 Task: Reply to email with the signature Dale Allen with the subject Service upgrade from softage.1@softage.net with the message Could you provide me with a status report on the project as of today? with CC to softage.3@softage.net with an attached document Policy_manual.docx
Action: Mouse moved to (588, 745)
Screenshot: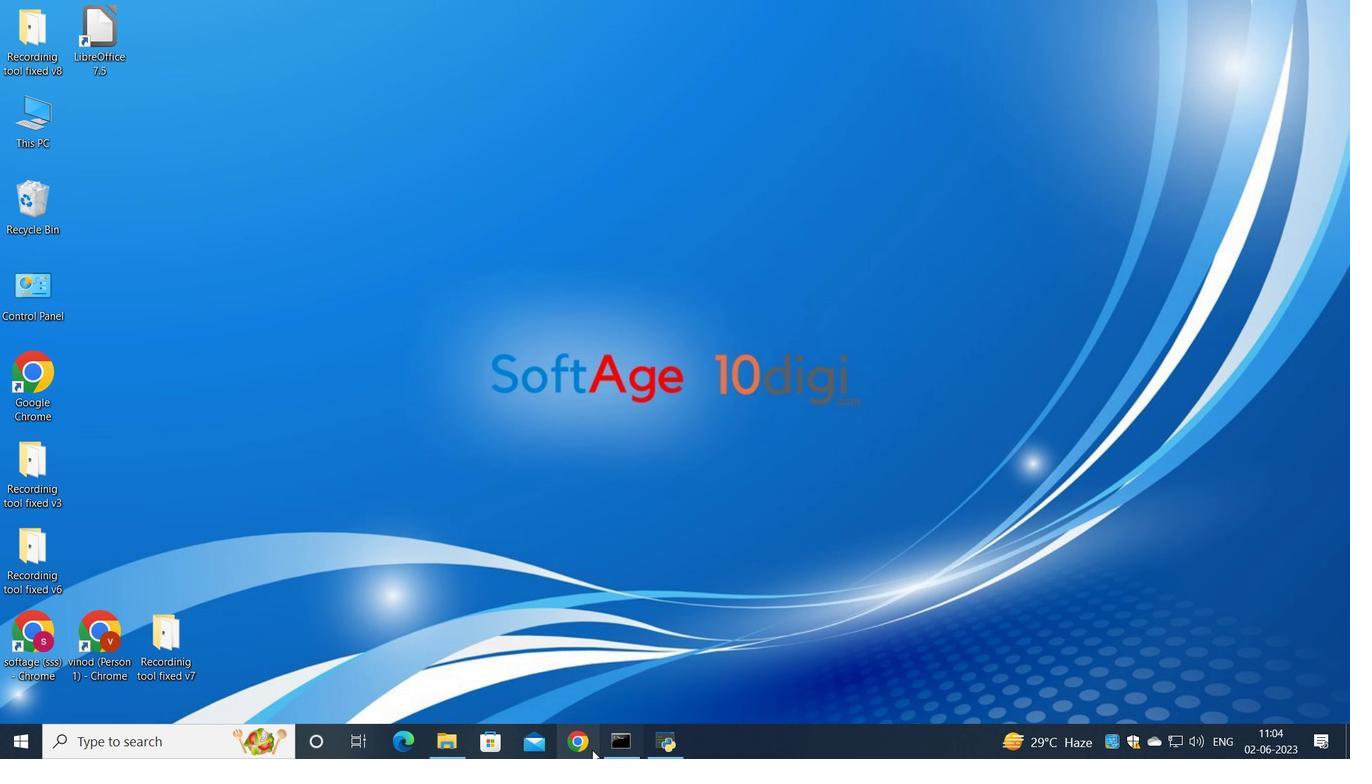 
Action: Mouse pressed left at (588, 745)
Screenshot: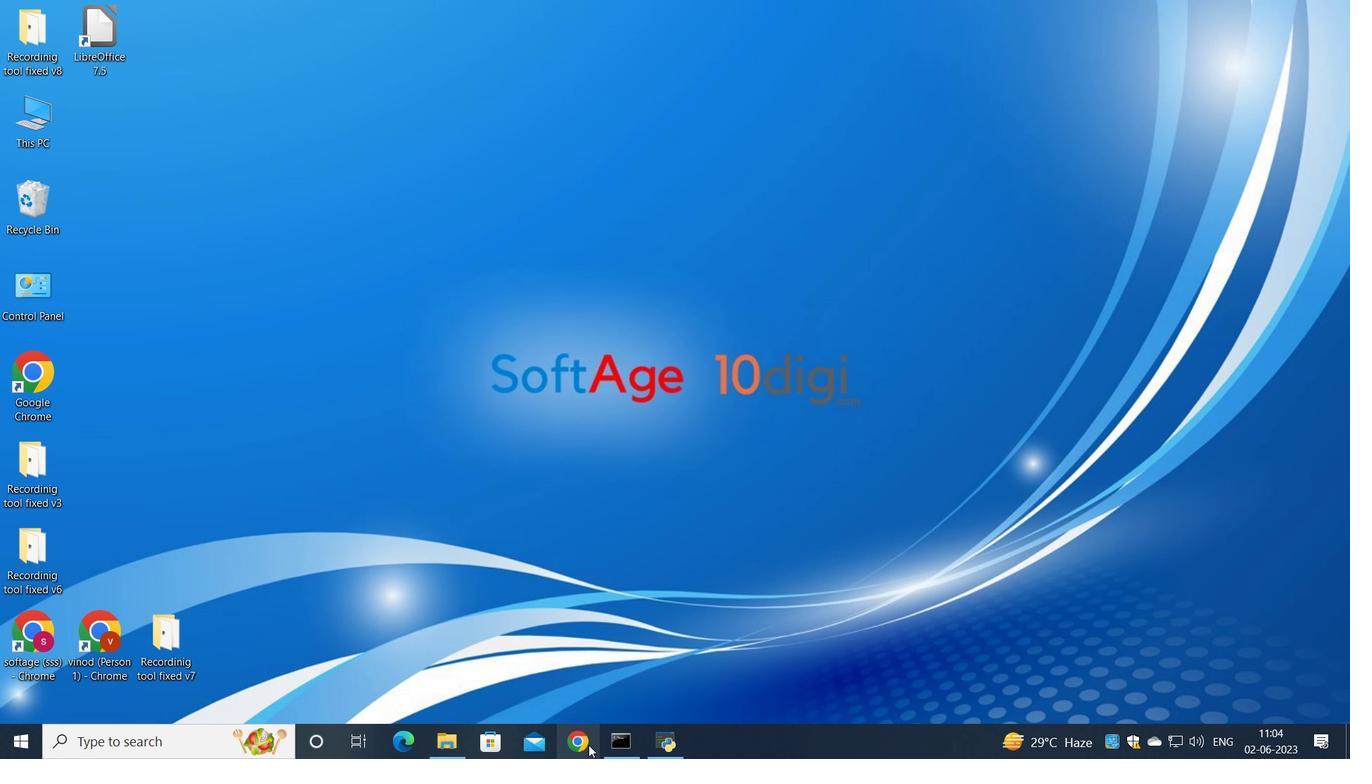 
Action: Mouse moved to (596, 474)
Screenshot: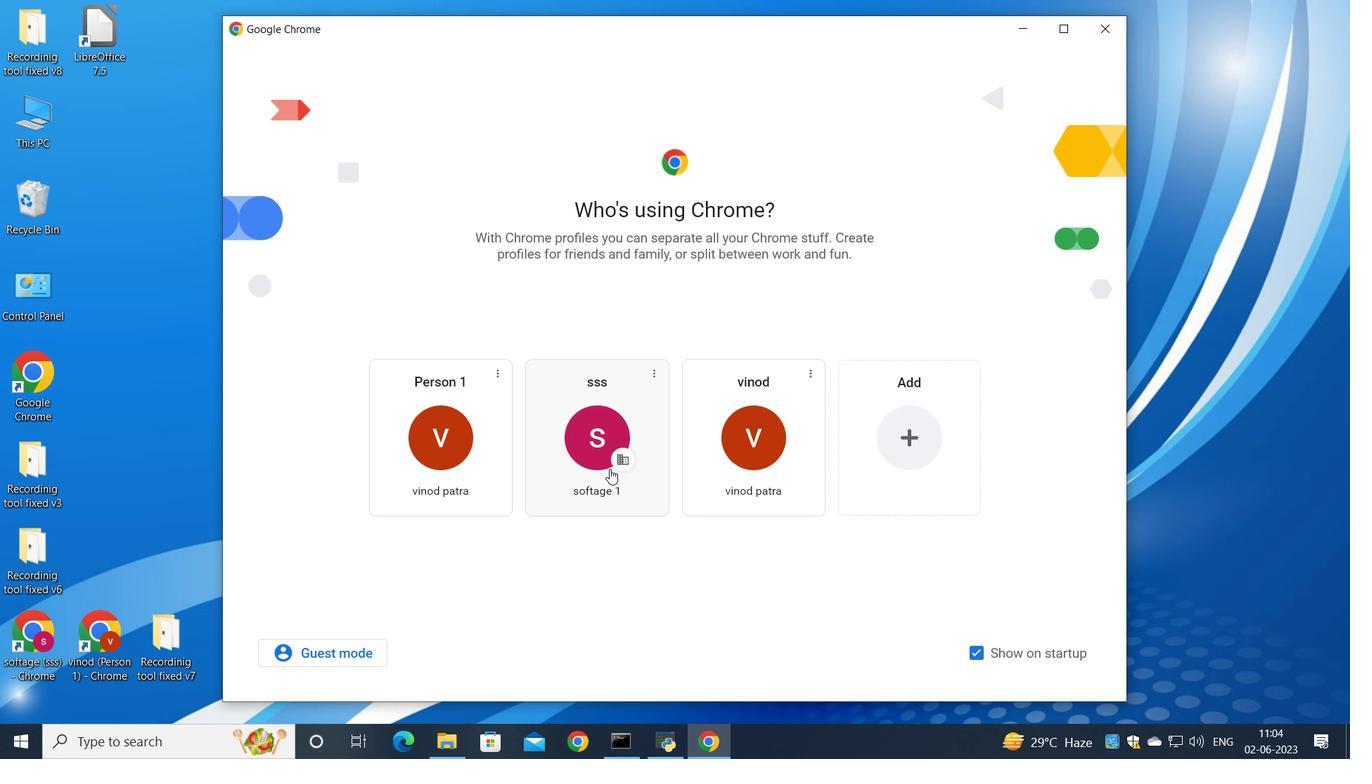 
Action: Mouse pressed left at (596, 474)
Screenshot: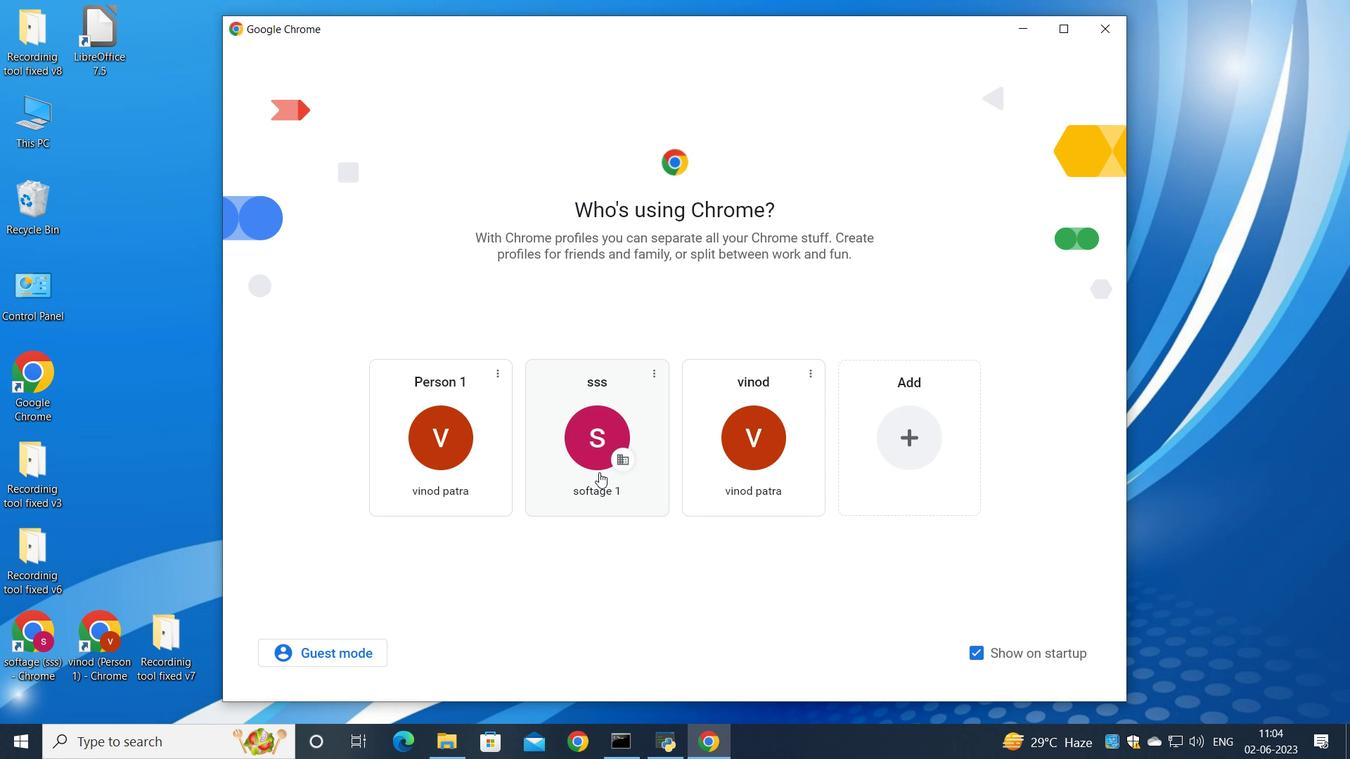 
Action: Mouse moved to (1175, 120)
Screenshot: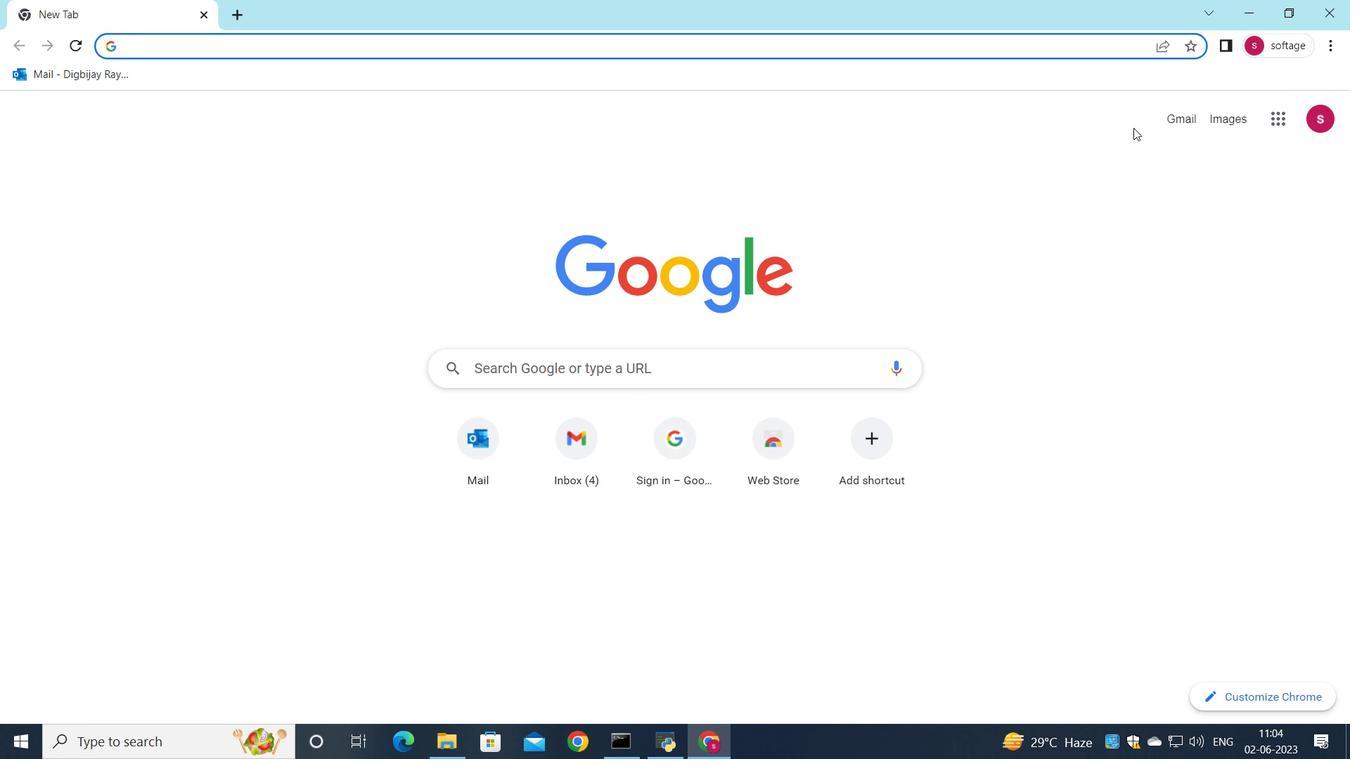 
Action: Mouse pressed left at (1175, 120)
Screenshot: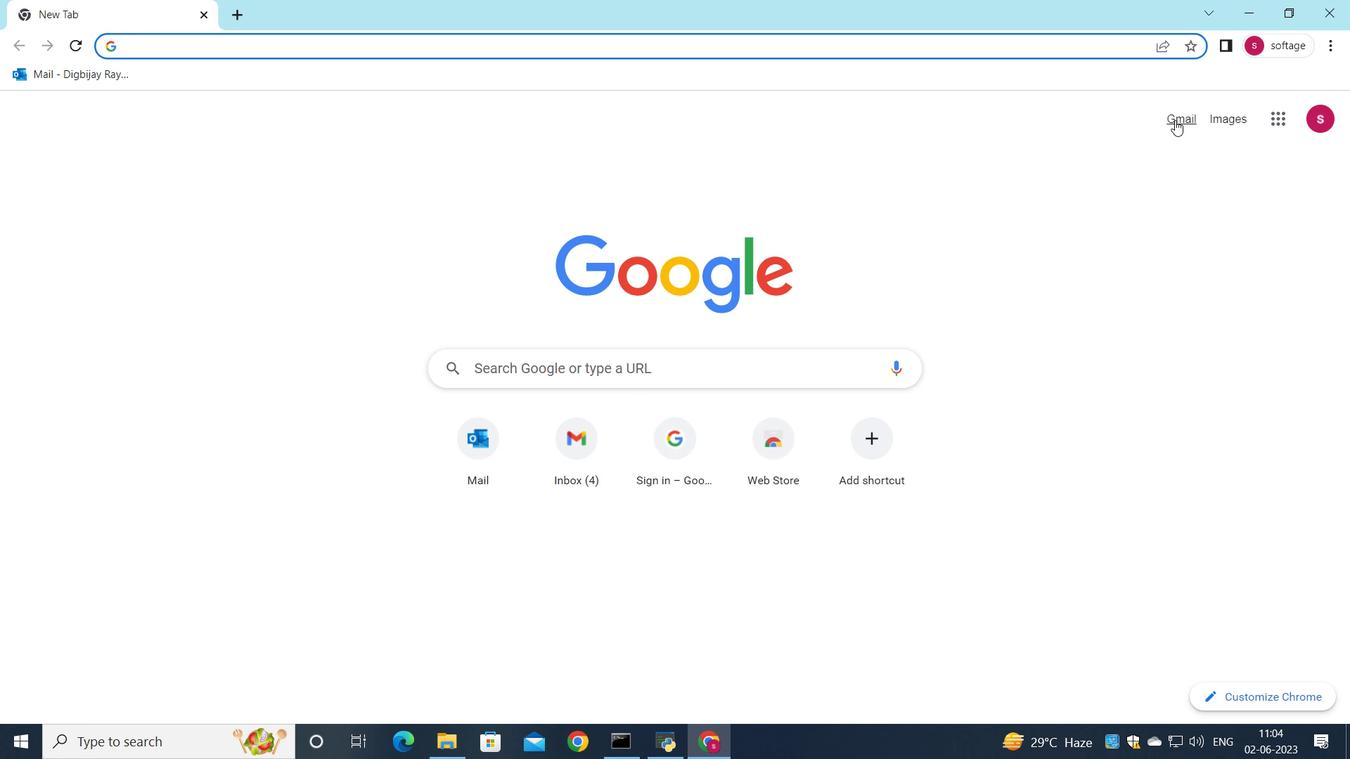 
Action: Mouse moved to (1155, 124)
Screenshot: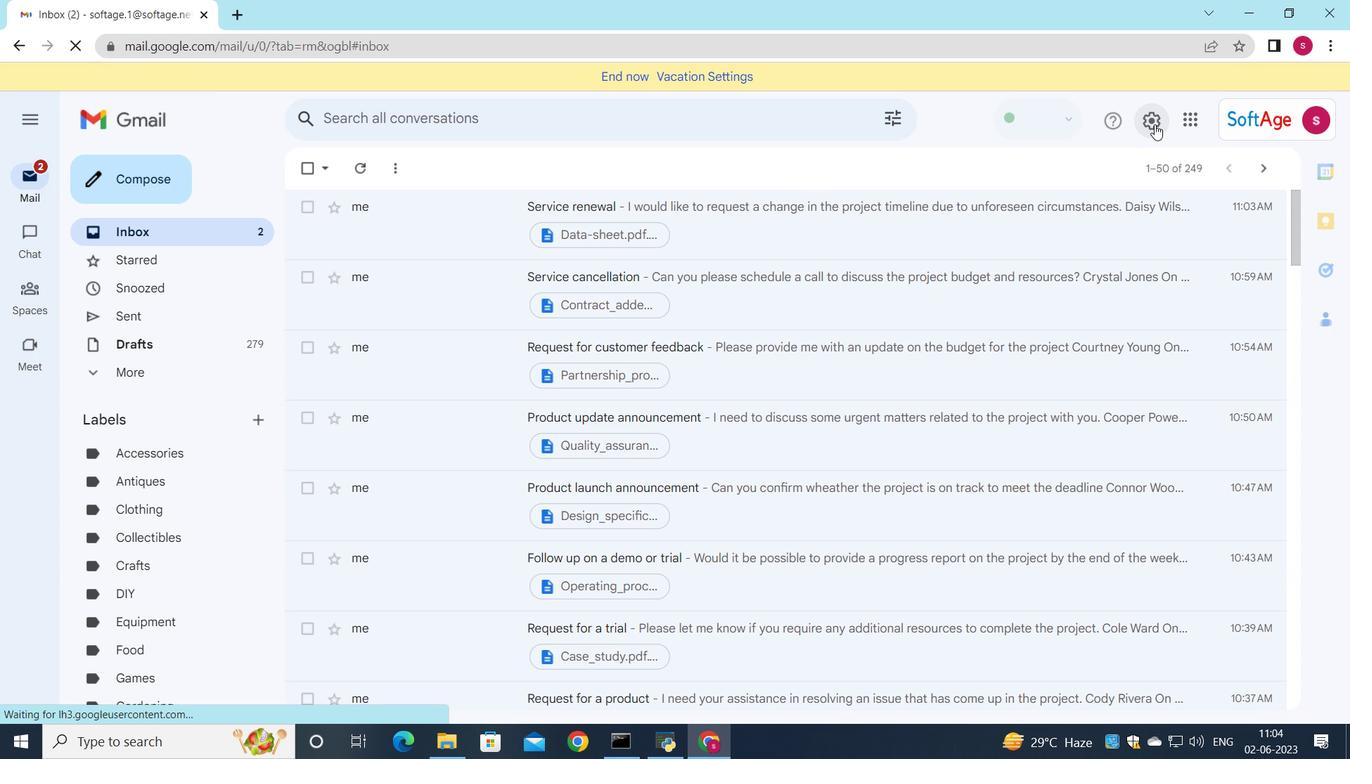 
Action: Mouse pressed left at (1155, 124)
Screenshot: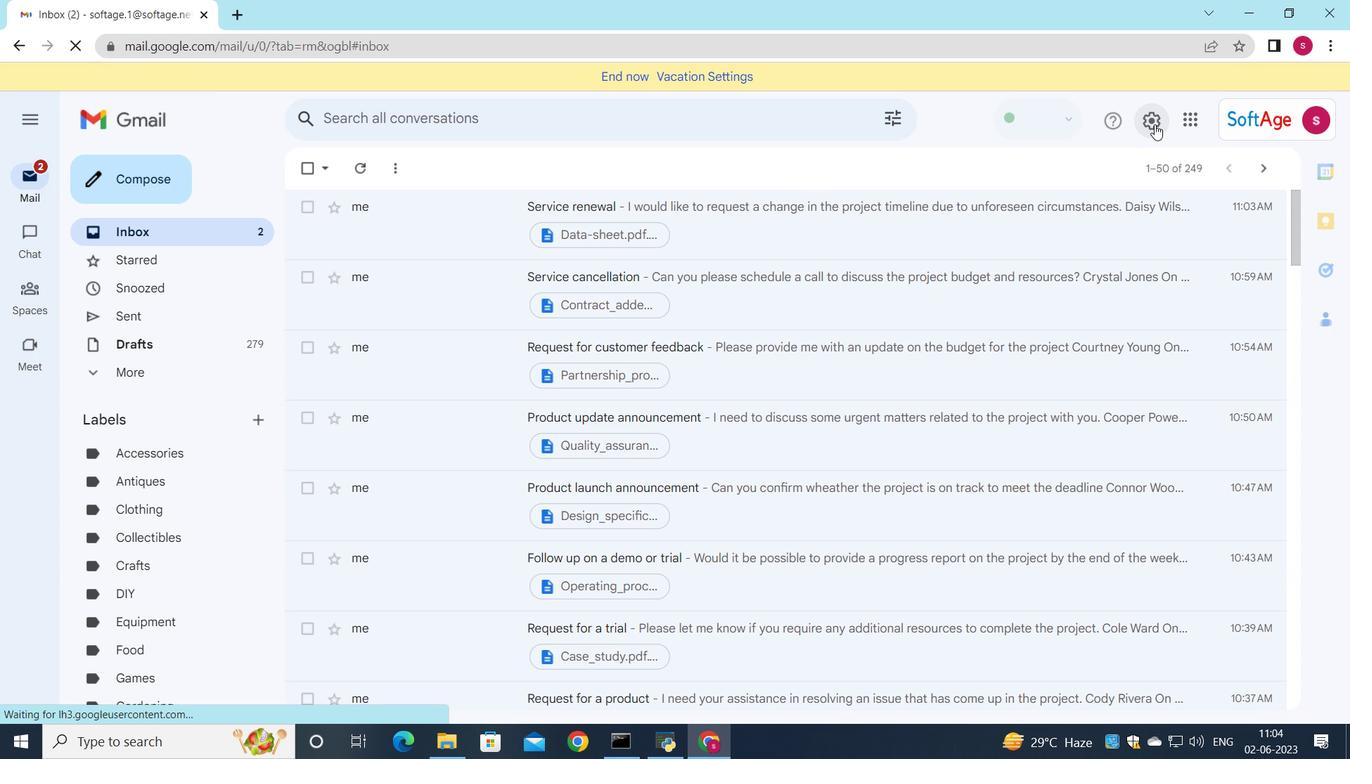
Action: Mouse moved to (1166, 199)
Screenshot: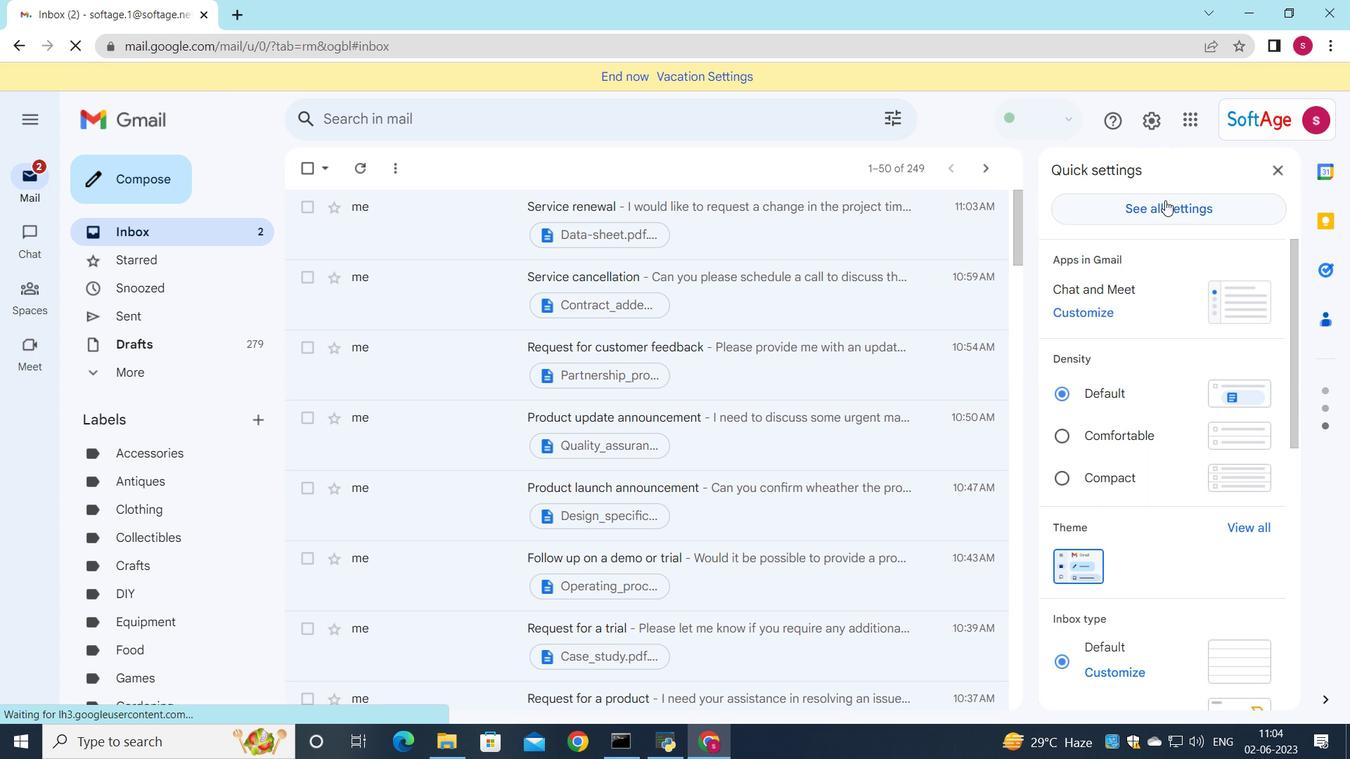 
Action: Mouse pressed left at (1166, 199)
Screenshot: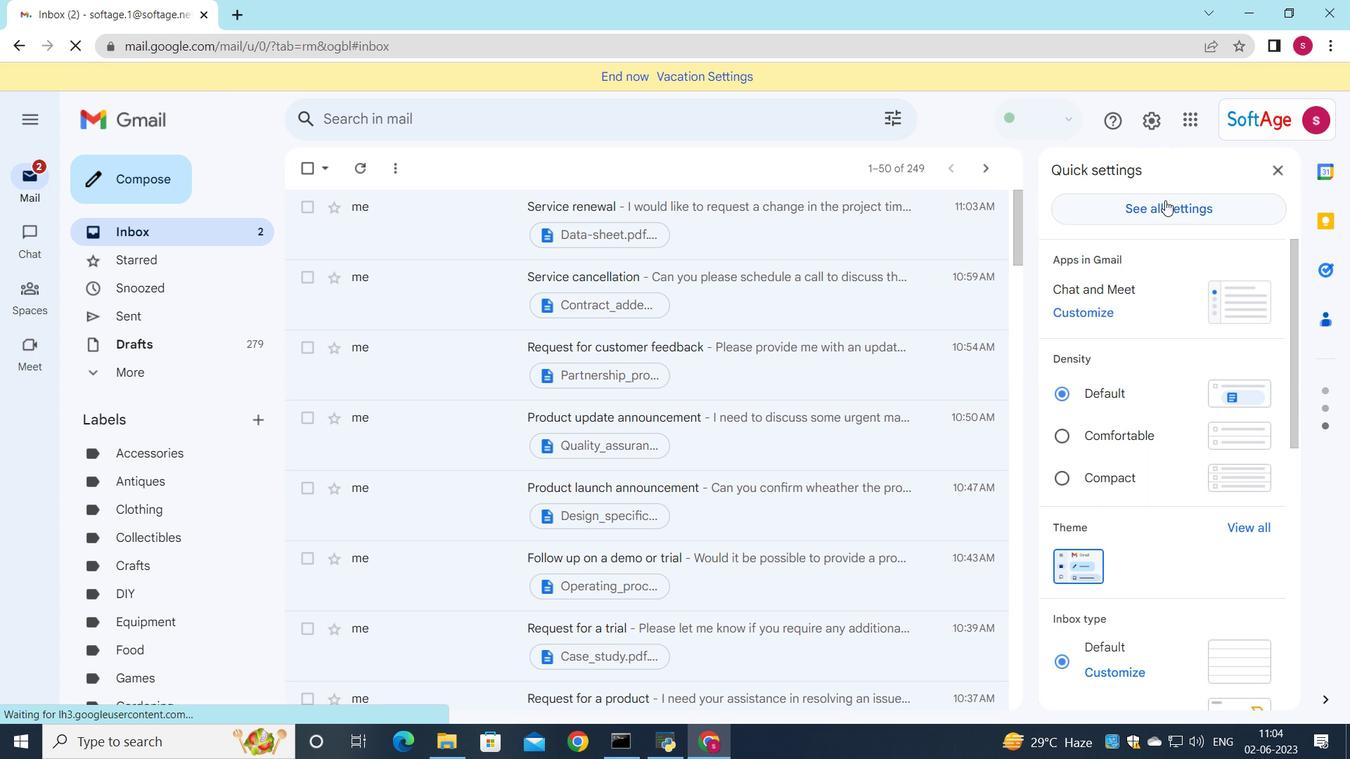 
Action: Mouse moved to (821, 324)
Screenshot: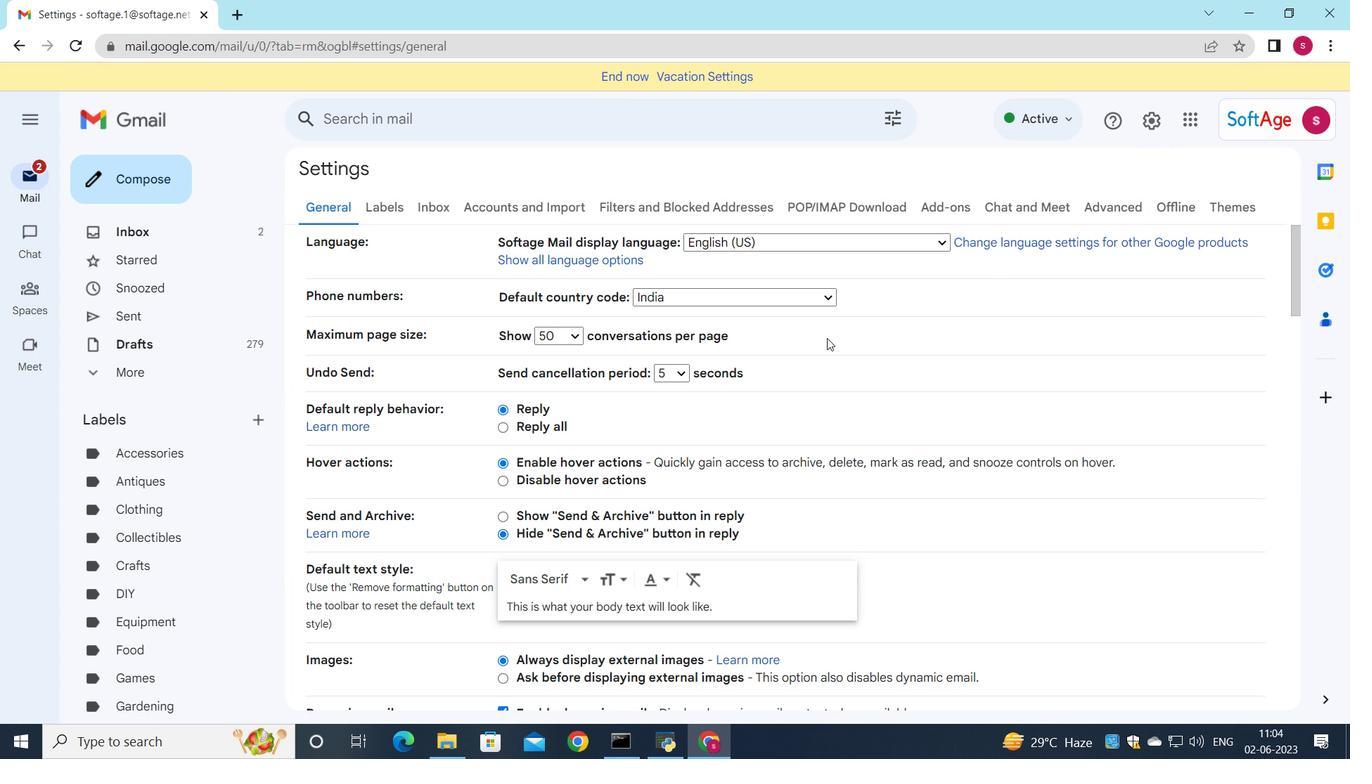 
Action: Mouse scrolled (821, 324) with delta (0, 0)
Screenshot: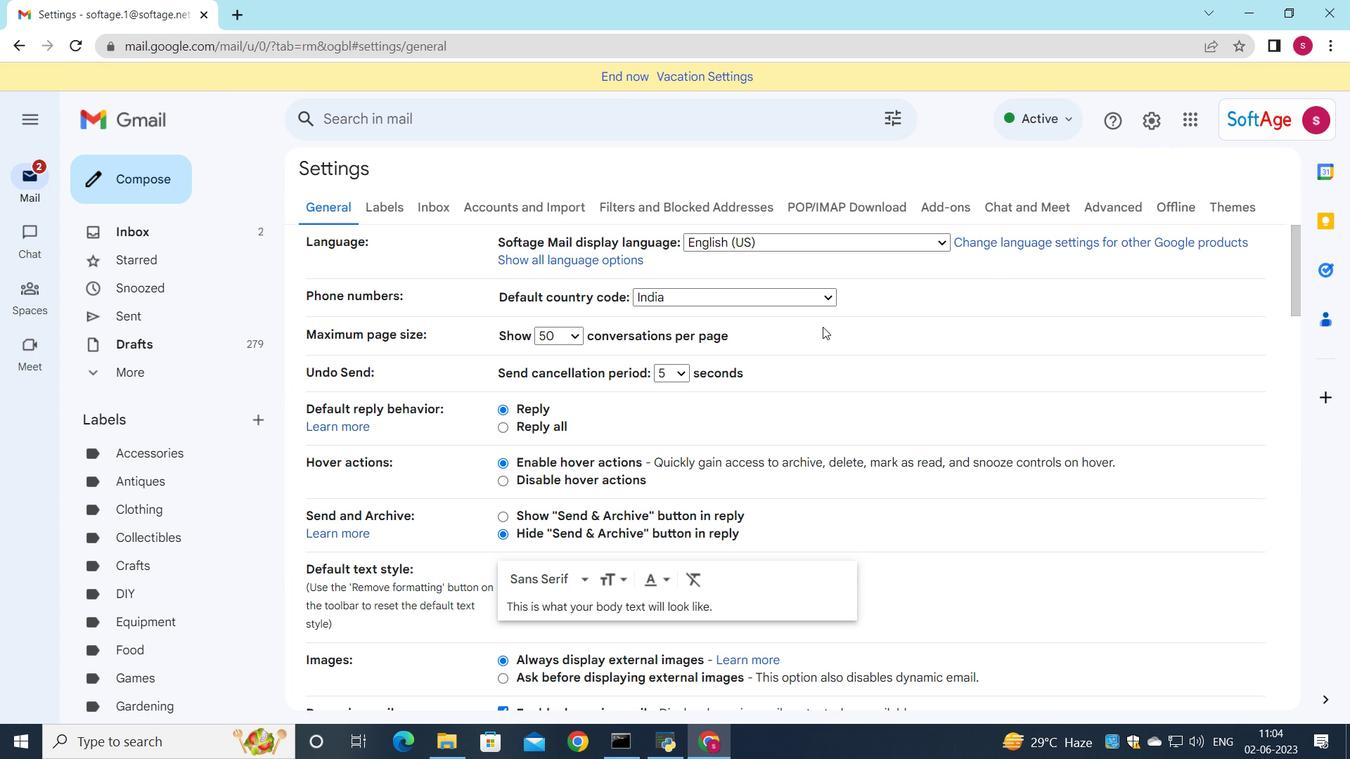 
Action: Mouse scrolled (821, 324) with delta (0, 0)
Screenshot: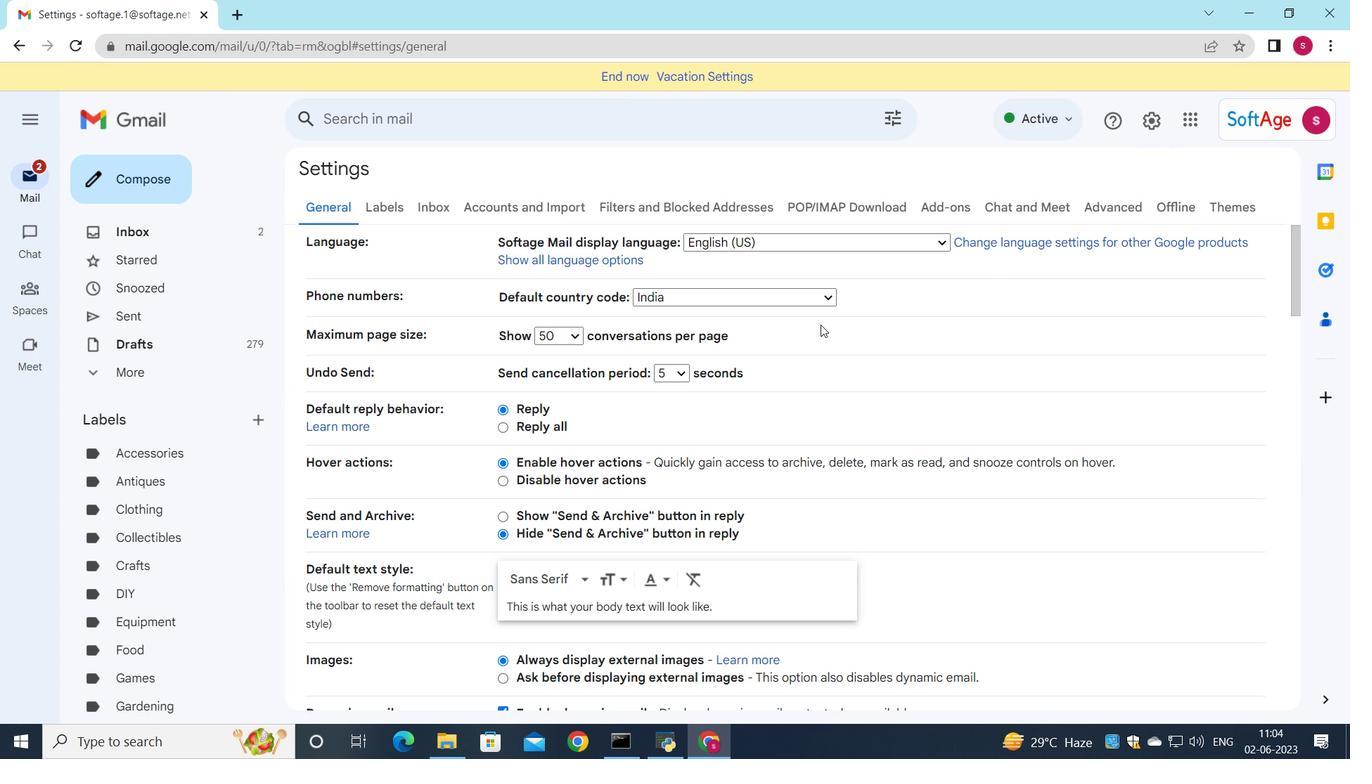 
Action: Mouse moved to (821, 328)
Screenshot: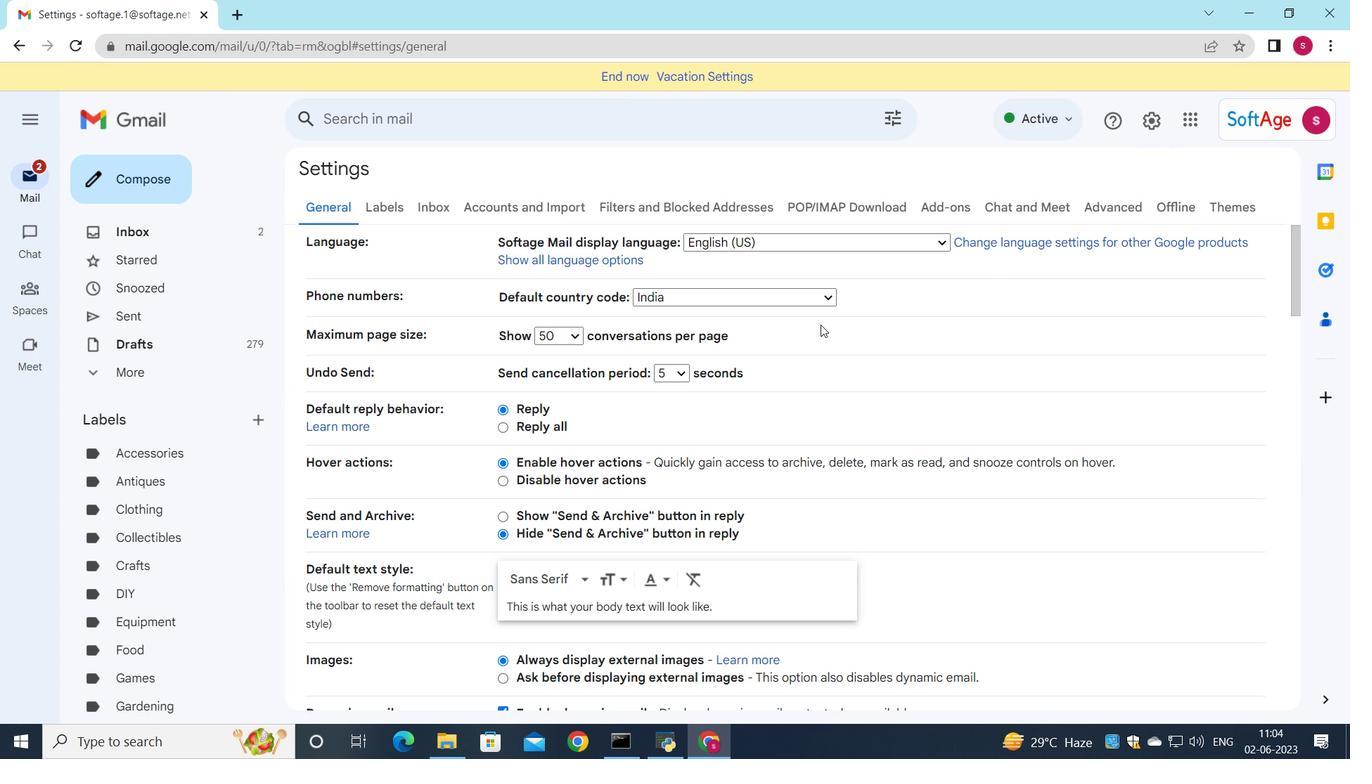 
Action: Mouse scrolled (821, 327) with delta (0, 0)
Screenshot: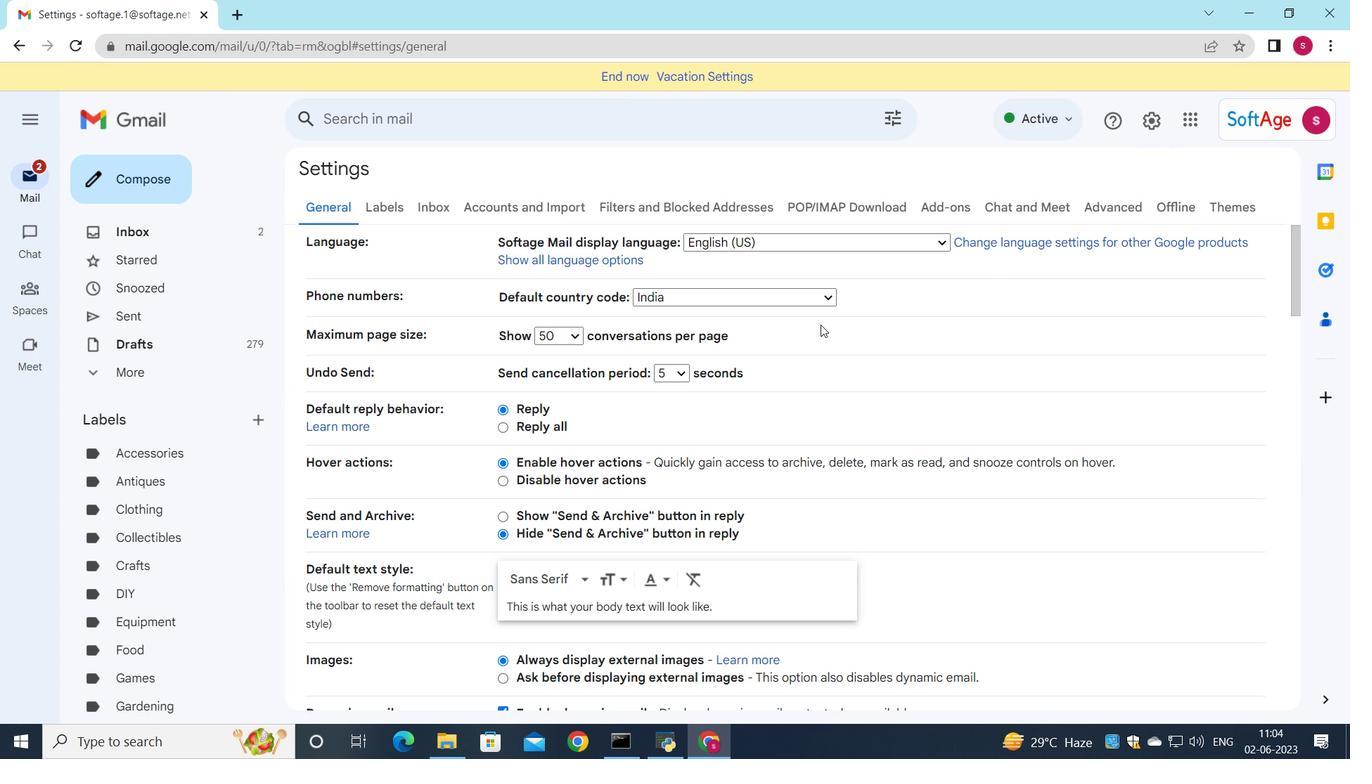 
Action: Mouse moved to (819, 333)
Screenshot: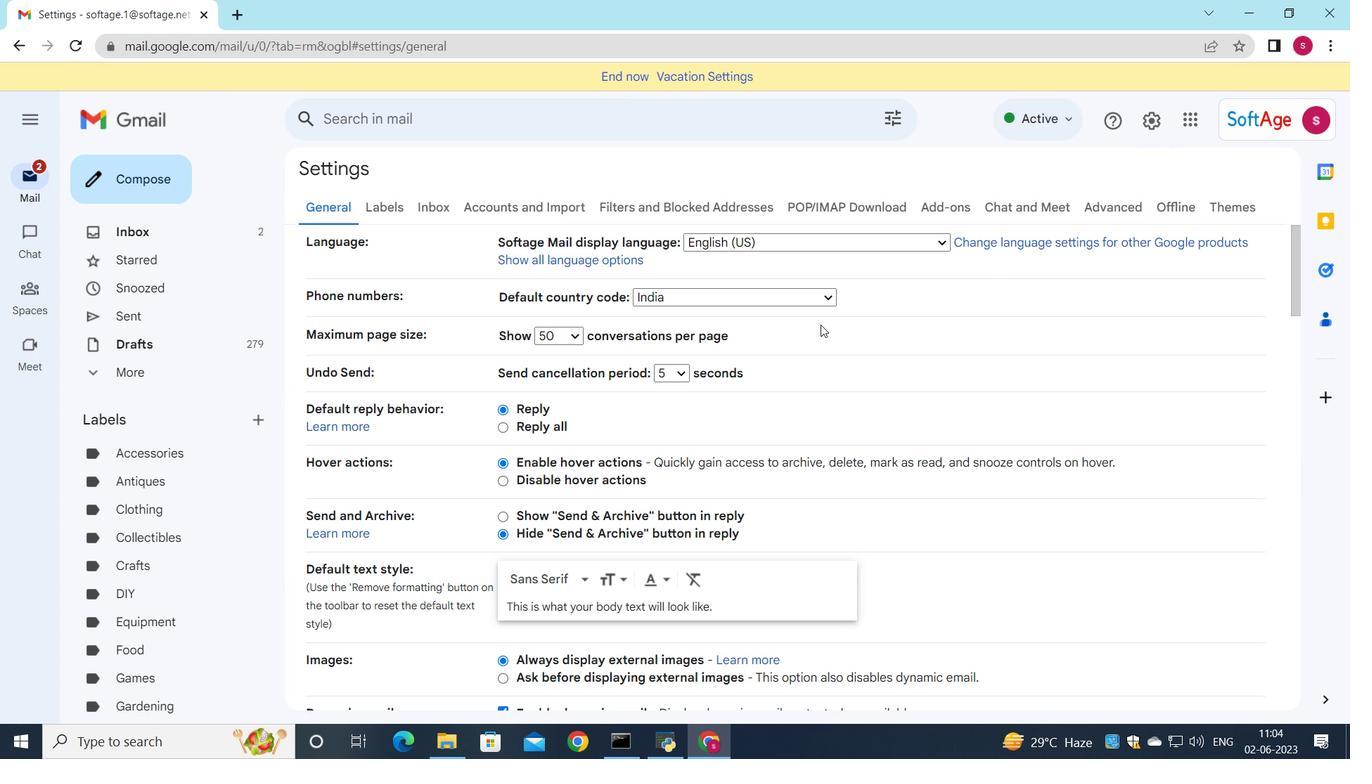
Action: Mouse scrolled (819, 332) with delta (0, 0)
Screenshot: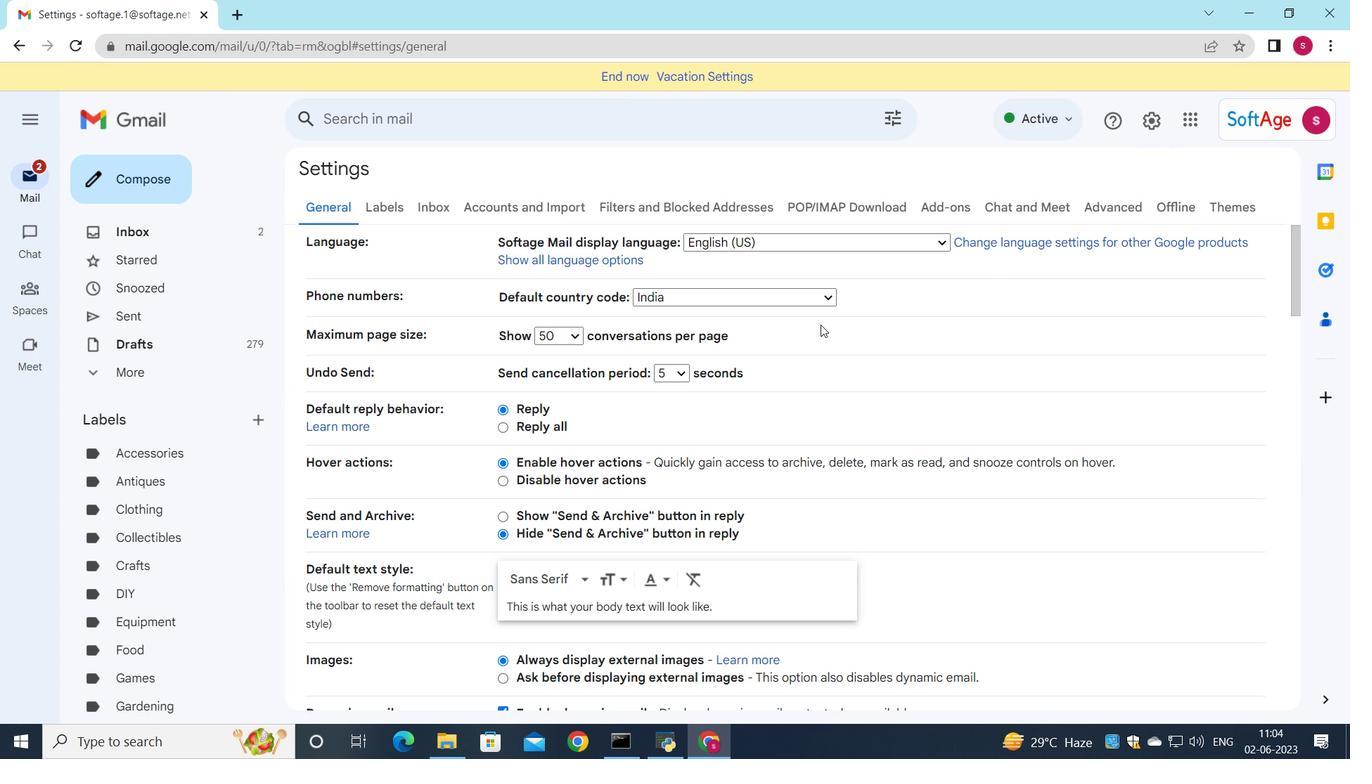 
Action: Mouse moved to (815, 329)
Screenshot: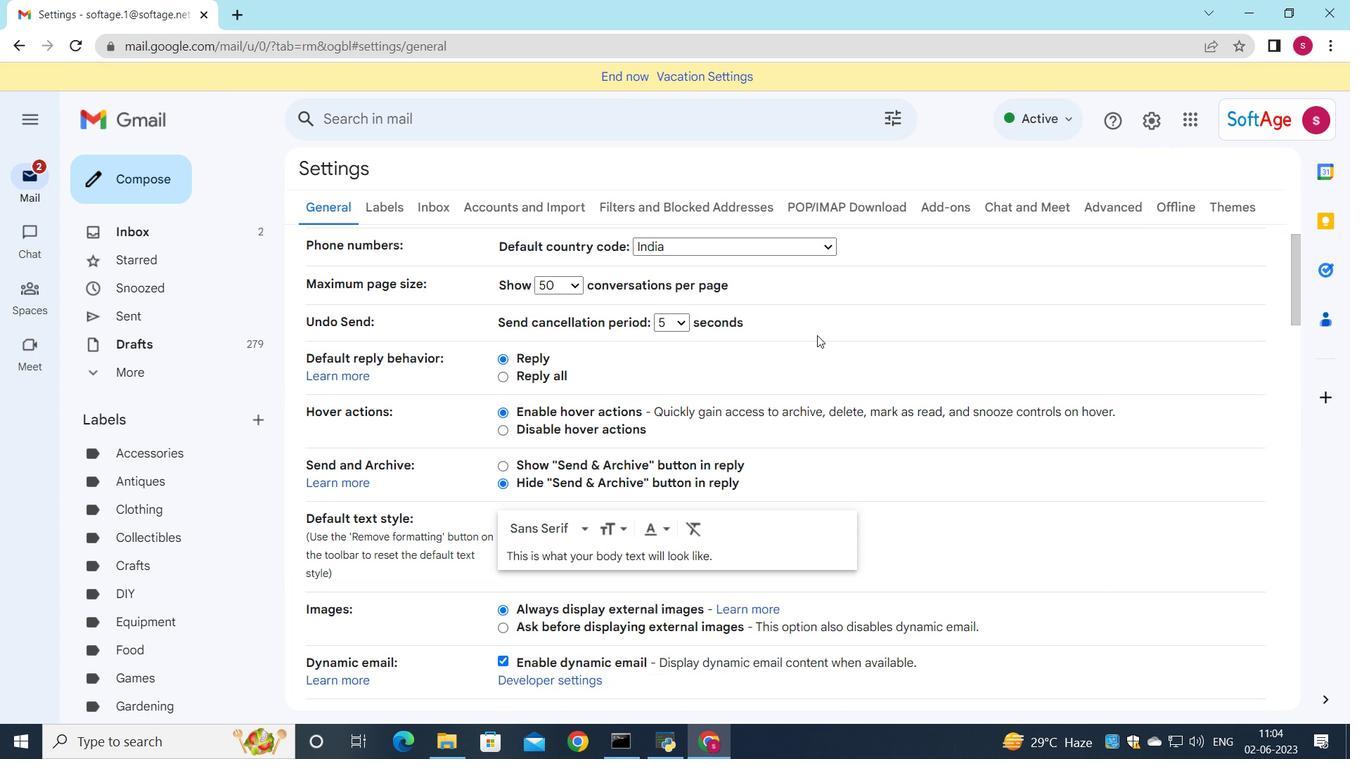 
Action: Mouse scrolled (815, 329) with delta (0, 0)
Screenshot: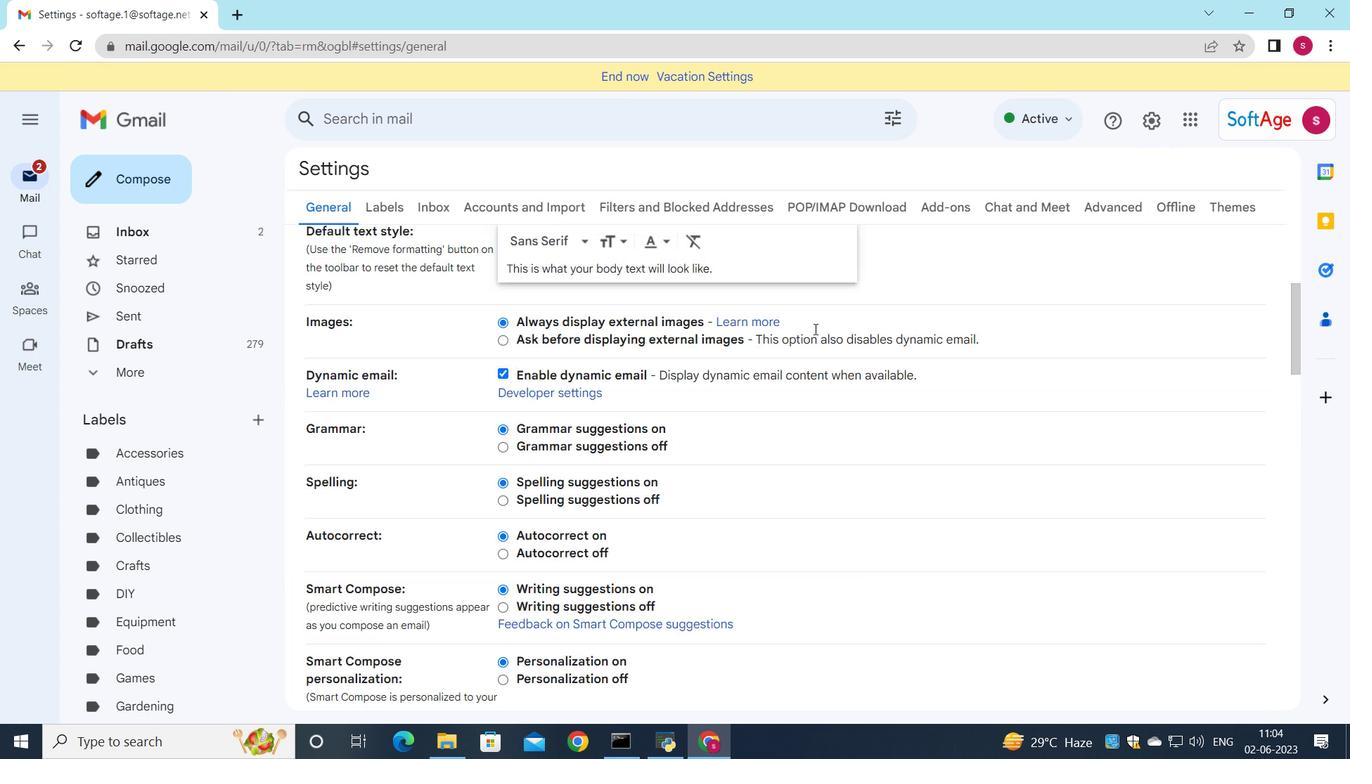 
Action: Mouse moved to (814, 330)
Screenshot: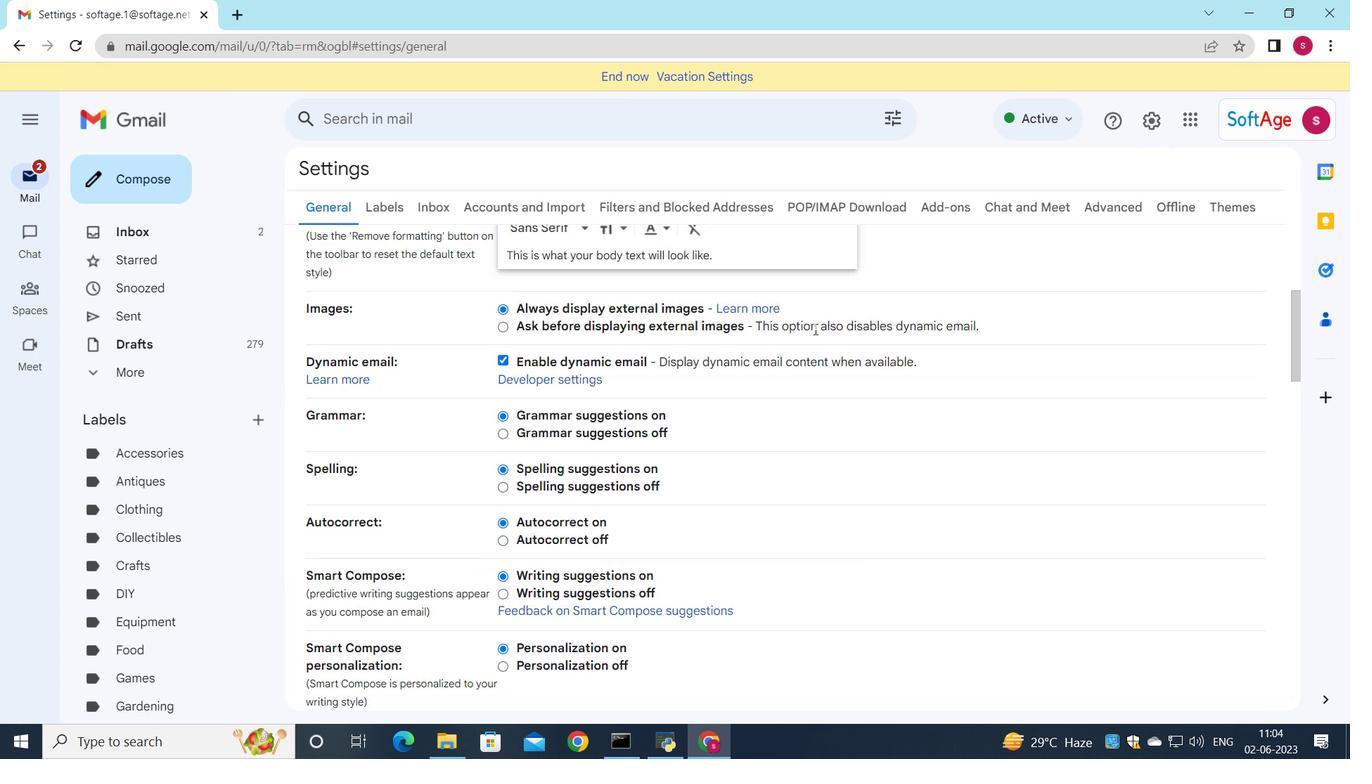 
Action: Mouse scrolled (815, 329) with delta (0, 0)
Screenshot: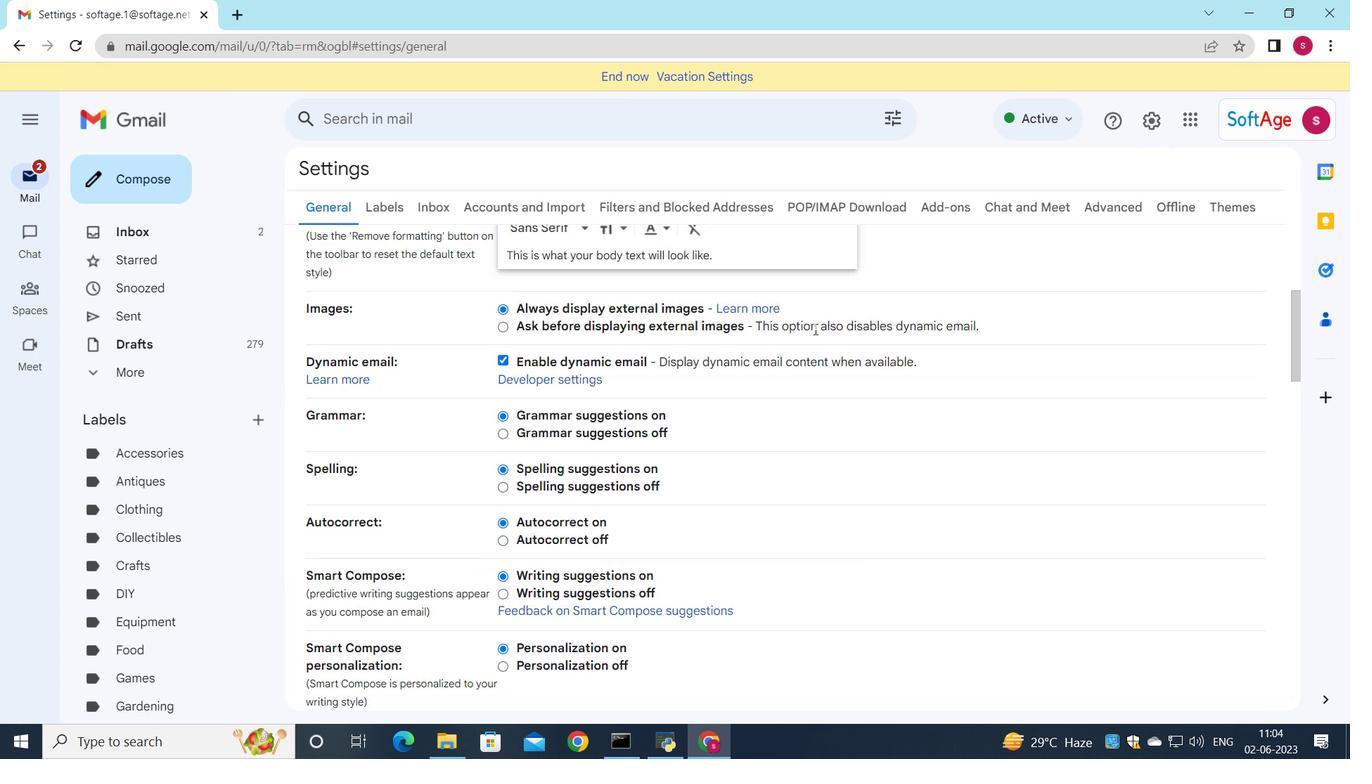
Action: Mouse moved to (814, 331)
Screenshot: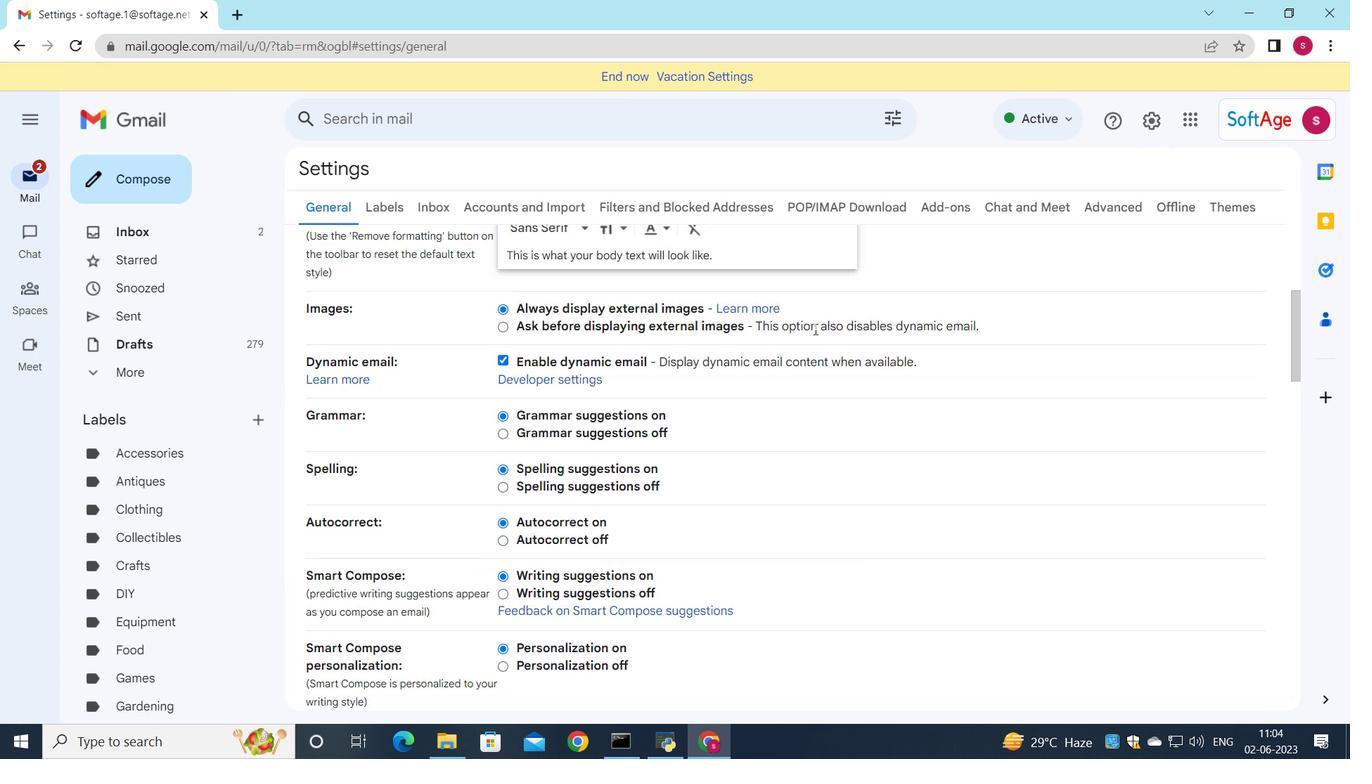
Action: Mouse scrolled (814, 329) with delta (0, 0)
Screenshot: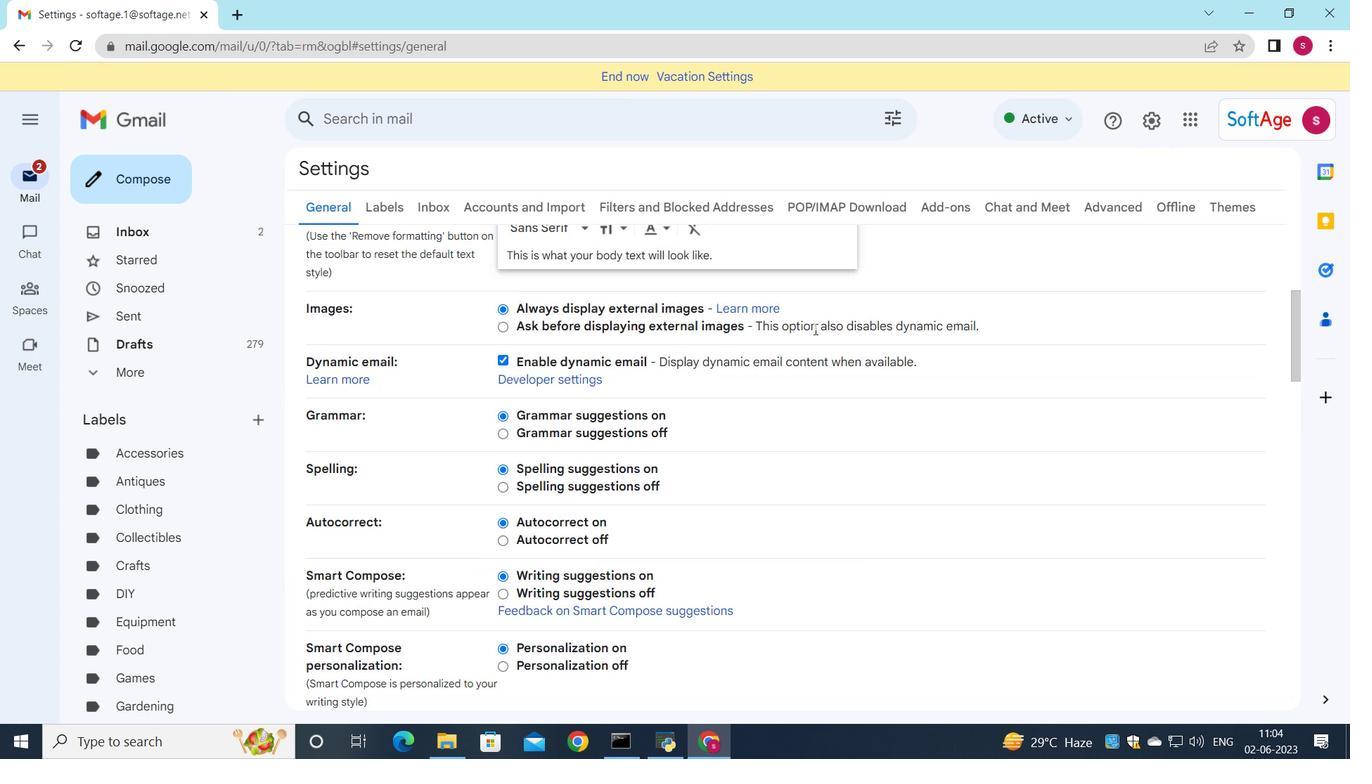 
Action: Mouse moved to (809, 334)
Screenshot: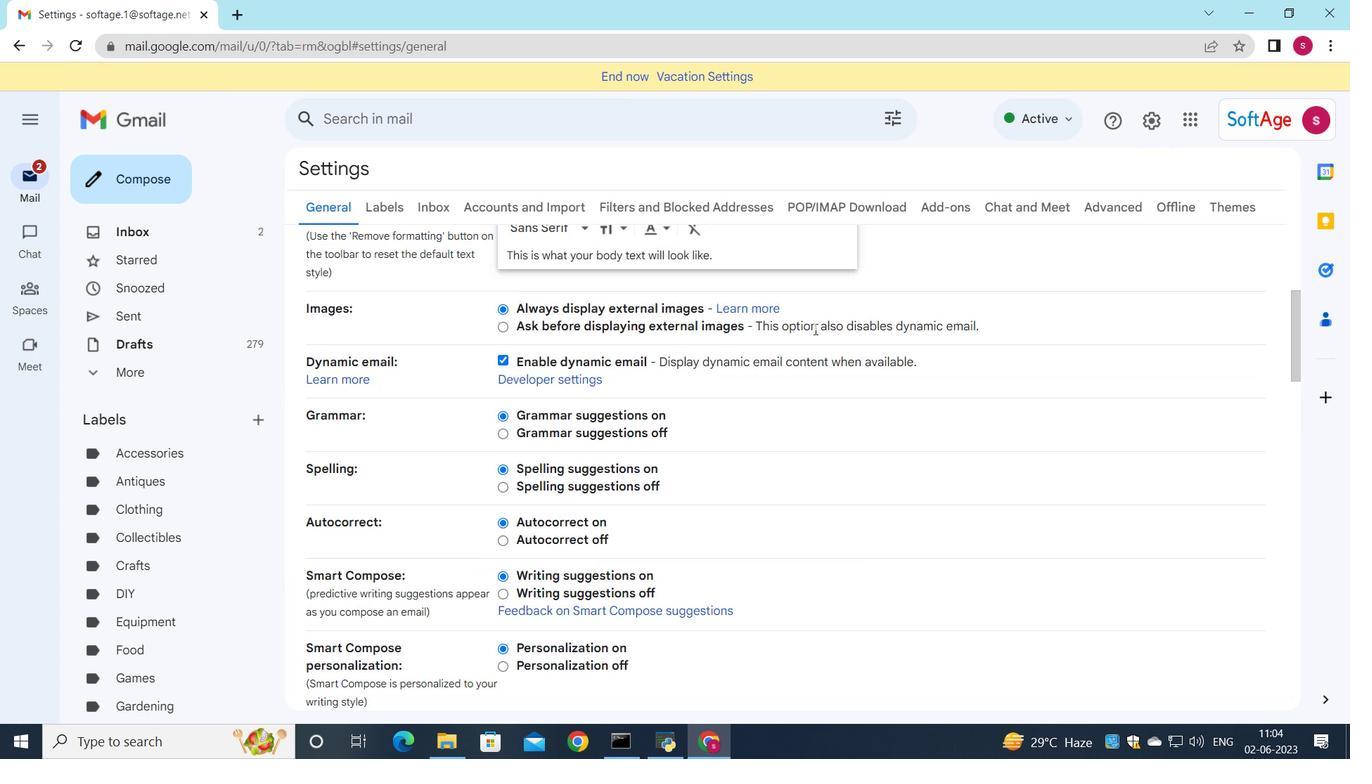
Action: Mouse scrolled (814, 330) with delta (0, 0)
Screenshot: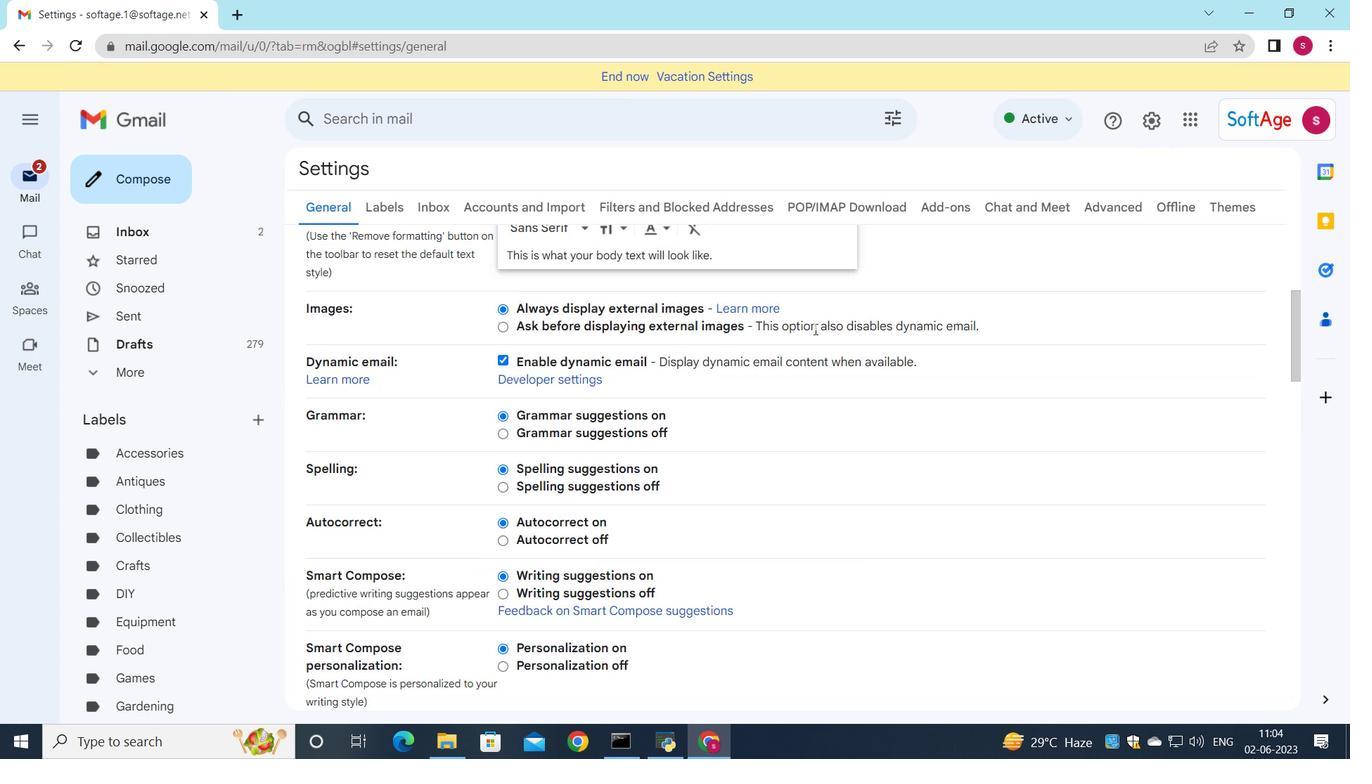 
Action: Mouse moved to (792, 343)
Screenshot: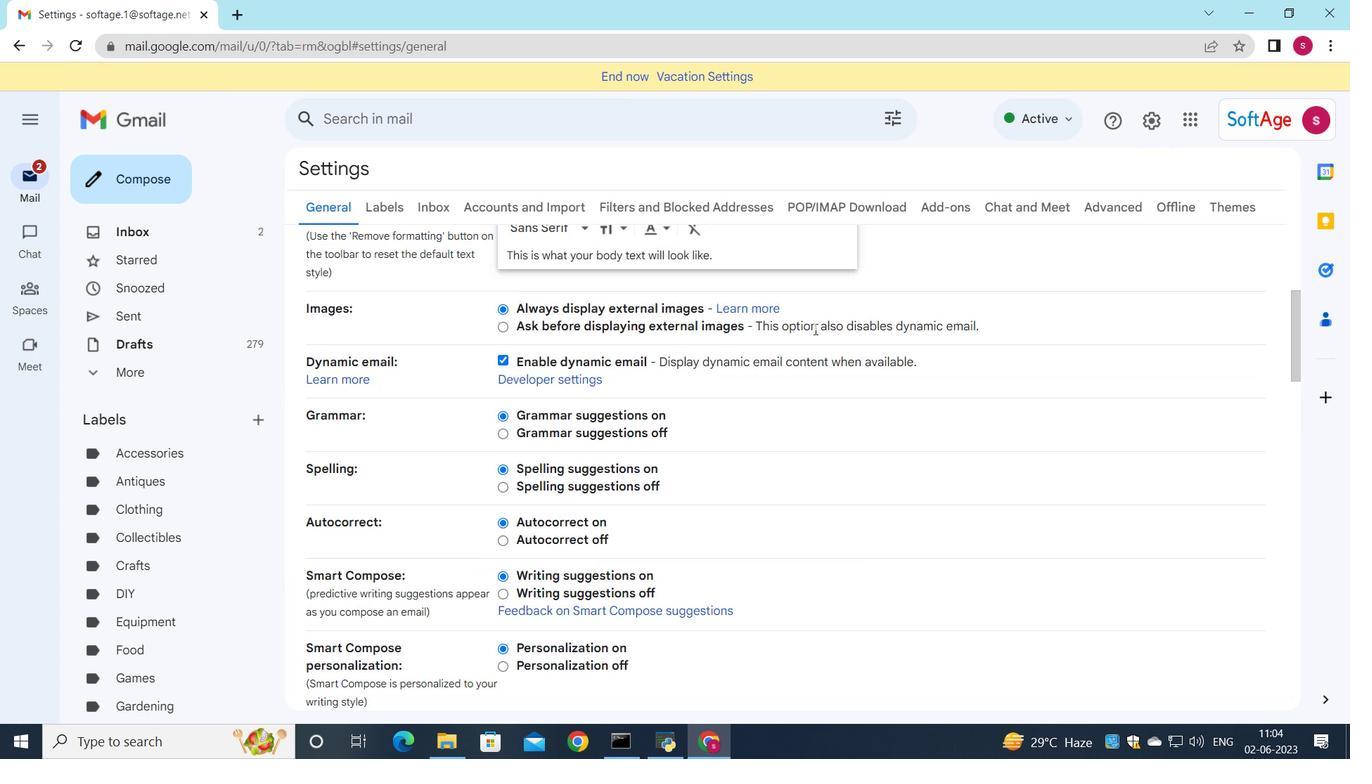 
Action: Mouse scrolled (806, 334) with delta (0, 0)
Screenshot: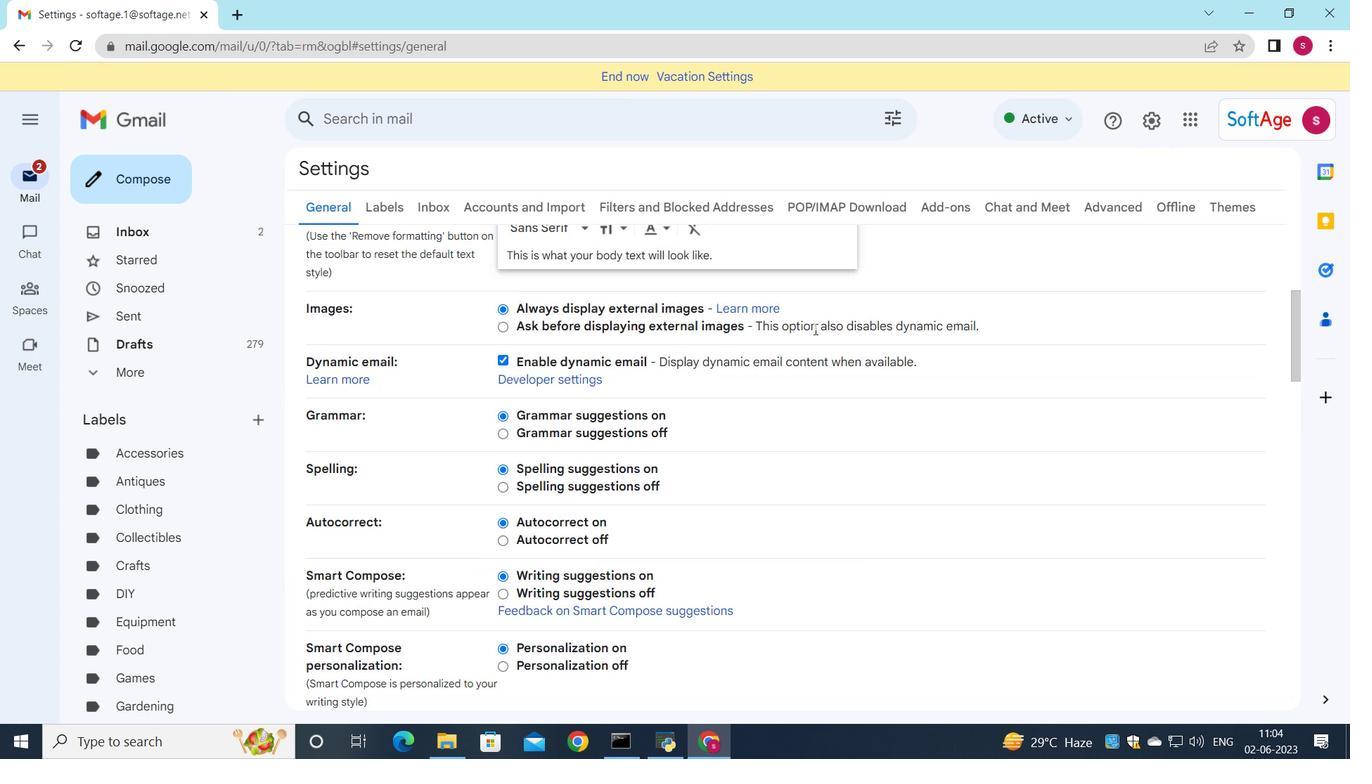 
Action: Mouse moved to (749, 317)
Screenshot: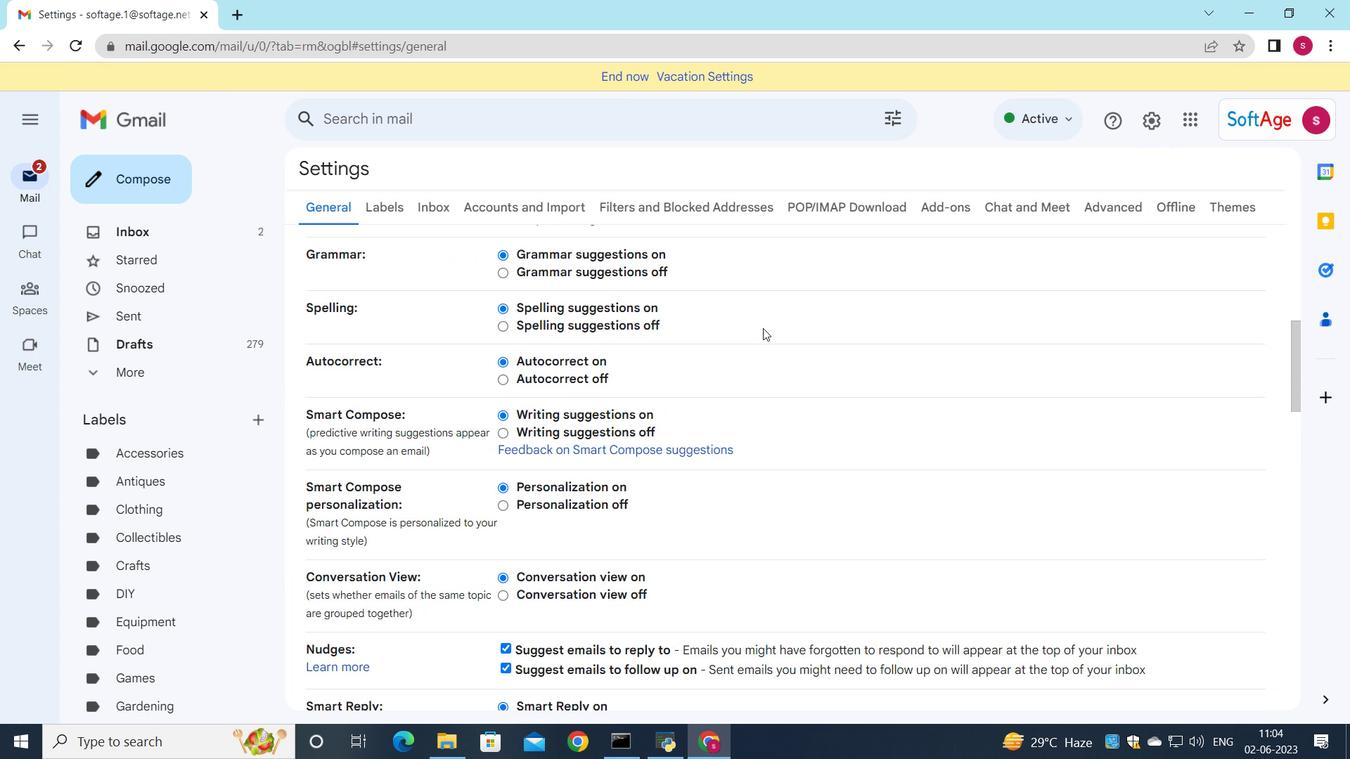 
Action: Mouse scrolled (749, 316) with delta (0, 0)
Screenshot: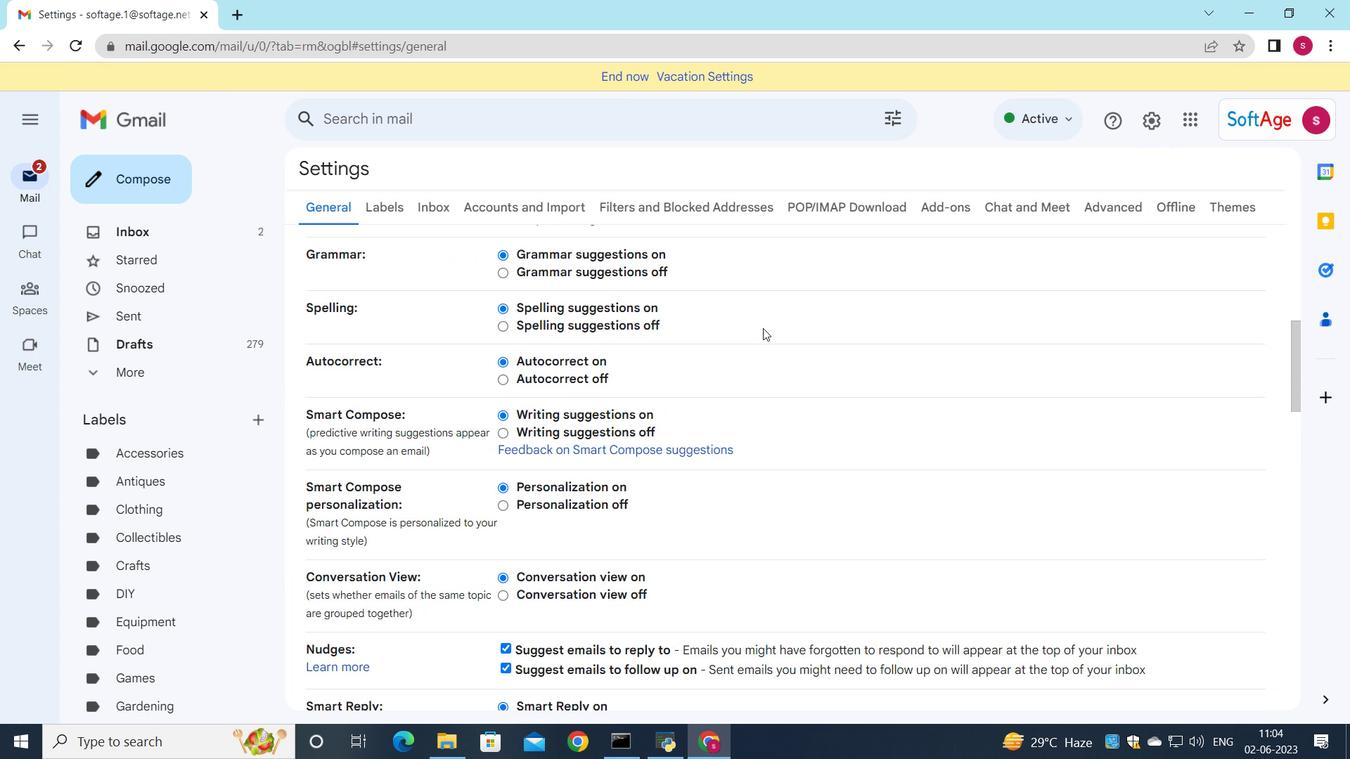 
Action: Mouse moved to (739, 320)
Screenshot: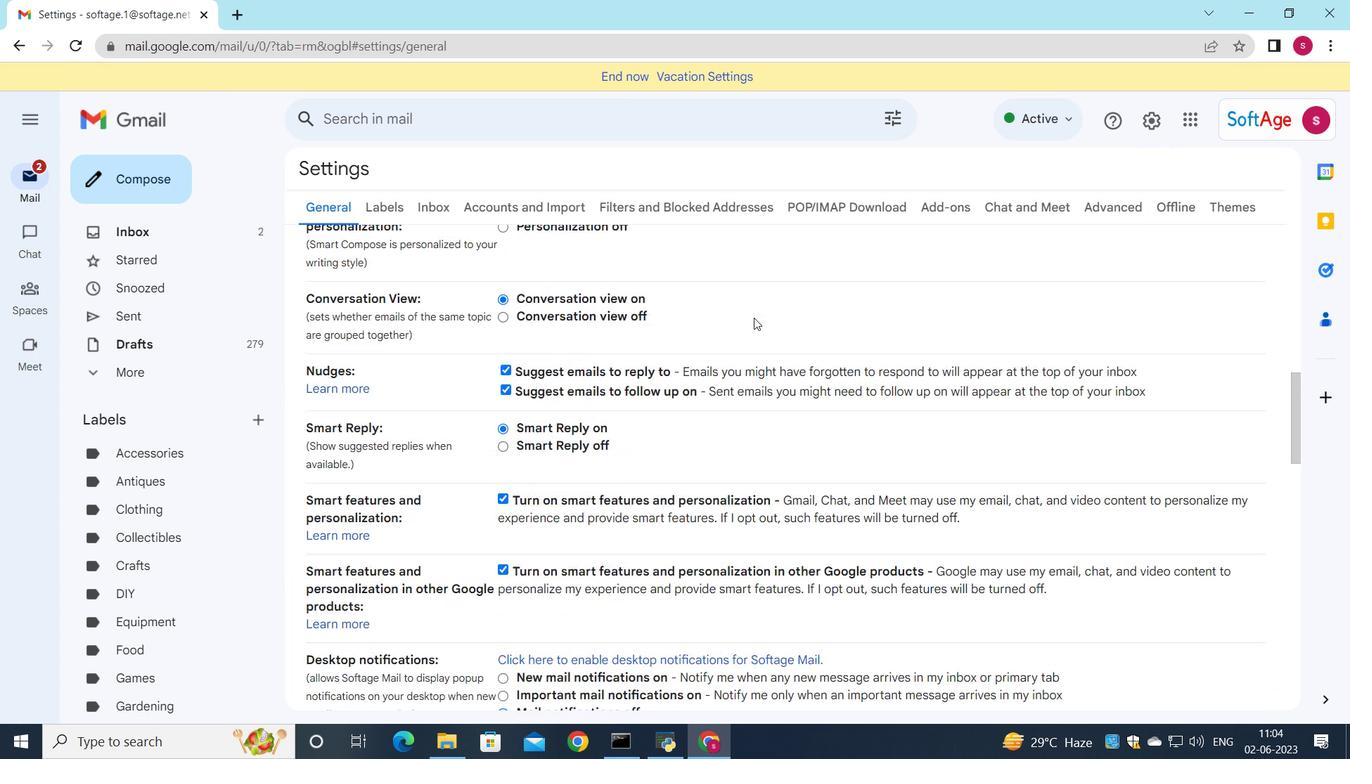 
Action: Mouse scrolled (739, 319) with delta (0, 0)
Screenshot: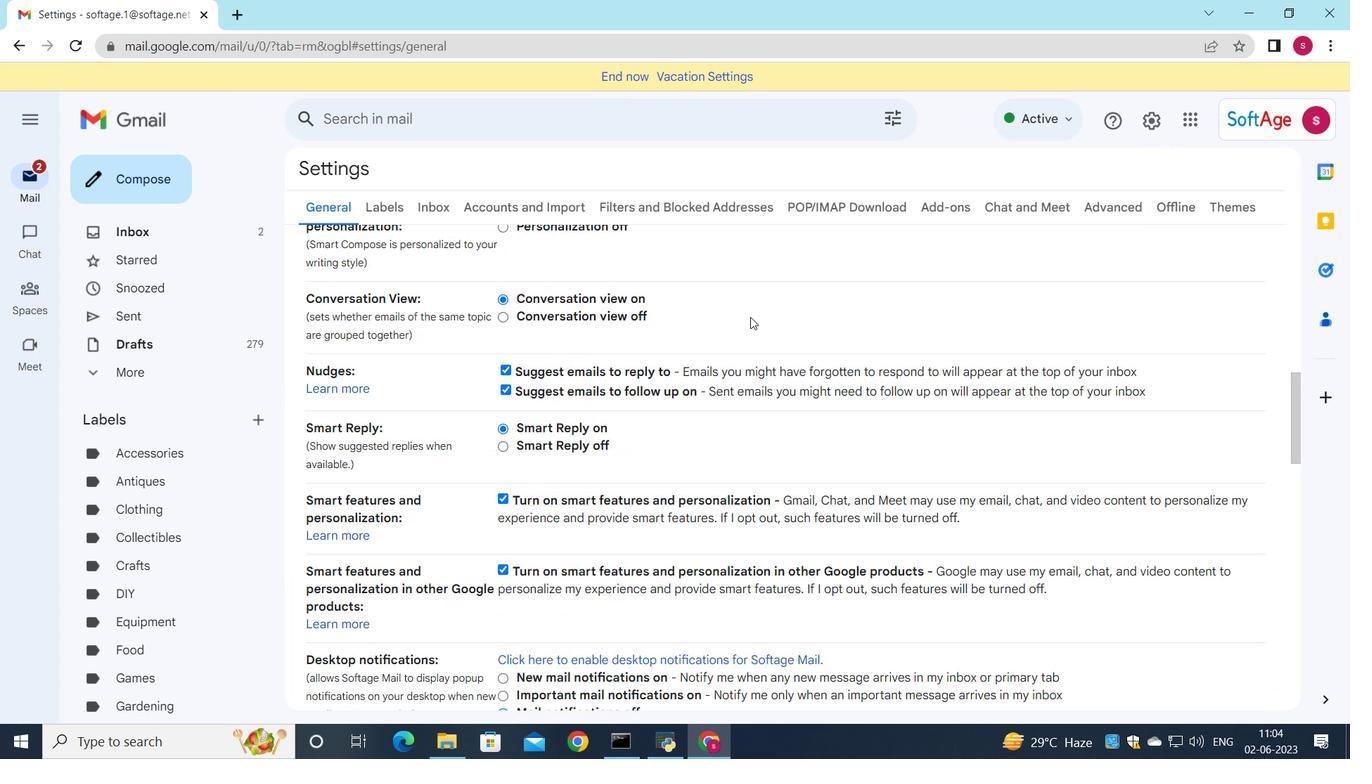 
Action: Mouse moved to (727, 324)
Screenshot: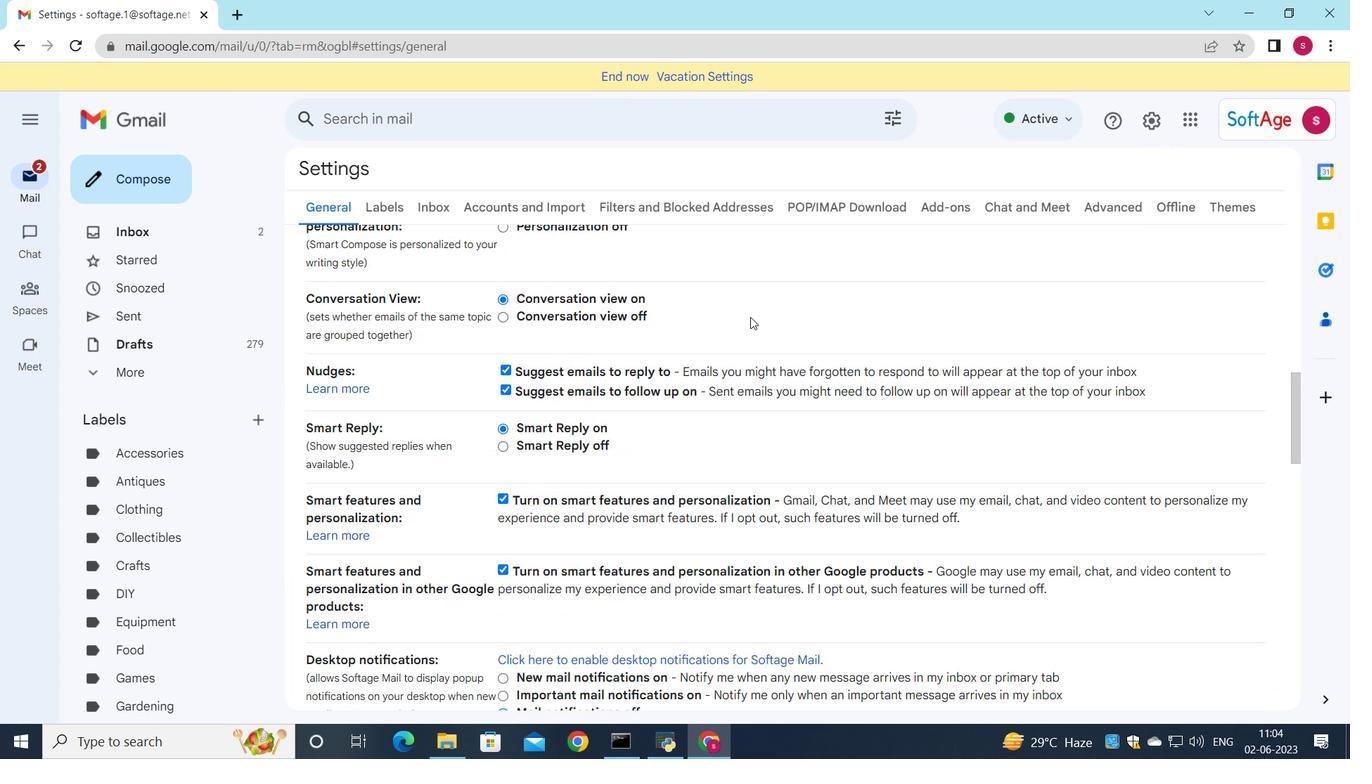 
Action: Mouse scrolled (727, 324) with delta (0, 0)
Screenshot: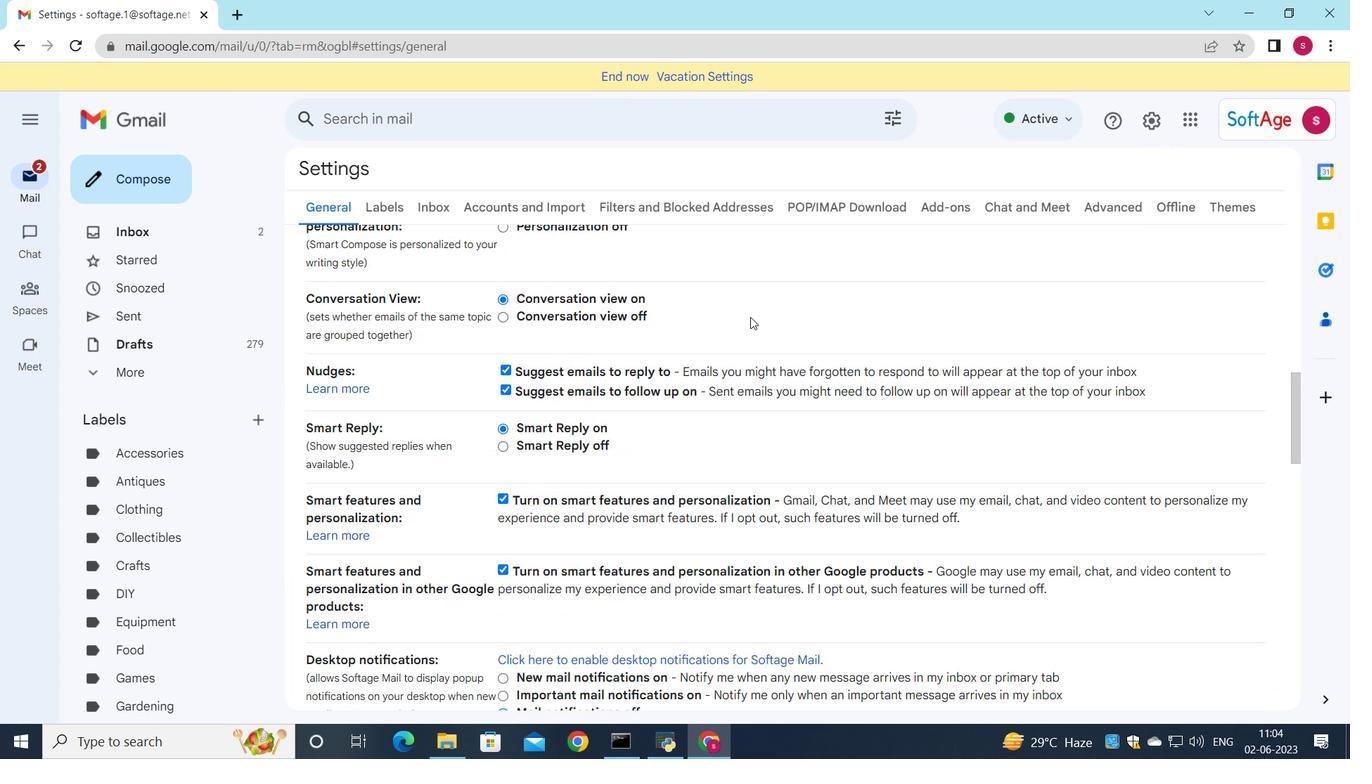 
Action: Mouse moved to (662, 358)
Screenshot: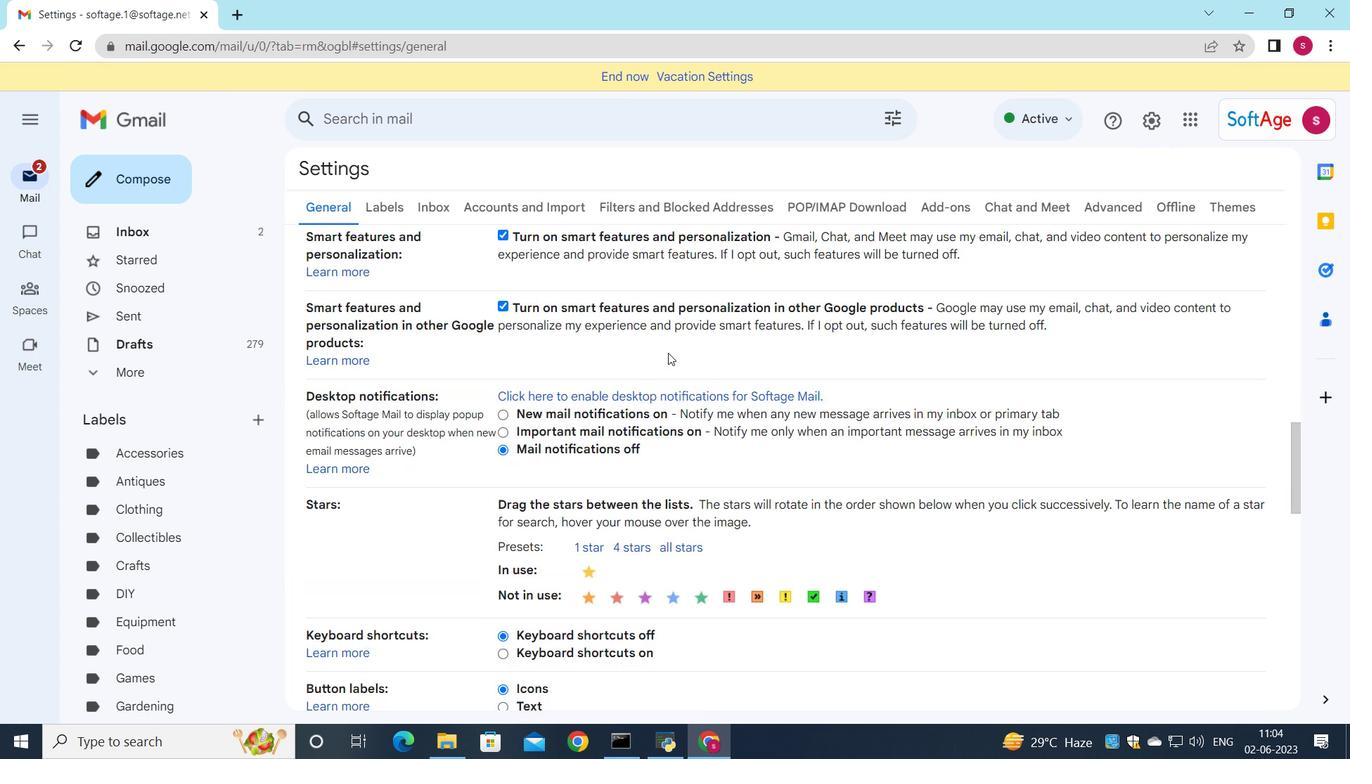 
Action: Mouse scrolled (662, 357) with delta (0, 0)
Screenshot: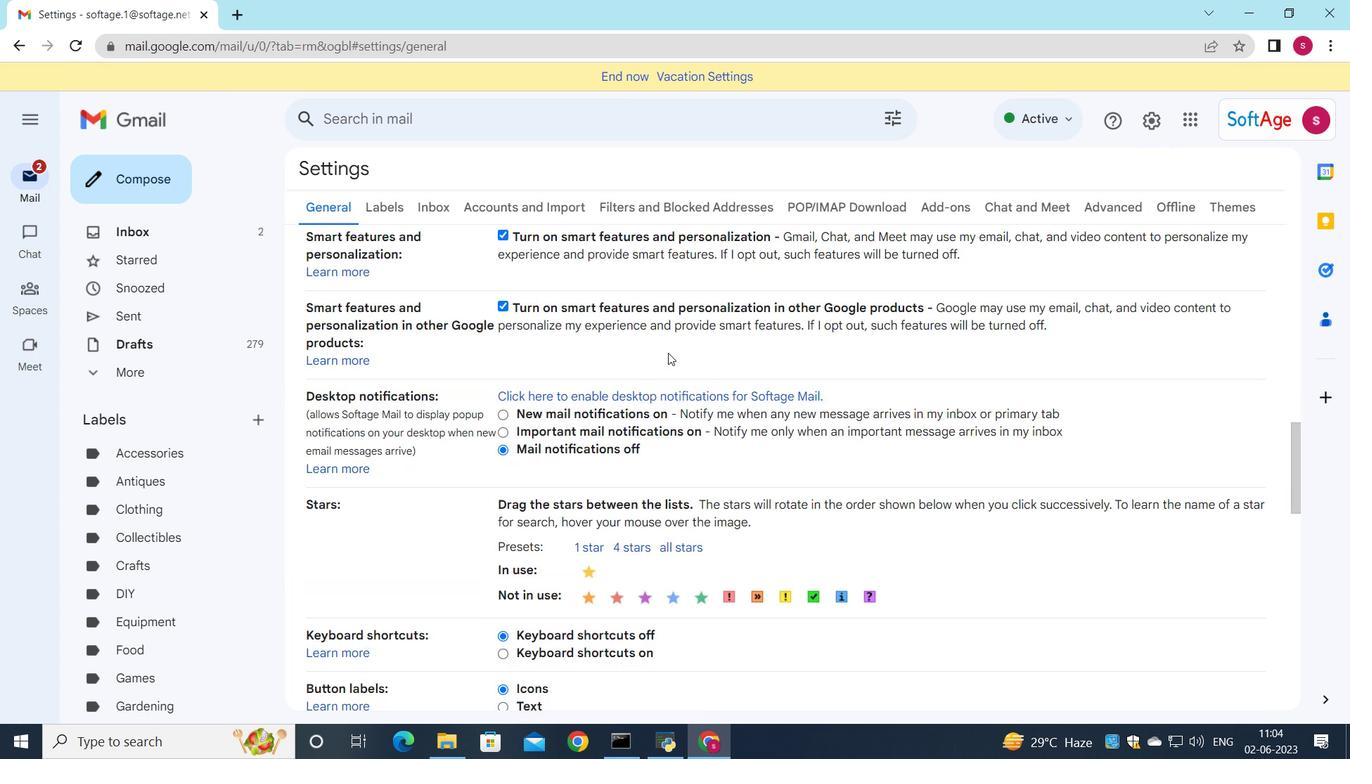 
Action: Mouse moved to (660, 363)
Screenshot: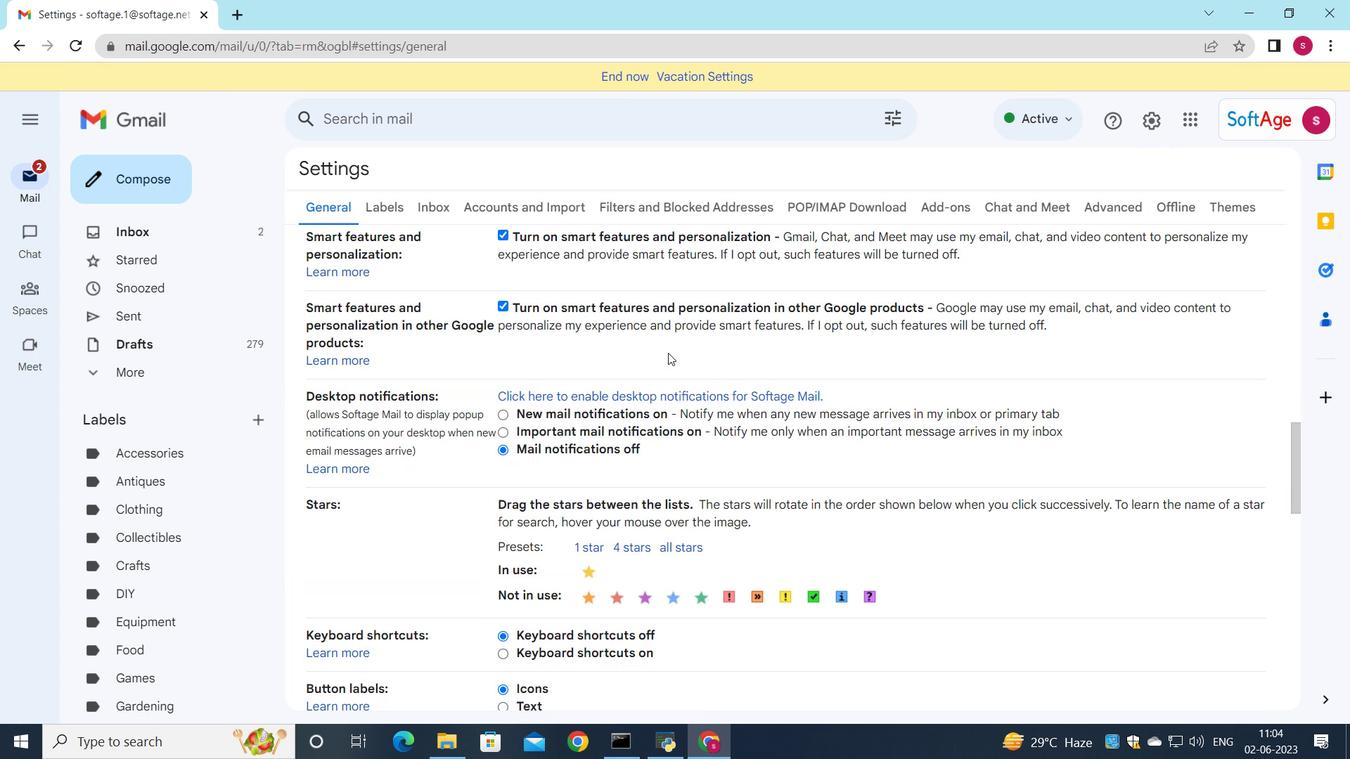 
Action: Mouse scrolled (660, 362) with delta (0, 0)
Screenshot: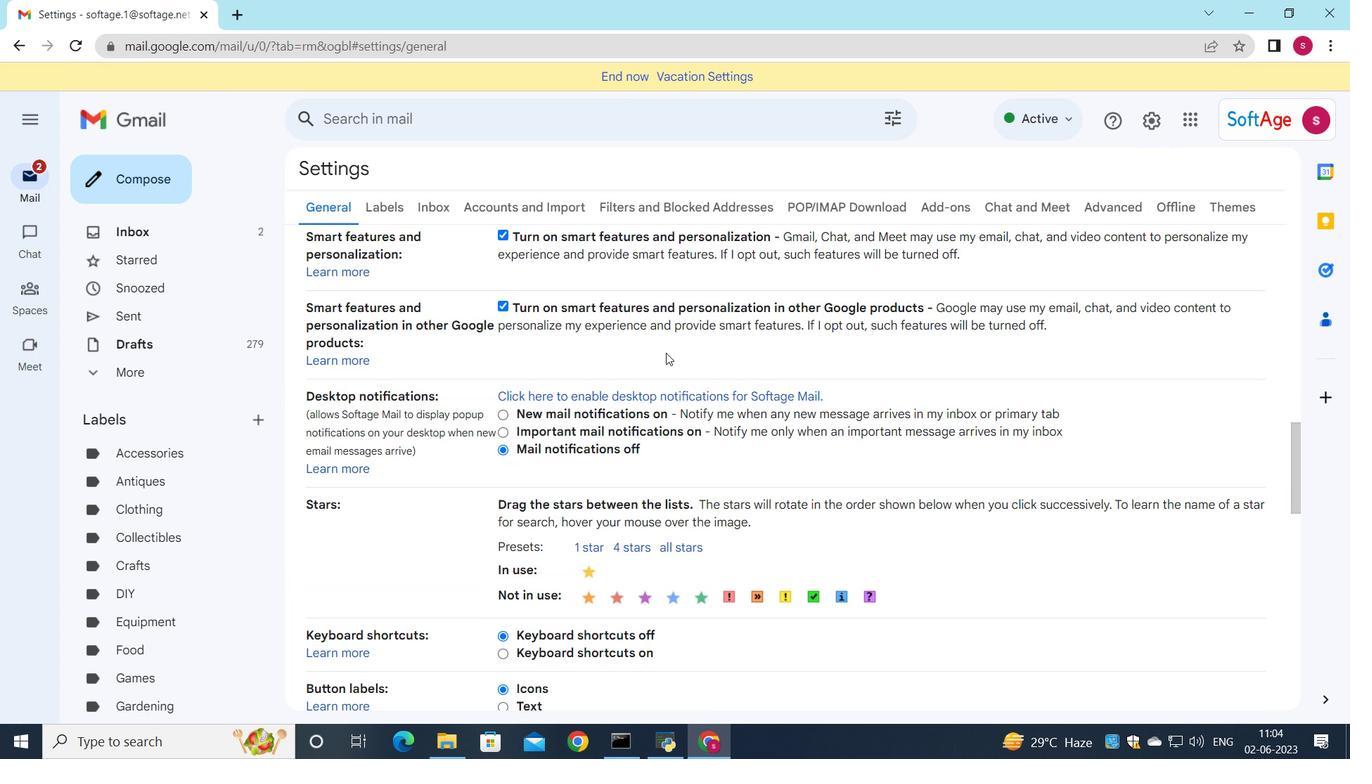 
Action: Mouse moved to (660, 365)
Screenshot: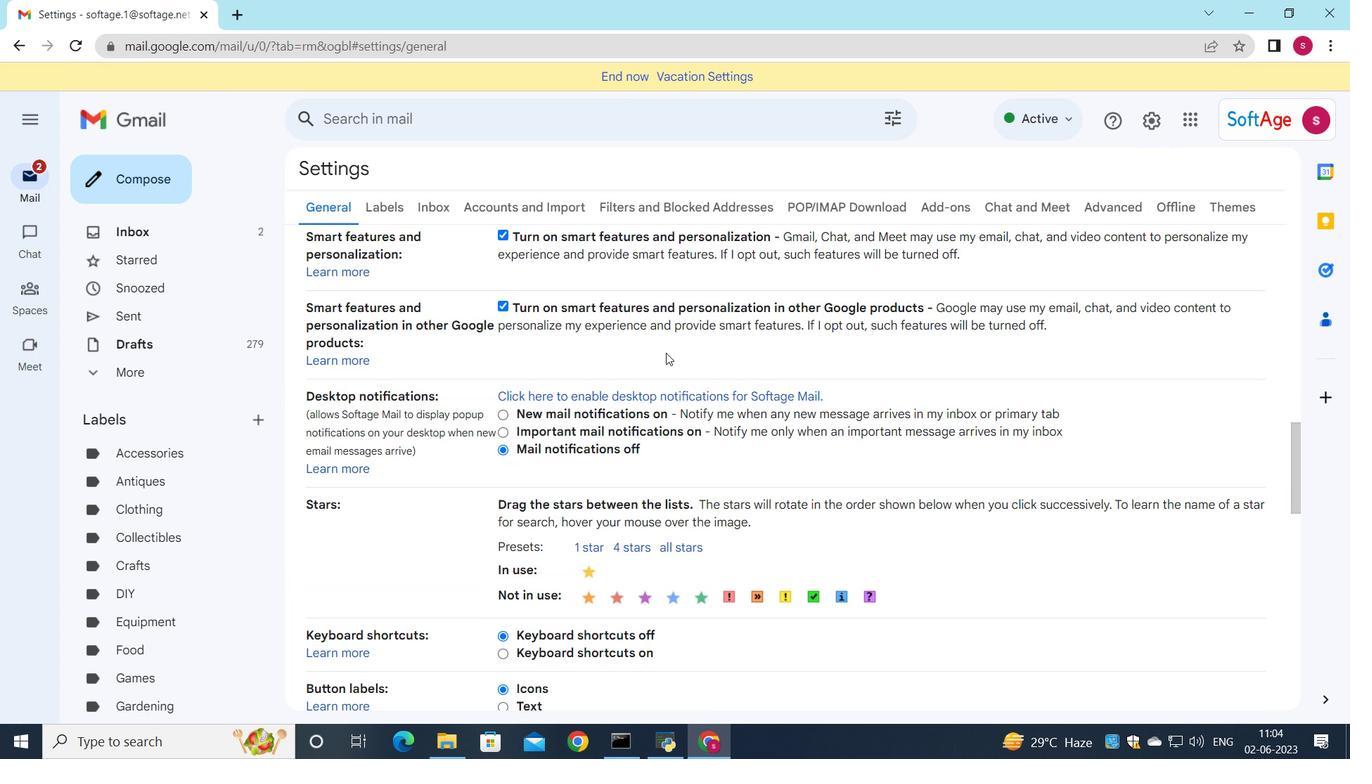 
Action: Mouse scrolled (660, 365) with delta (0, 0)
Screenshot: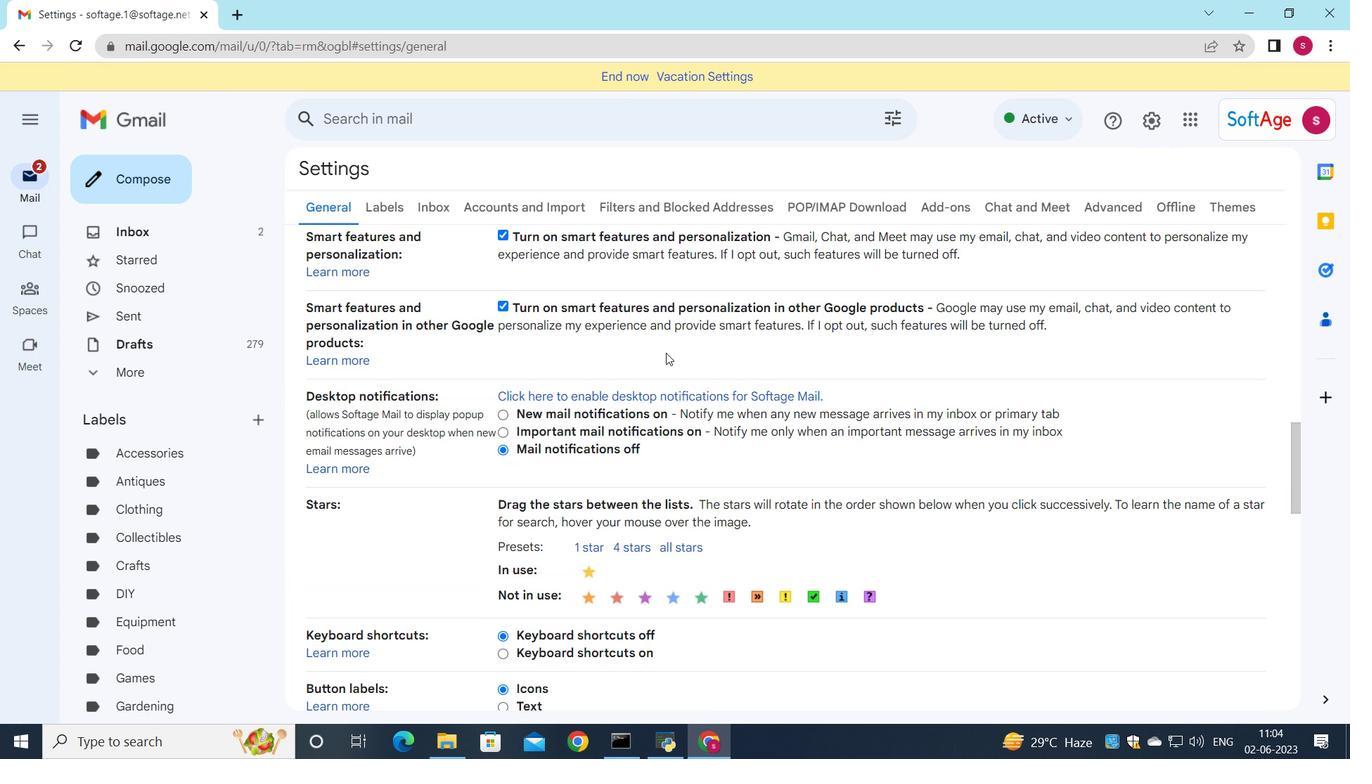 
Action: Mouse moved to (660, 368)
Screenshot: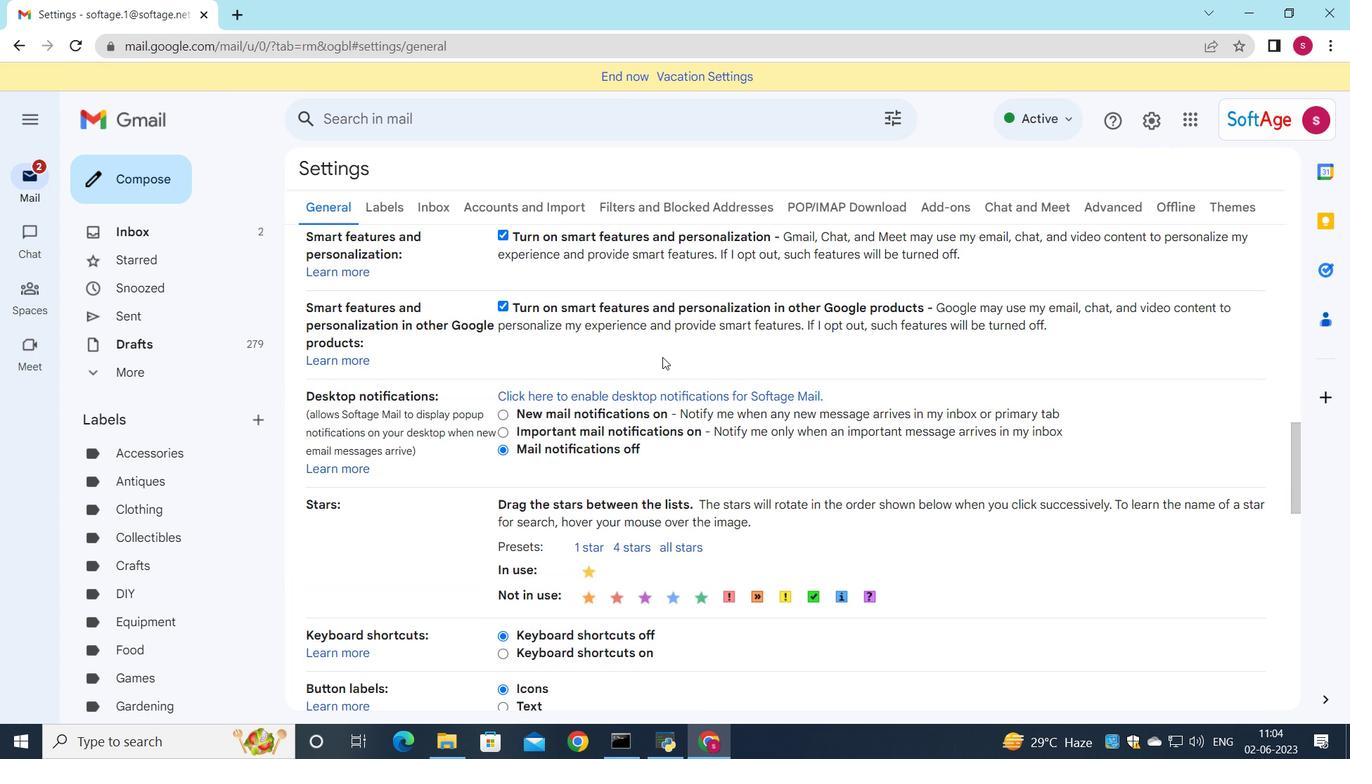 
Action: Mouse scrolled (660, 367) with delta (0, 0)
Screenshot: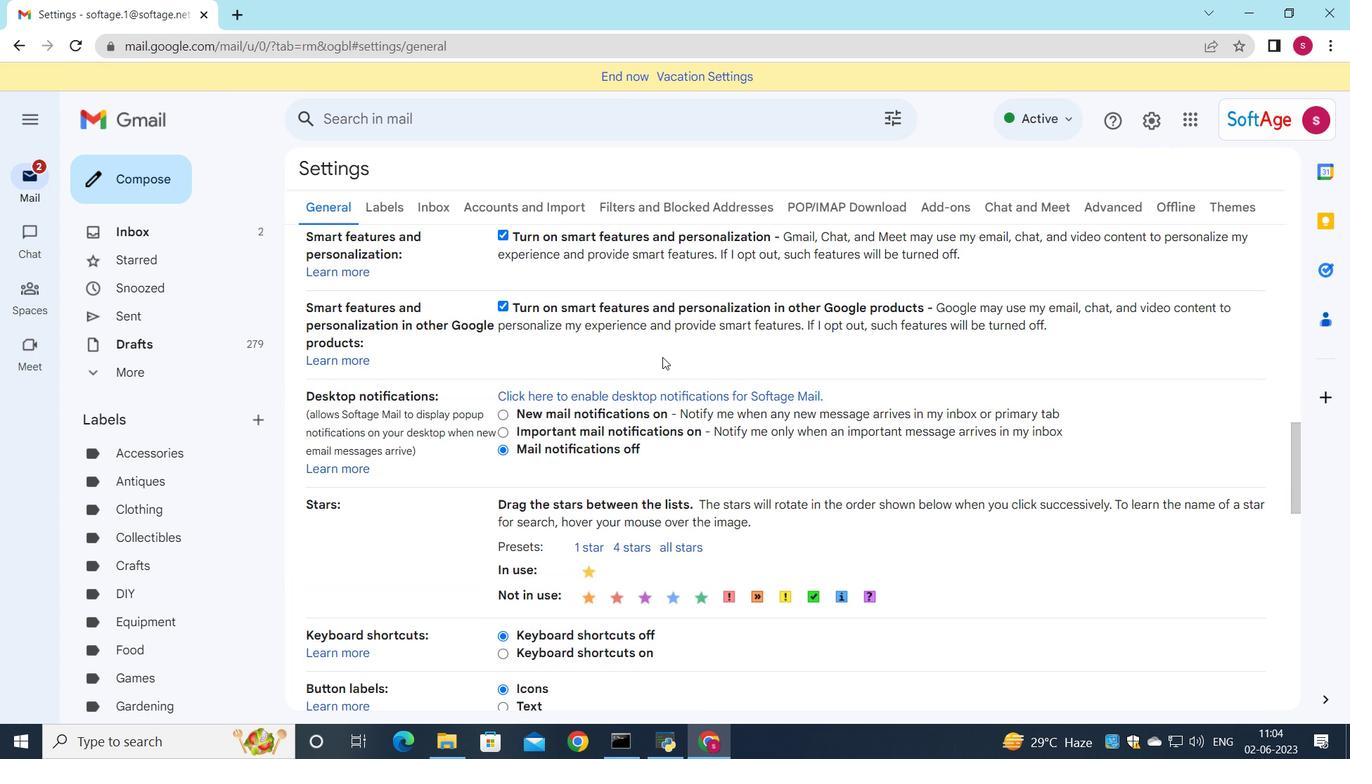 
Action: Mouse moved to (659, 372)
Screenshot: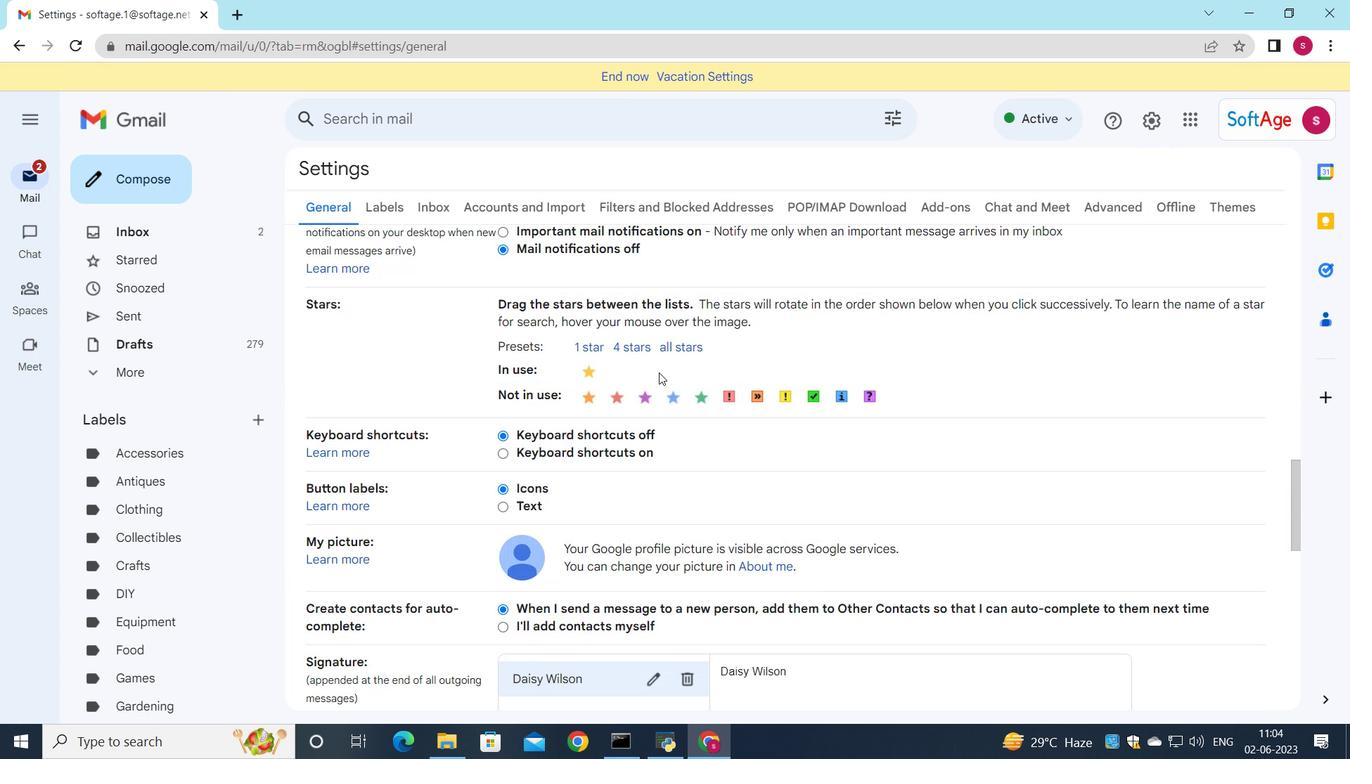 
Action: Mouse scrolled (659, 372) with delta (0, 0)
Screenshot: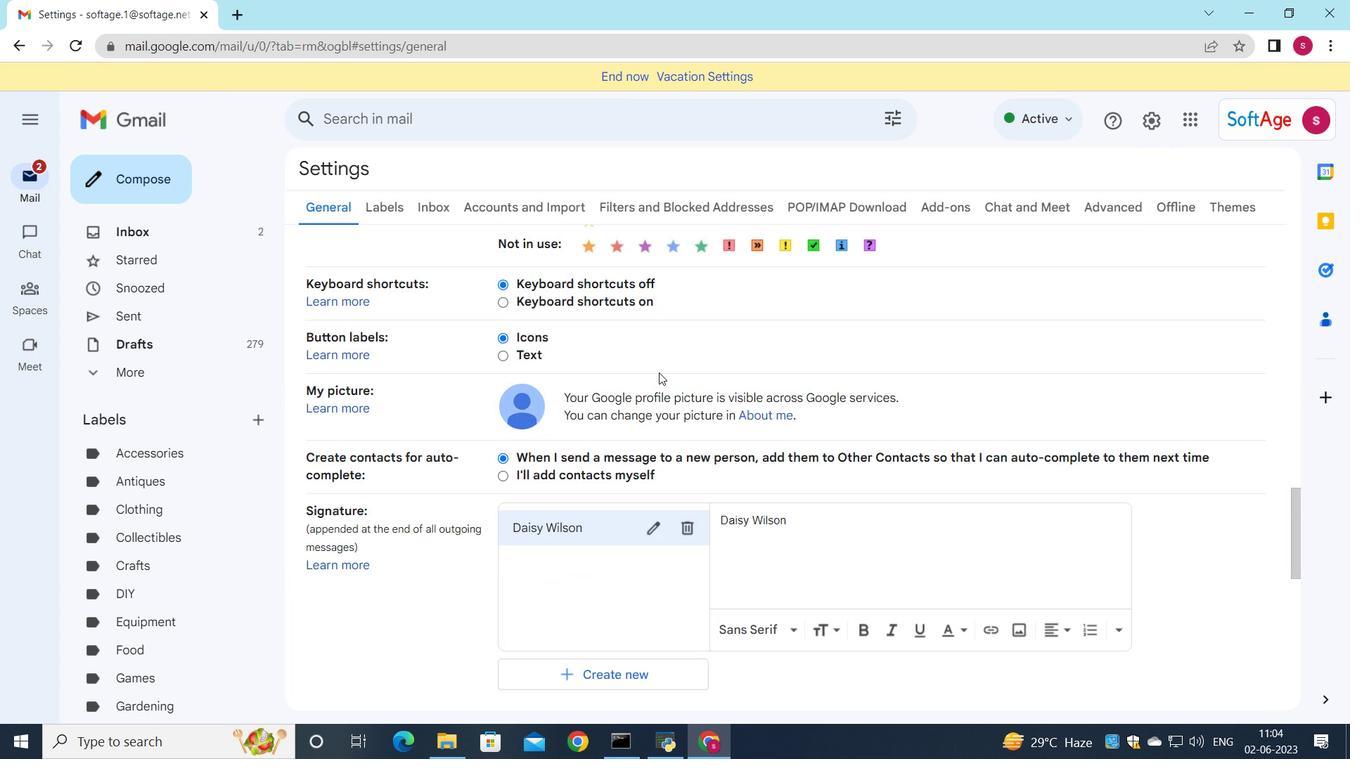 
Action: Mouse scrolled (659, 372) with delta (0, 0)
Screenshot: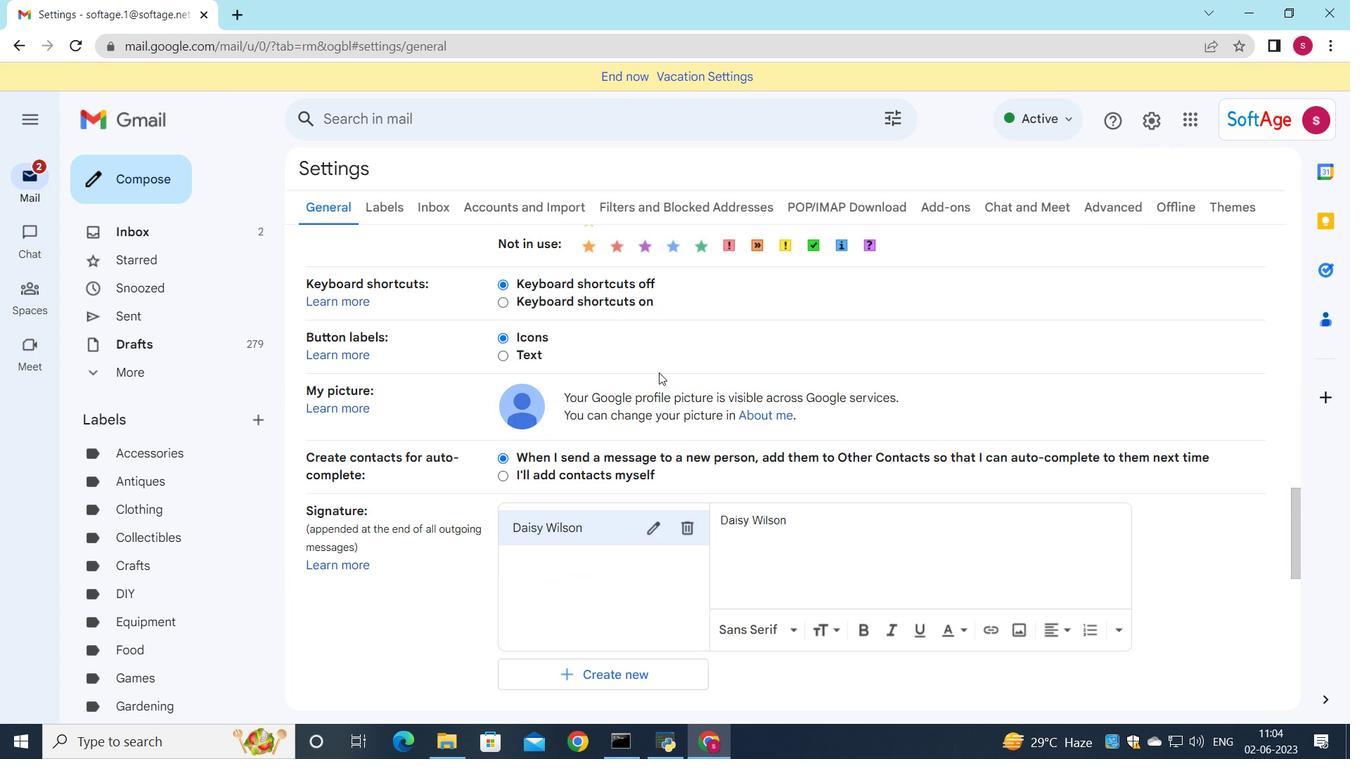 
Action: Mouse scrolled (659, 372) with delta (0, 0)
Screenshot: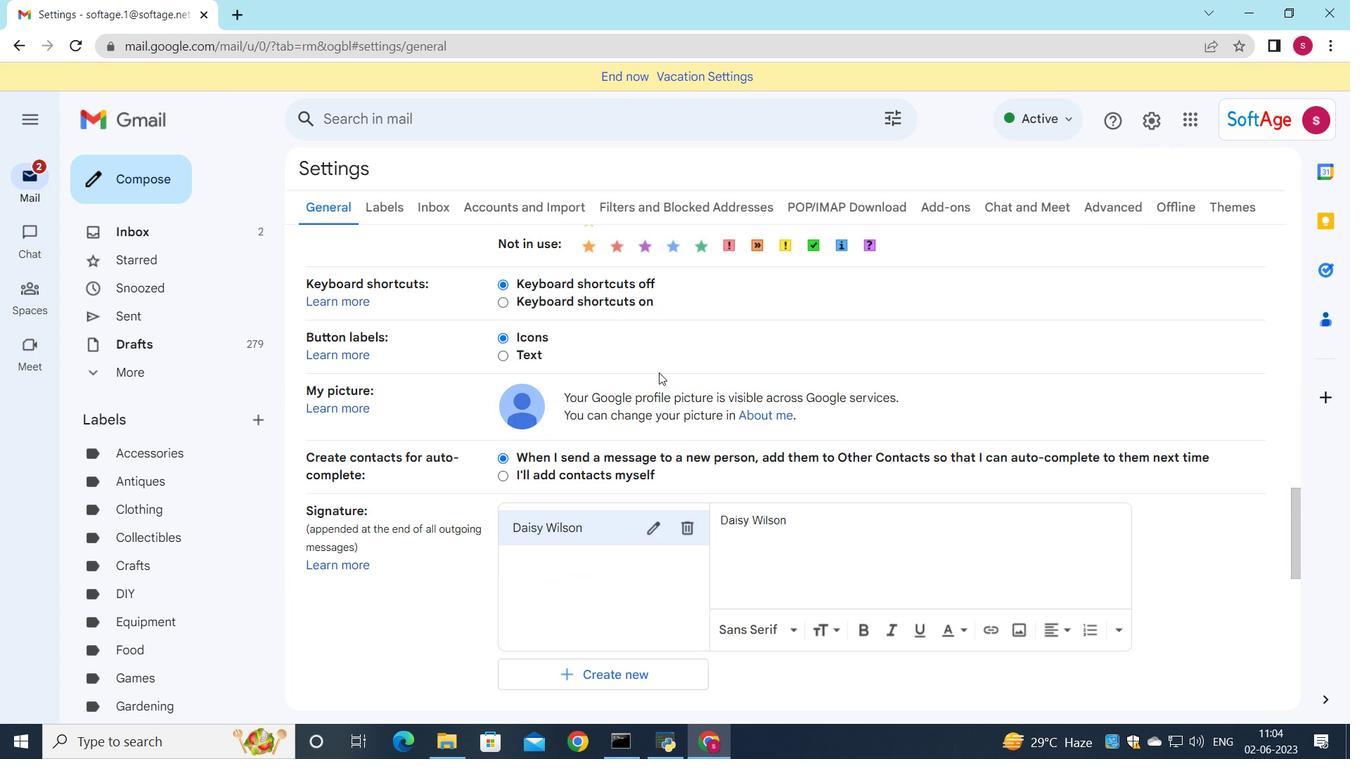 
Action: Mouse moved to (680, 274)
Screenshot: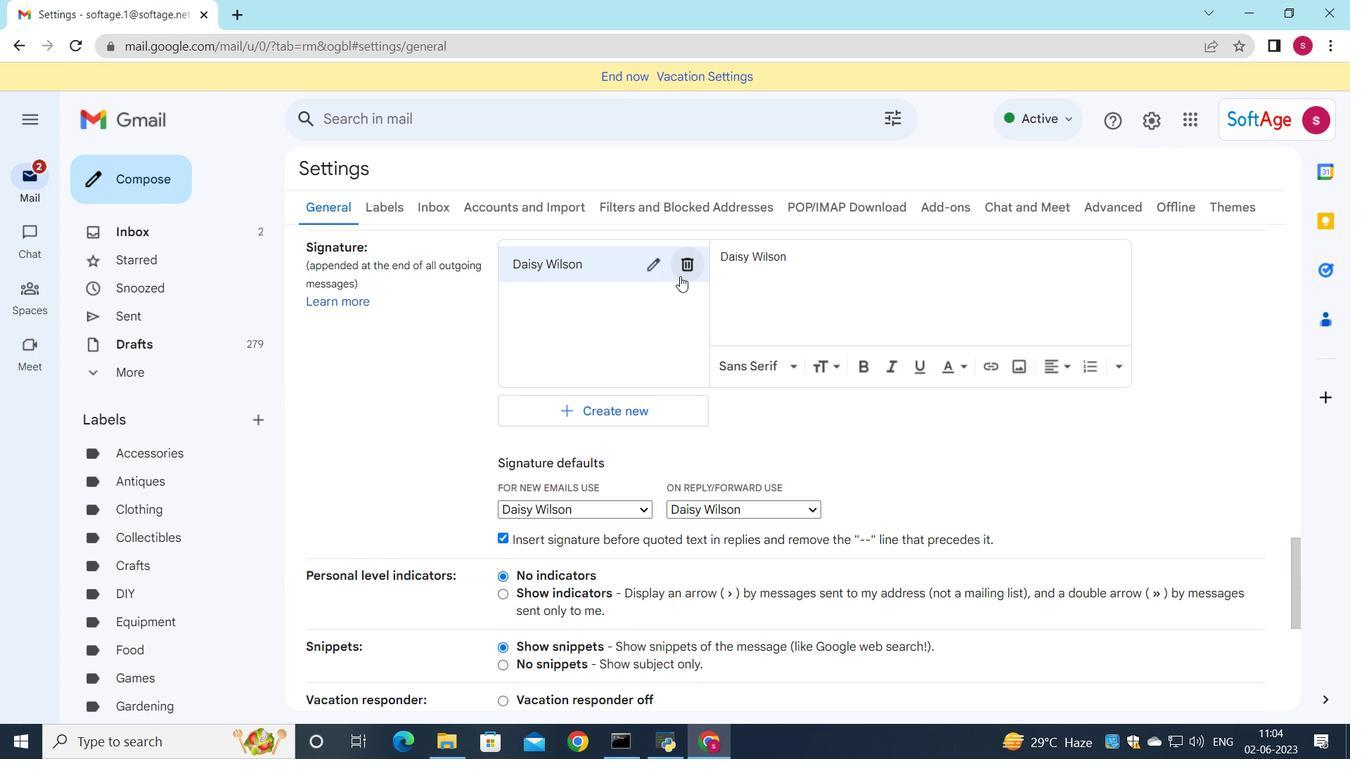 
Action: Mouse pressed left at (680, 274)
Screenshot: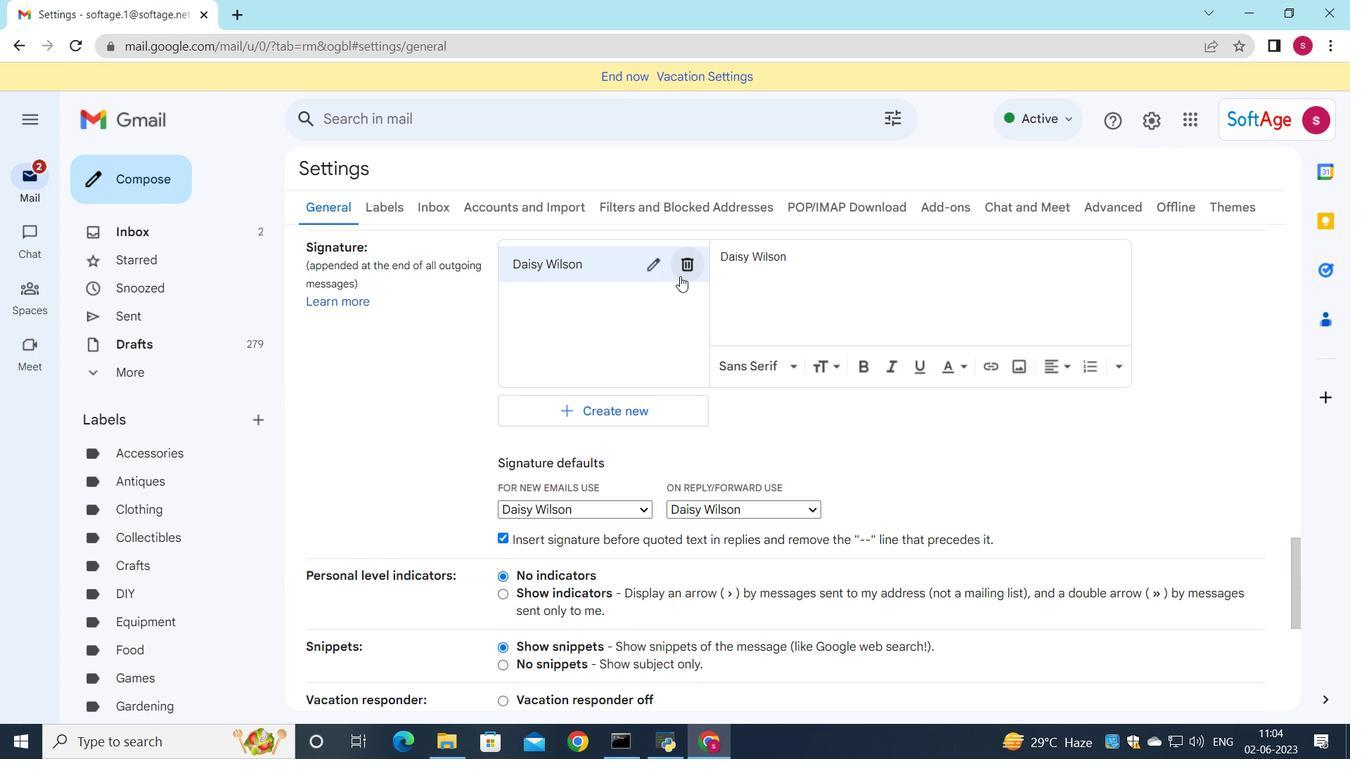 
Action: Mouse moved to (807, 428)
Screenshot: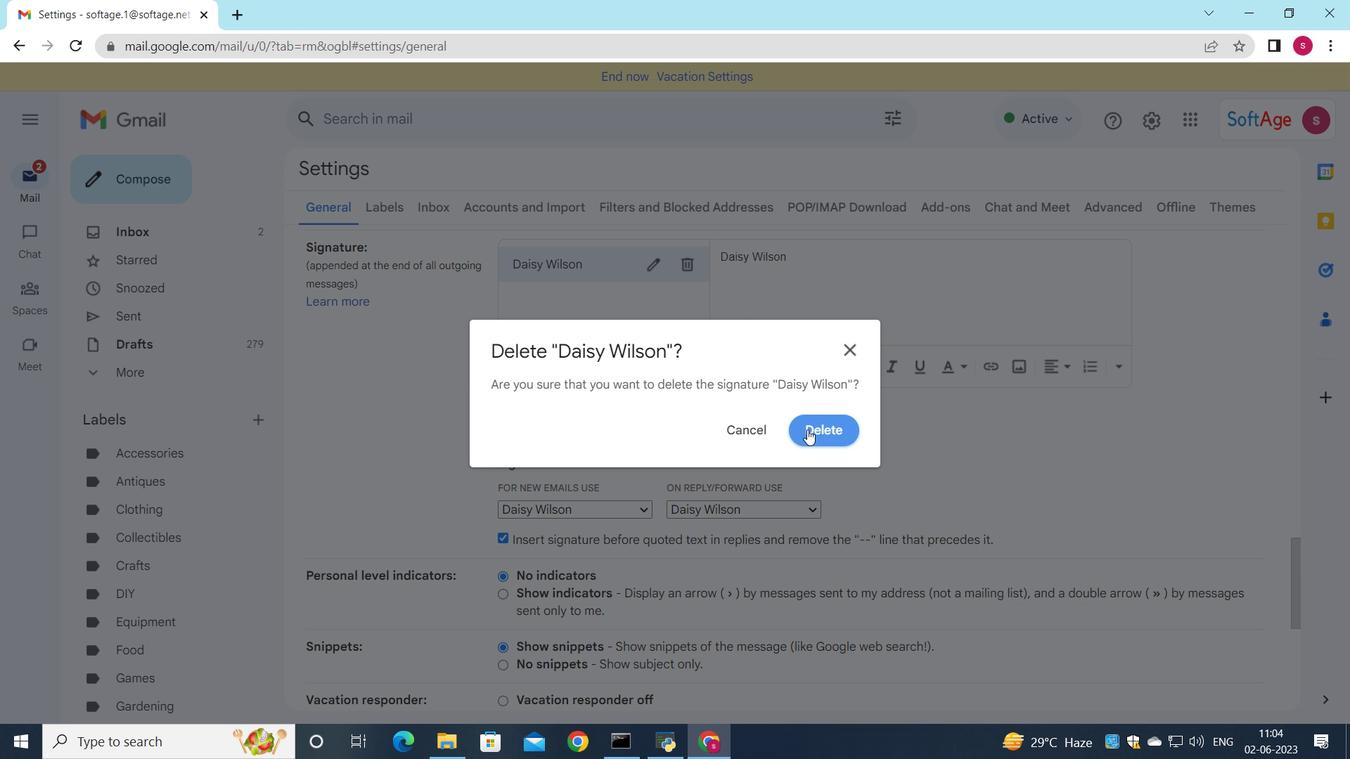 
Action: Mouse pressed left at (807, 428)
Screenshot: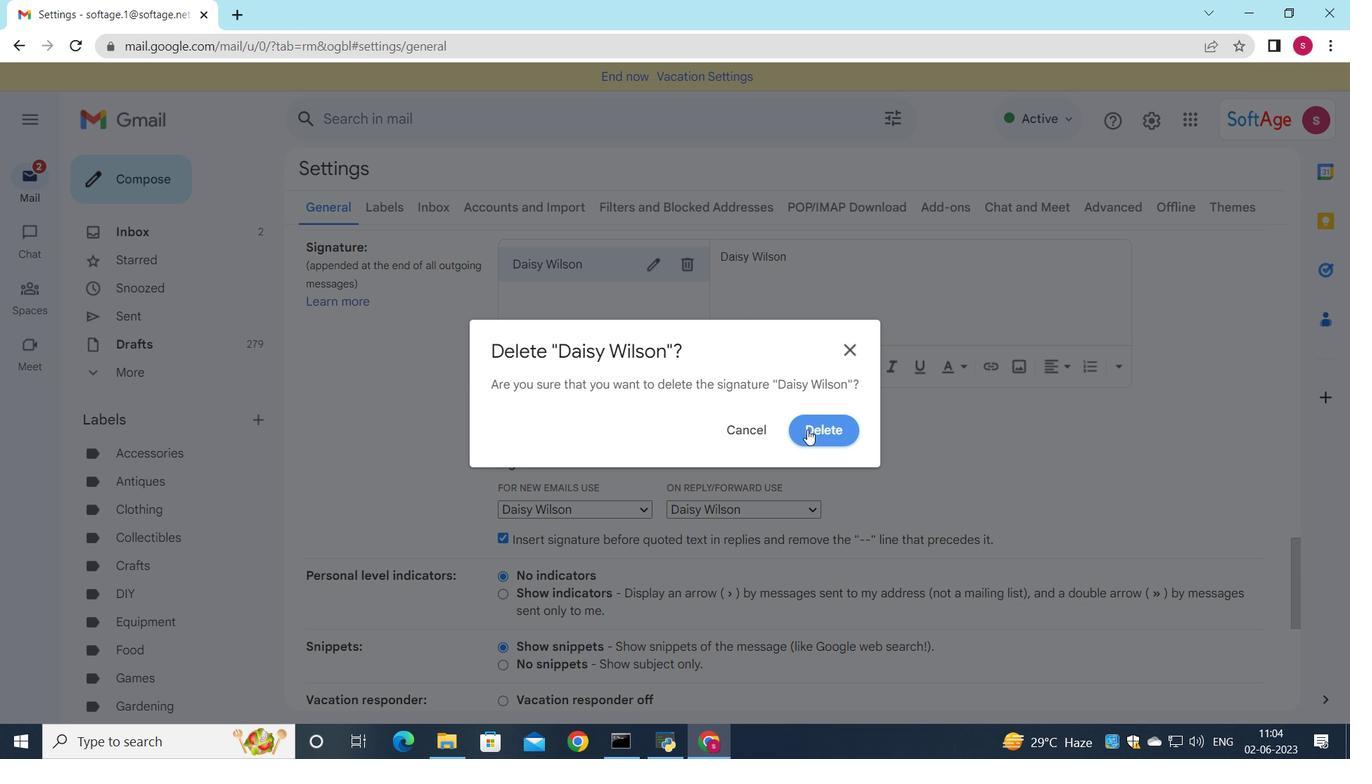 
Action: Mouse moved to (580, 285)
Screenshot: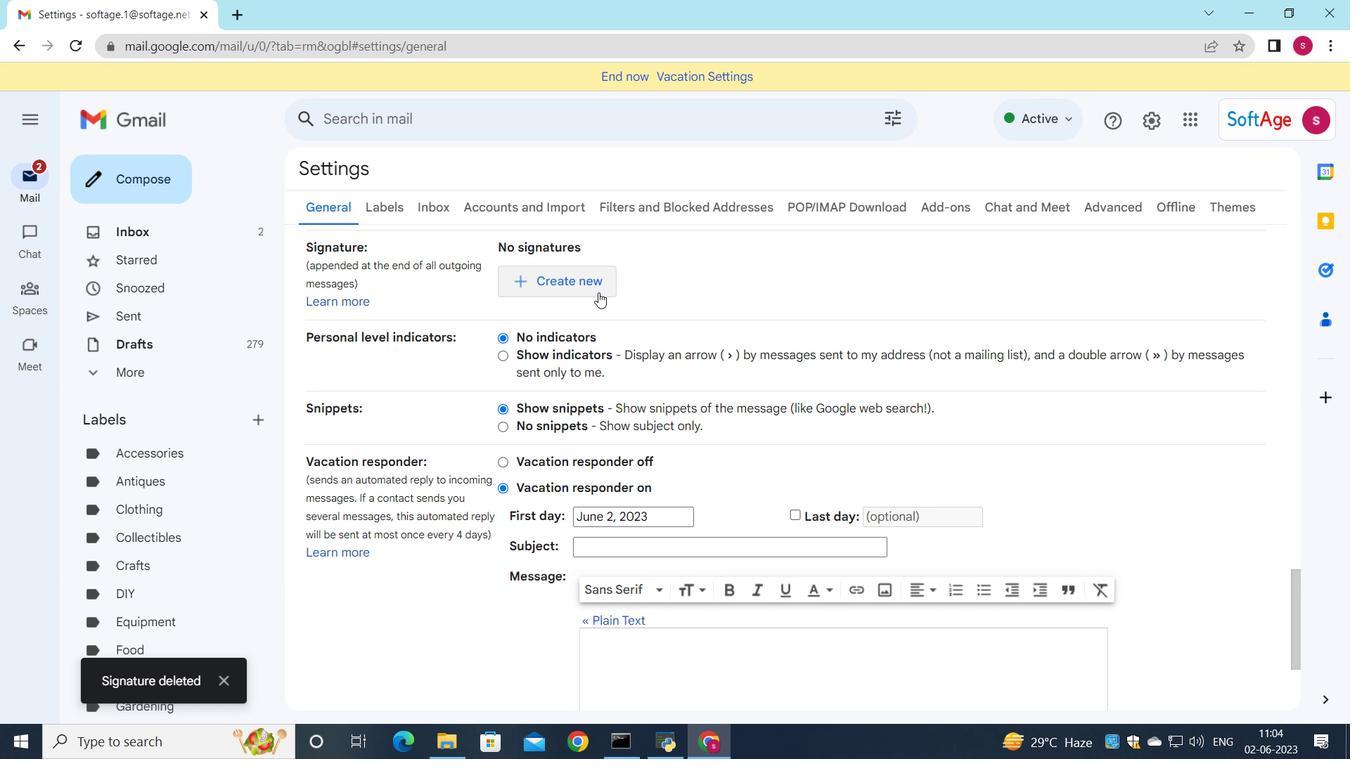 
Action: Mouse pressed left at (580, 285)
Screenshot: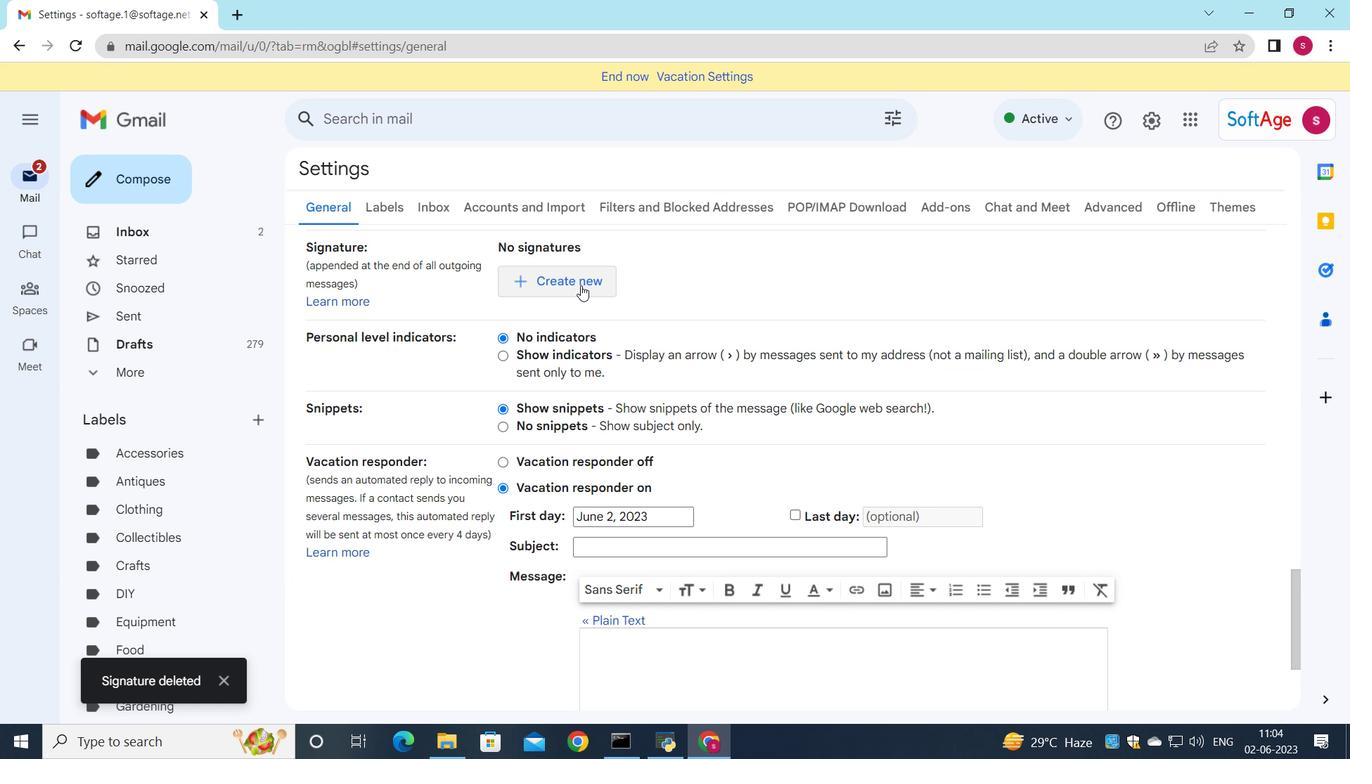 
Action: Mouse moved to (777, 272)
Screenshot: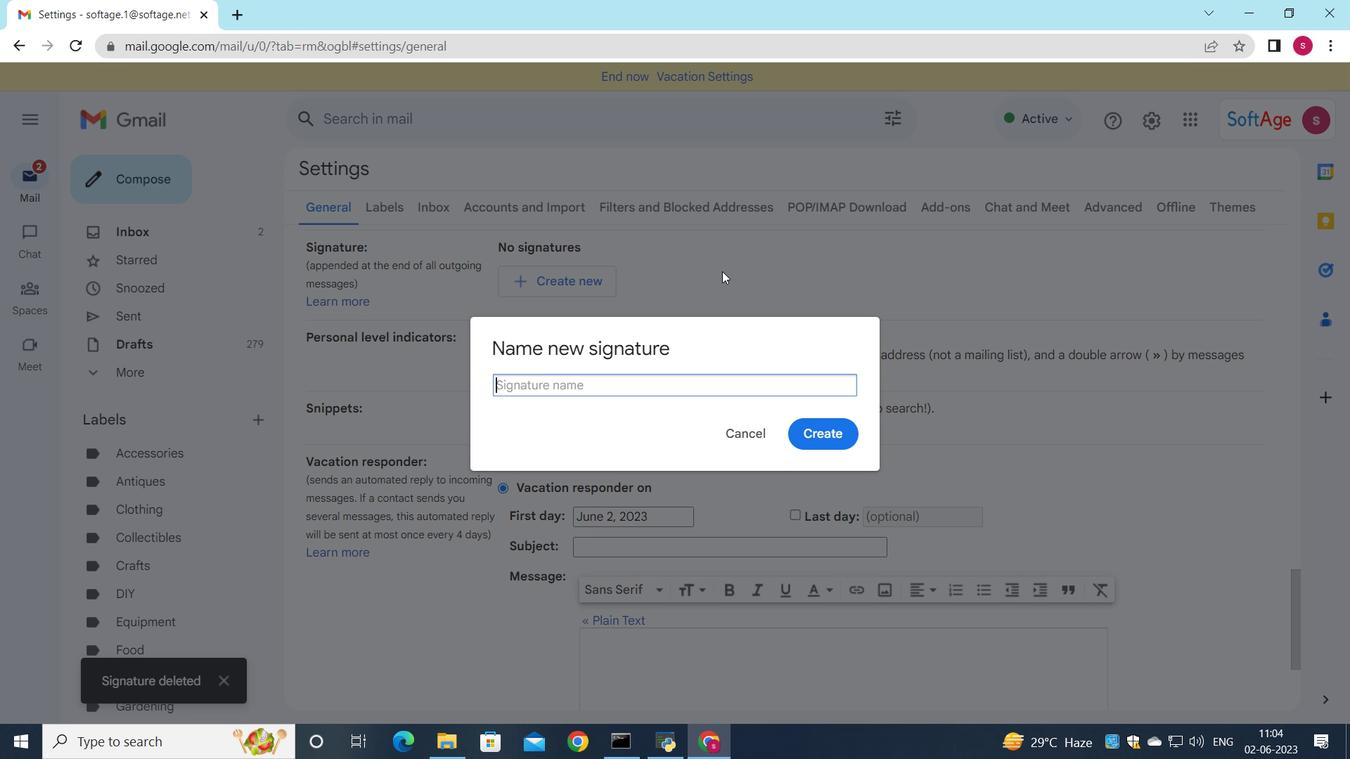 
Action: Key pressed <Key.shift>dale<Key.space><Key.shift>Allen
Screenshot: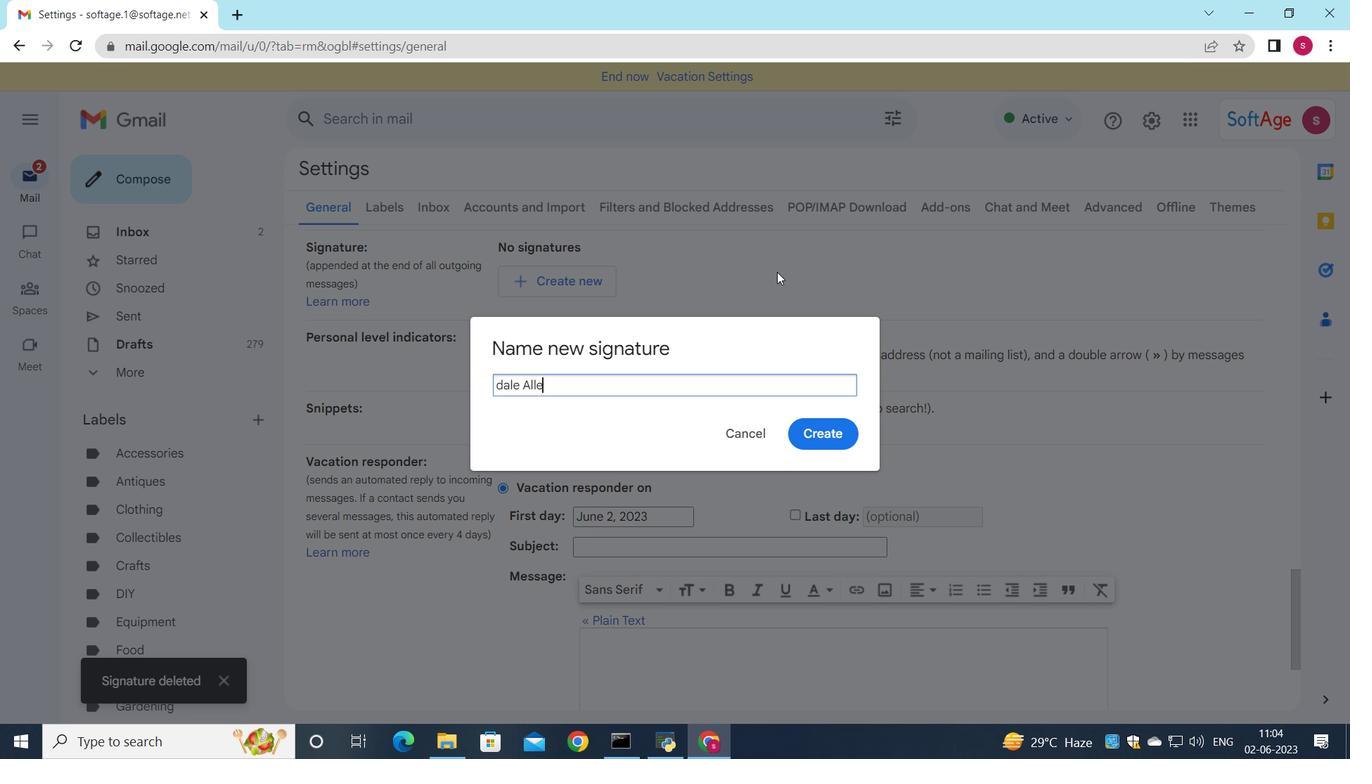 
Action: Mouse moved to (502, 388)
Screenshot: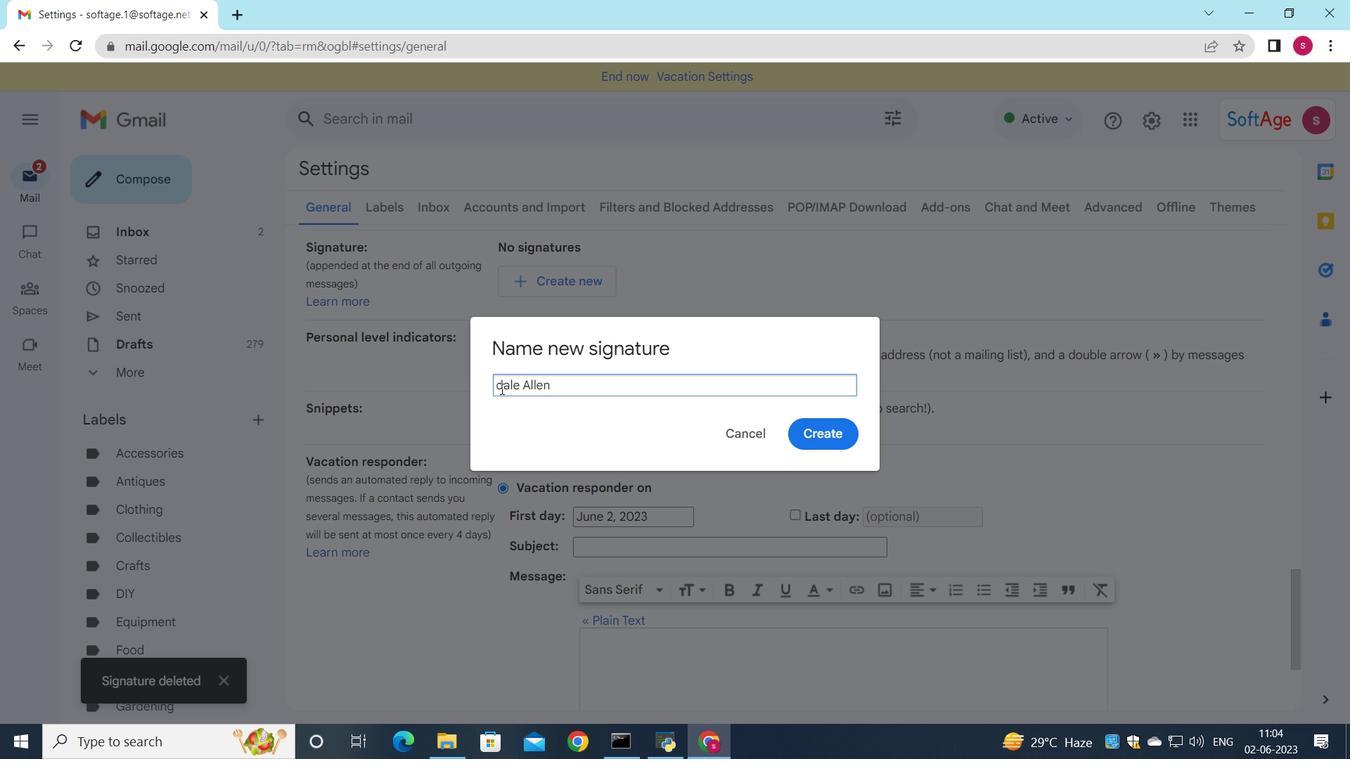 
Action: Mouse pressed left at (502, 388)
Screenshot: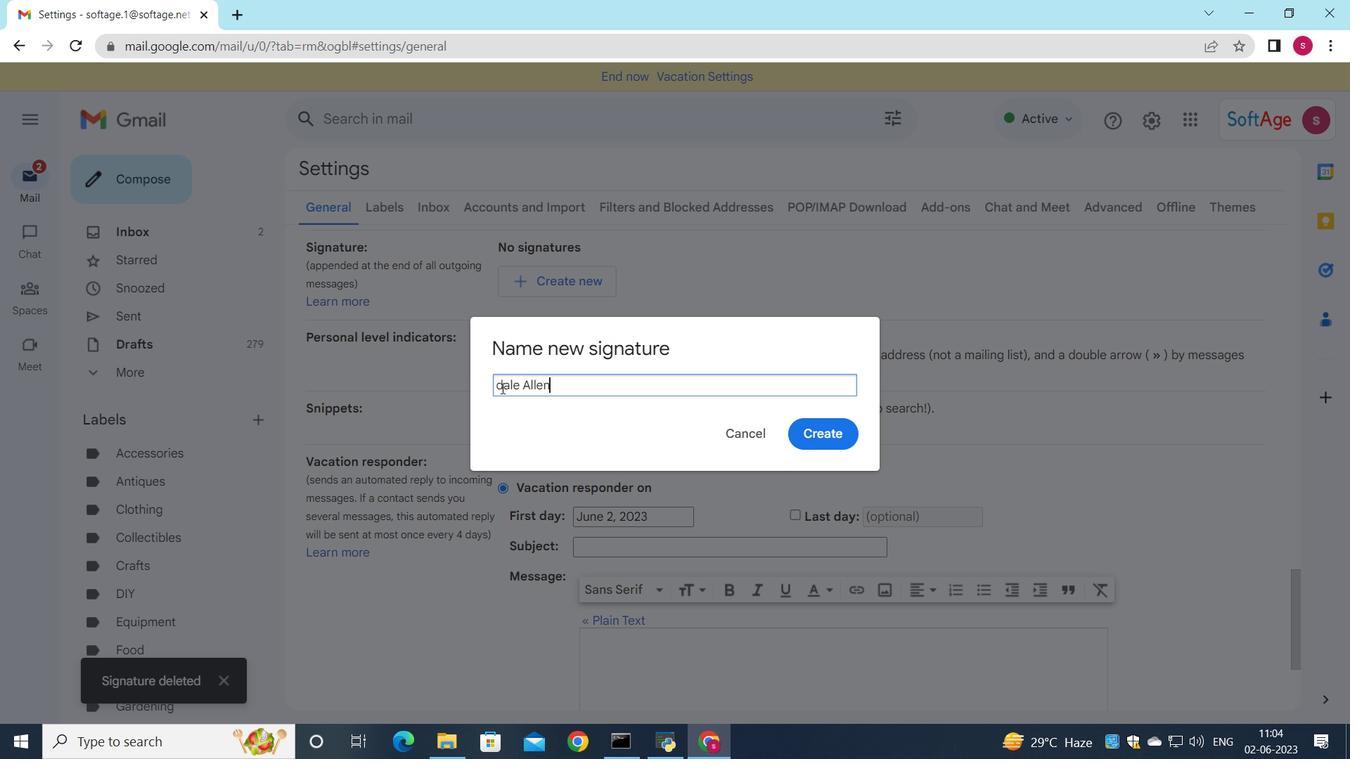 
Action: Key pressed <Key.backspace><Key.shift>D
Screenshot: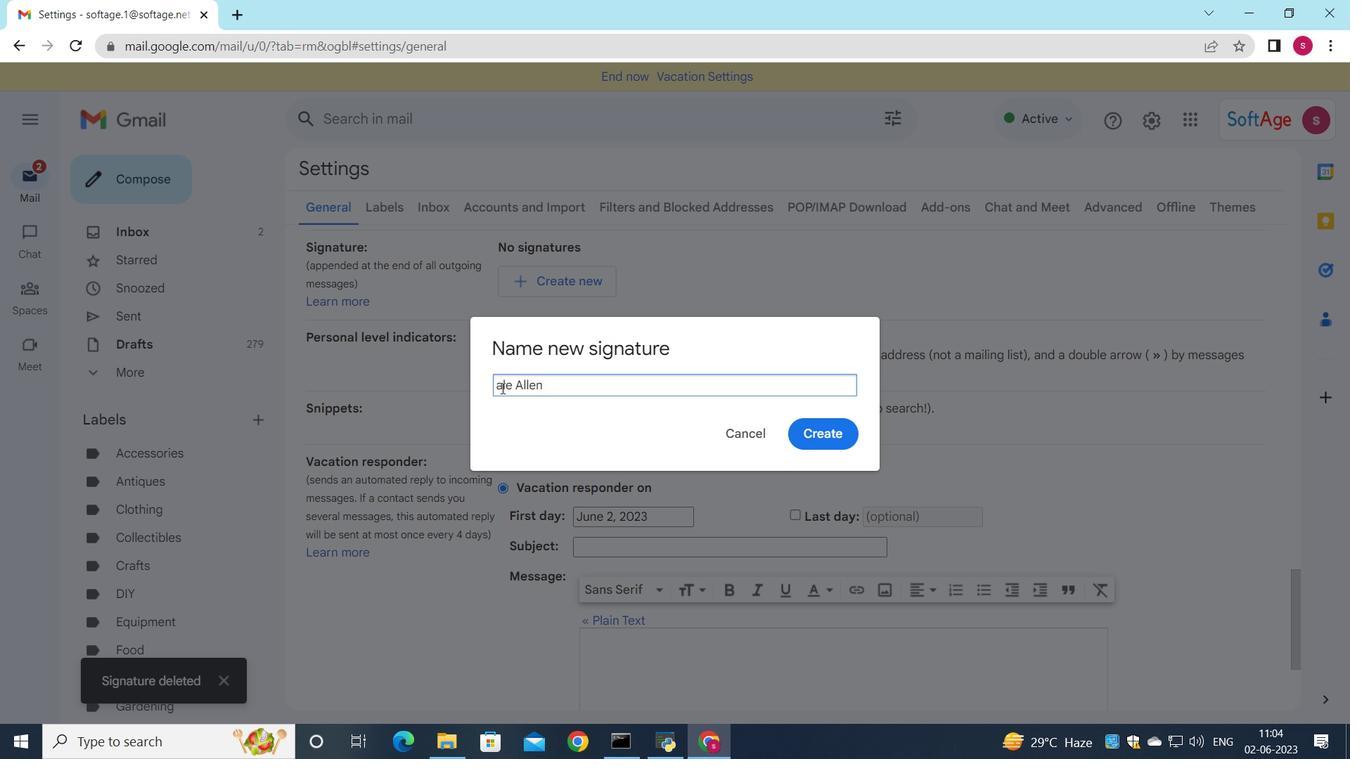 
Action: Mouse moved to (516, 391)
Screenshot: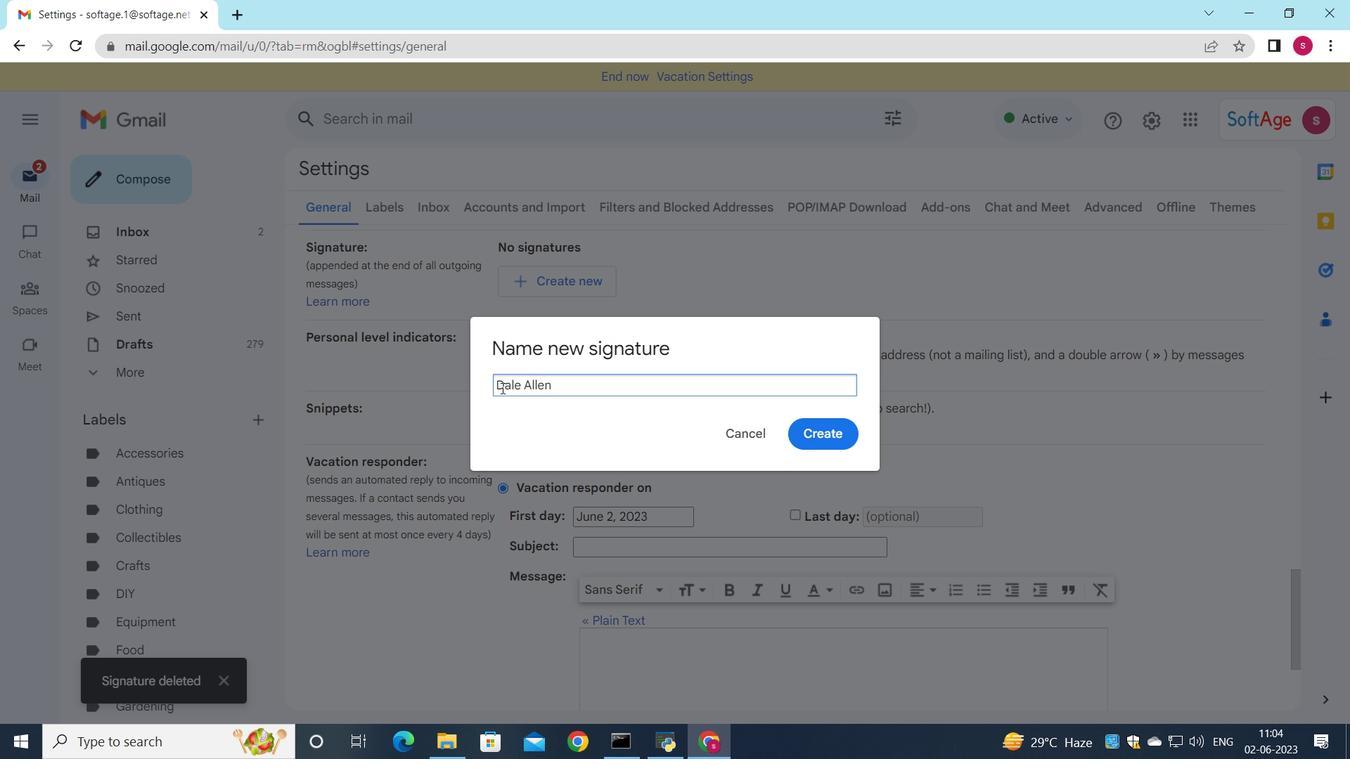 
Action: Mouse scrolled (515, 391) with delta (0, 0)
Screenshot: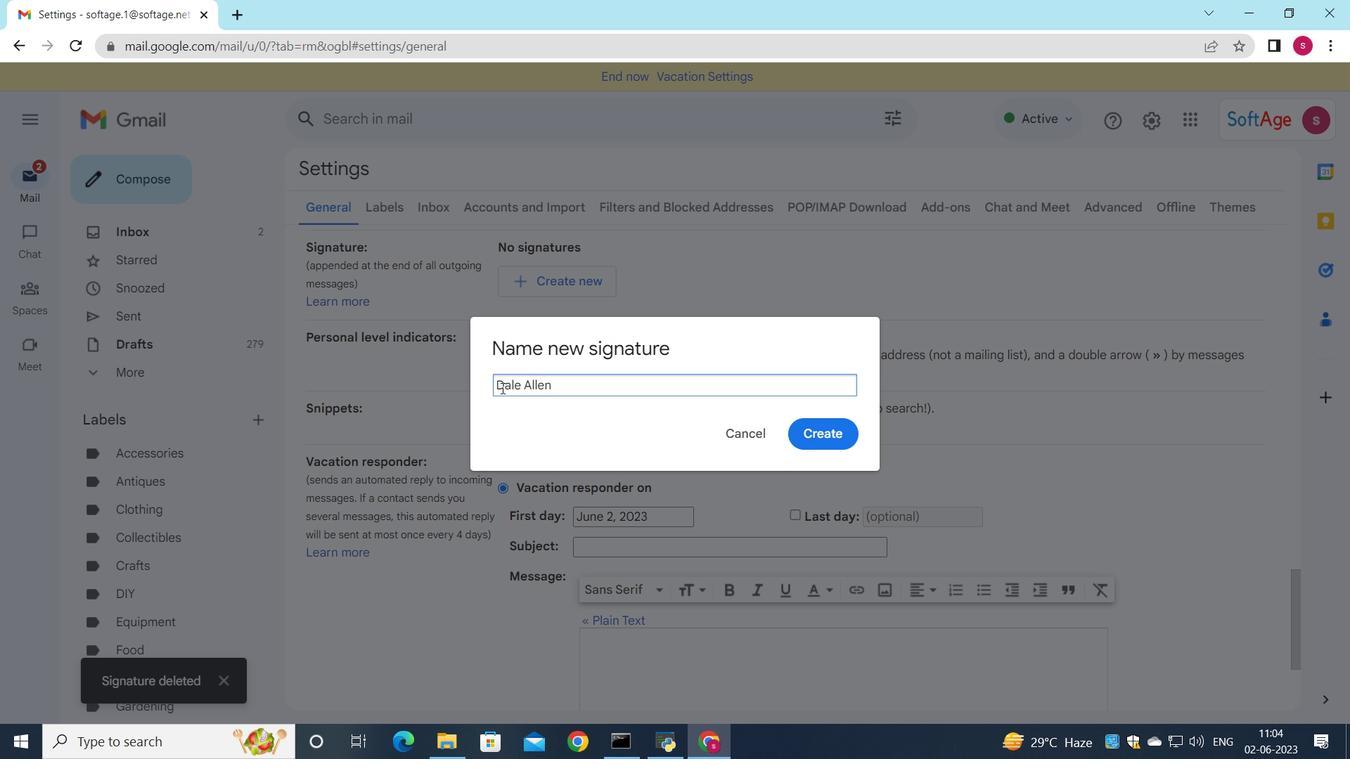 
Action: Mouse moved to (829, 434)
Screenshot: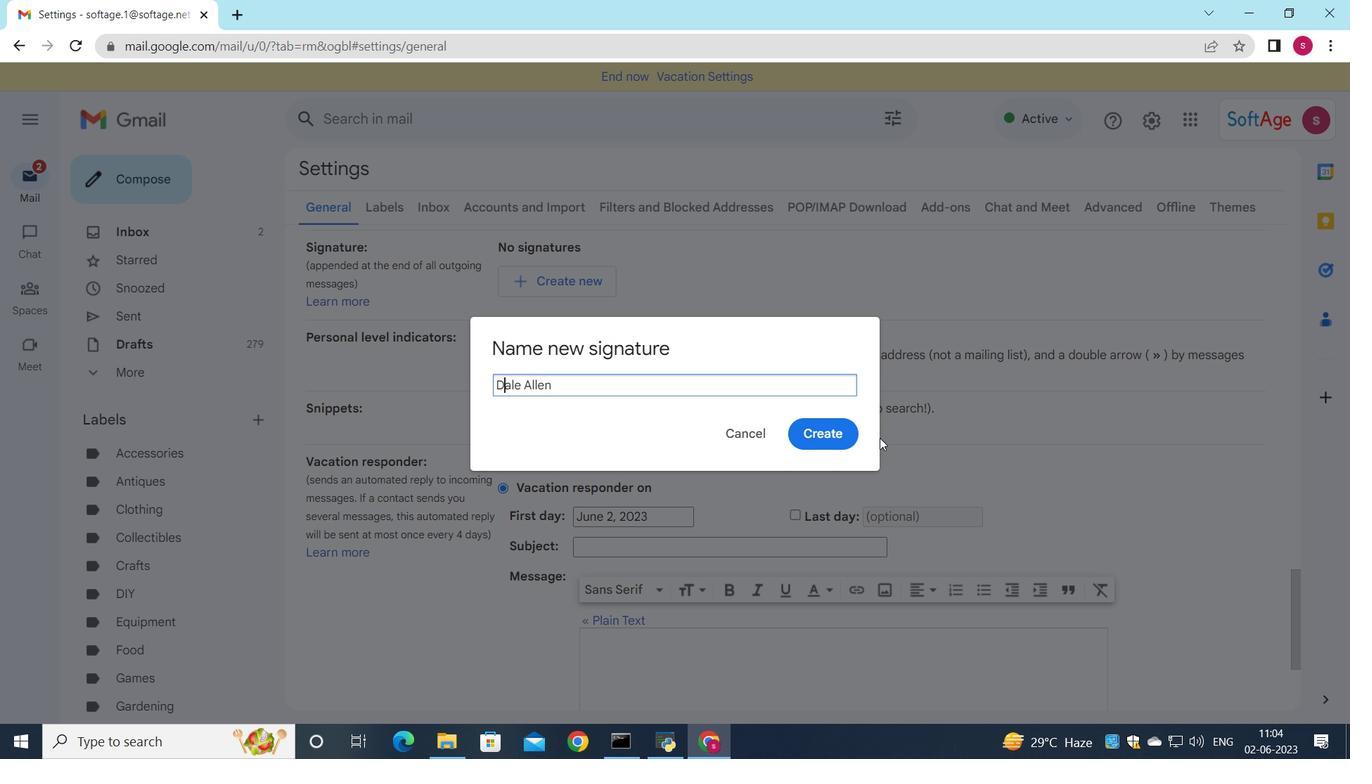 
Action: Mouse pressed left at (829, 434)
Screenshot: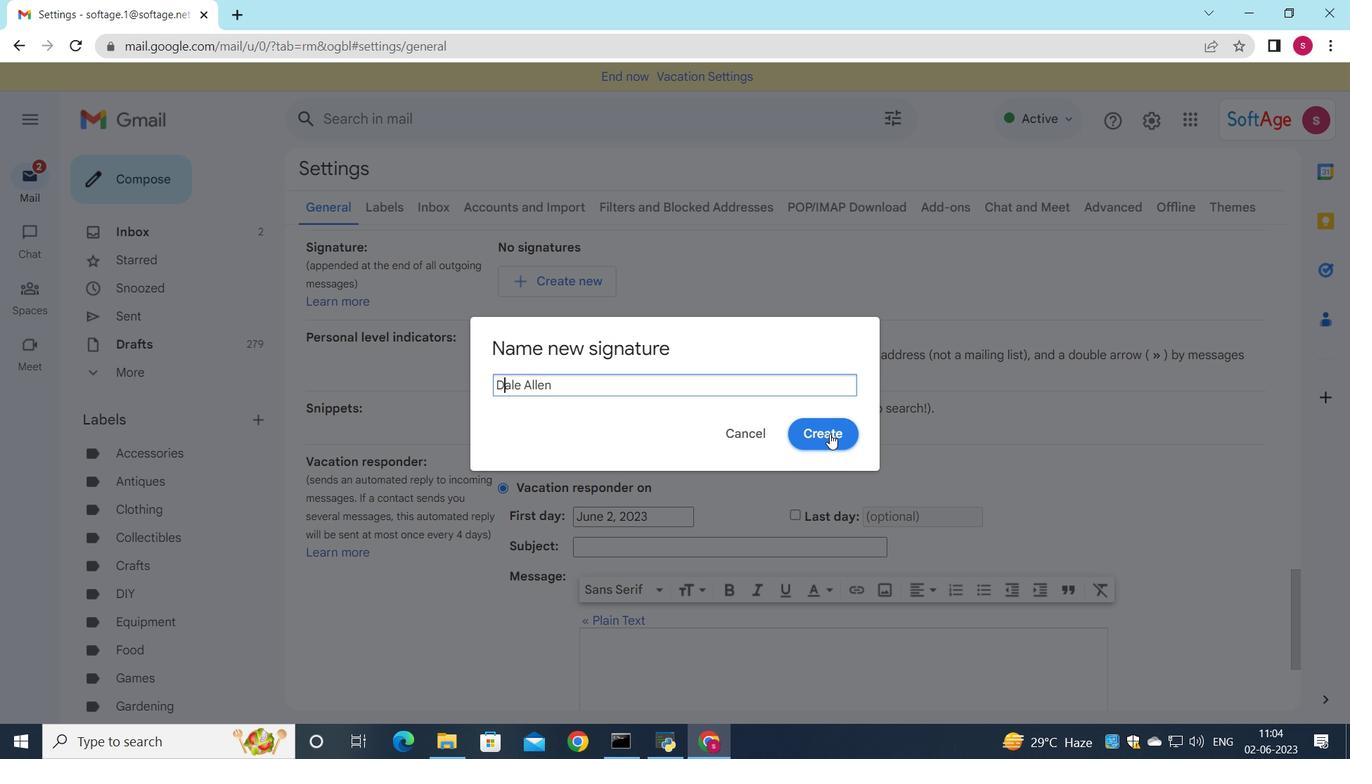 
Action: Mouse moved to (868, 301)
Screenshot: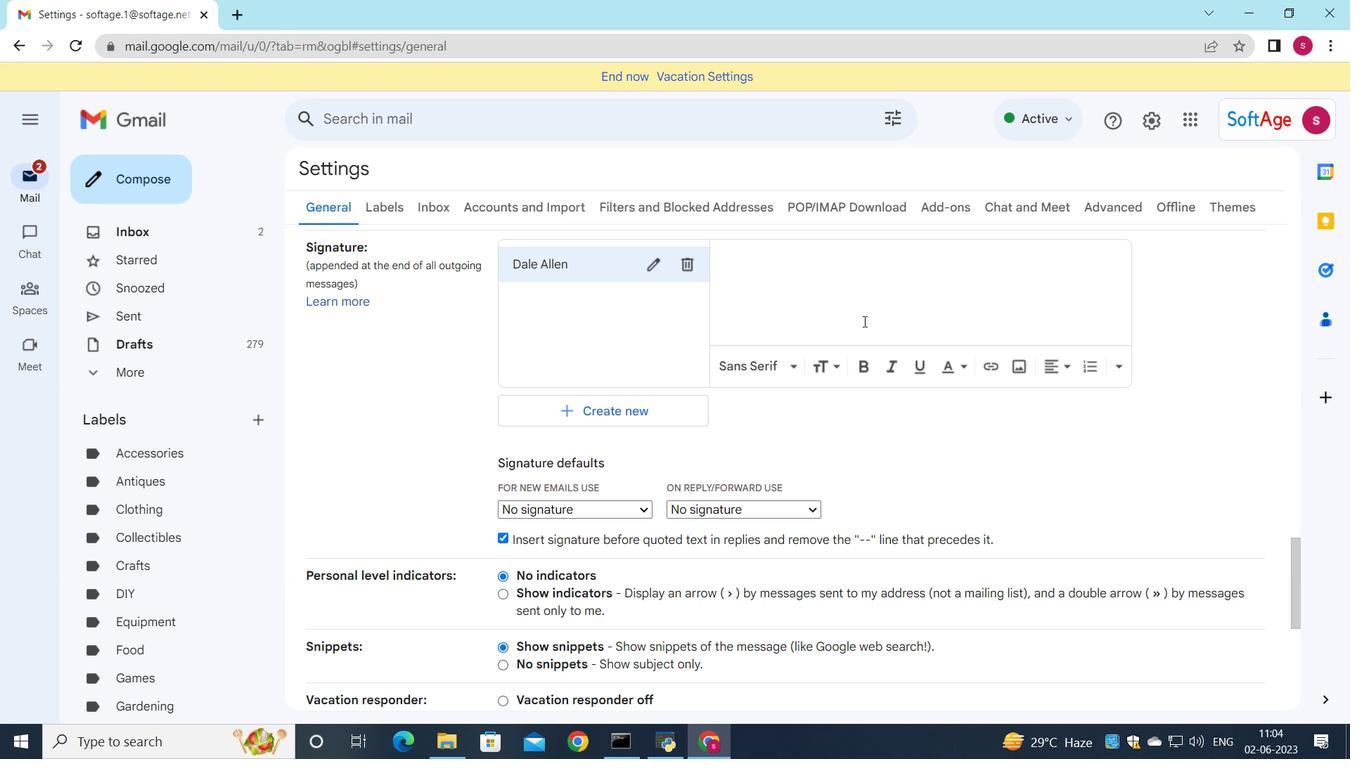 
Action: Mouse pressed left at (868, 301)
Screenshot: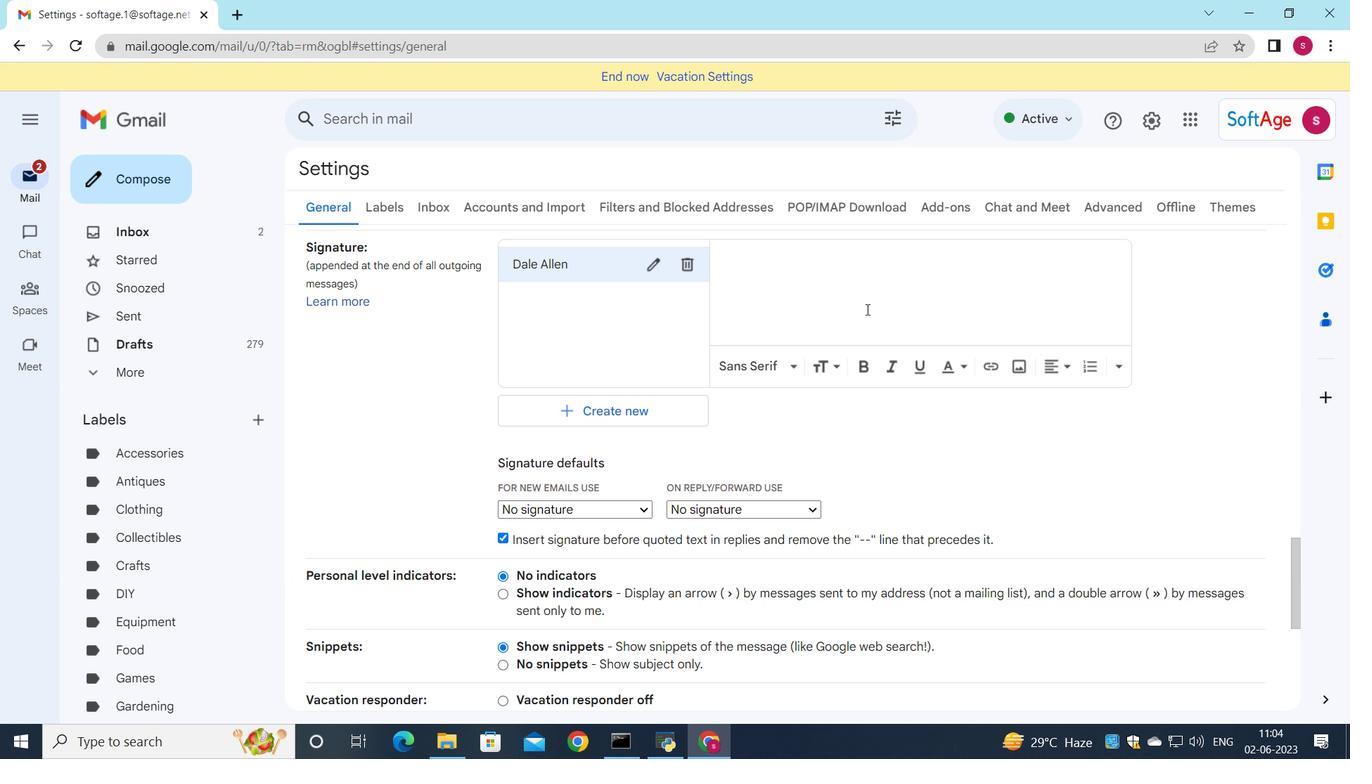 
Action: Key pressed <Key.shift>Dale<Key.space><Key.shift>Allen
Screenshot: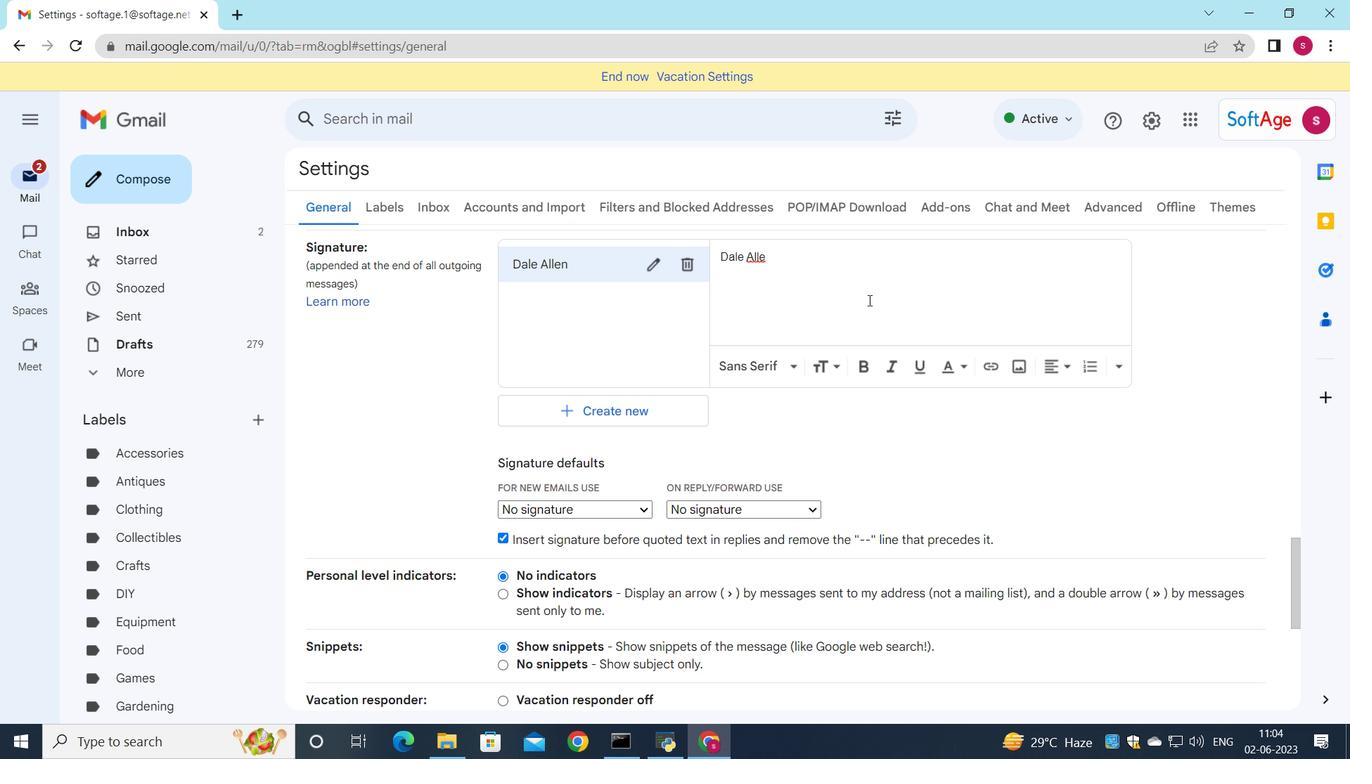 
Action: Mouse moved to (635, 507)
Screenshot: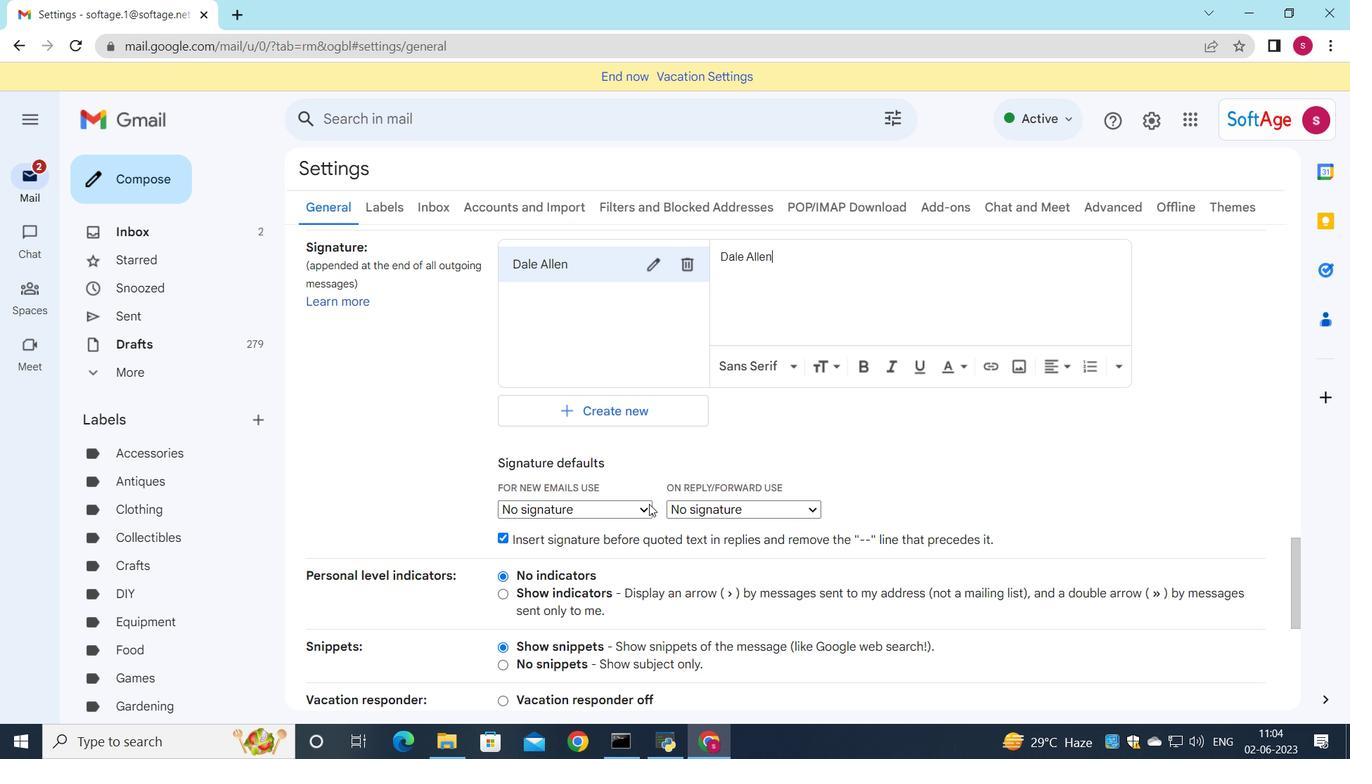 
Action: Mouse pressed left at (635, 507)
Screenshot: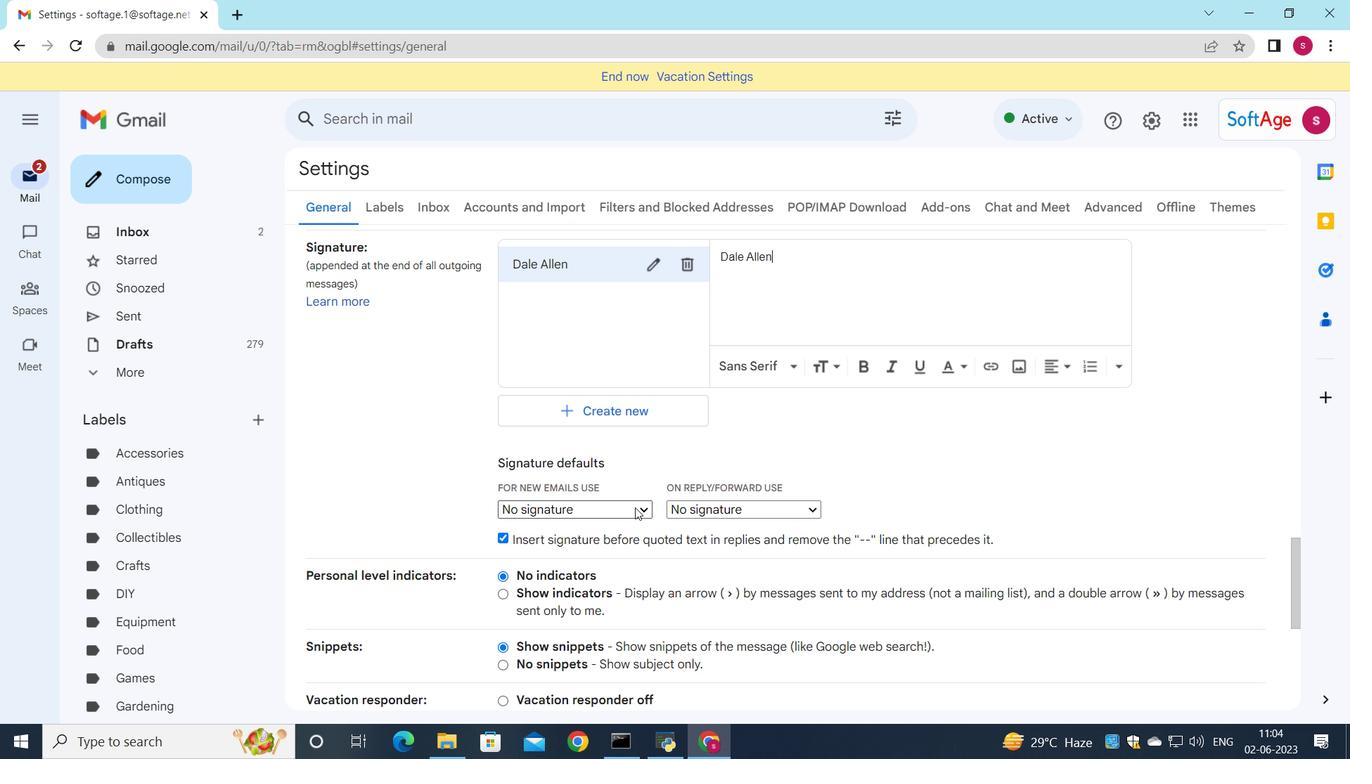 
Action: Mouse moved to (592, 538)
Screenshot: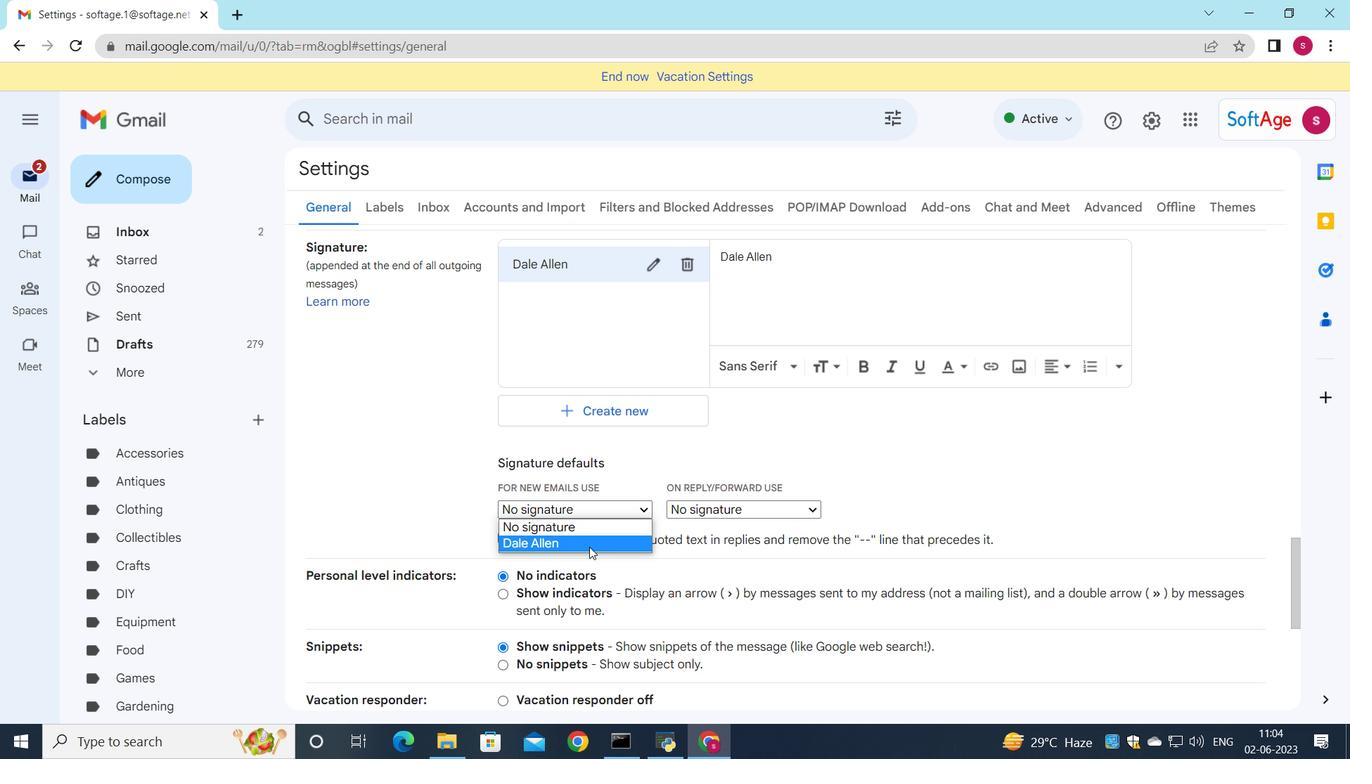 
Action: Mouse pressed left at (592, 538)
Screenshot: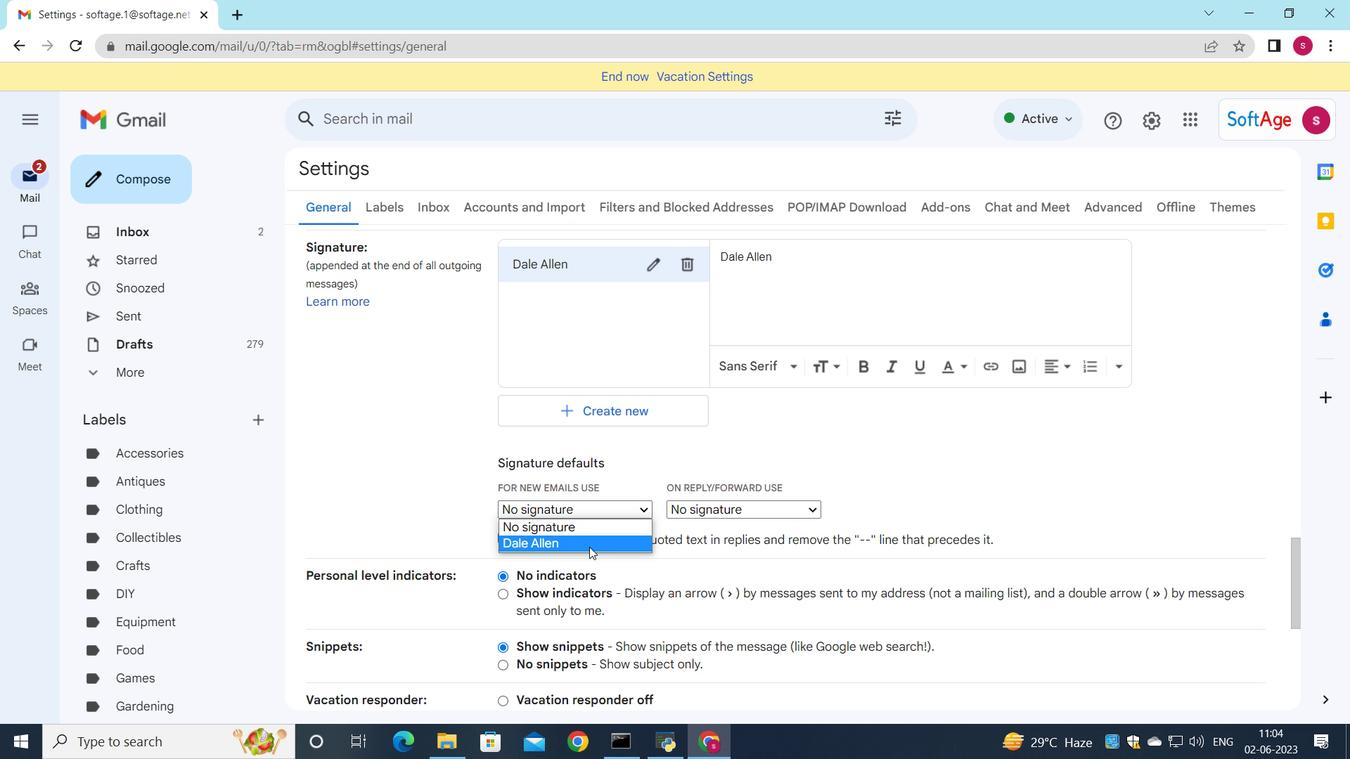 
Action: Mouse moved to (719, 495)
Screenshot: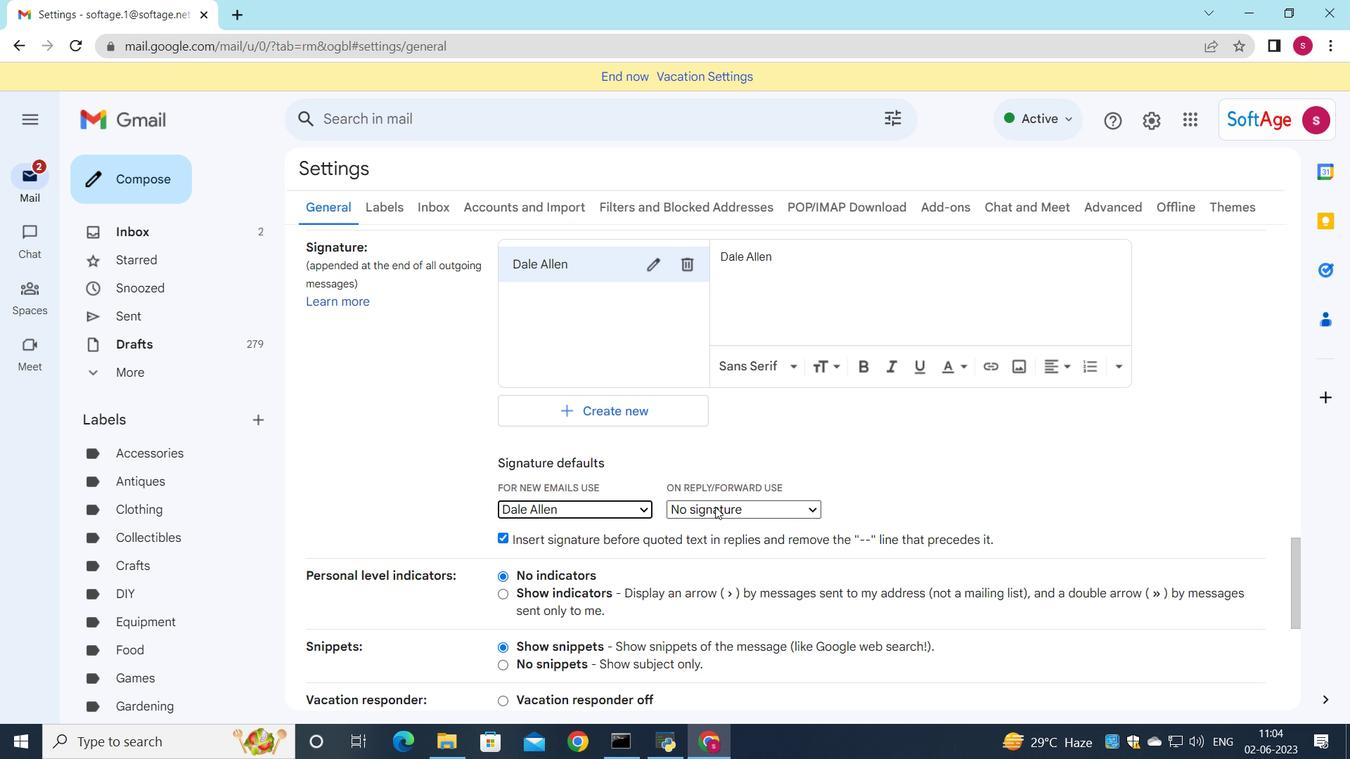 
Action: Mouse pressed left at (719, 495)
Screenshot: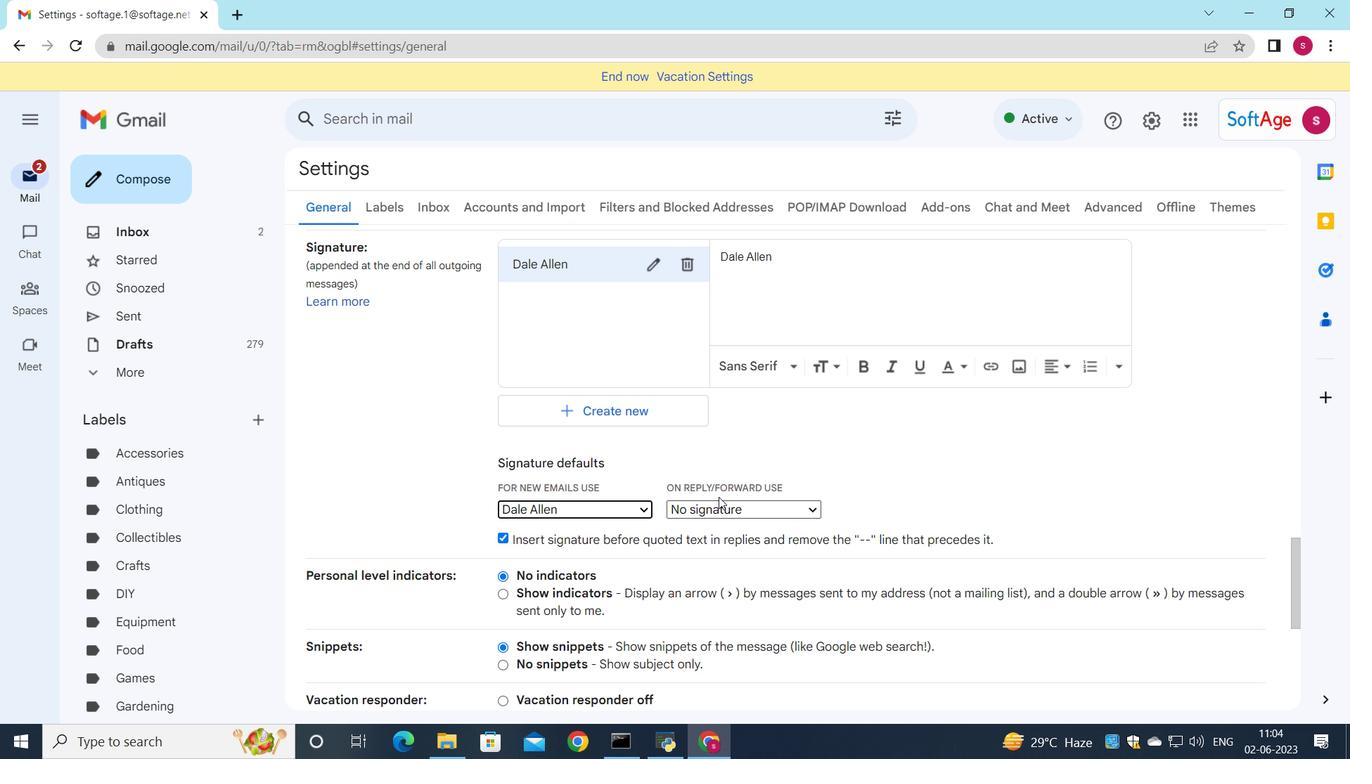 
Action: Mouse moved to (720, 506)
Screenshot: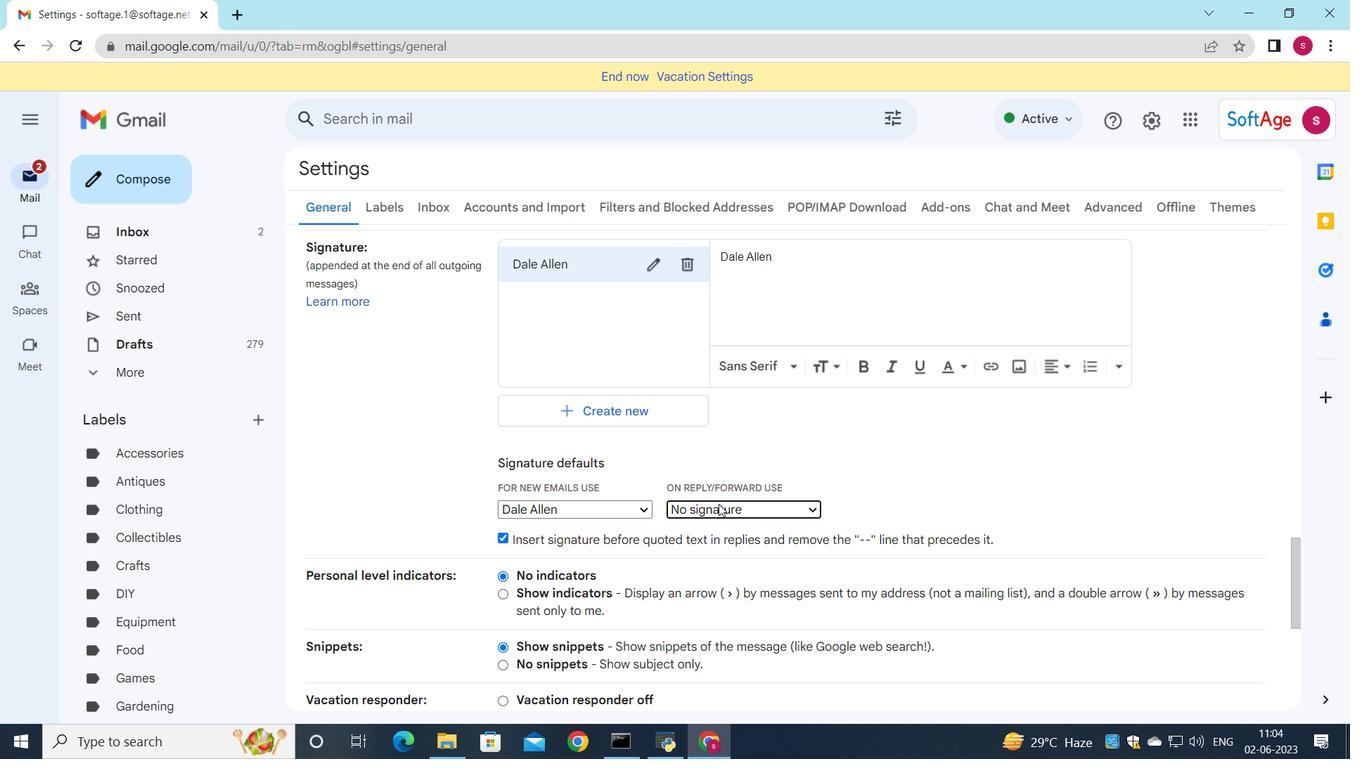 
Action: Mouse pressed left at (720, 506)
Screenshot: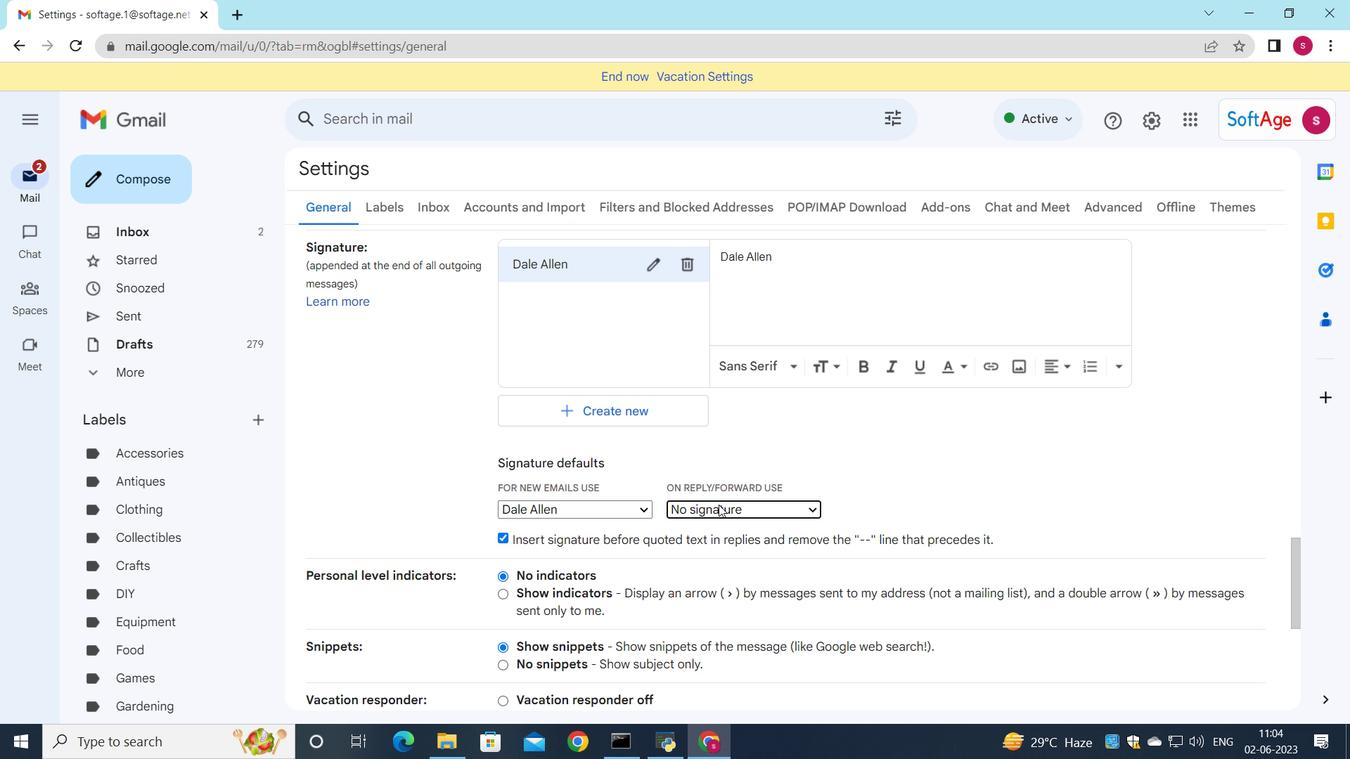 
Action: Mouse moved to (725, 535)
Screenshot: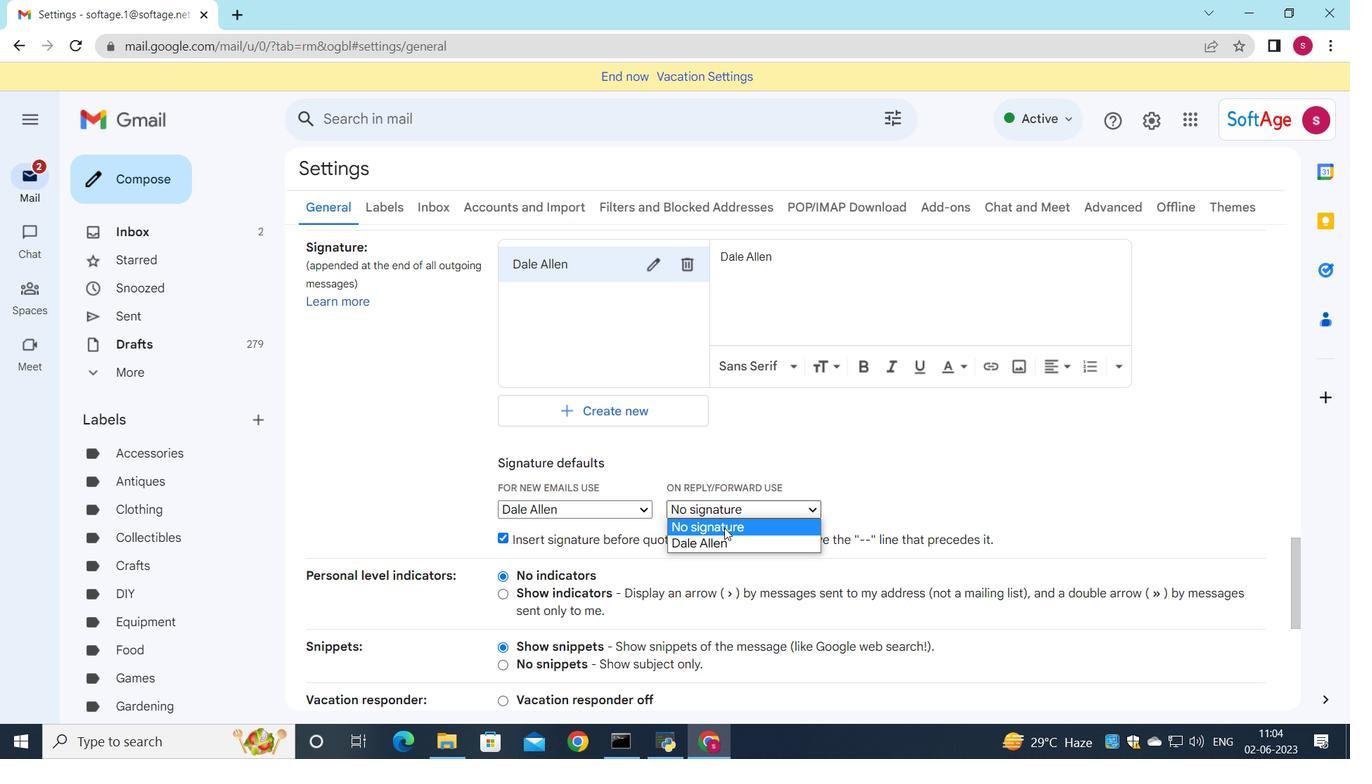 
Action: Mouse pressed left at (725, 535)
Screenshot: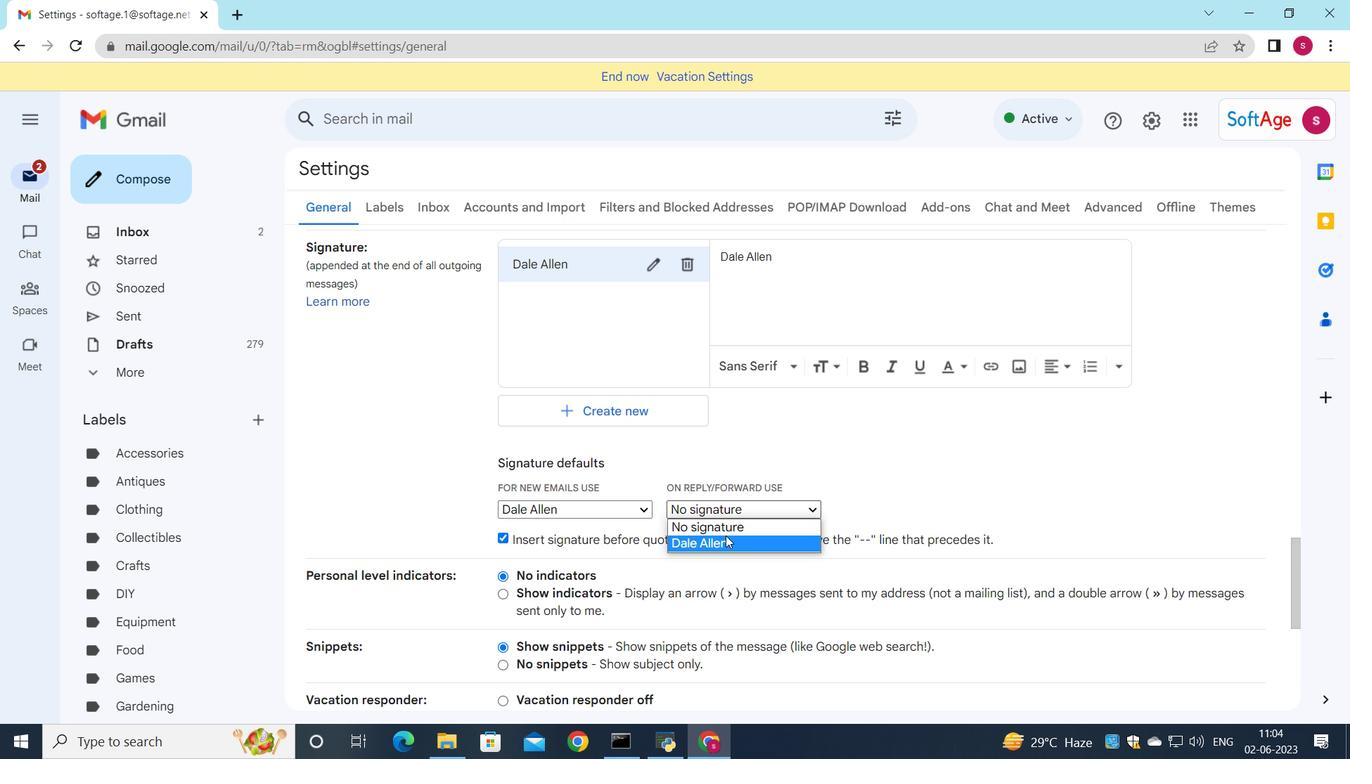 
Action: Mouse moved to (753, 459)
Screenshot: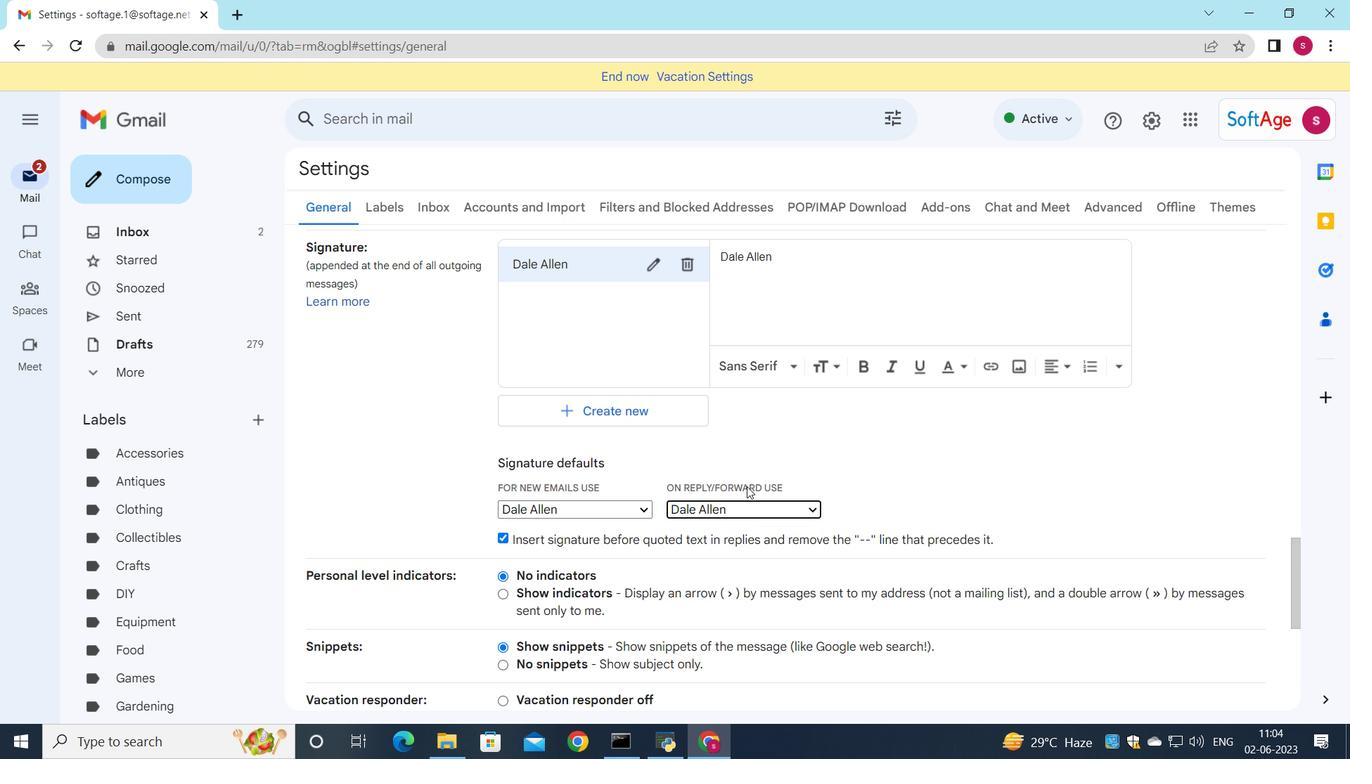 
Action: Mouse scrolled (753, 458) with delta (0, 0)
Screenshot: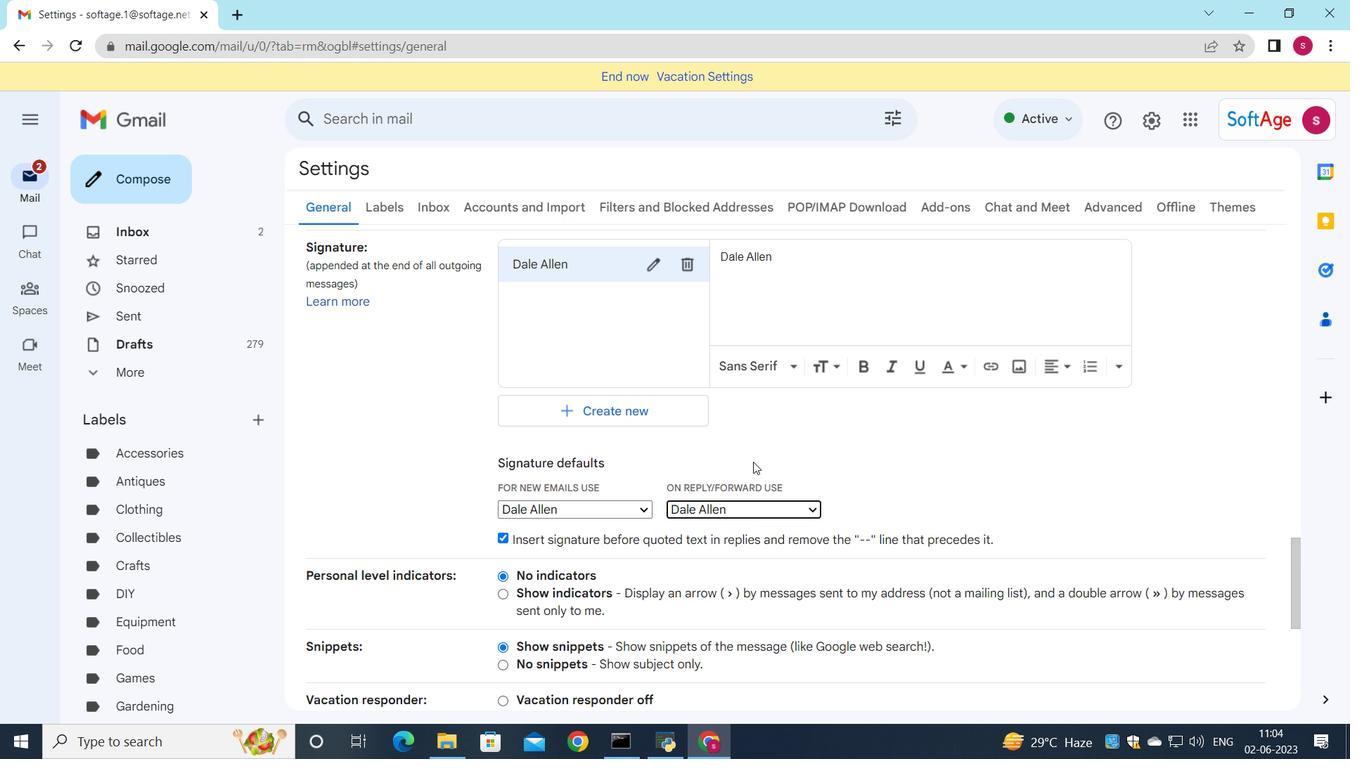 
Action: Mouse scrolled (753, 458) with delta (0, 0)
Screenshot: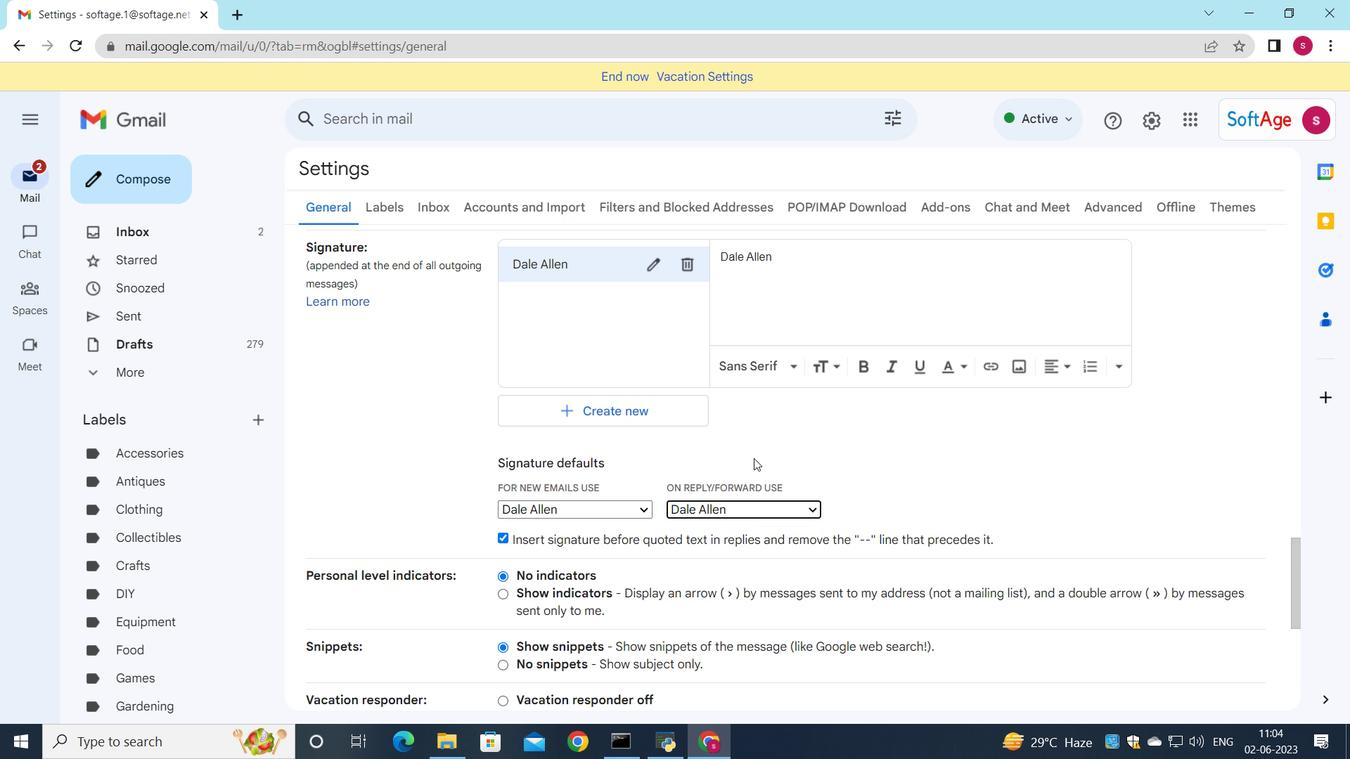 
Action: Mouse scrolled (753, 458) with delta (0, 0)
Screenshot: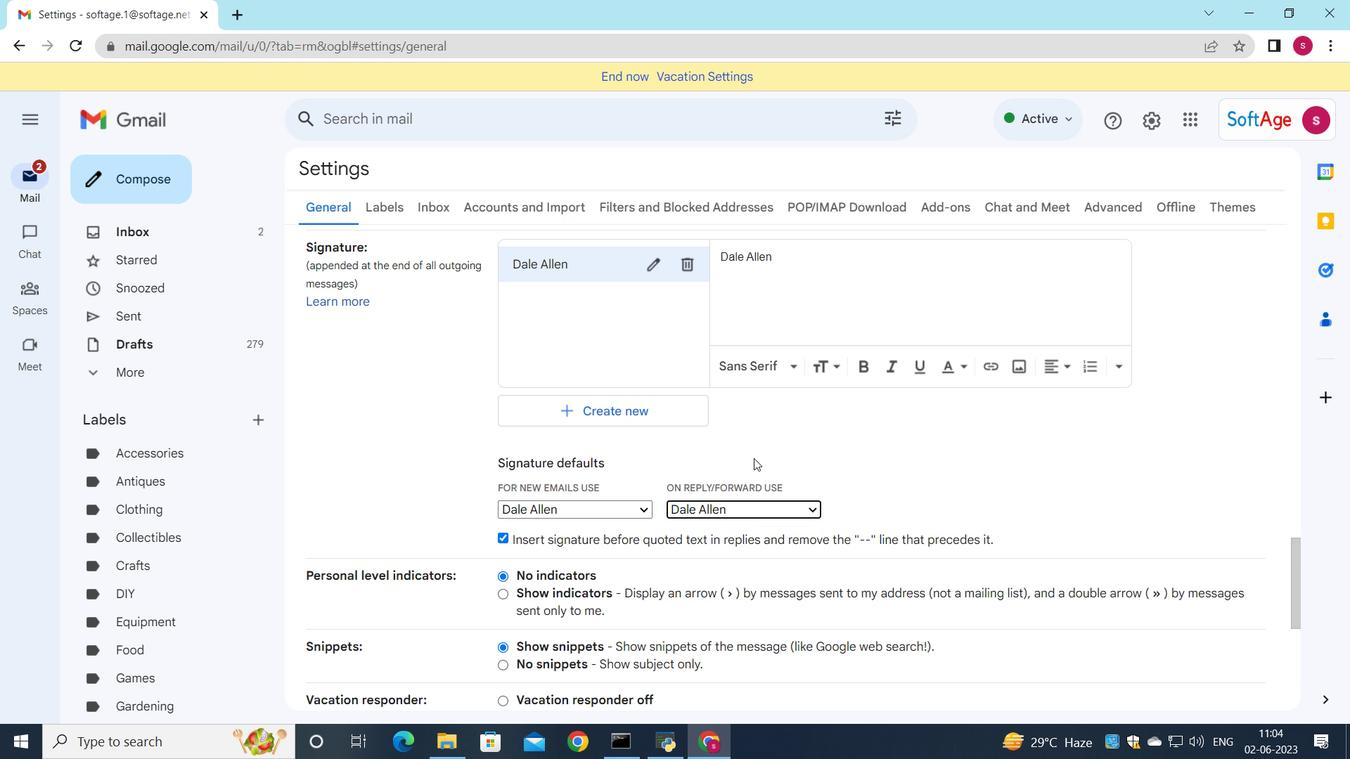 
Action: Mouse scrolled (753, 458) with delta (0, 0)
Screenshot: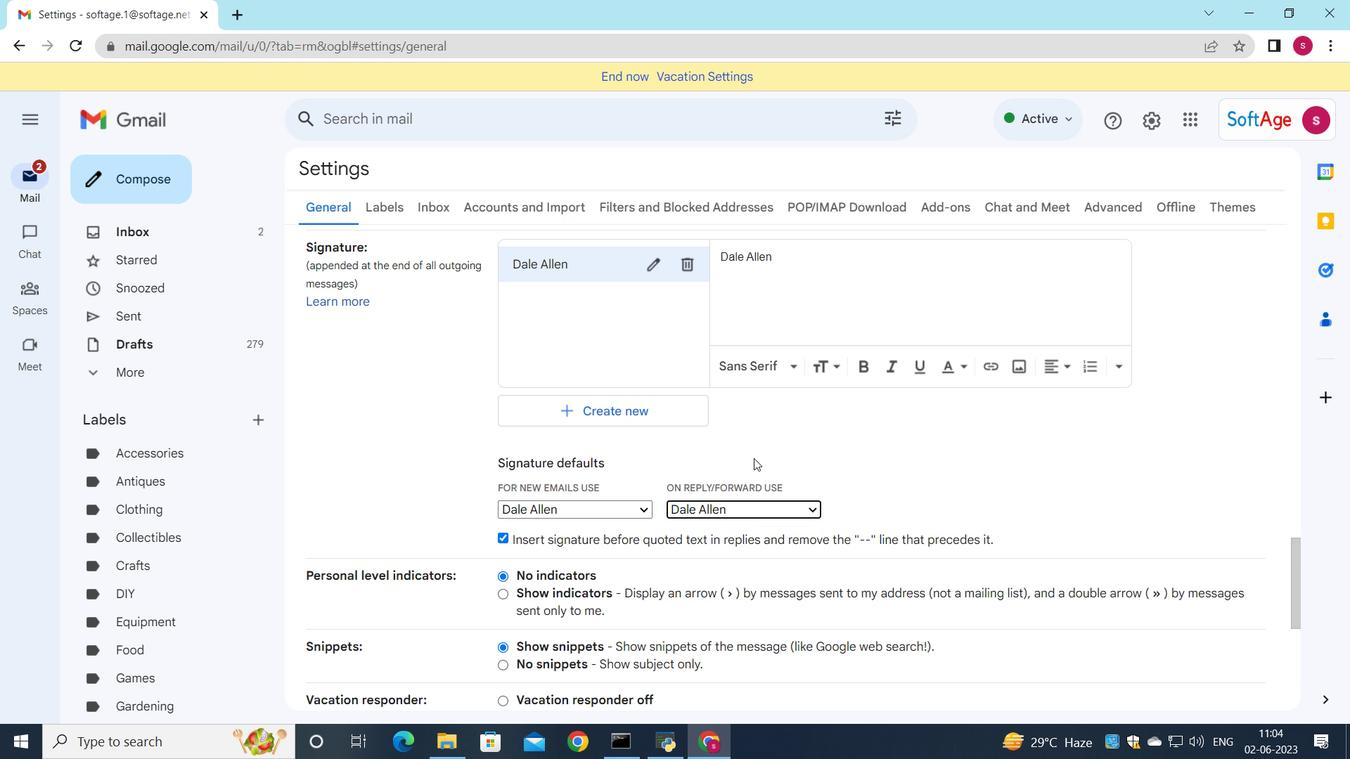 
Action: Mouse moved to (754, 478)
Screenshot: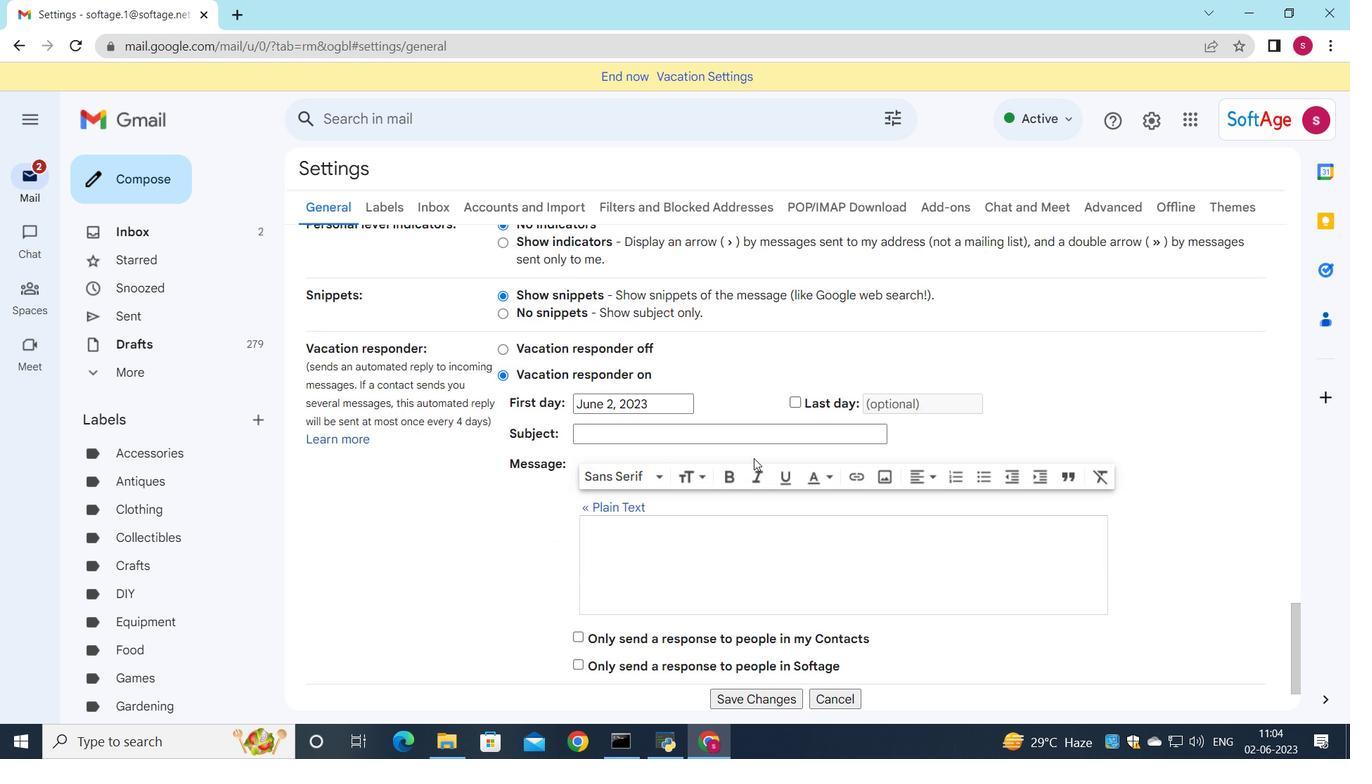 
Action: Mouse scrolled (754, 478) with delta (0, 0)
Screenshot: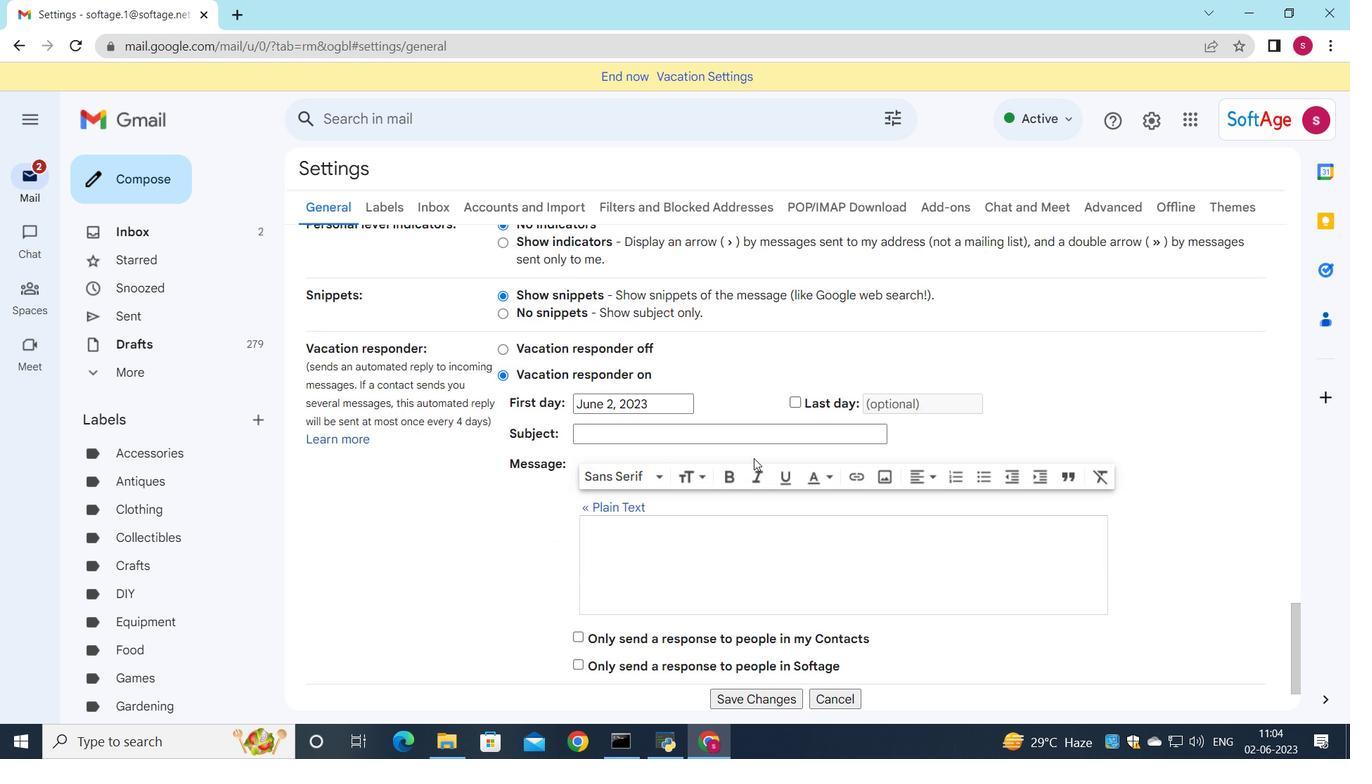 
Action: Mouse moved to (763, 486)
Screenshot: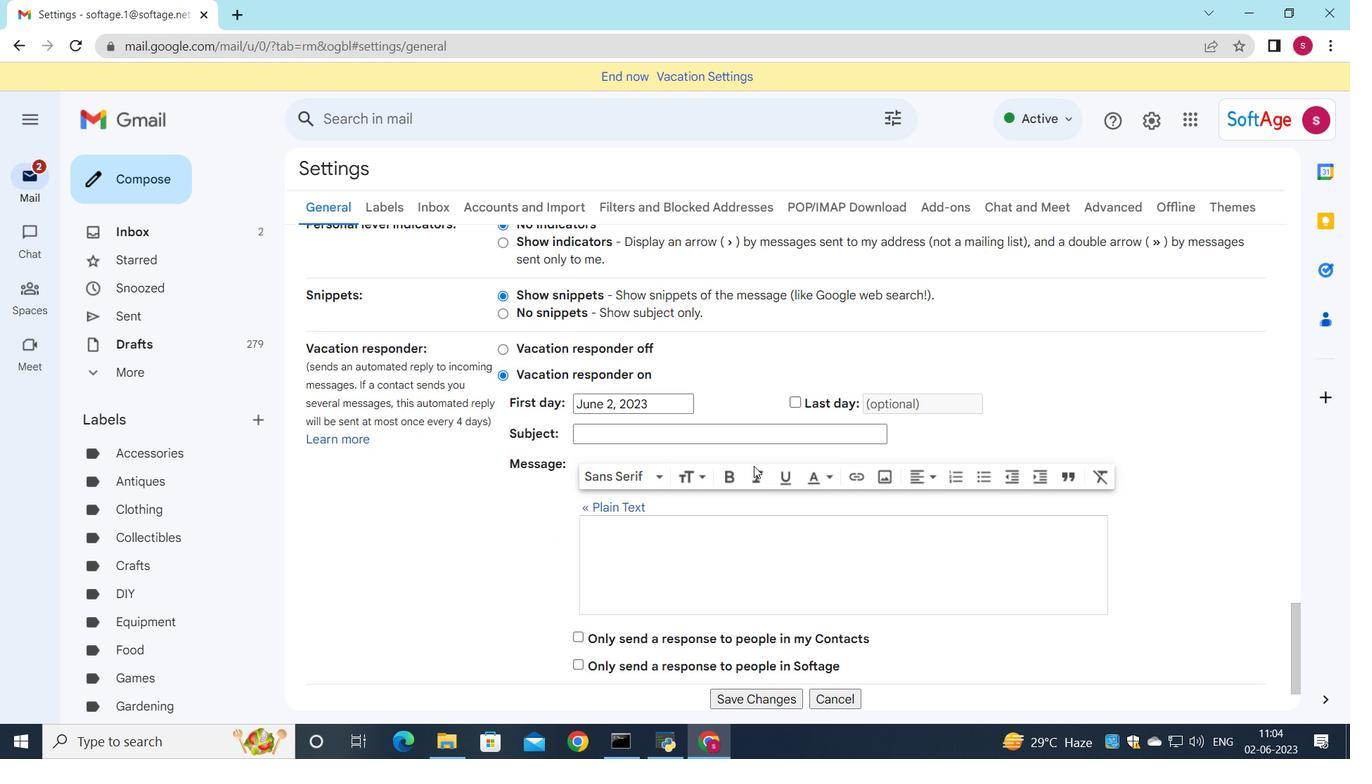 
Action: Mouse scrolled (763, 485) with delta (0, 0)
Screenshot: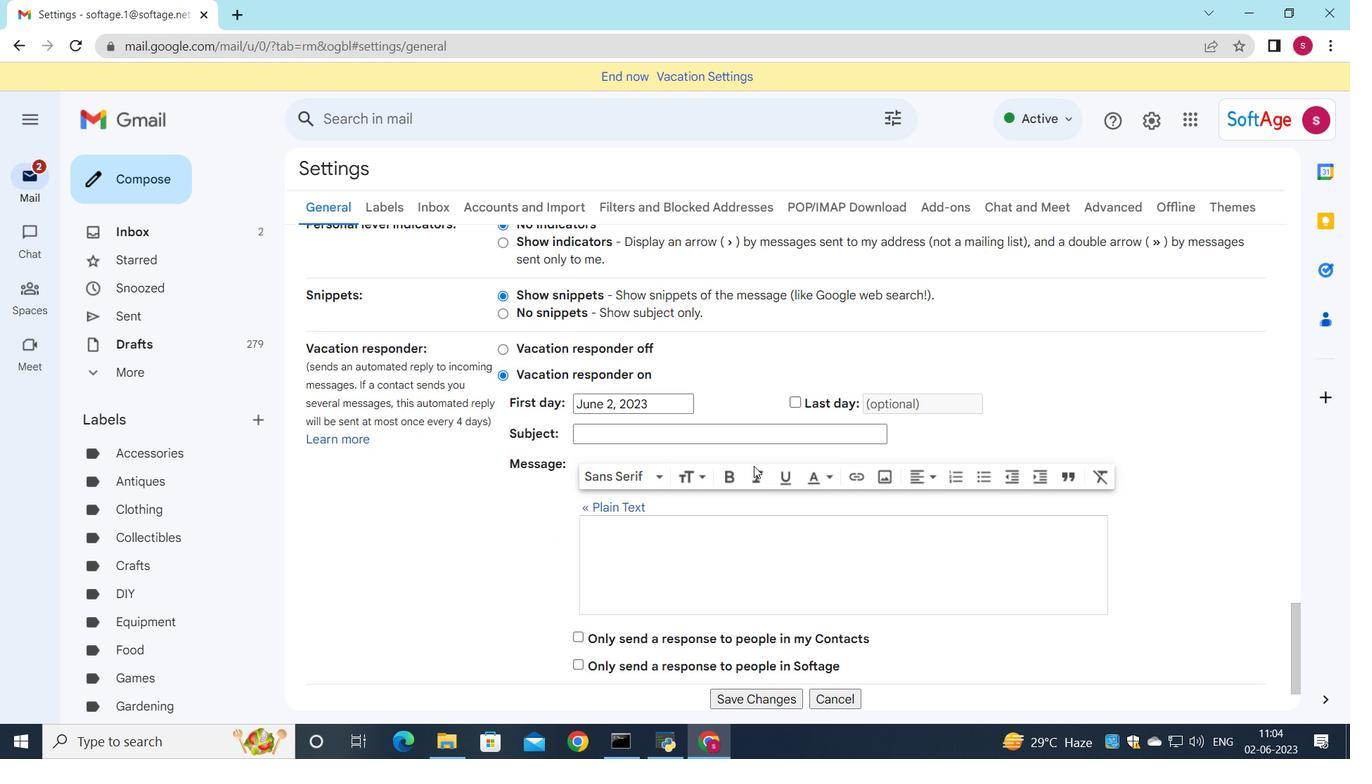 
Action: Mouse moved to (765, 493)
Screenshot: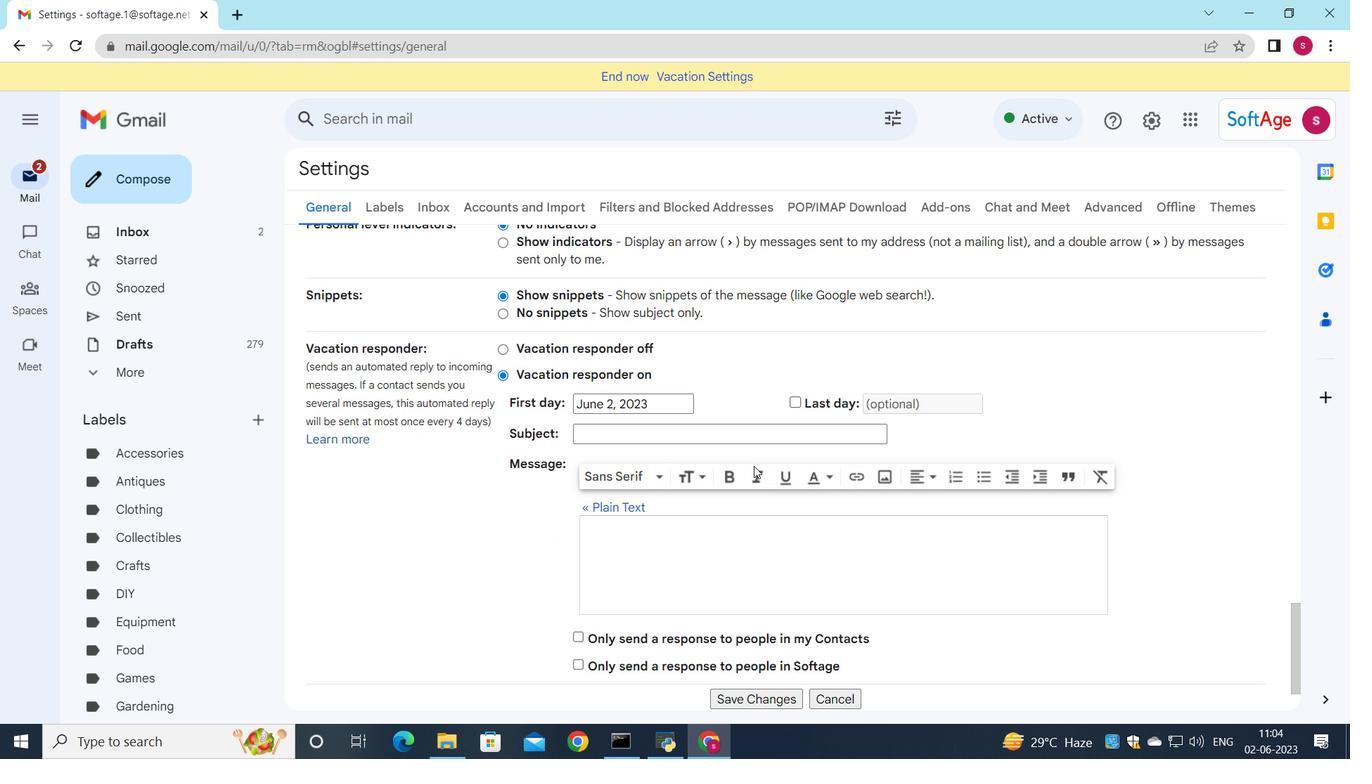 
Action: Mouse scrolled (765, 493) with delta (0, 0)
Screenshot: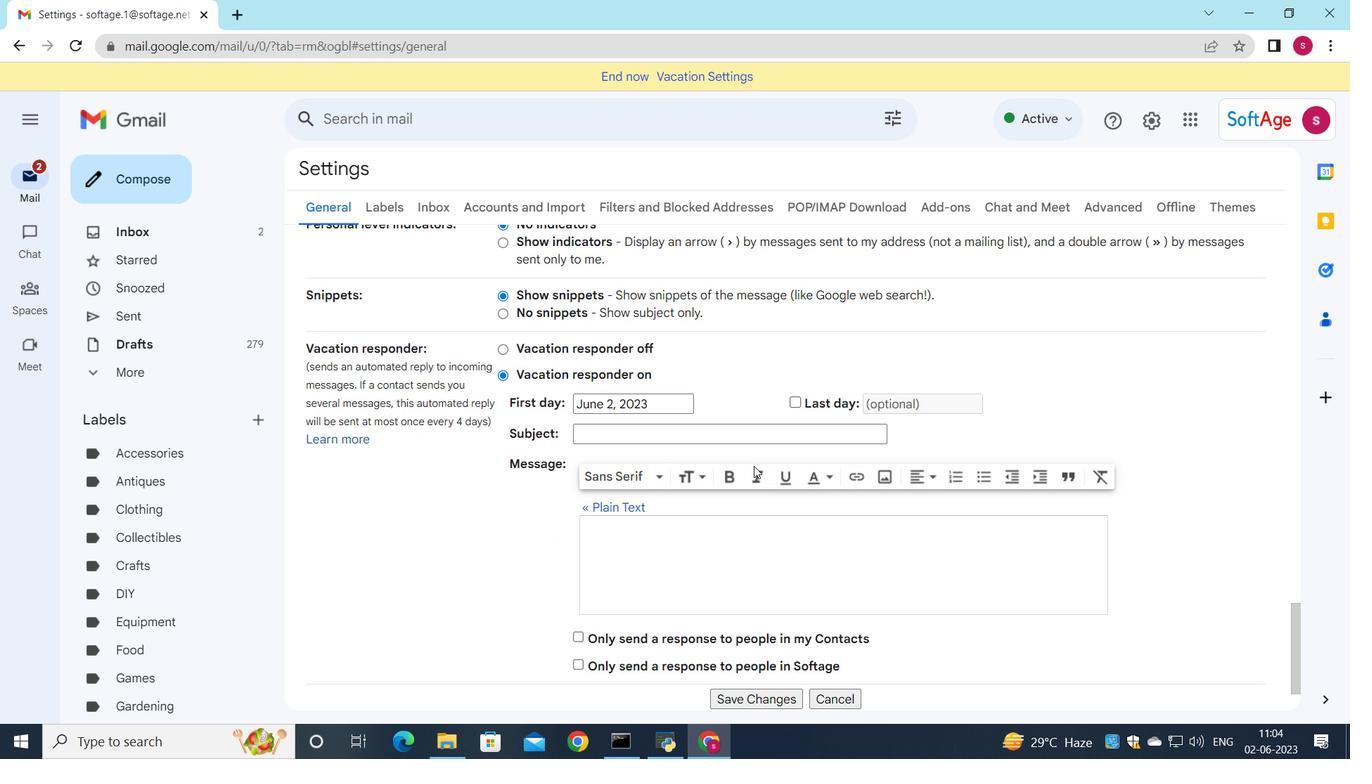 
Action: Mouse moved to (765, 512)
Screenshot: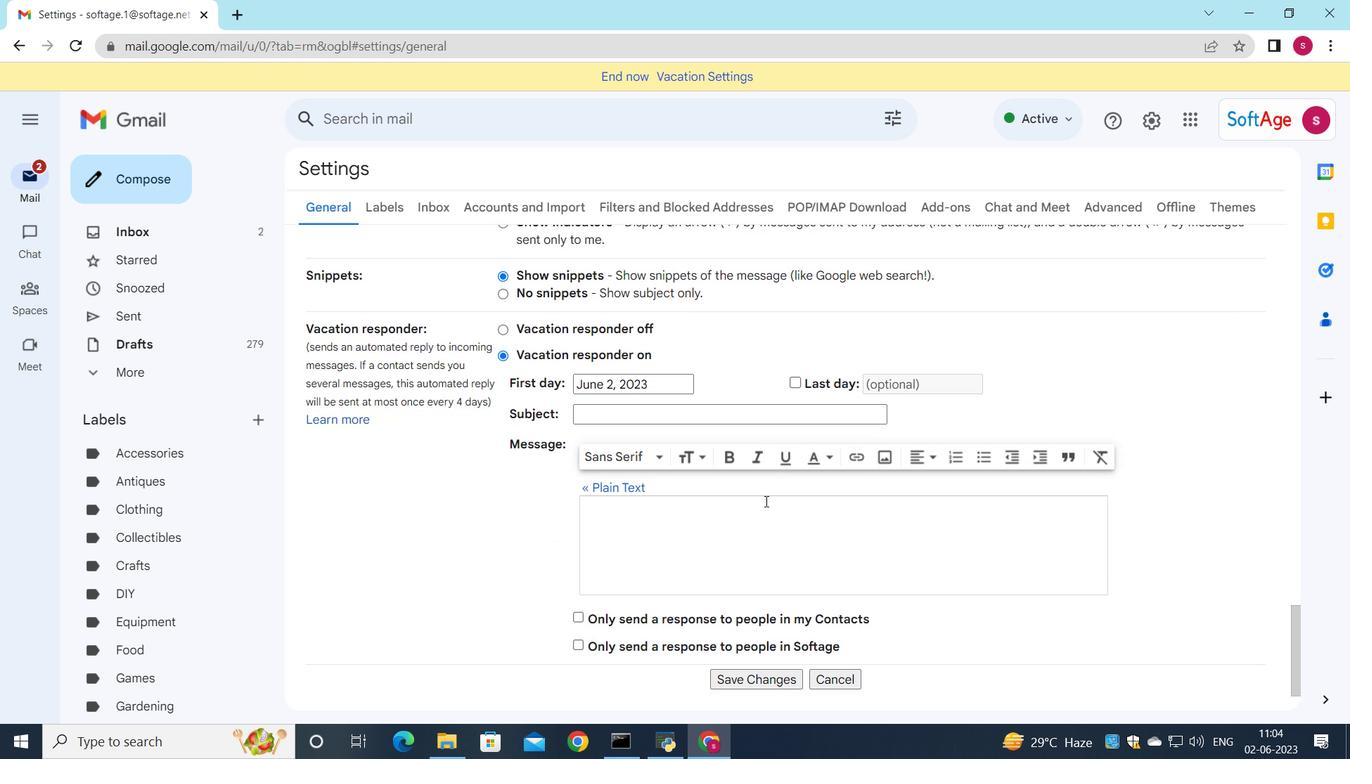 
Action: Mouse scrolled (765, 511) with delta (0, 0)
Screenshot: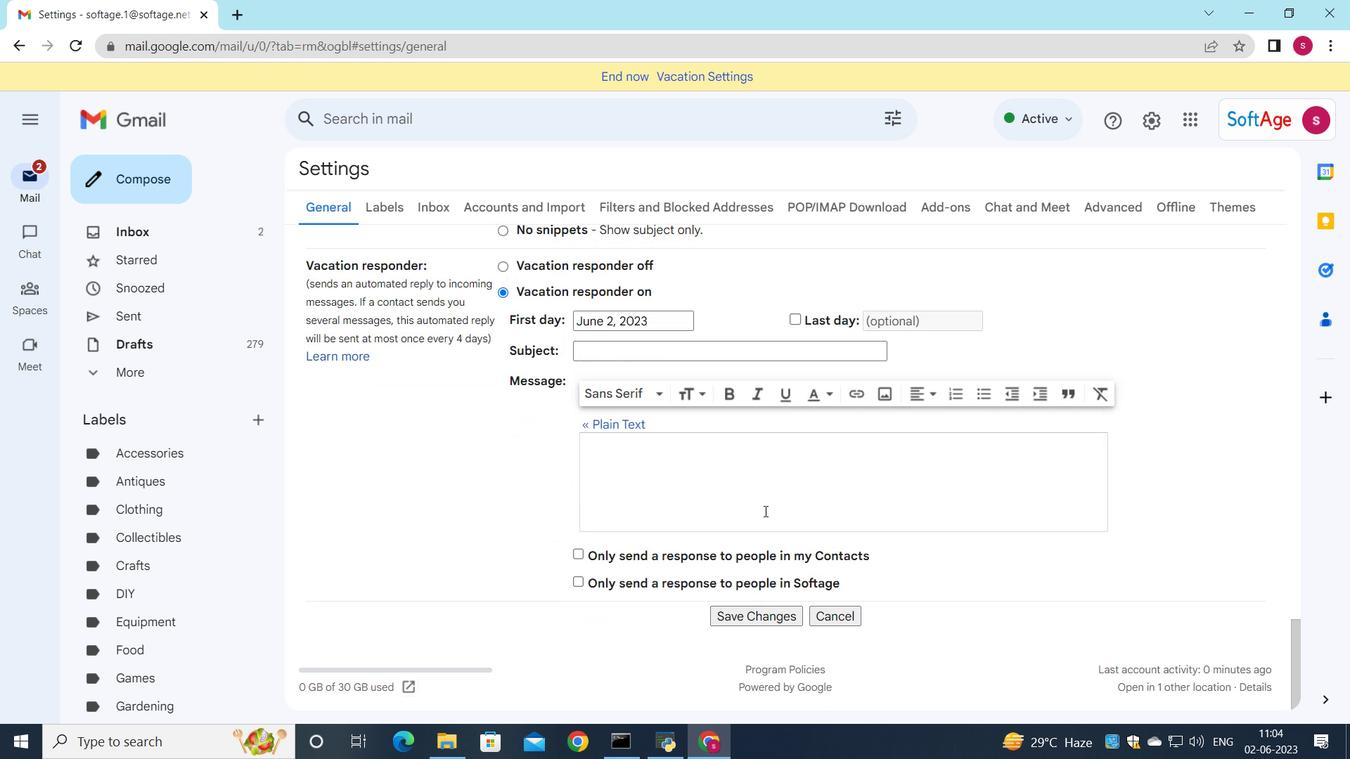
Action: Mouse scrolled (765, 511) with delta (0, 0)
Screenshot: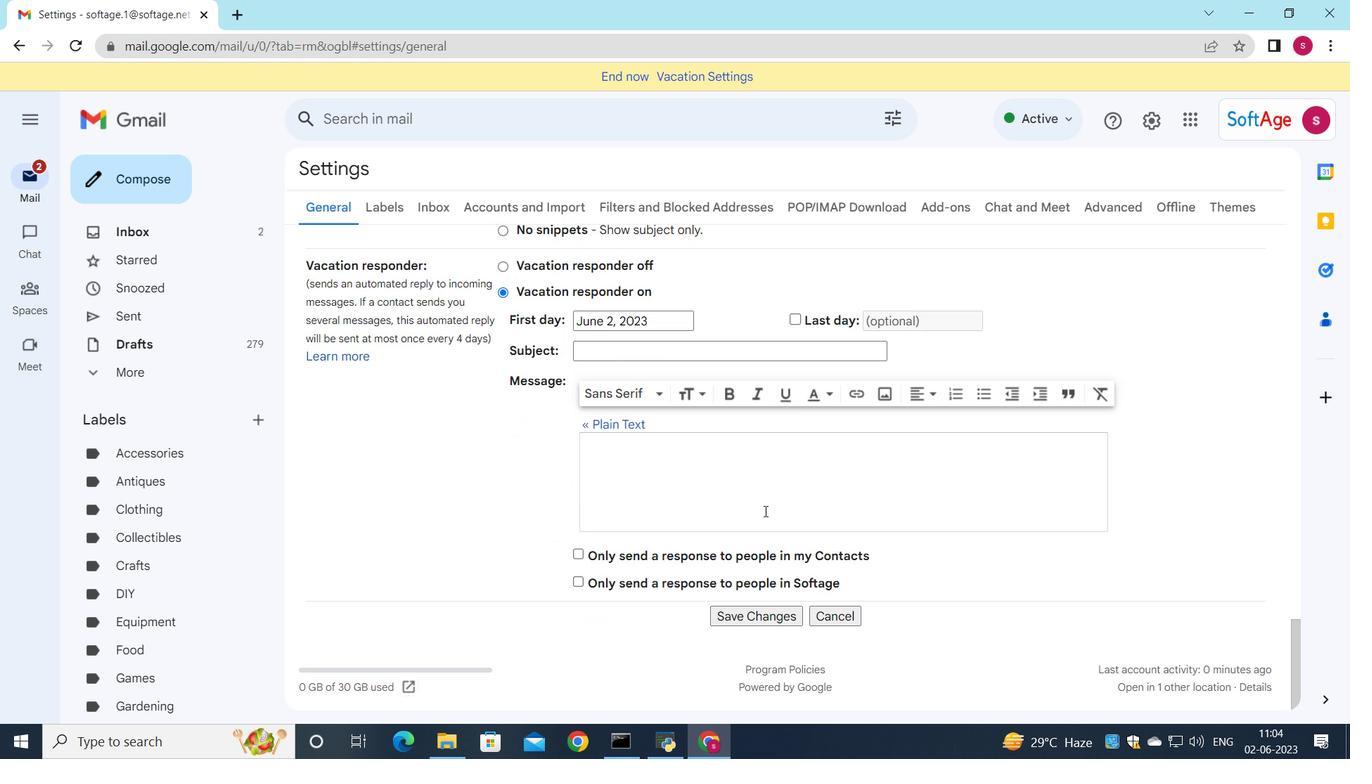 
Action: Mouse scrolled (765, 511) with delta (0, 0)
Screenshot: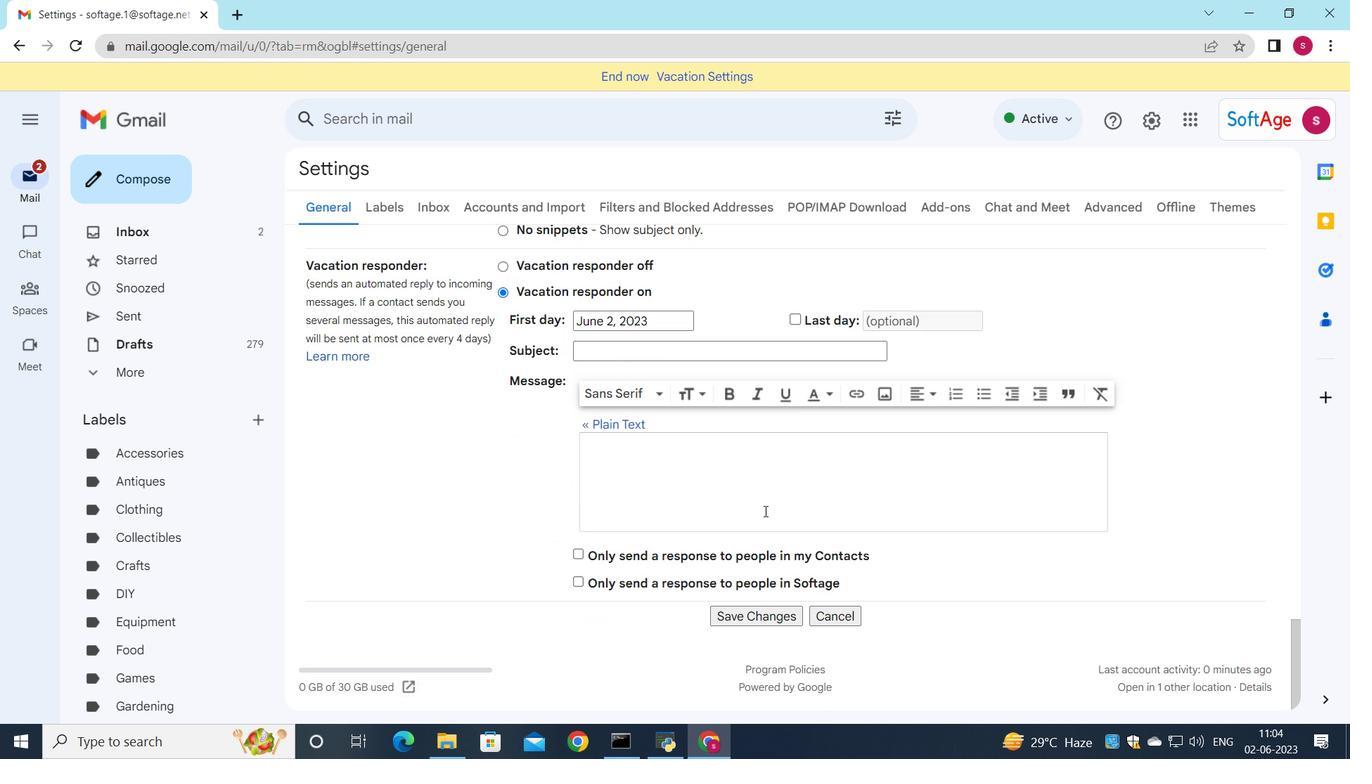 
Action: Mouse moved to (761, 620)
Screenshot: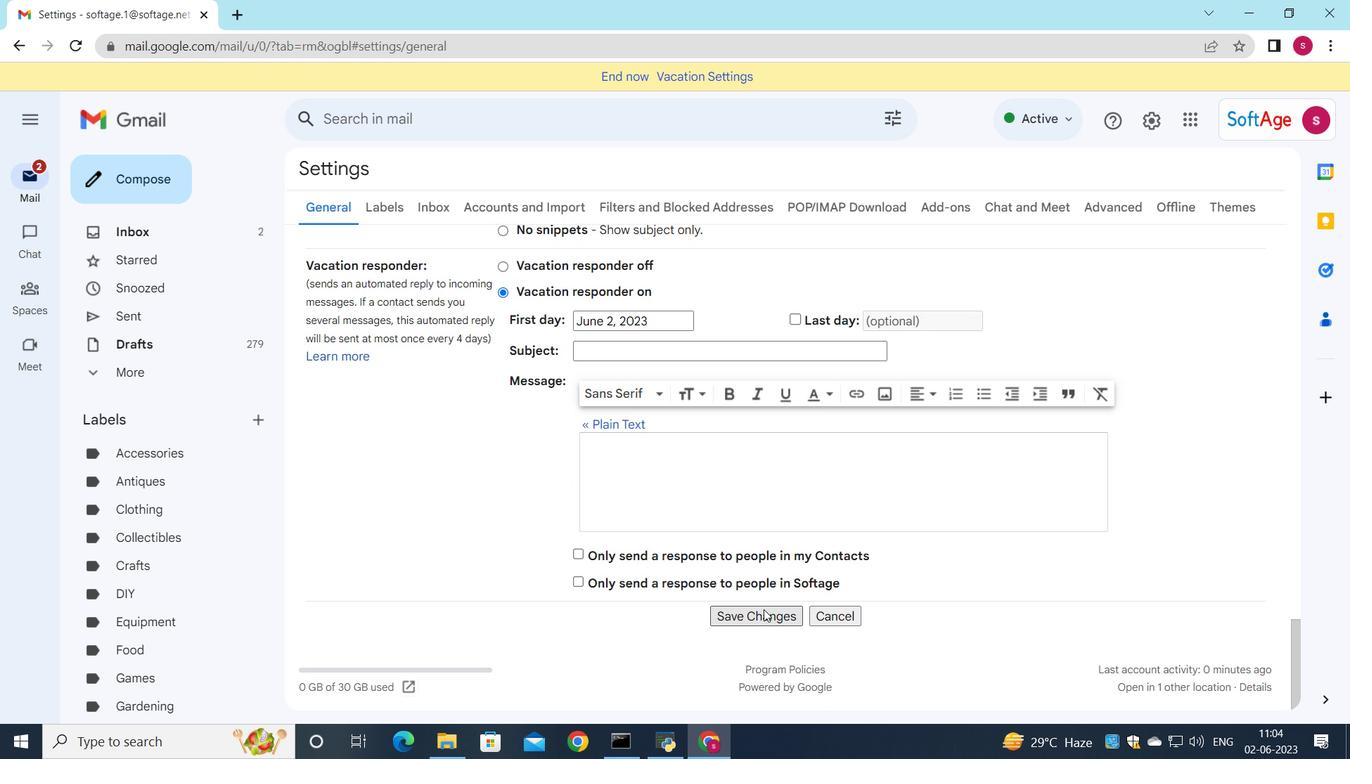 
Action: Mouse pressed left at (761, 620)
Screenshot: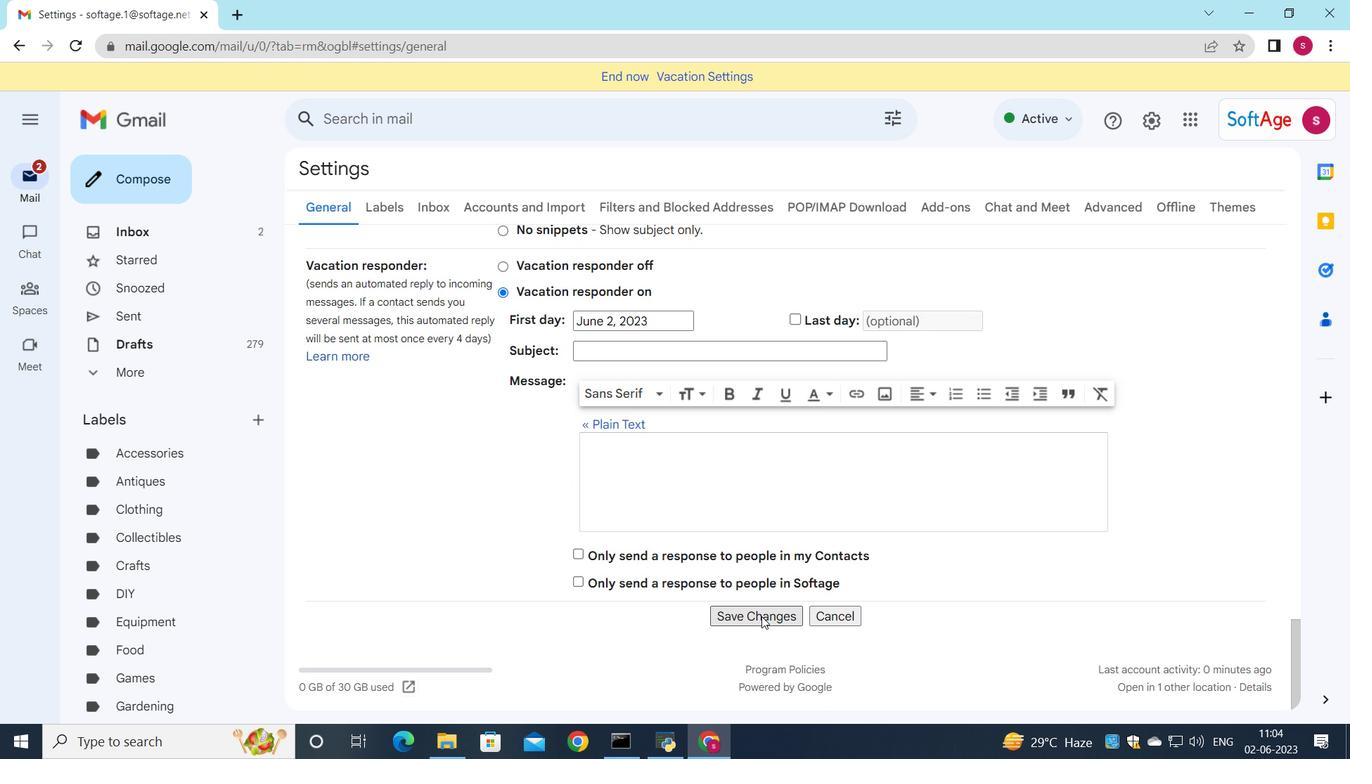 
Action: Mouse moved to (871, 466)
Screenshot: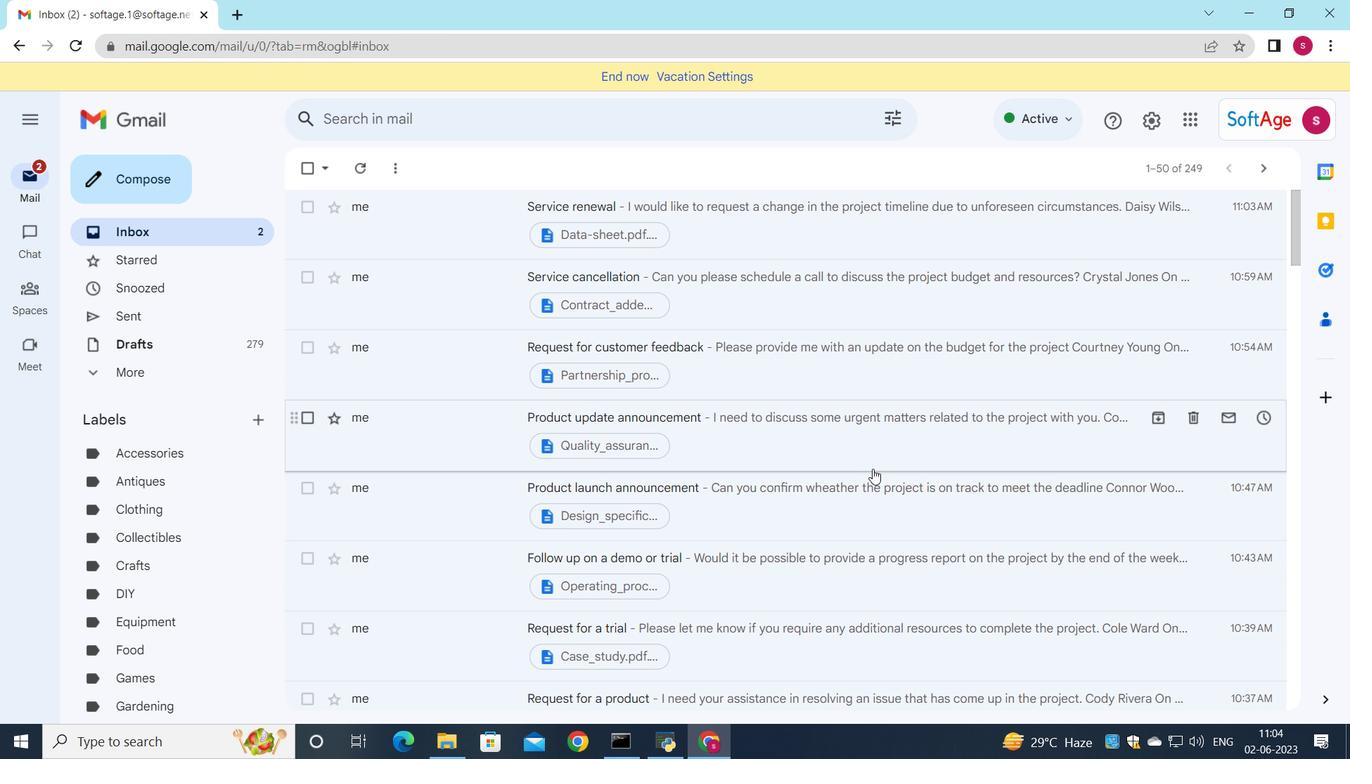 
Action: Mouse pressed left at (871, 466)
Screenshot: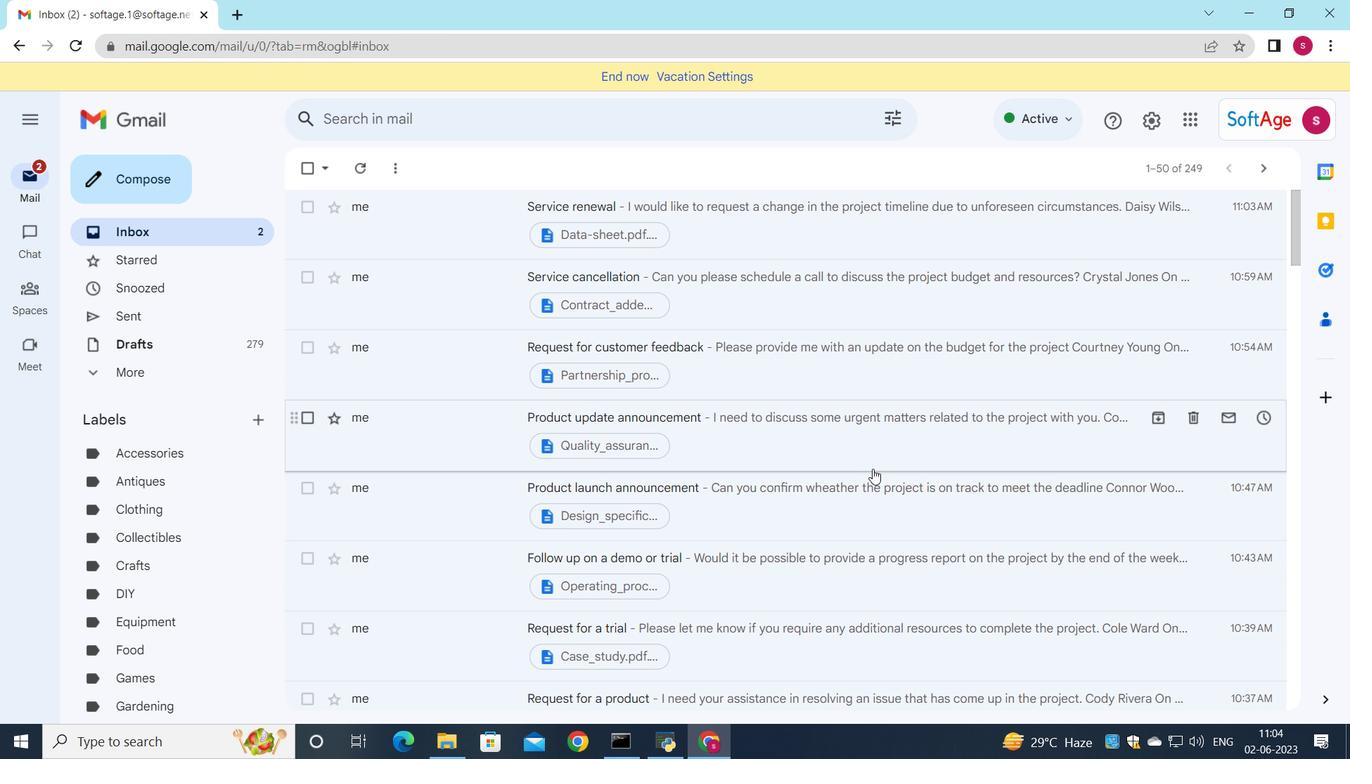 
Action: Mouse moved to (682, 471)
Screenshot: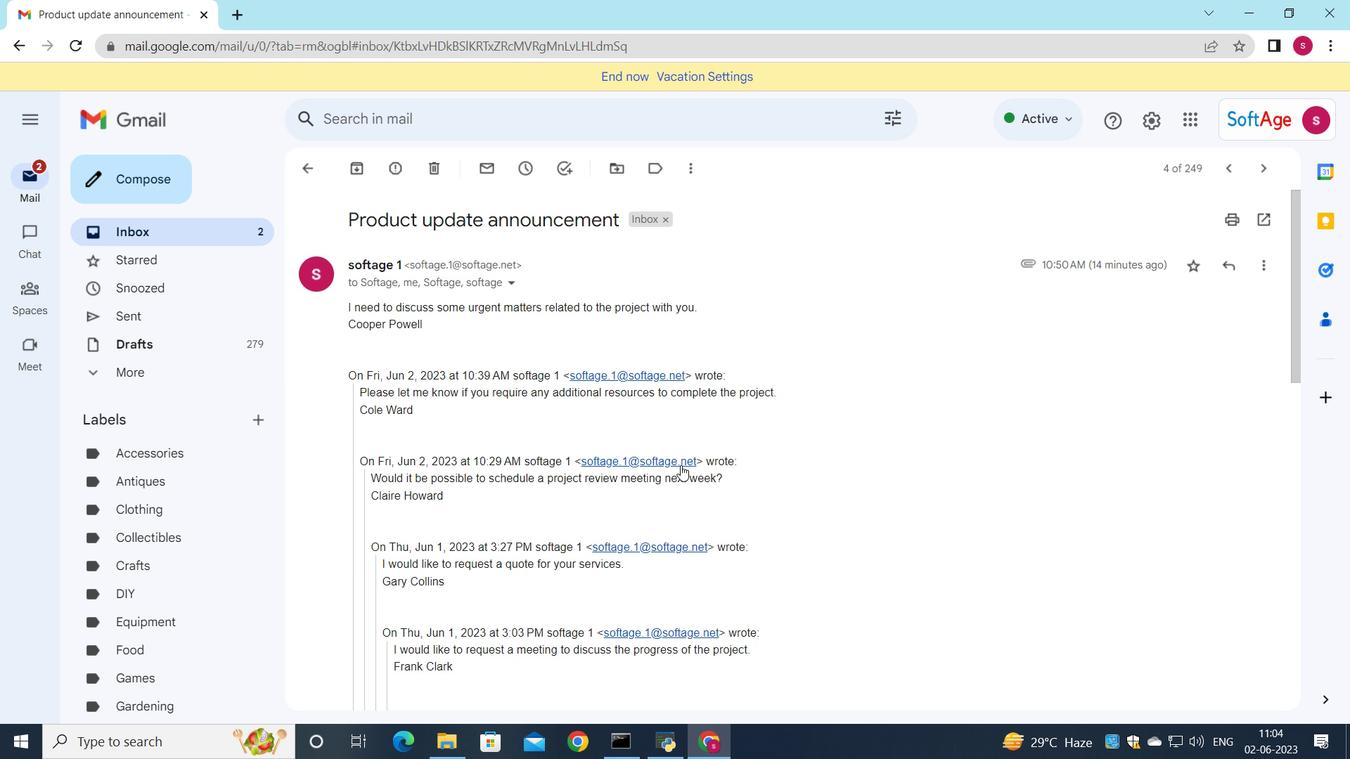 
Action: Mouse scrolled (682, 471) with delta (0, 0)
Screenshot: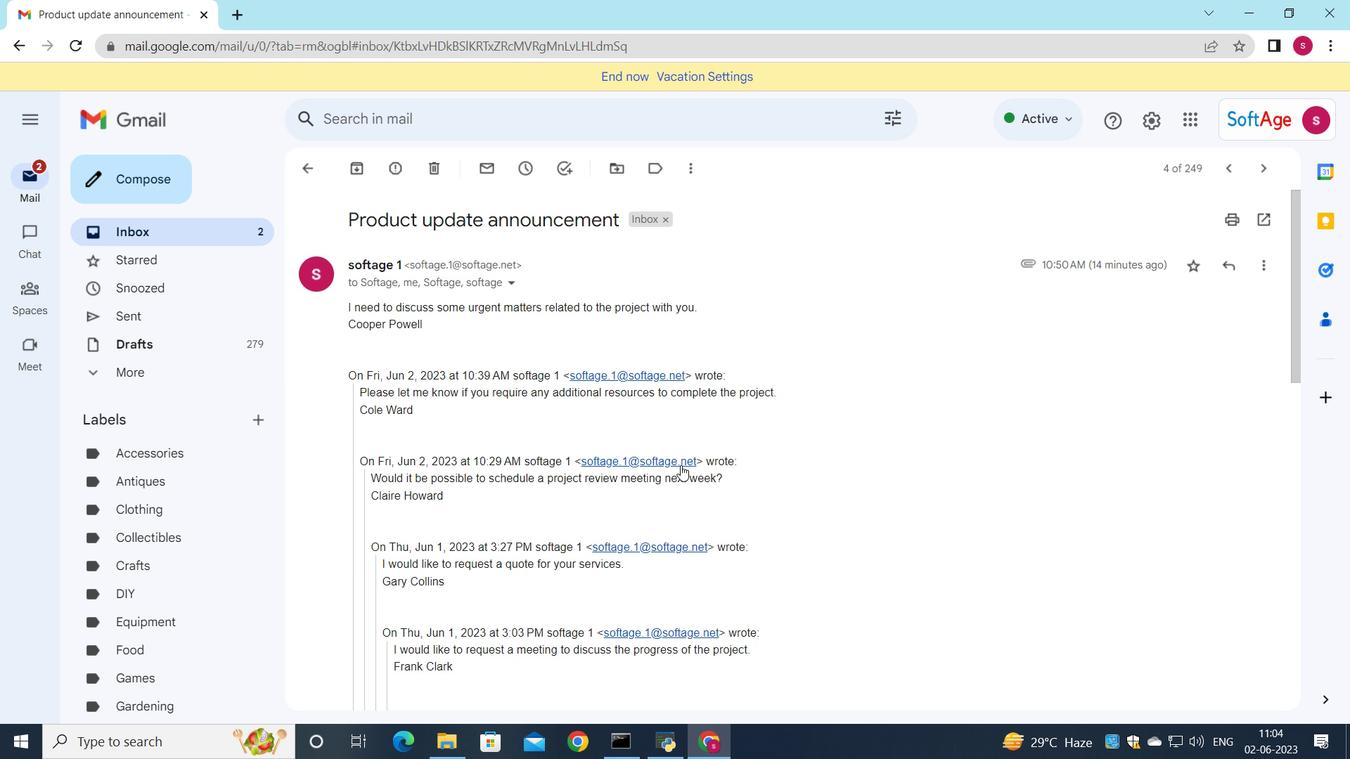 
Action: Mouse moved to (682, 471)
Screenshot: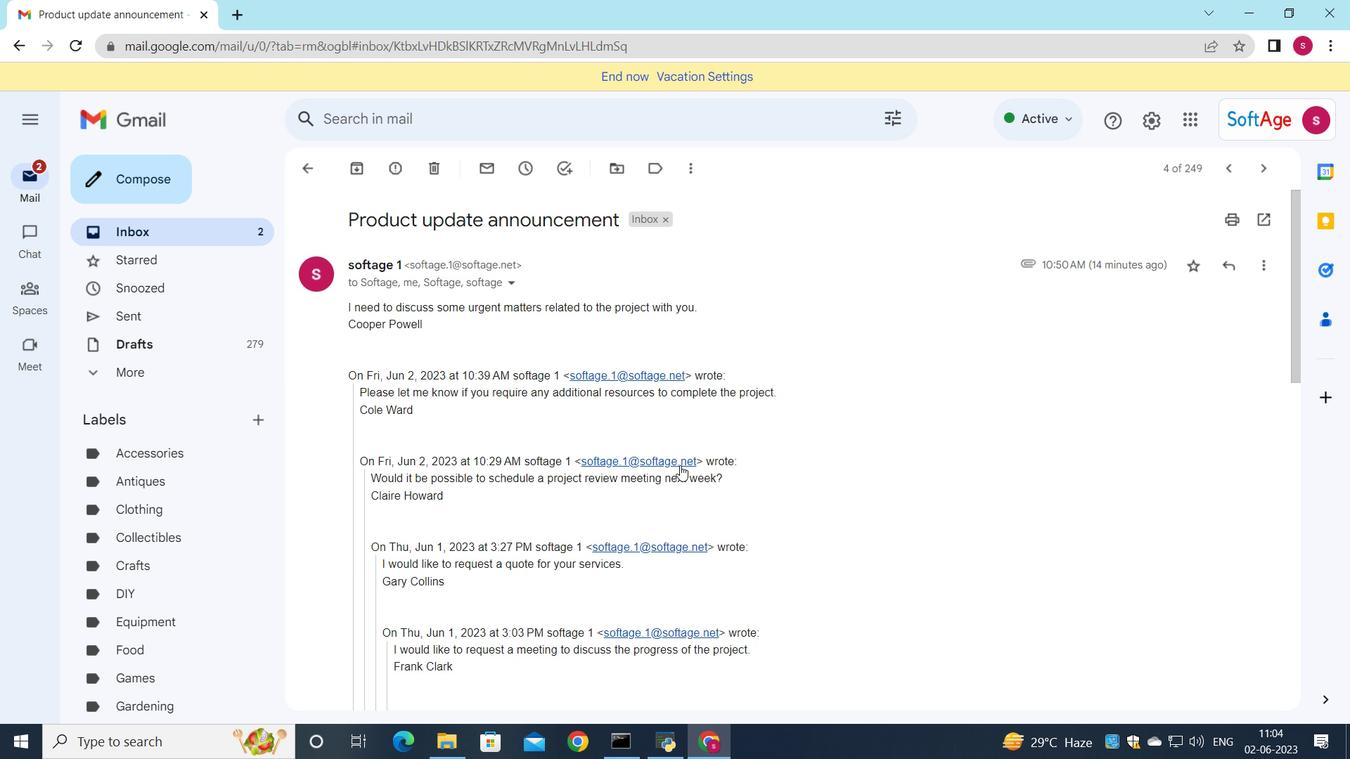 
Action: Mouse scrolled (682, 471) with delta (0, 0)
Screenshot: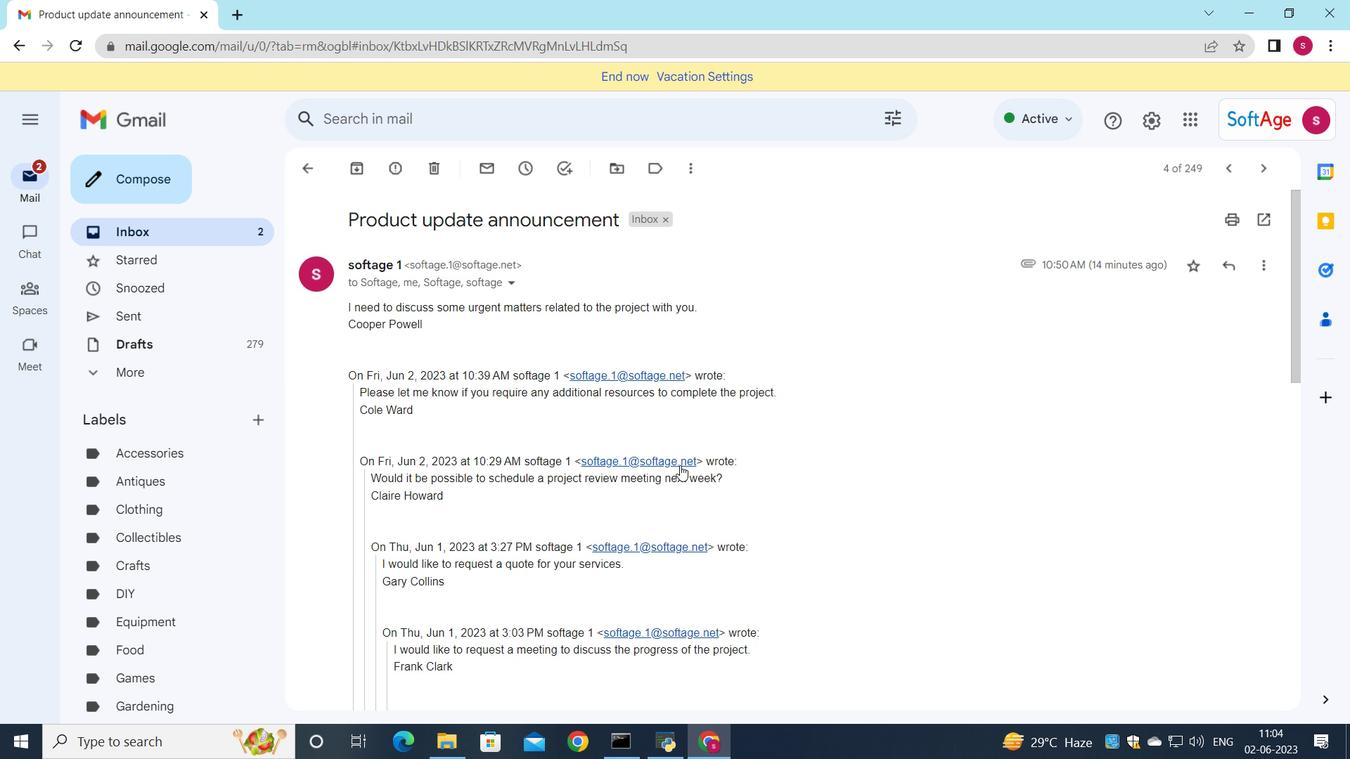 
Action: Mouse moved to (682, 472)
Screenshot: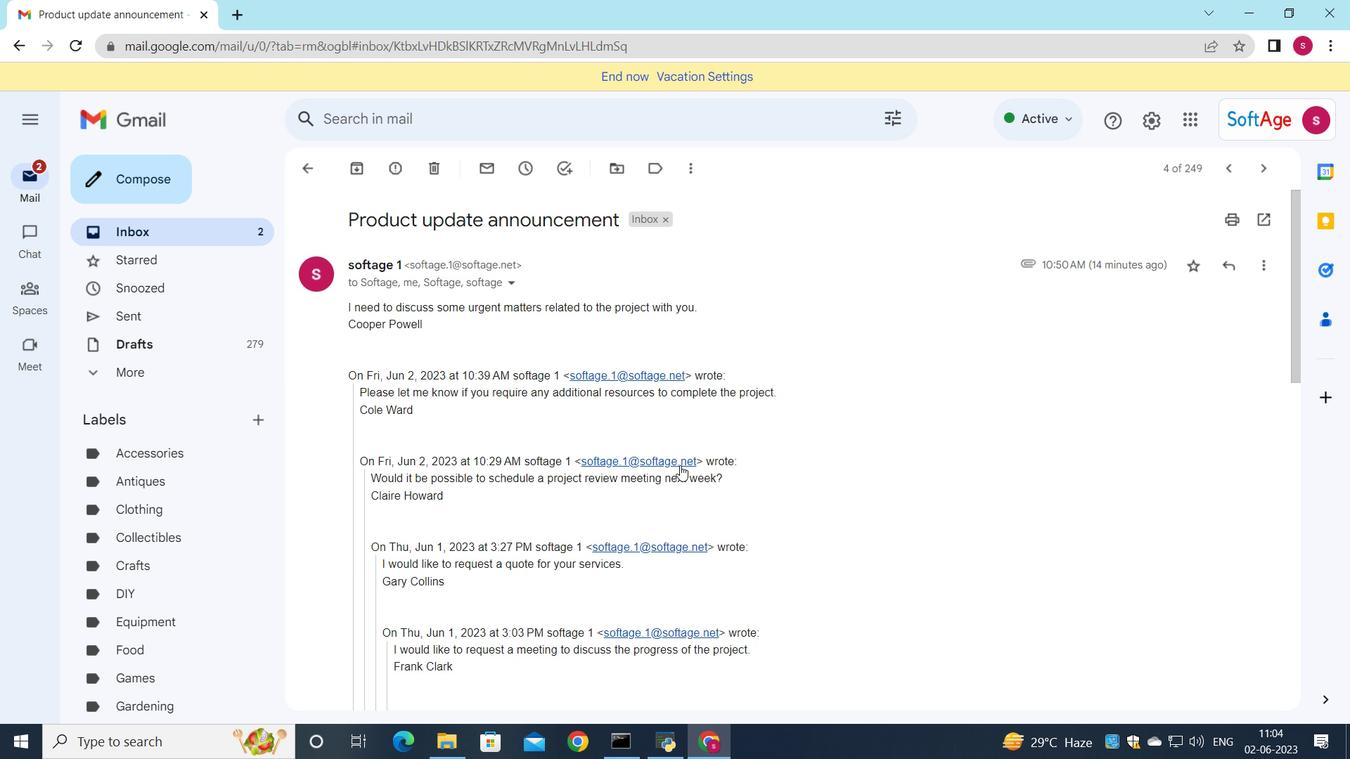 
Action: Mouse scrolled (682, 471) with delta (0, 0)
Screenshot: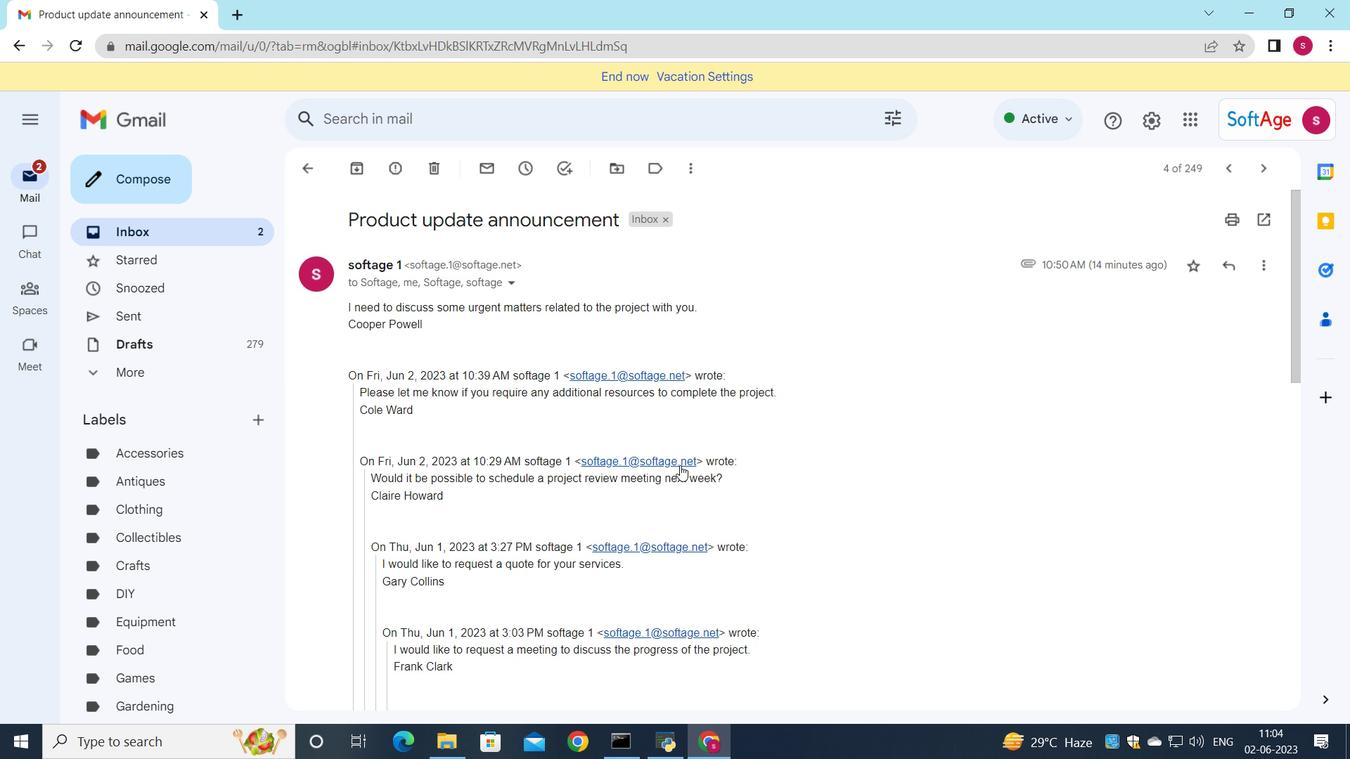 
Action: Mouse moved to (678, 493)
Screenshot: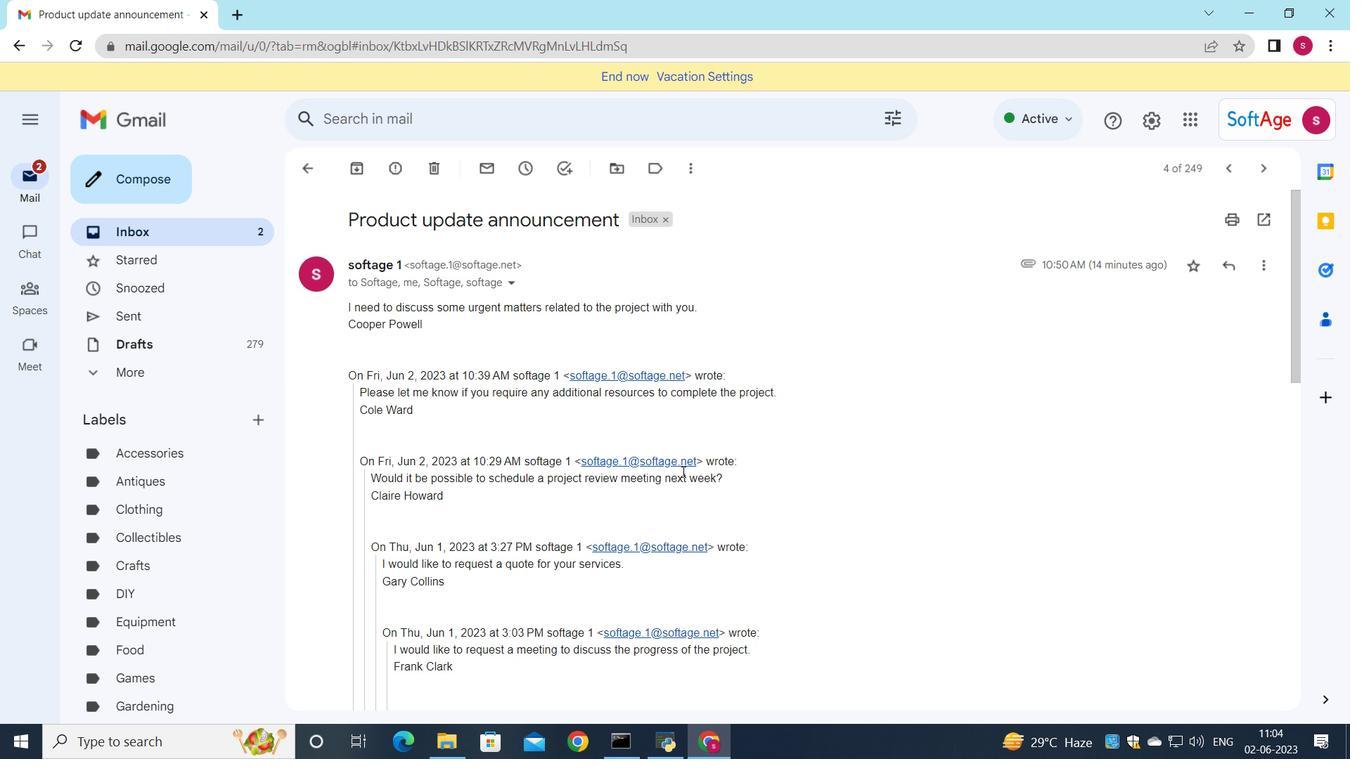 
Action: Mouse scrolled (682, 481) with delta (0, 0)
Screenshot: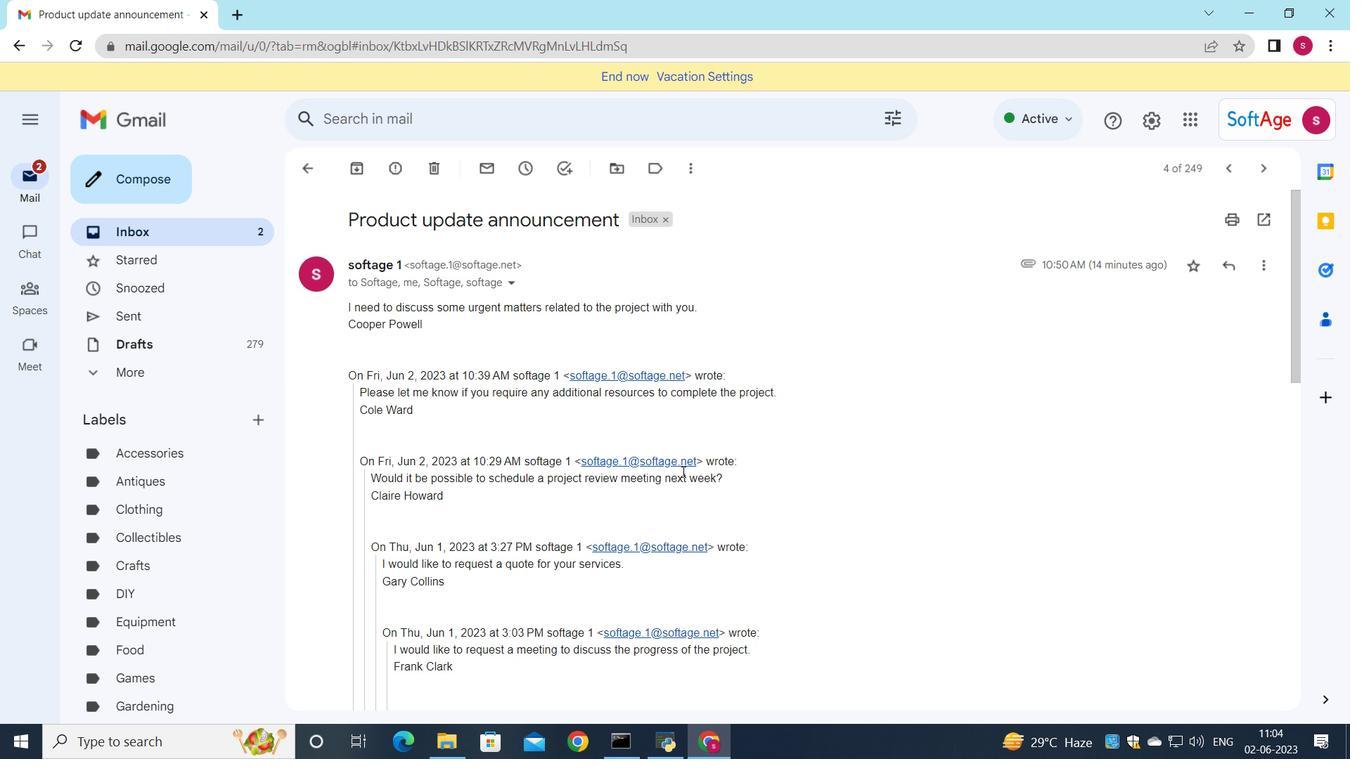 
Action: Mouse moved to (639, 480)
Screenshot: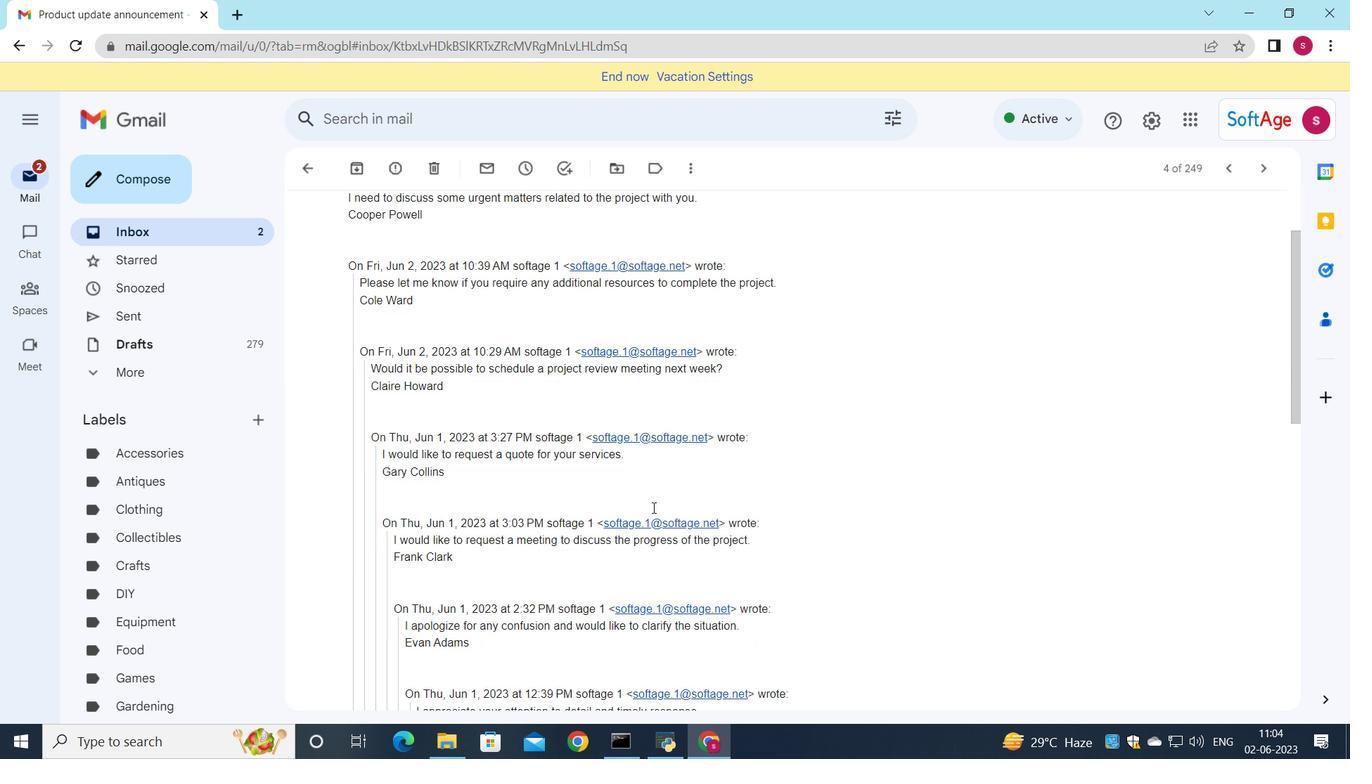 
Action: Mouse scrolled (639, 479) with delta (0, 0)
Screenshot: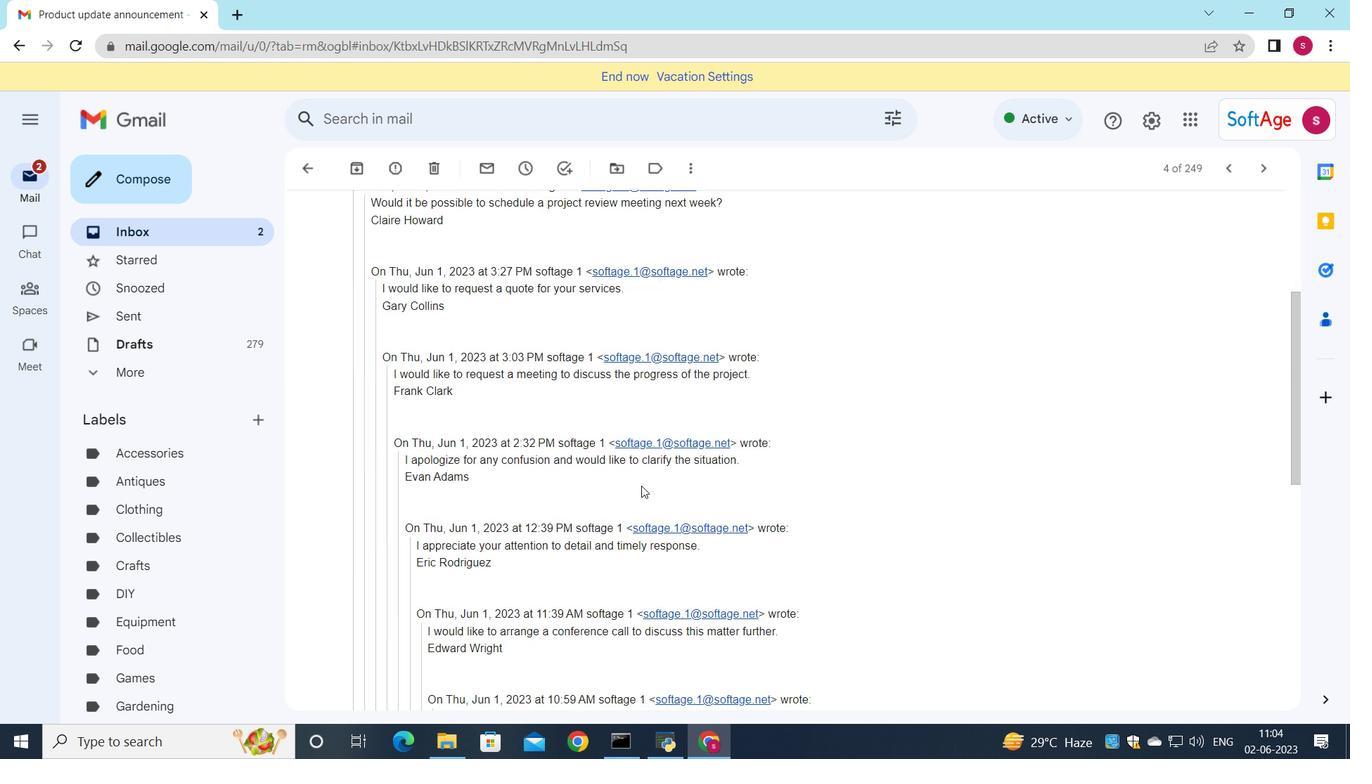
Action: Mouse moved to (635, 485)
Screenshot: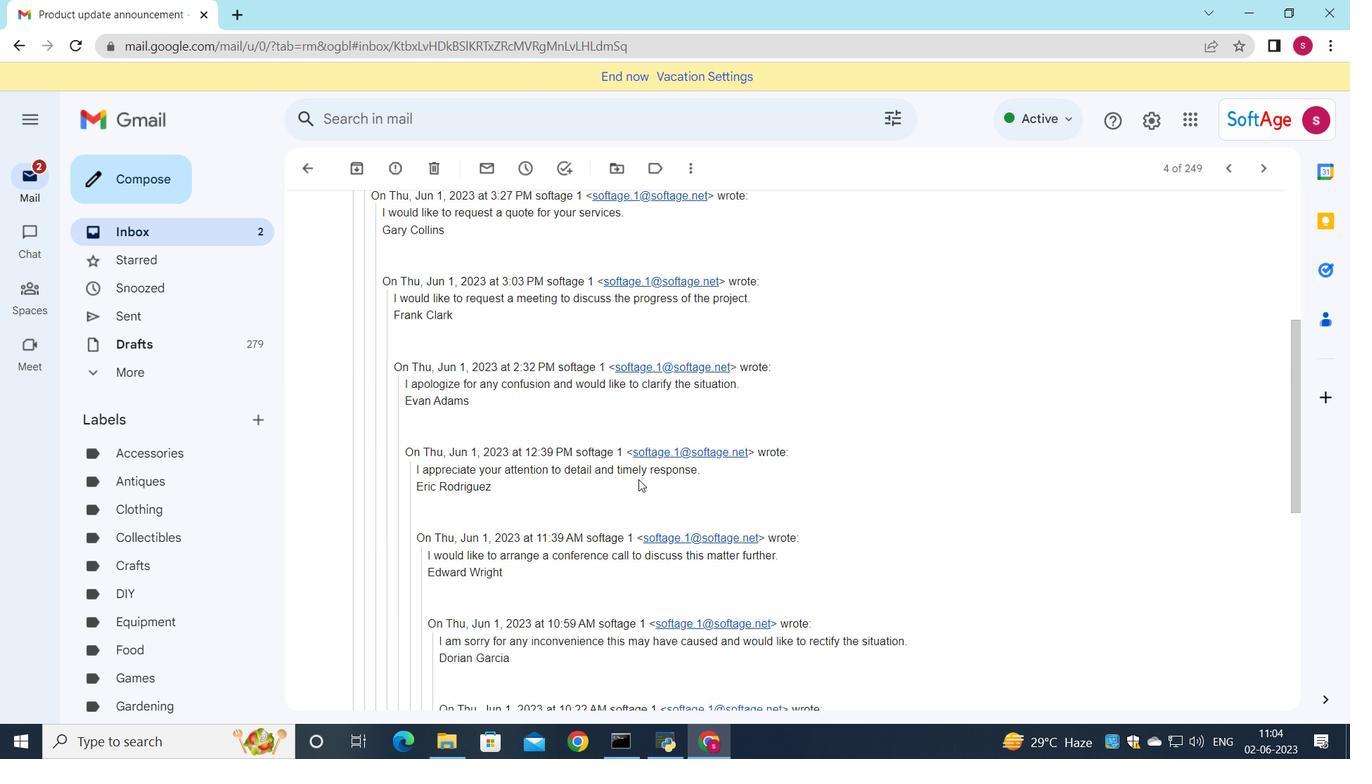 
Action: Mouse scrolled (635, 484) with delta (0, 0)
Screenshot: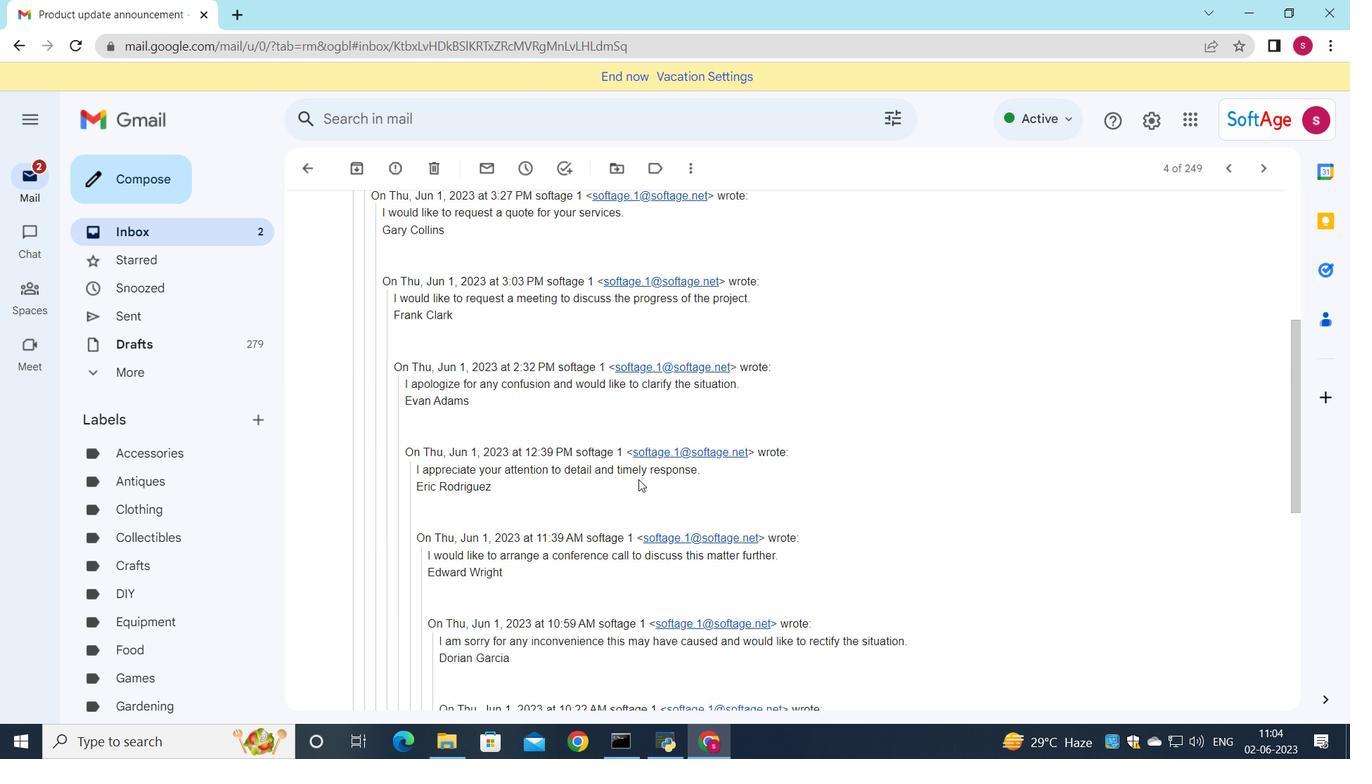 
Action: Mouse moved to (622, 532)
Screenshot: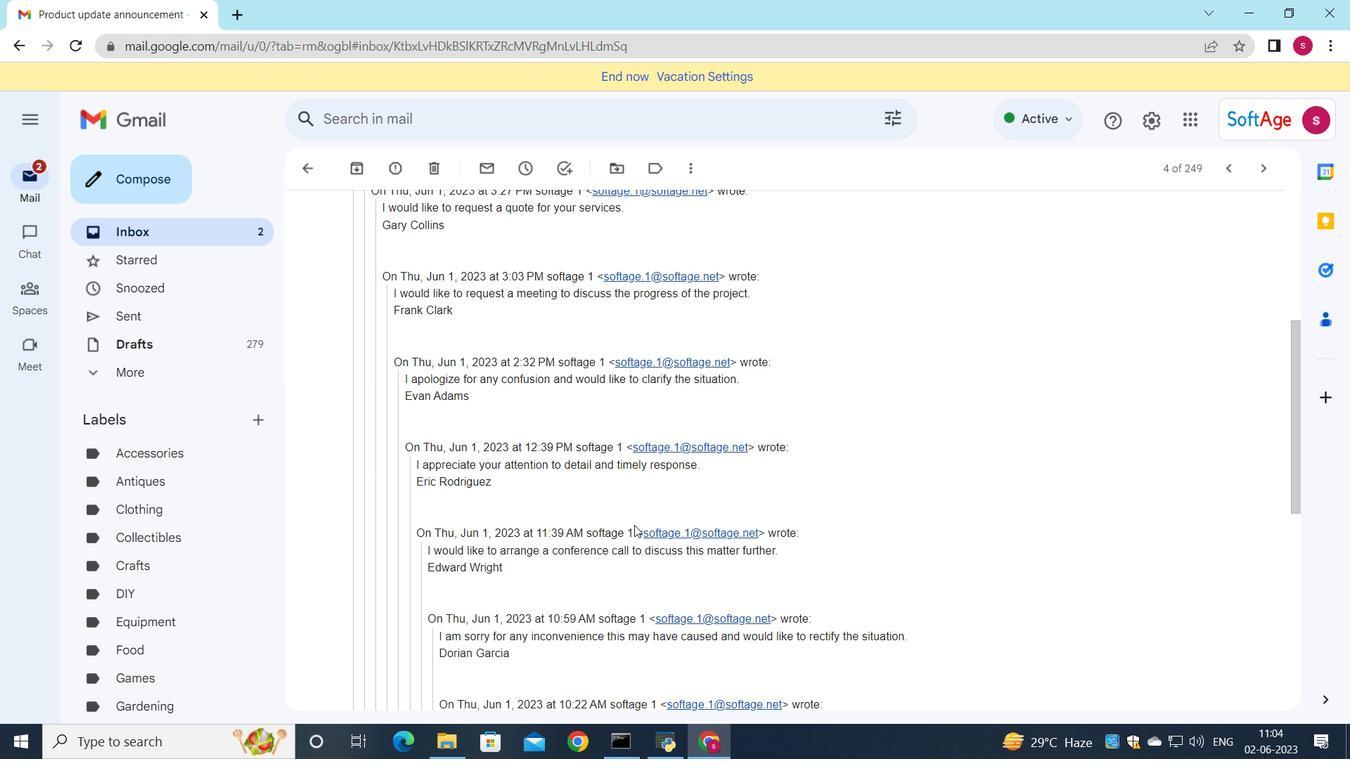 
Action: Mouse scrolled (622, 531) with delta (0, 0)
Screenshot: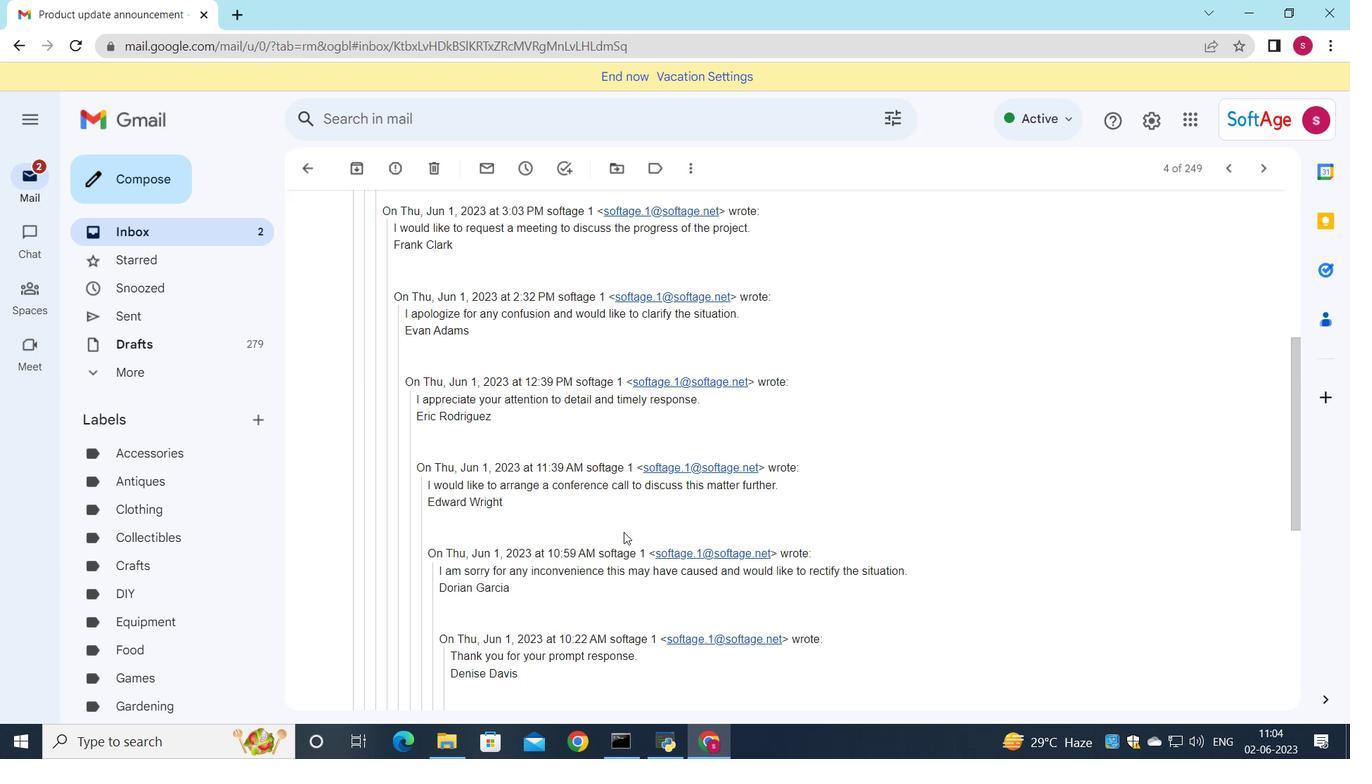 
Action: Mouse scrolled (622, 531) with delta (0, 0)
Screenshot: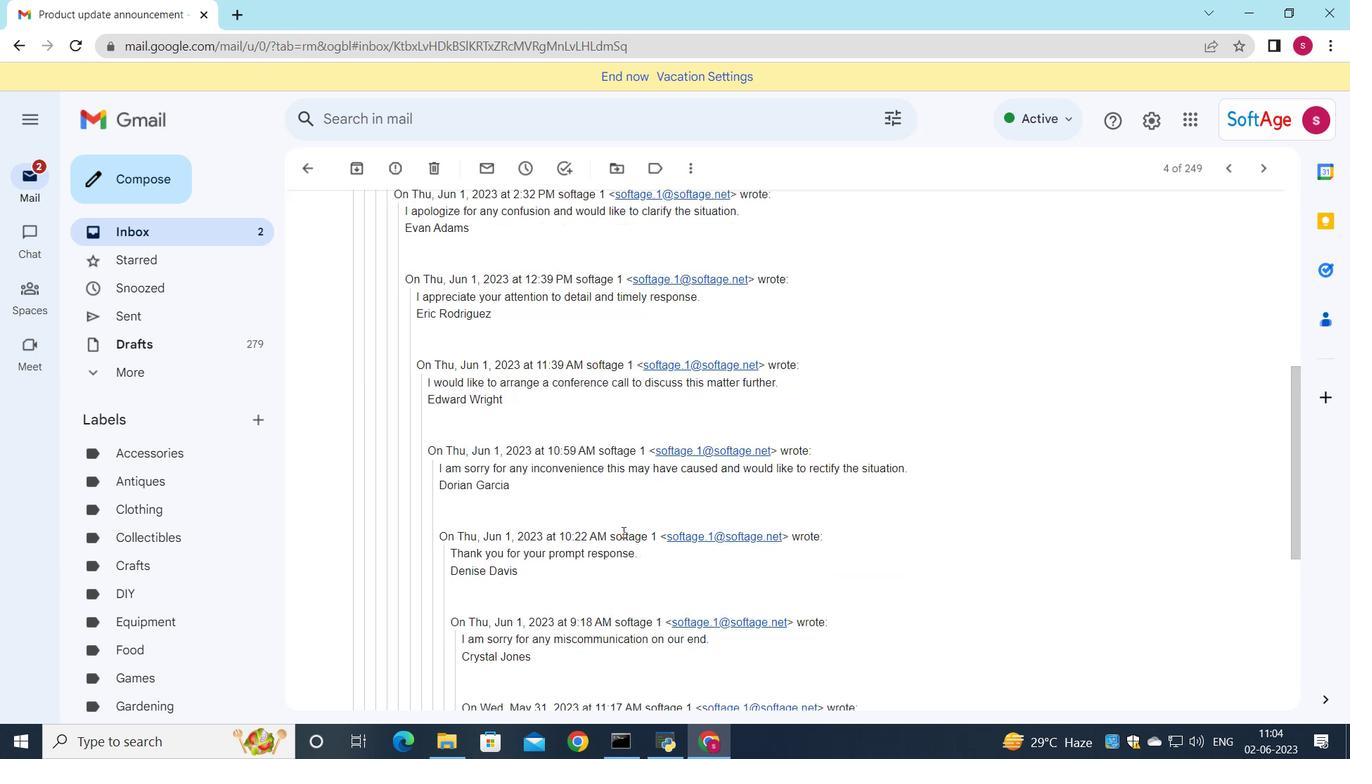 
Action: Mouse scrolled (622, 531) with delta (0, 0)
Screenshot: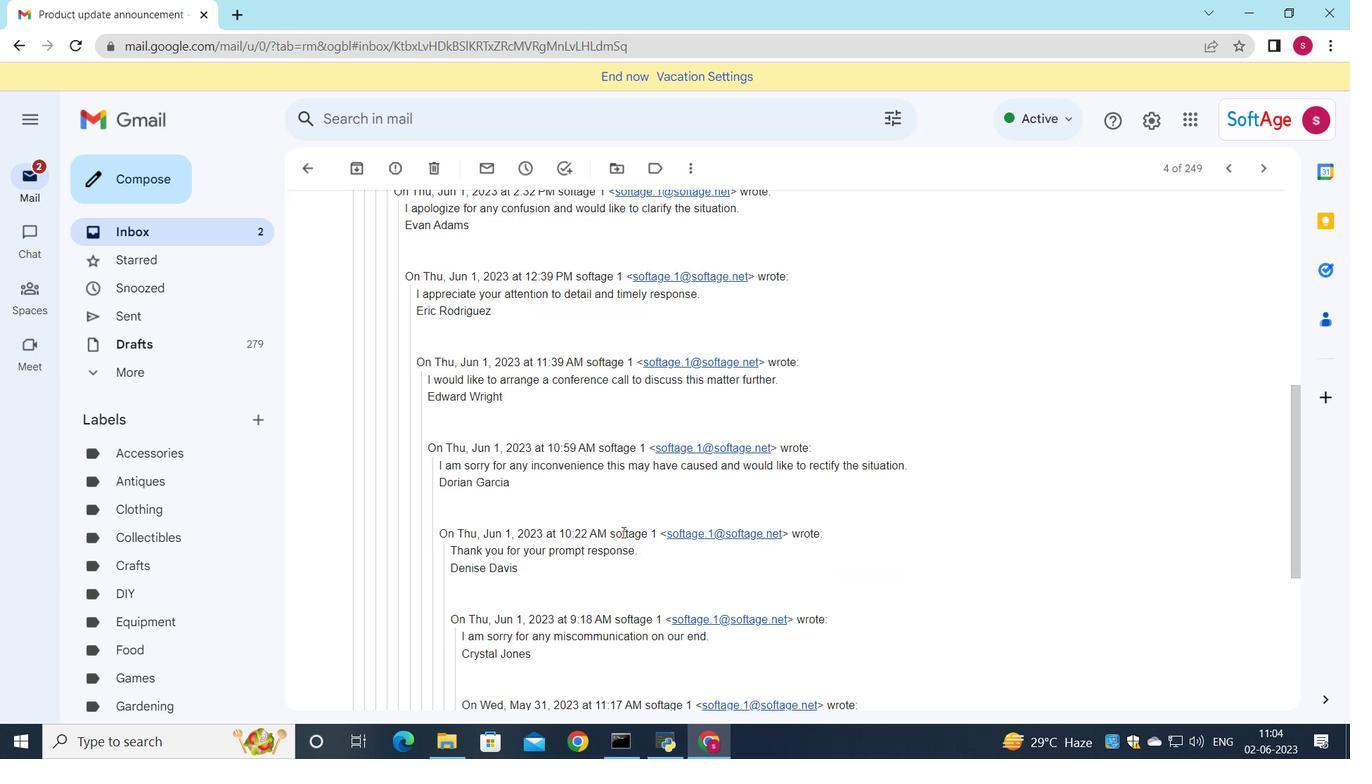 
Action: Mouse moved to (618, 533)
Screenshot: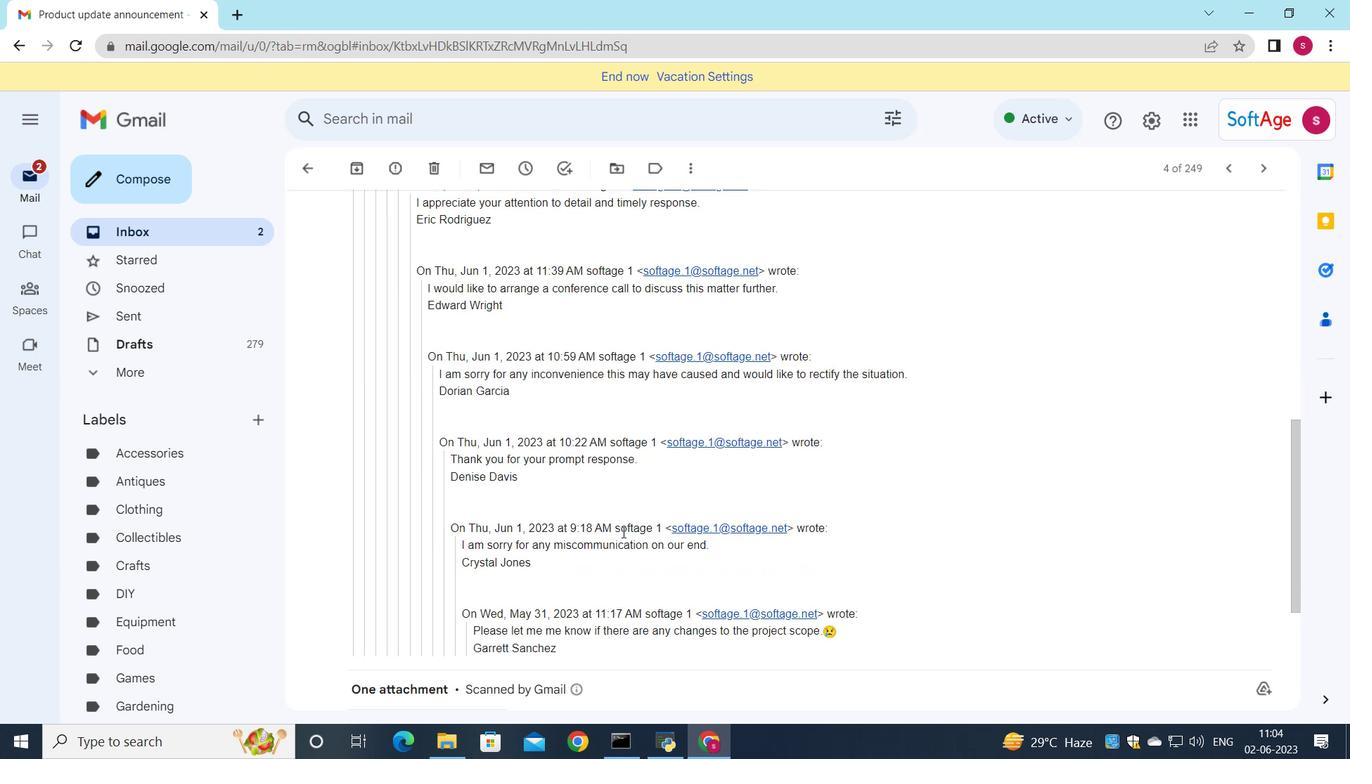 
Action: Mouse scrolled (618, 533) with delta (0, 0)
Screenshot: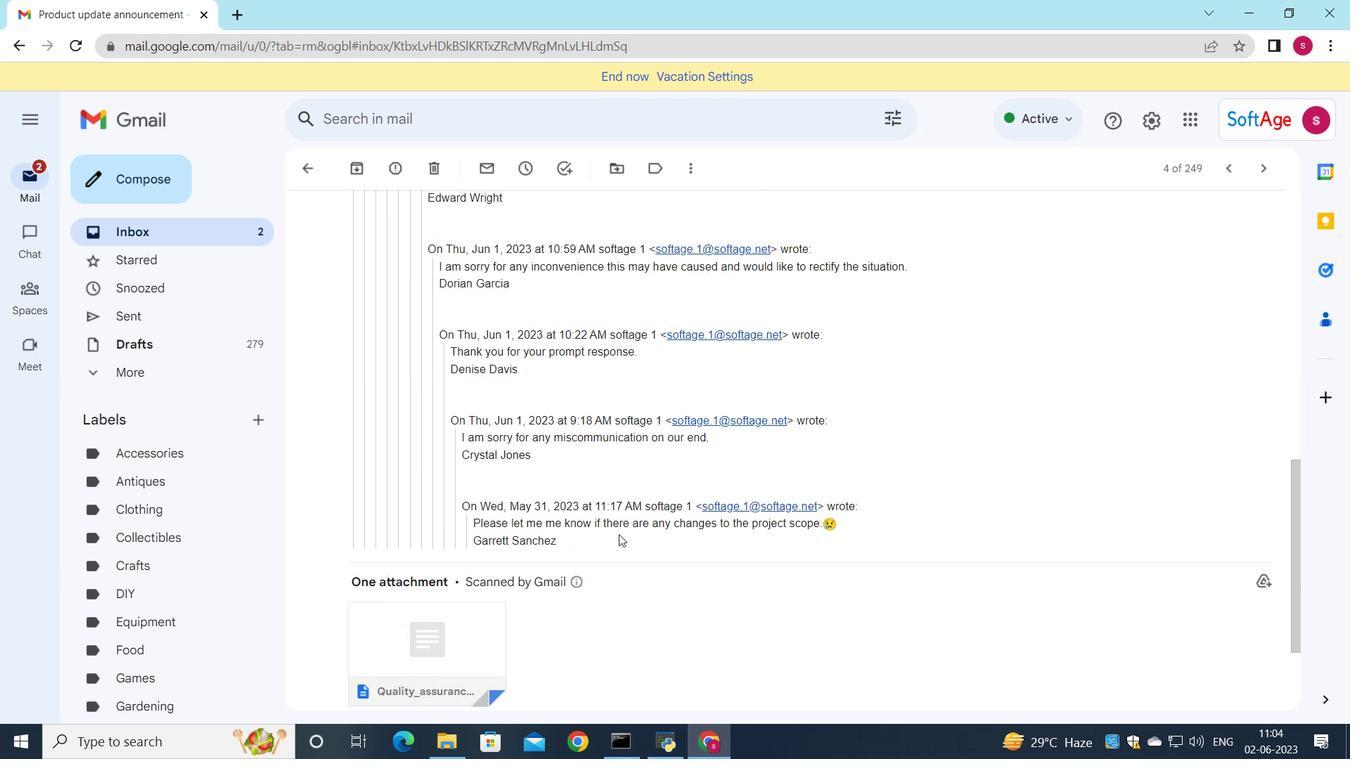 
Action: Mouse scrolled (618, 533) with delta (0, 0)
Screenshot: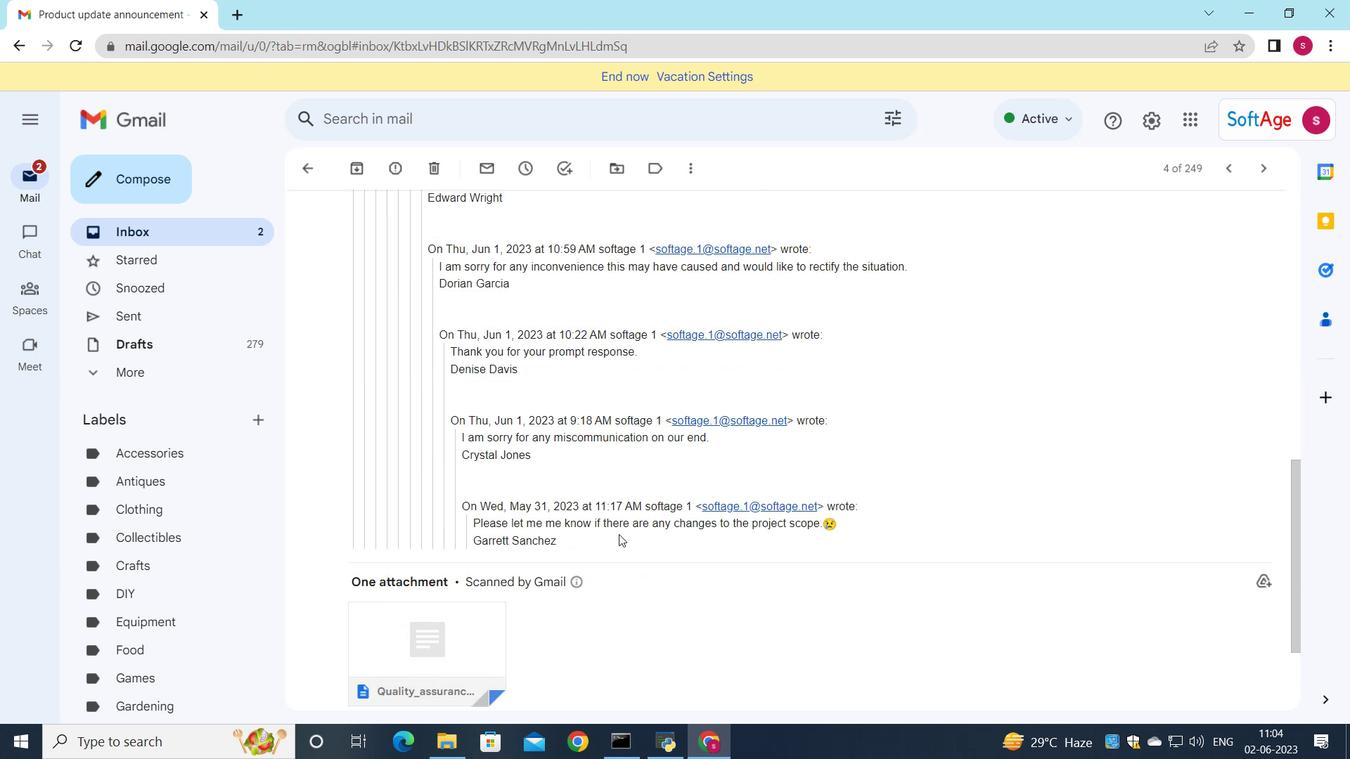 
Action: Mouse scrolled (618, 533) with delta (0, 0)
Screenshot: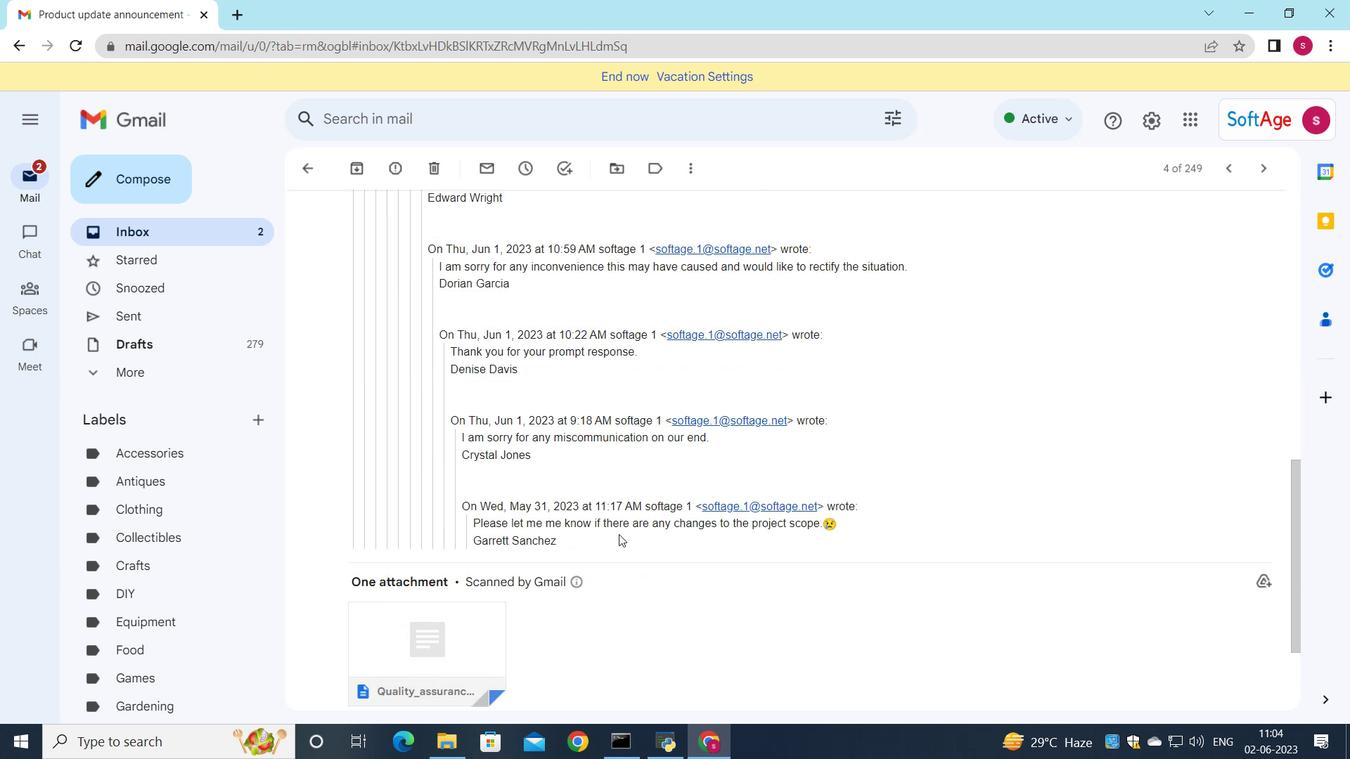 
Action: Mouse scrolled (618, 533) with delta (0, 0)
Screenshot: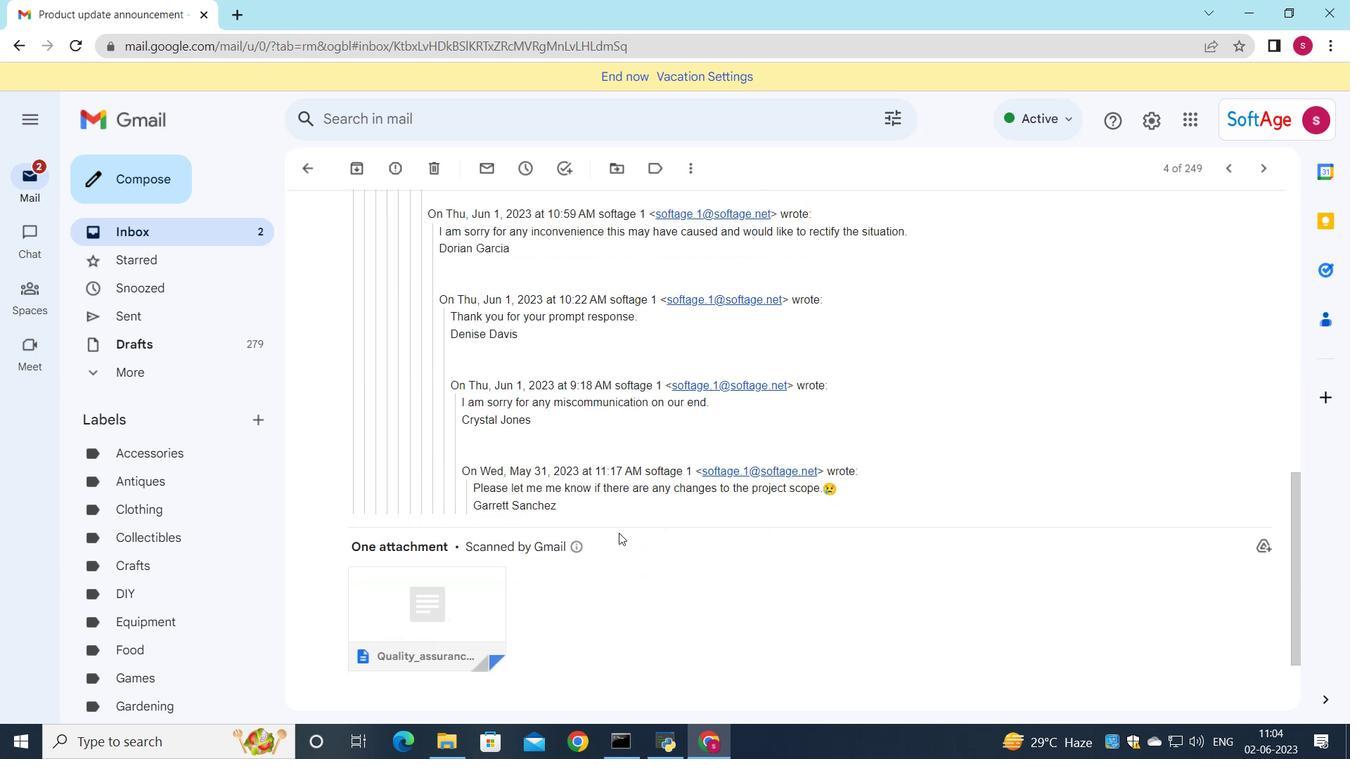 
Action: Mouse moved to (407, 604)
Screenshot: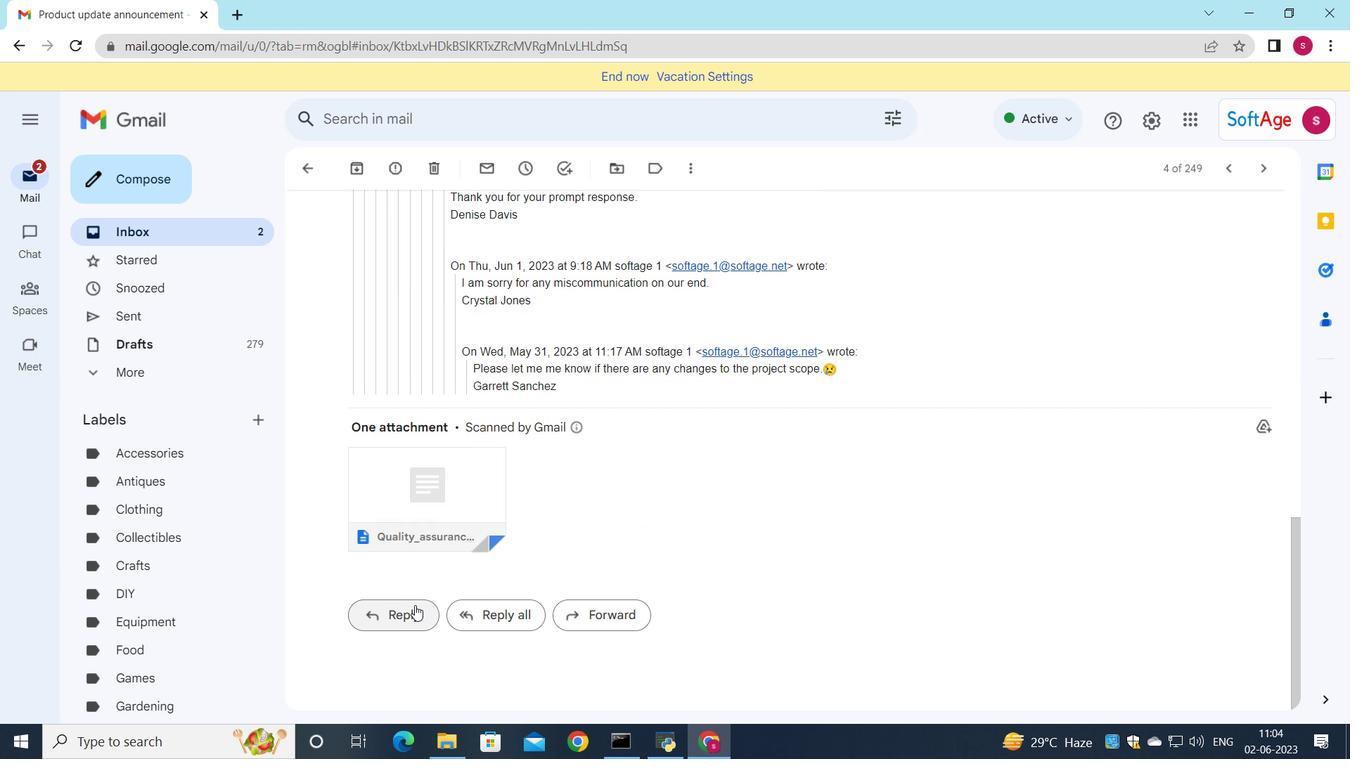
Action: Mouse pressed left at (407, 604)
Screenshot: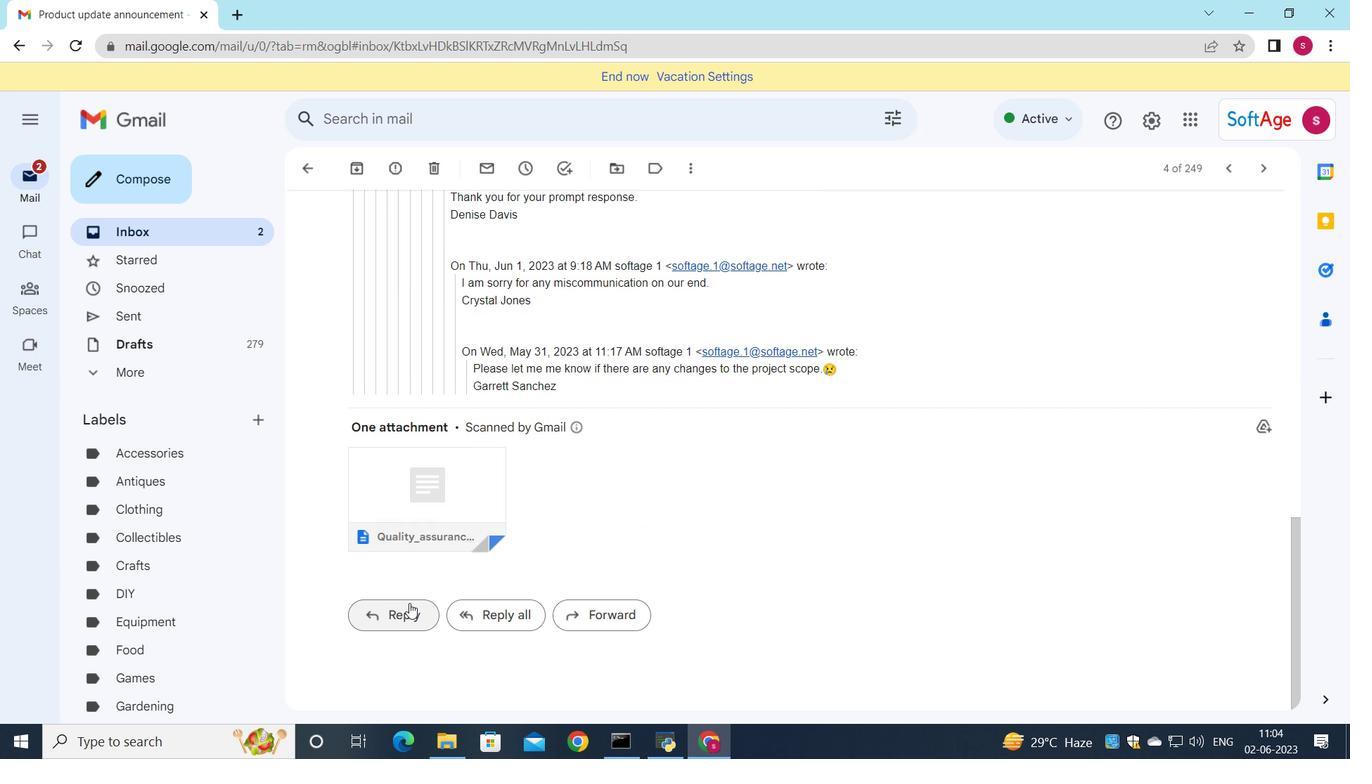 
Action: Mouse moved to (382, 476)
Screenshot: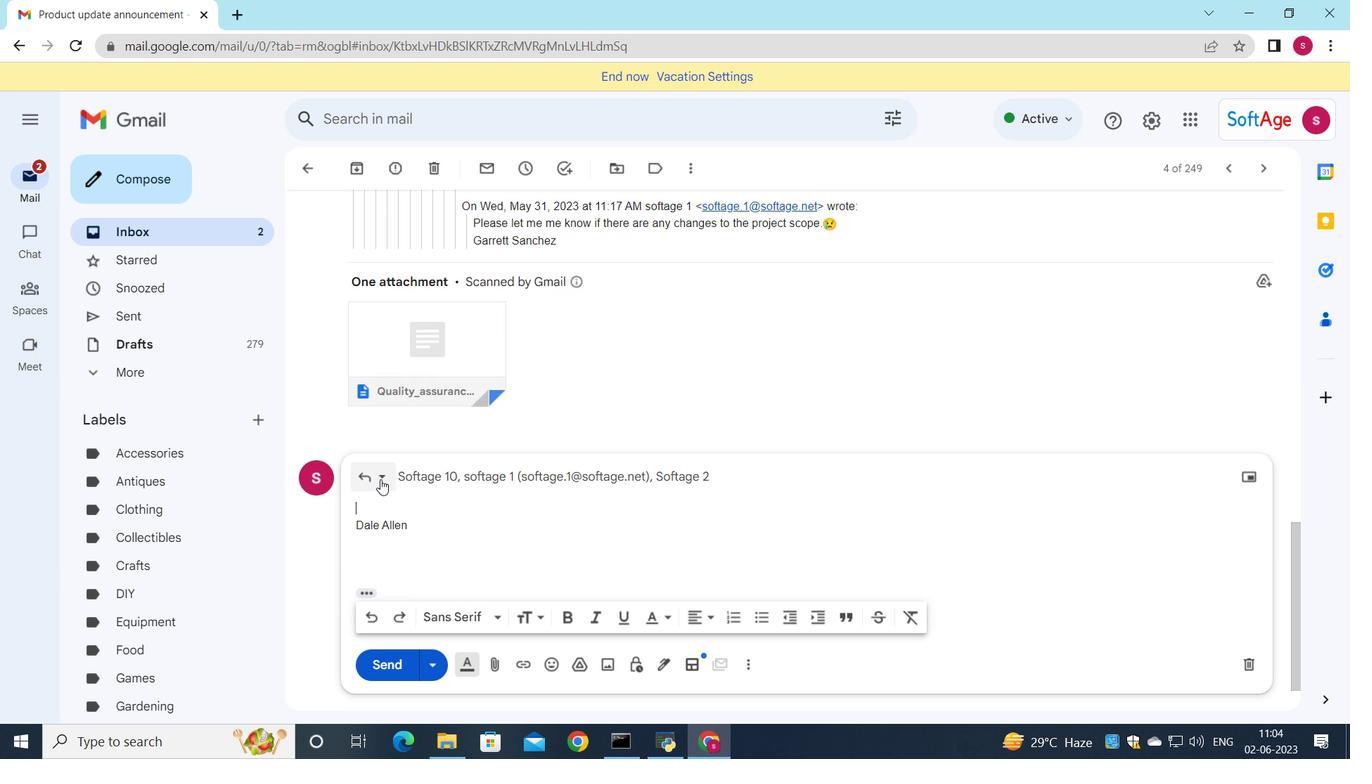 
Action: Mouse pressed left at (382, 476)
Screenshot: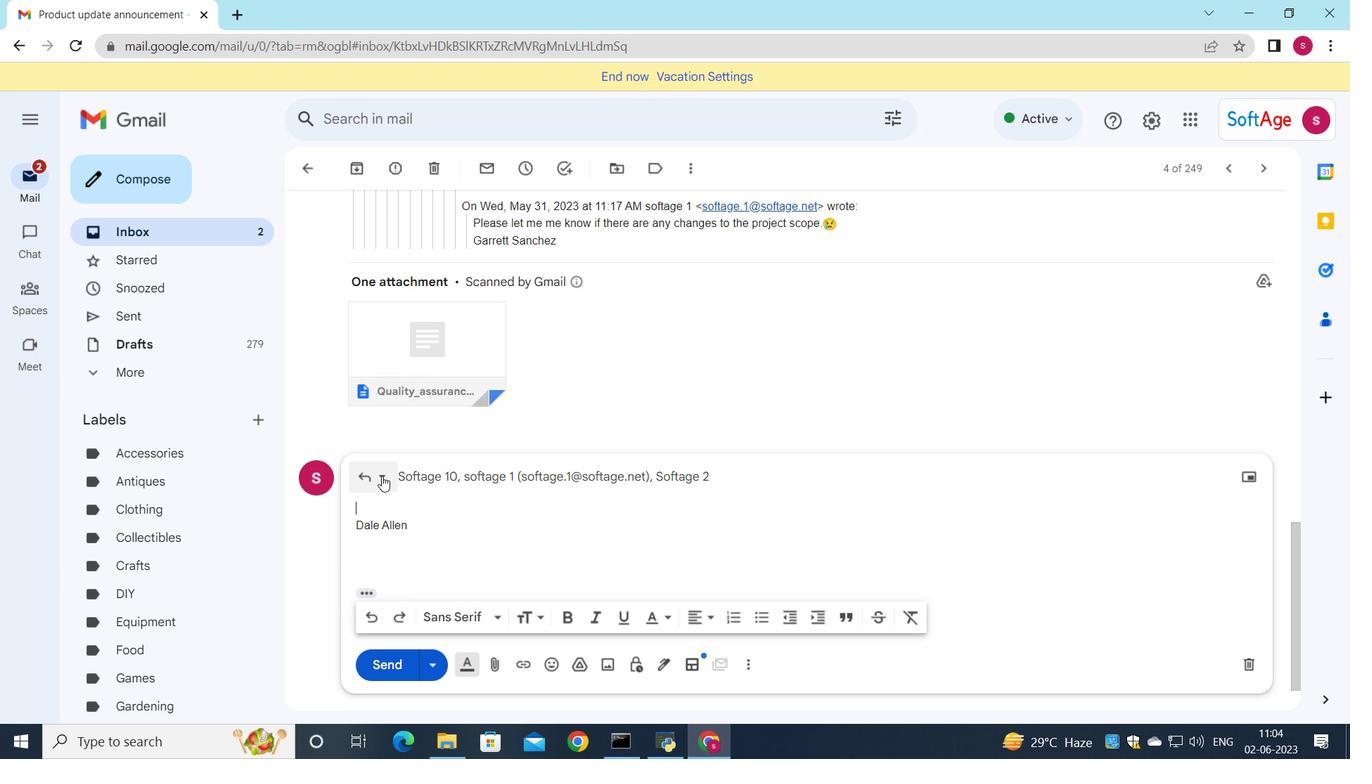 
Action: Mouse moved to (445, 612)
Screenshot: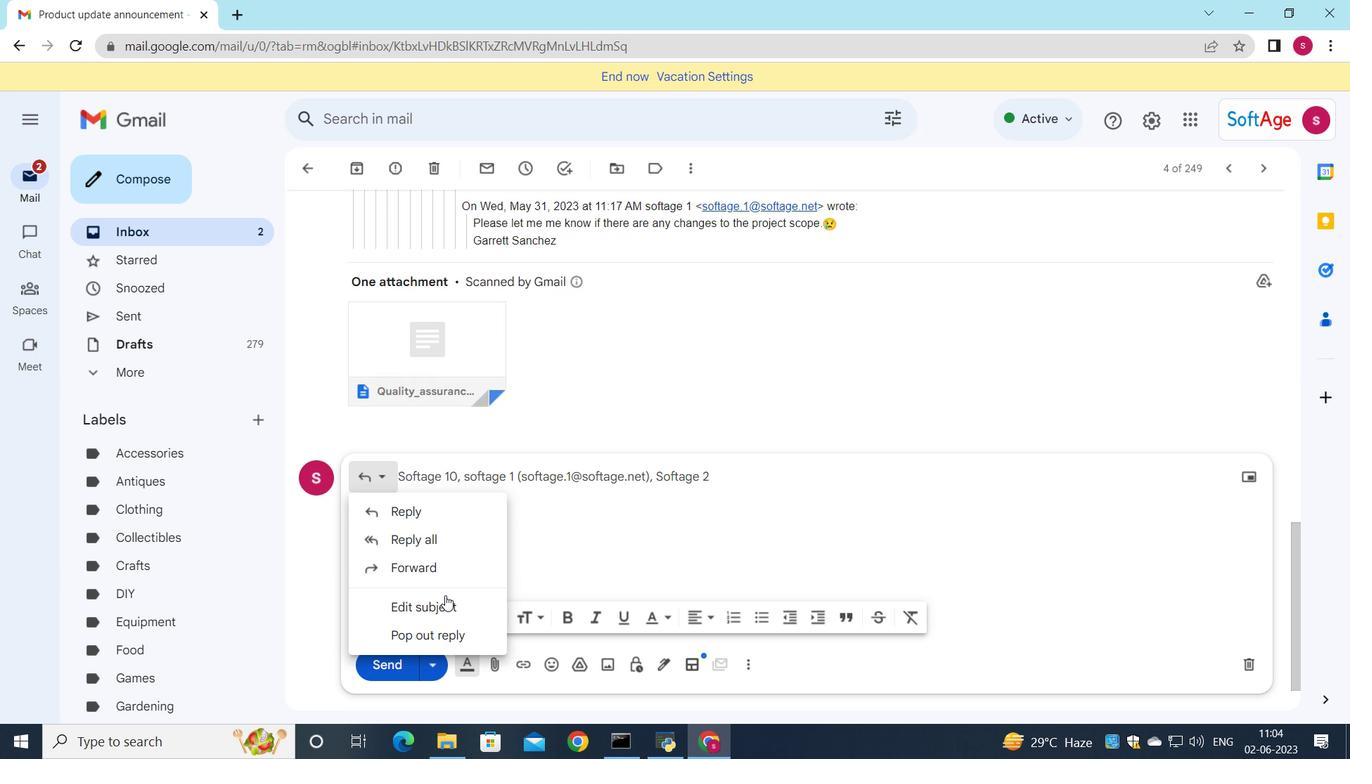 
Action: Mouse pressed left at (445, 612)
Screenshot: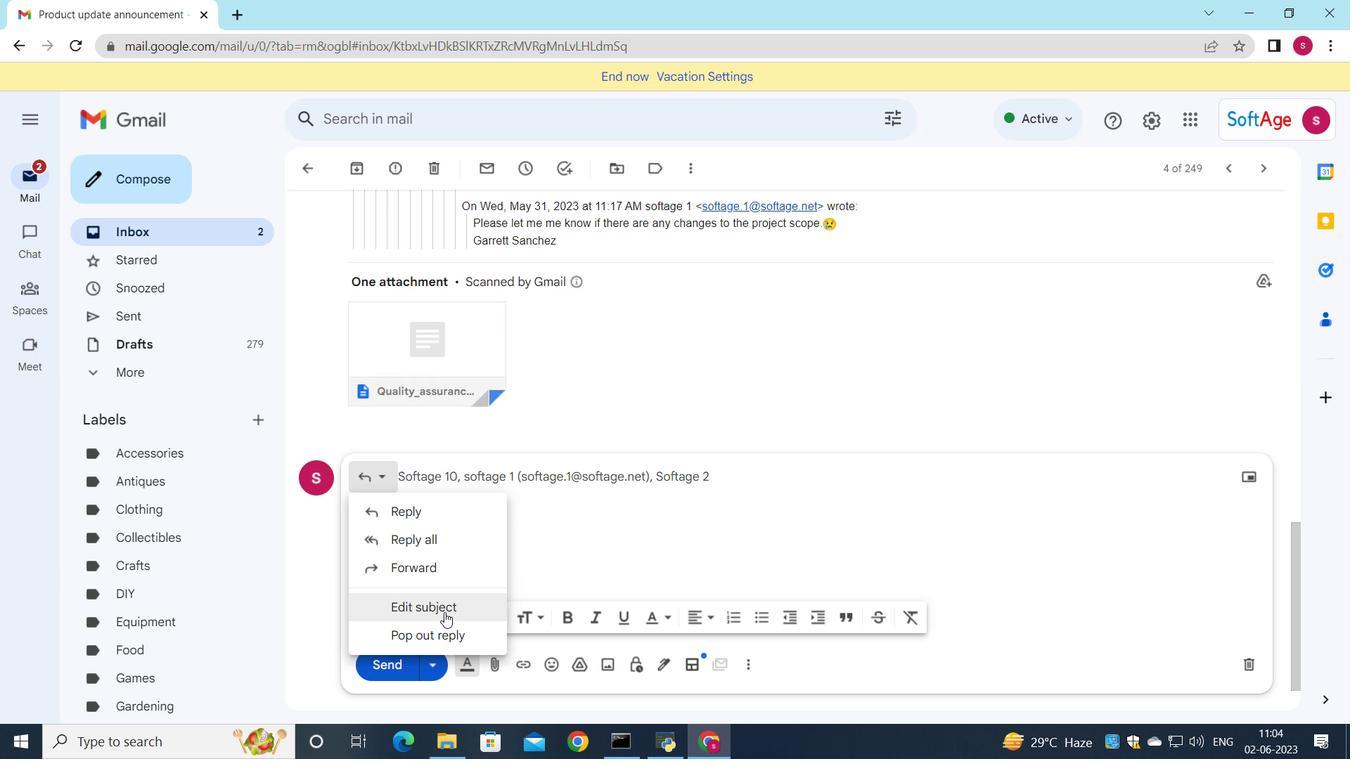 
Action: Mouse moved to (1086, 406)
Screenshot: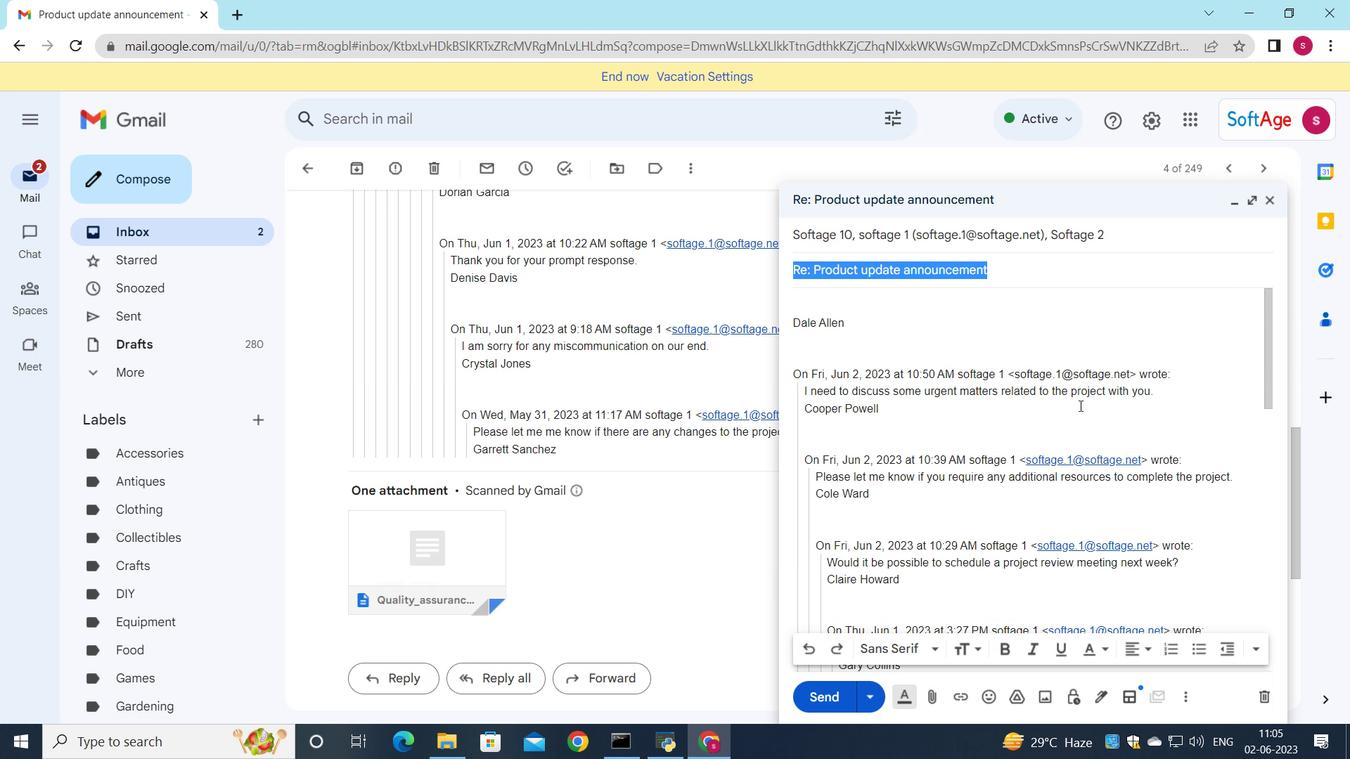 
Action: Key pressed <Key.shift>Service<Key.space>upgrade
Screenshot: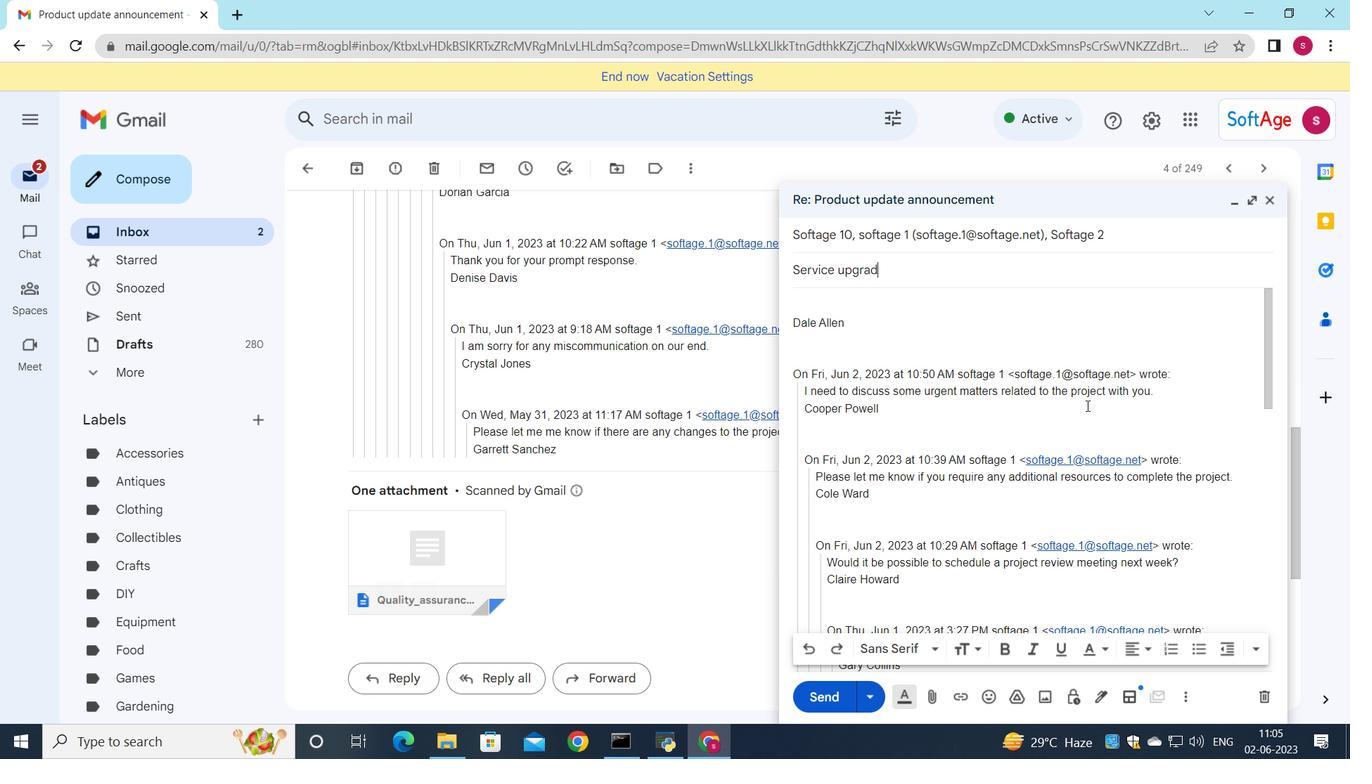 
Action: Mouse moved to (820, 303)
Screenshot: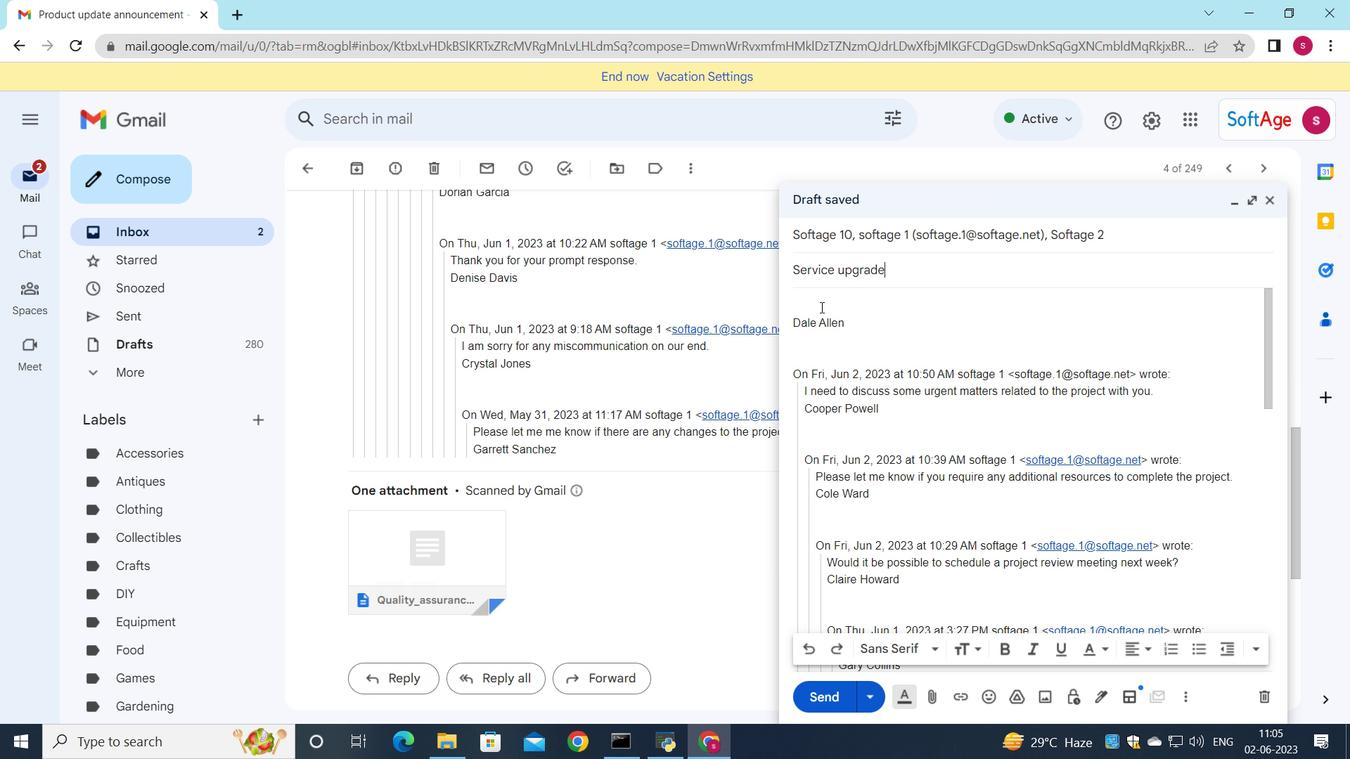 
Action: Mouse pressed left at (820, 303)
Screenshot: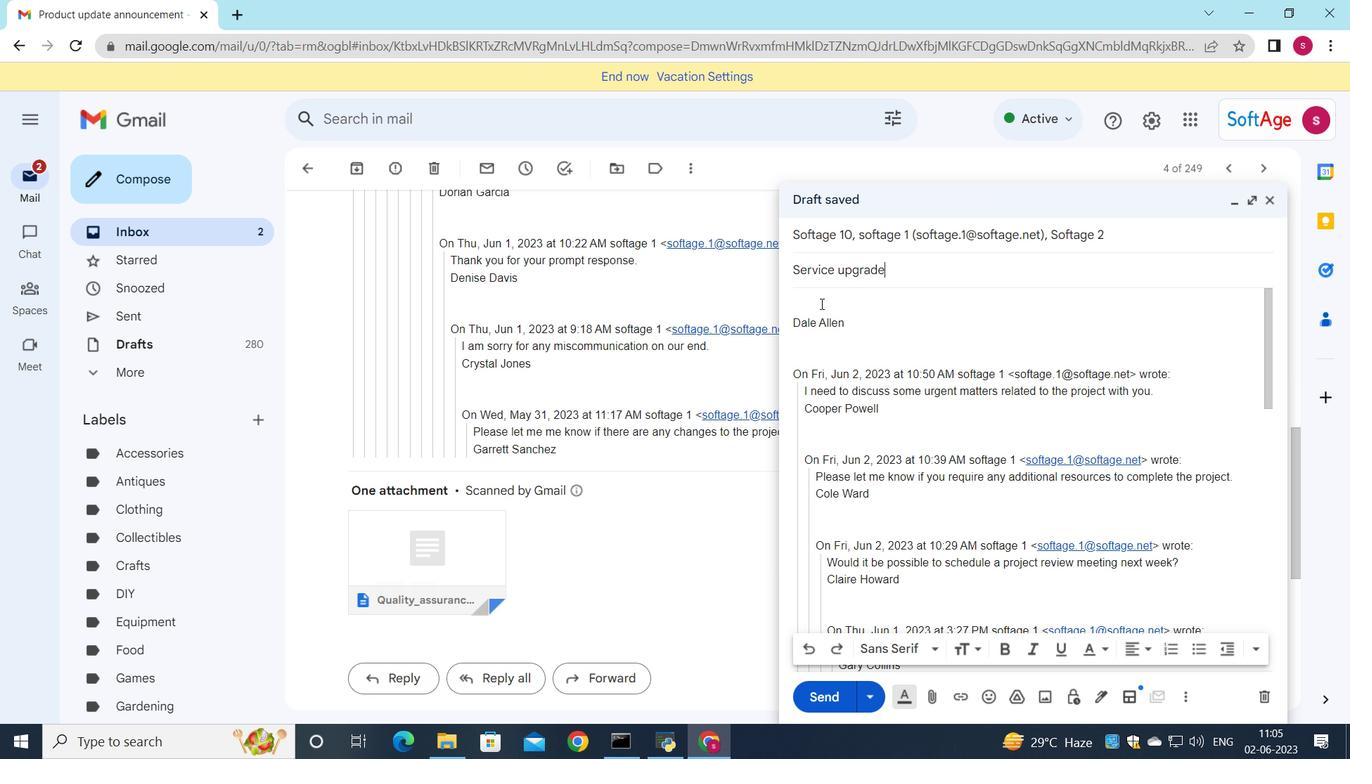 
Action: Mouse moved to (834, 297)
Screenshot: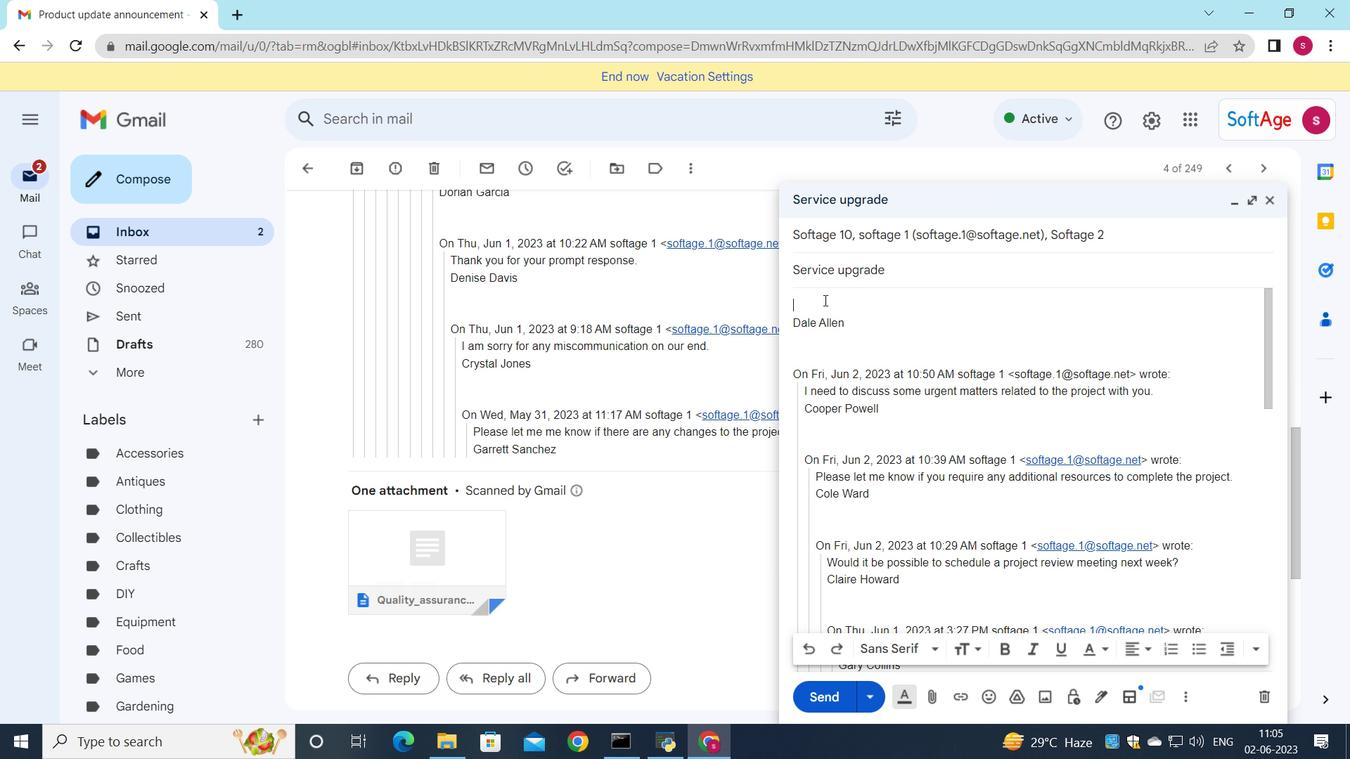 
Action: Key pressed <Key.shift>Could<Key.space>you<Key.space>provide<Key.space>me<Key.space>with<Key.space>a<Key.space>status<Key.space>rerport<Key.space>on<Key.space>the<Key.space>project<Key.space>as<Key.space>of<Key.space>tos<Key.backspace>day<Key.shift_r>?
Screenshot: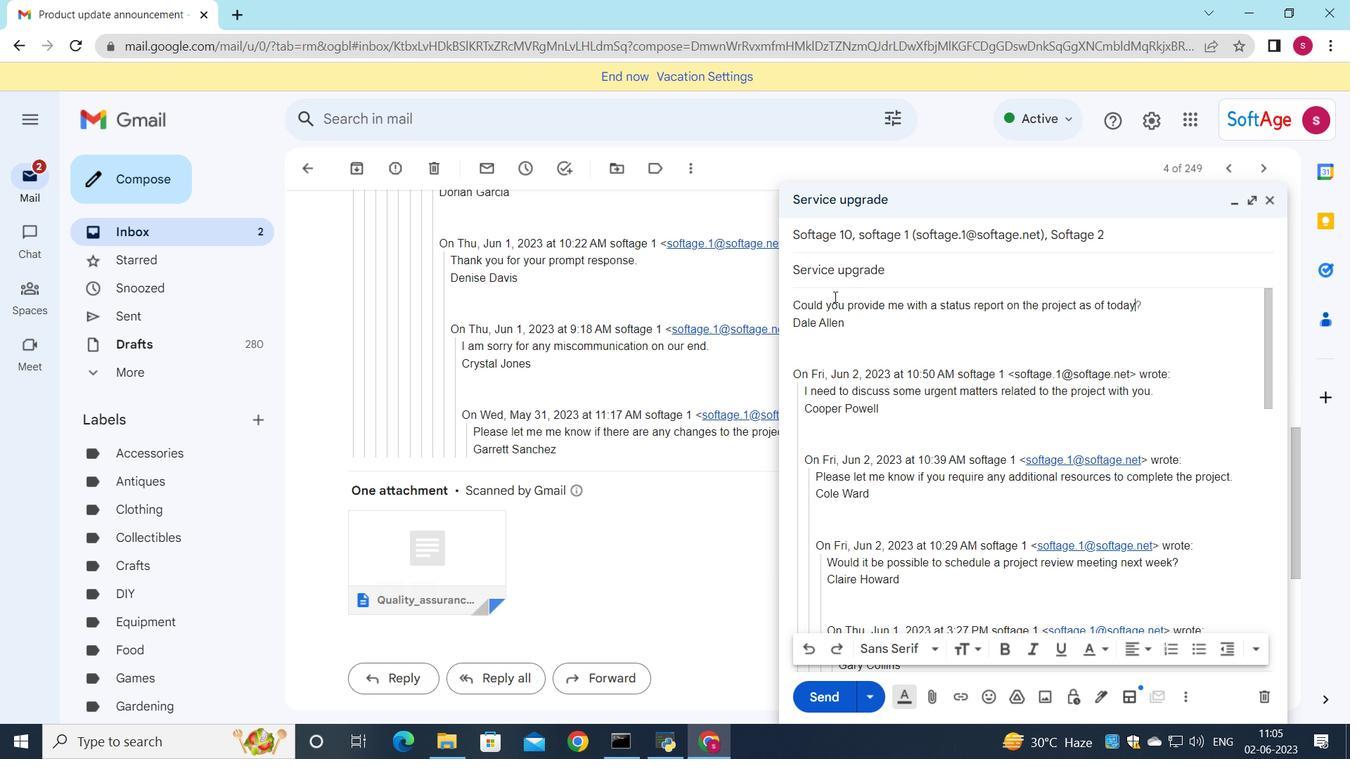 
Action: Mouse moved to (1126, 232)
Screenshot: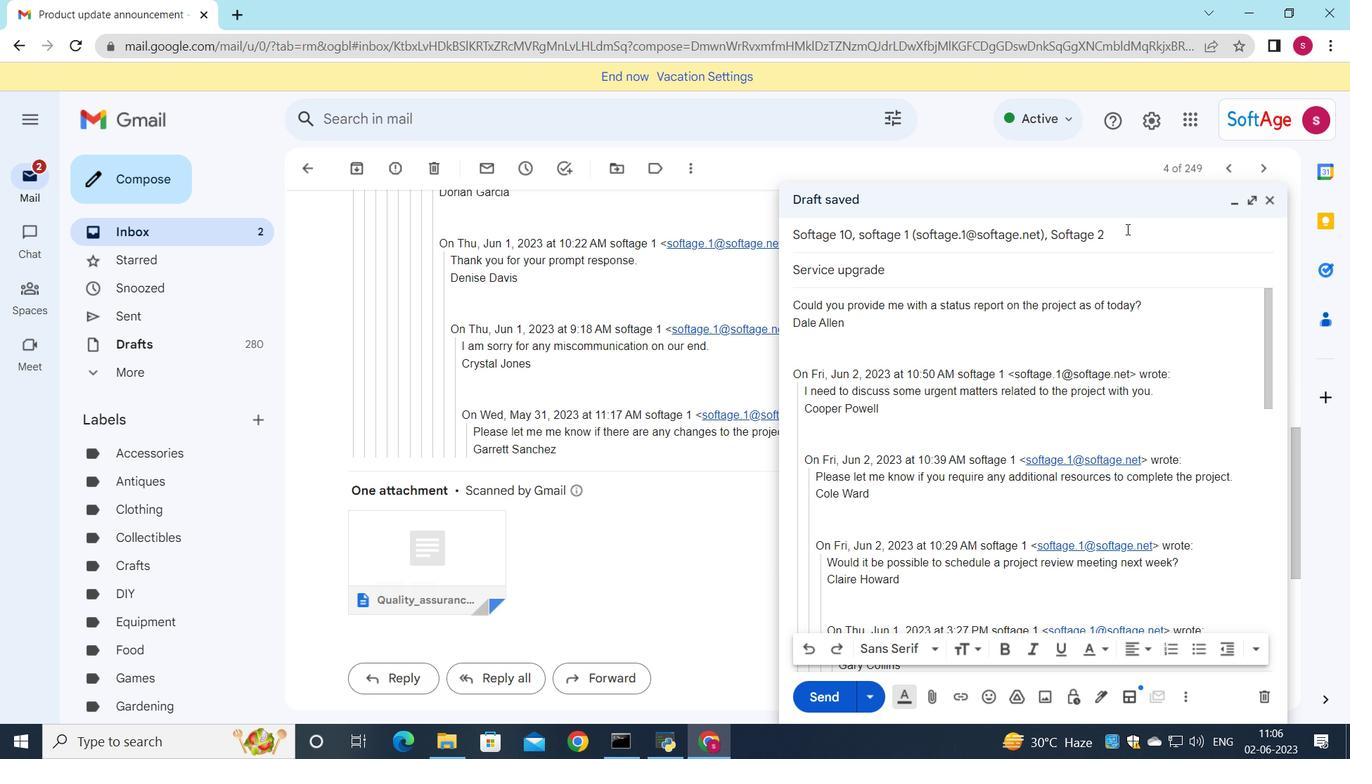 
Action: Mouse pressed left at (1126, 232)
Screenshot: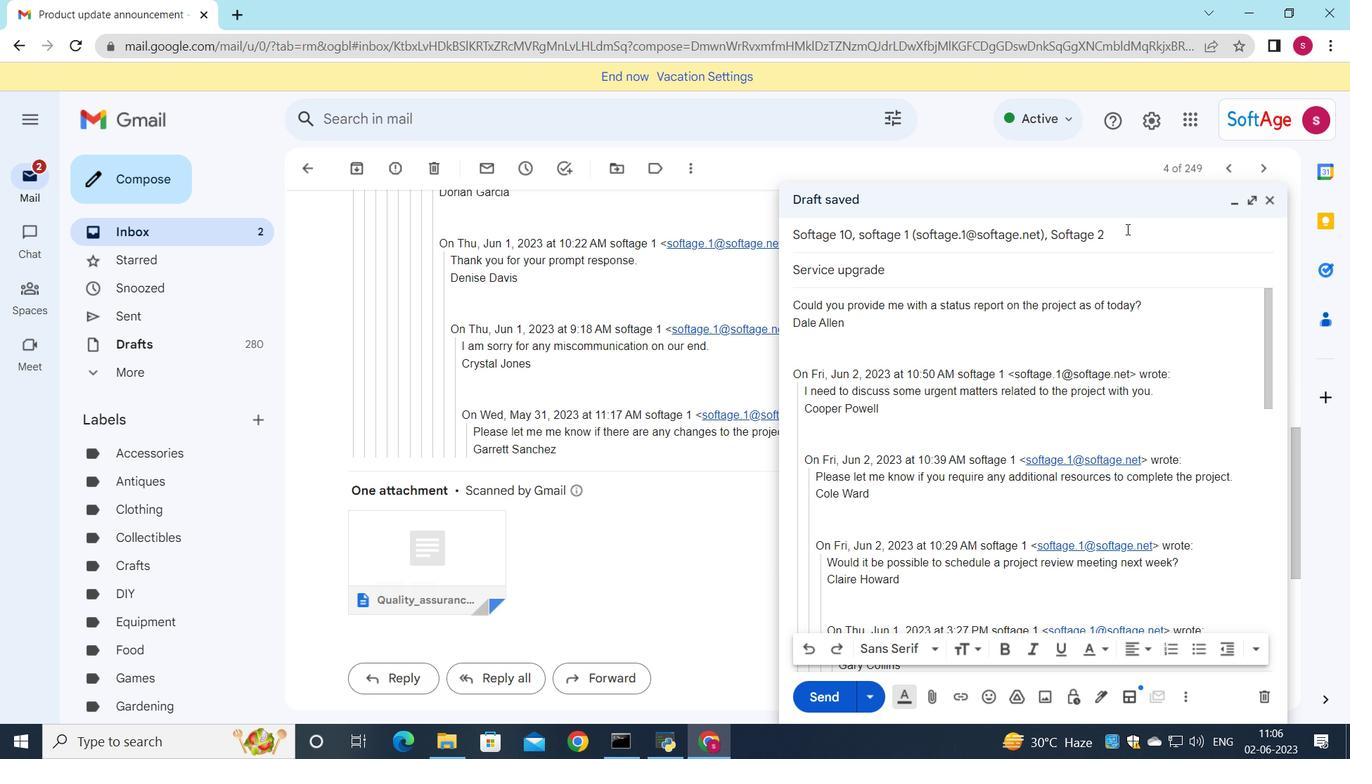 
Action: Mouse moved to (1234, 258)
Screenshot: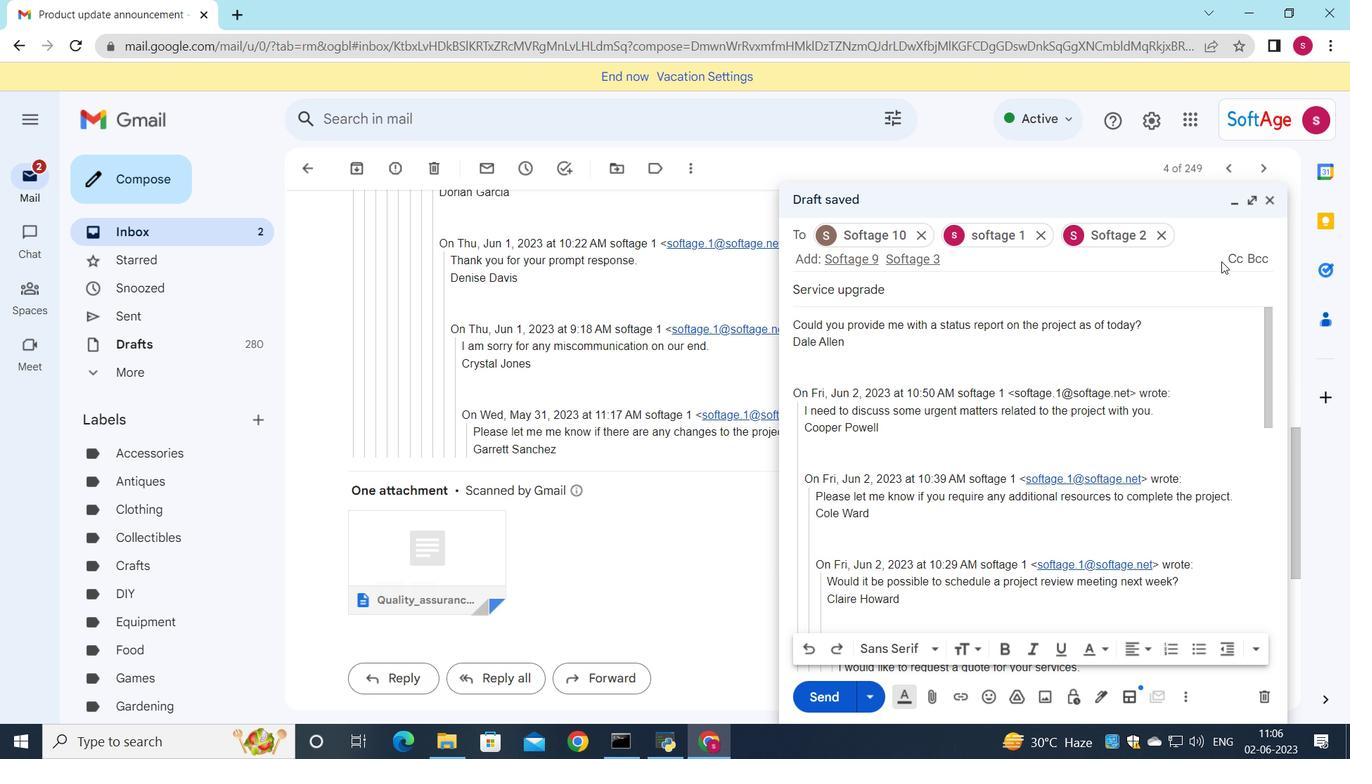 
Action: Mouse pressed left at (1234, 258)
Screenshot: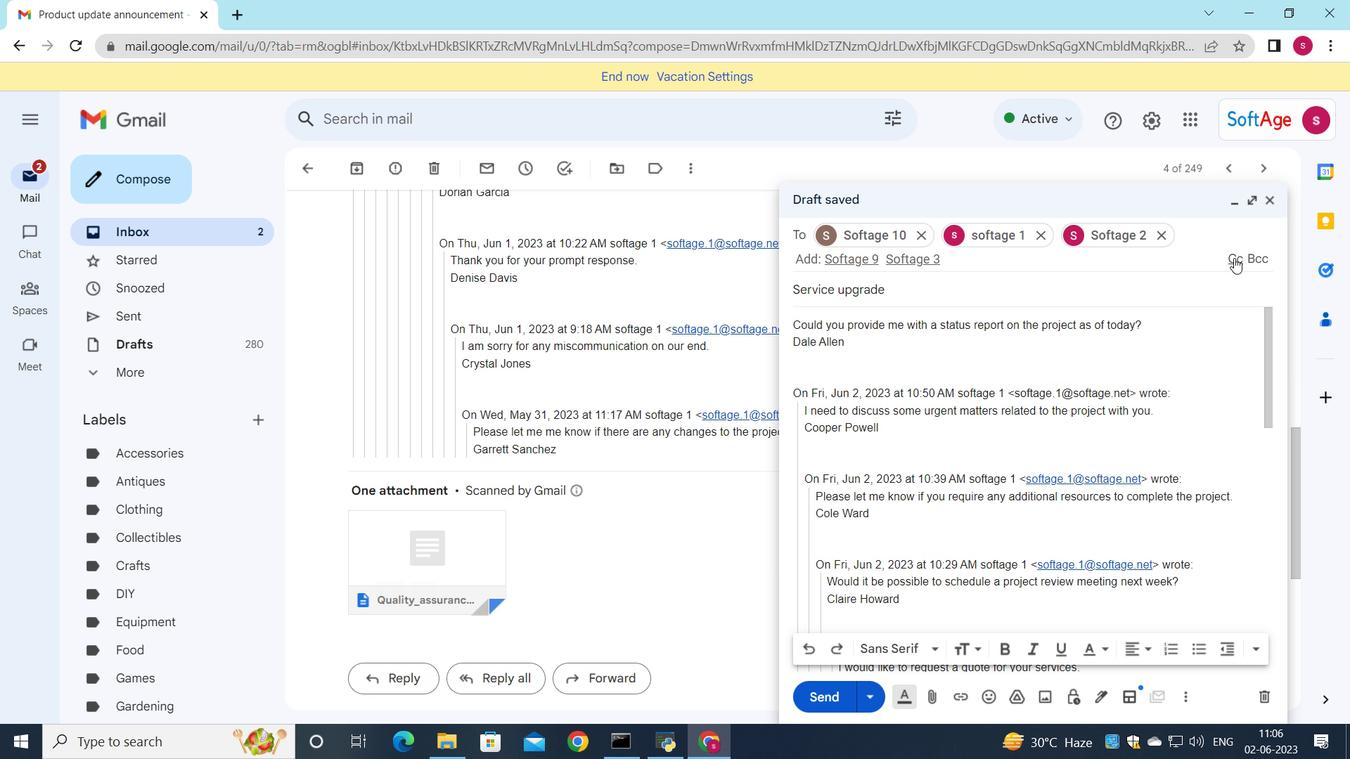 
Action: Mouse moved to (919, 282)
Screenshot: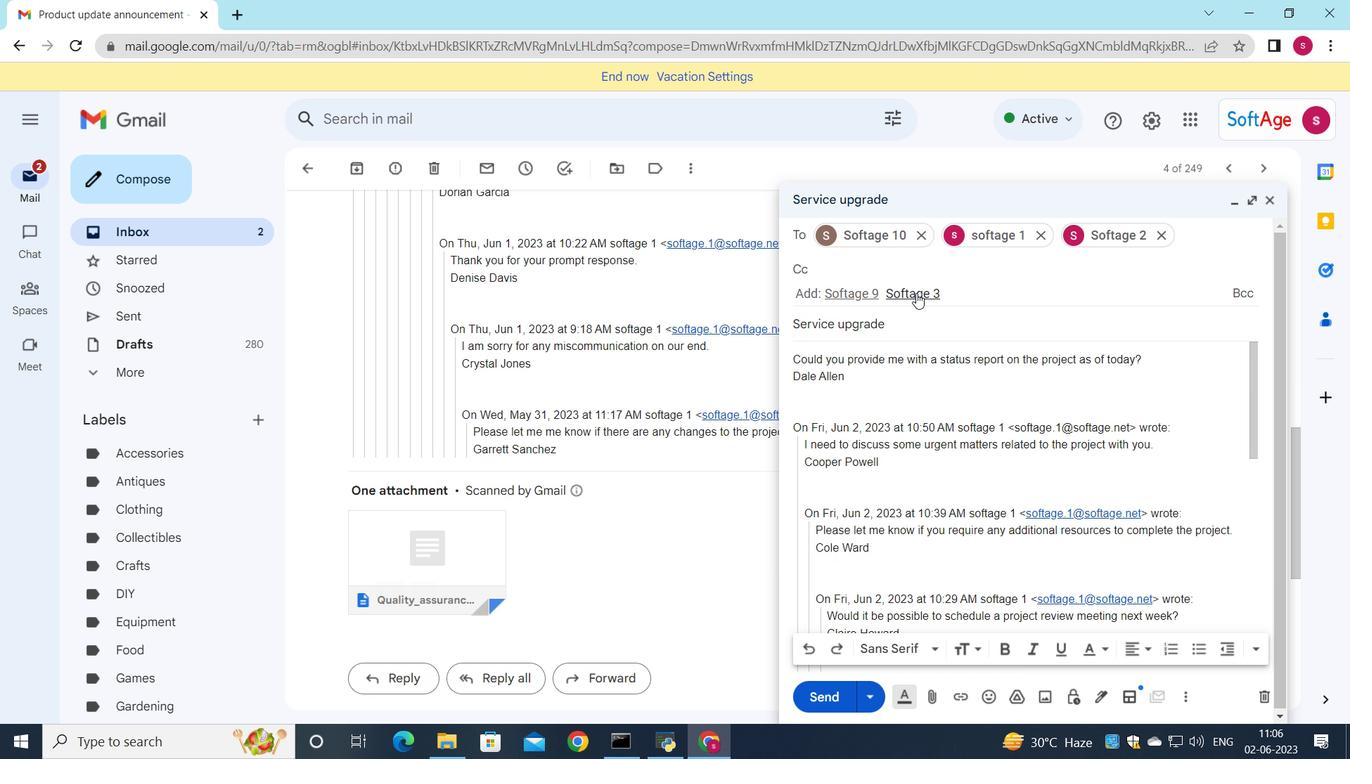 
Action: Mouse pressed left at (919, 282)
Screenshot: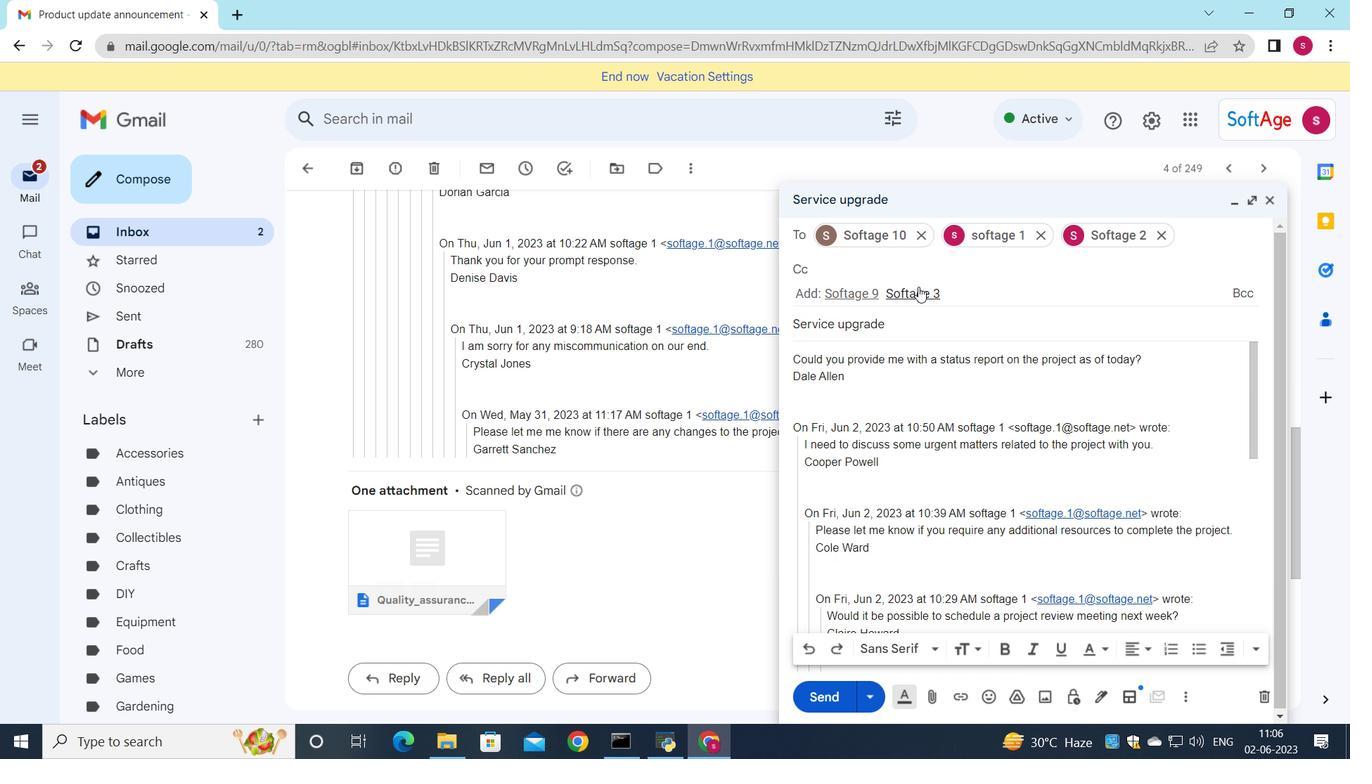 
Action: Mouse moved to (924, 293)
Screenshot: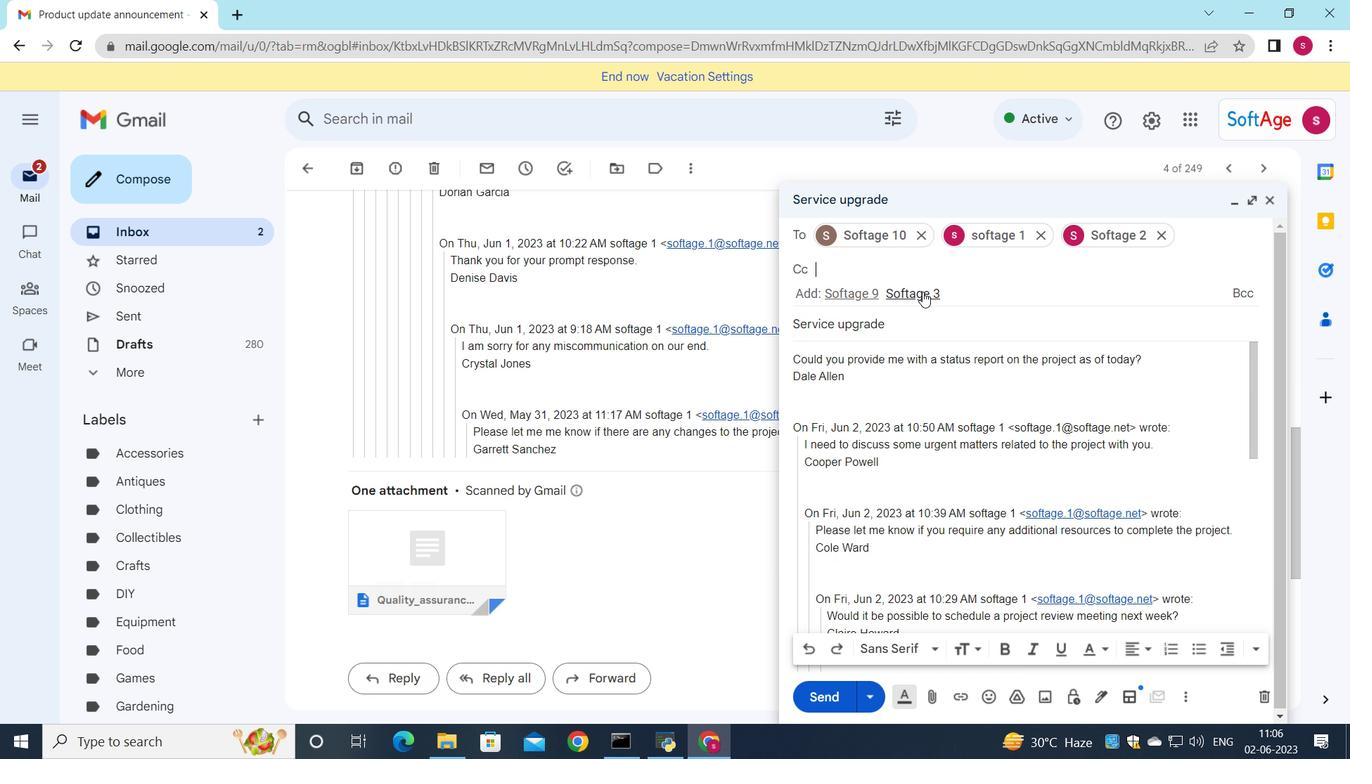 
Action: Mouse pressed left at (924, 293)
Screenshot: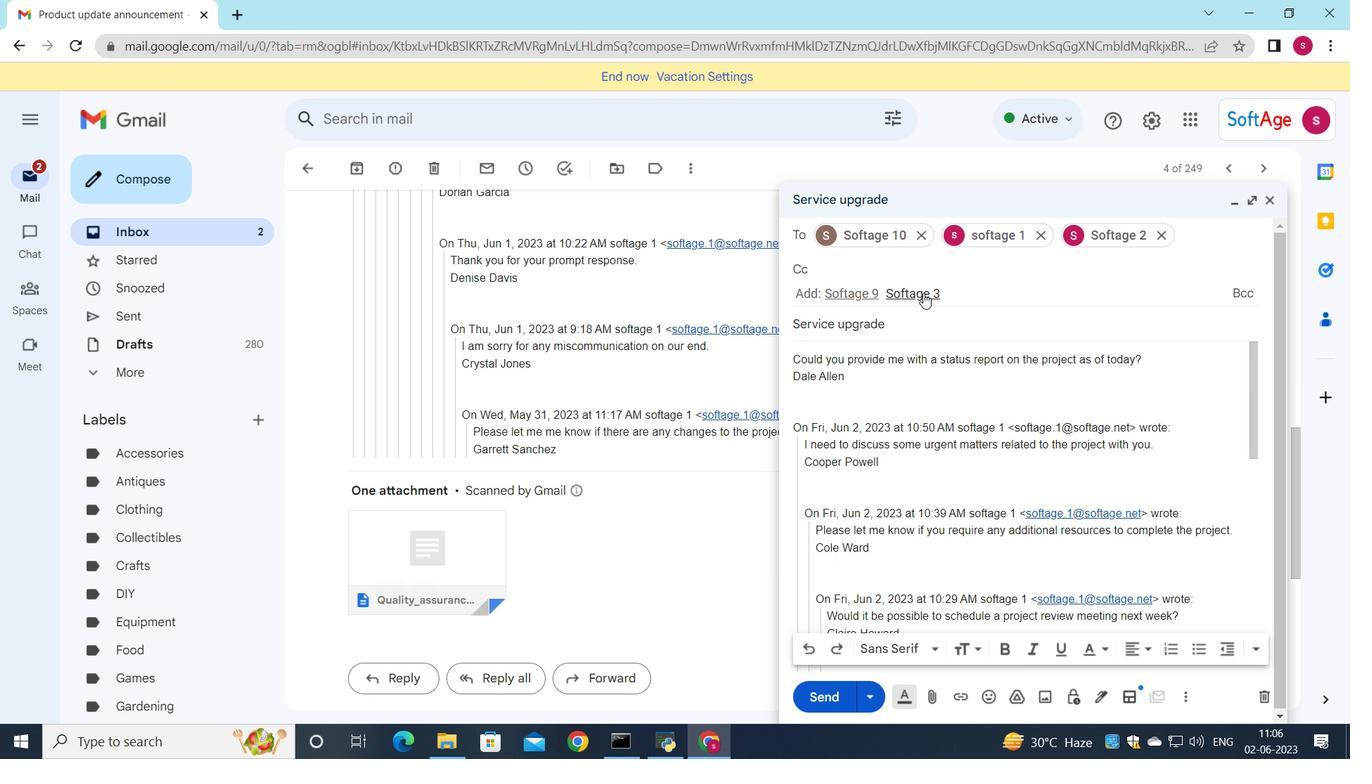 
Action: Mouse moved to (925, 706)
Screenshot: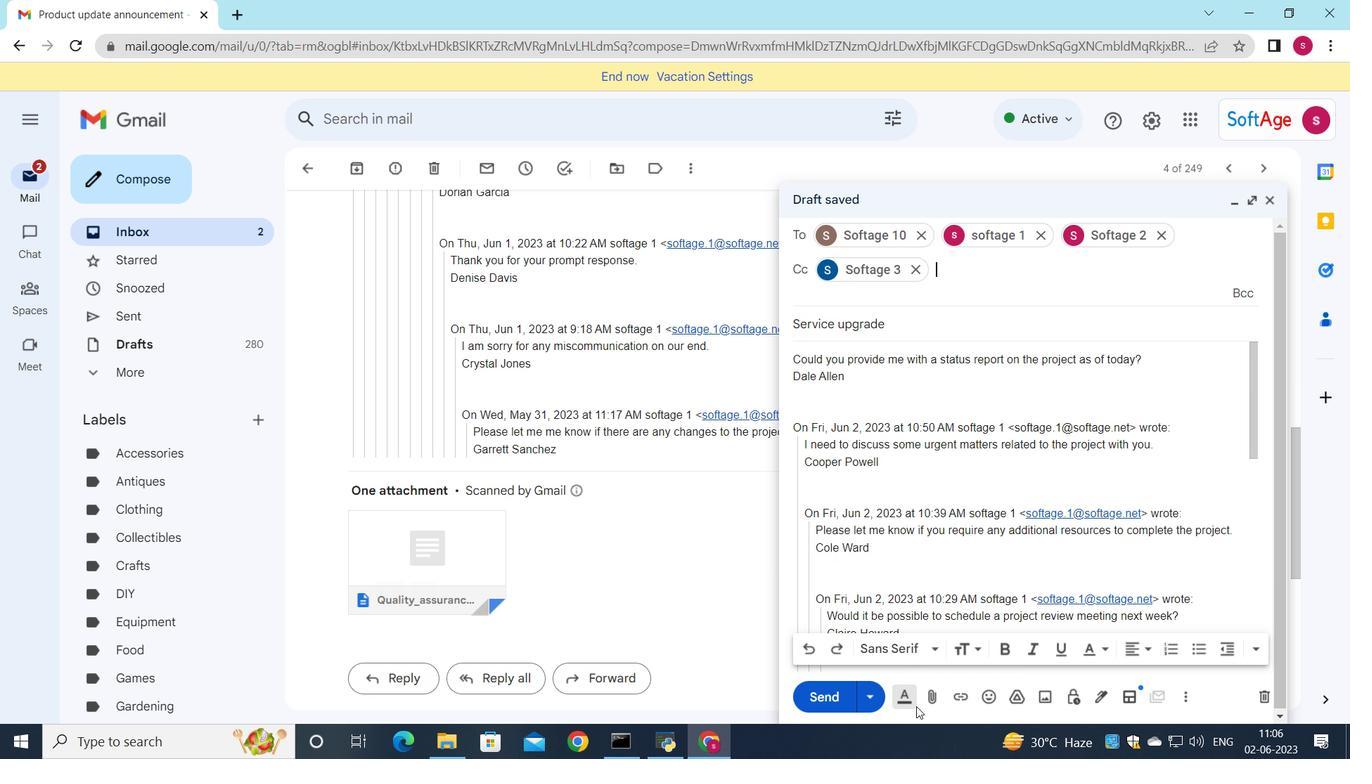 
Action: Mouse pressed left at (925, 706)
Screenshot: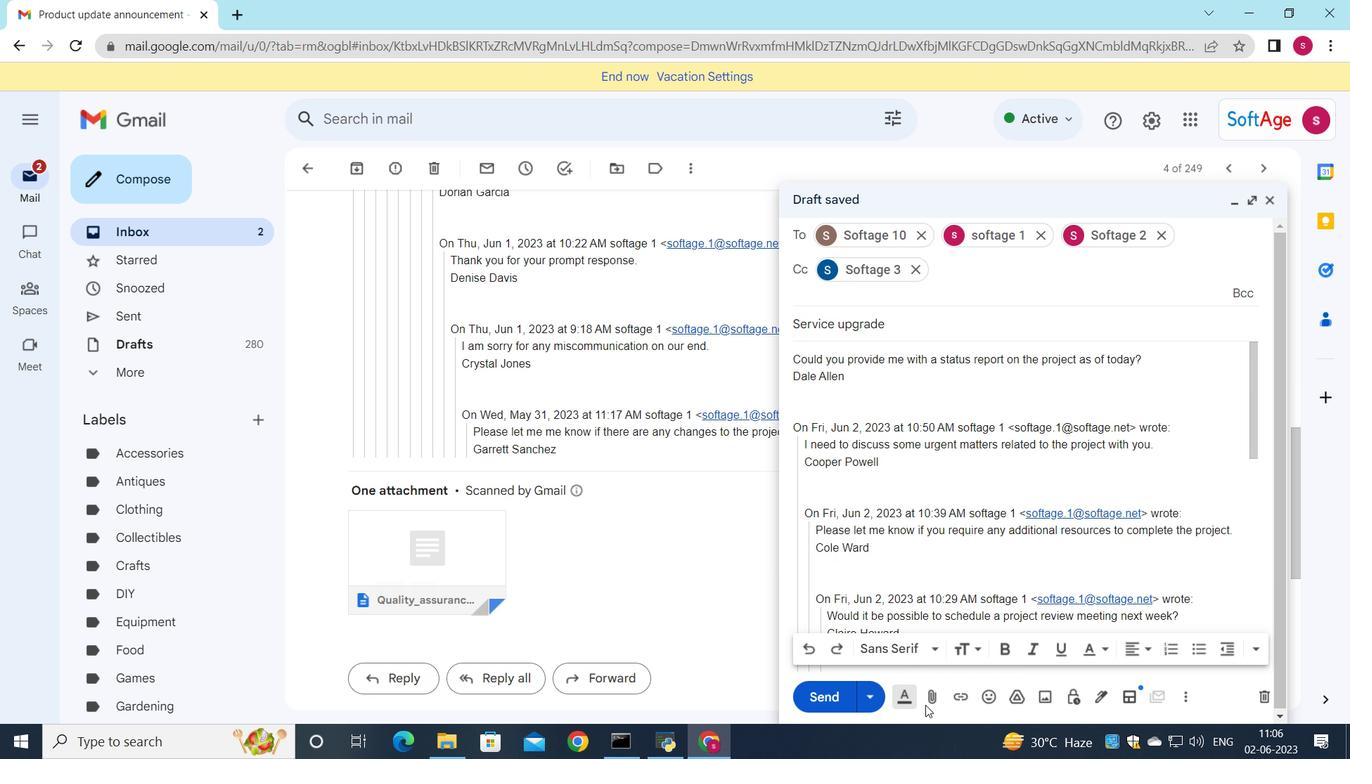
Action: Mouse moved to (934, 703)
Screenshot: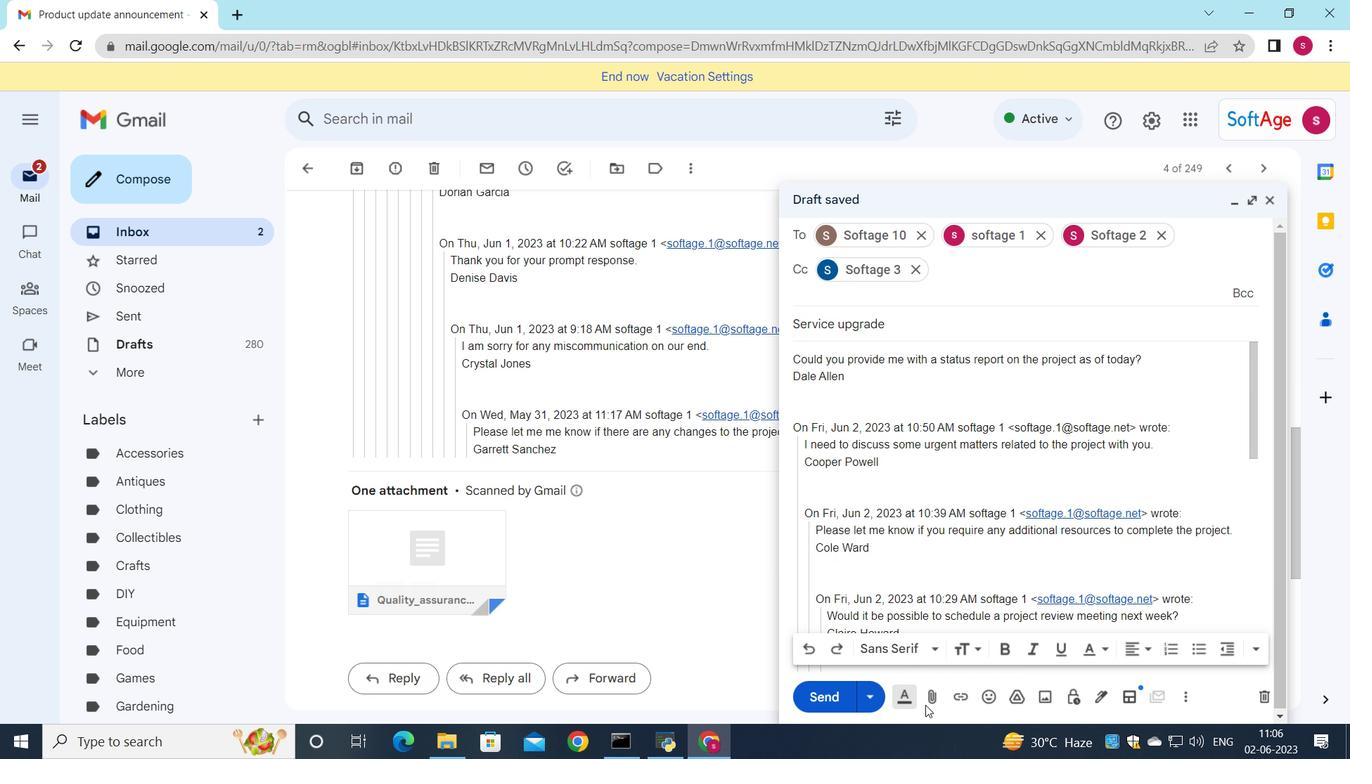 
Action: Mouse pressed left at (934, 703)
Screenshot: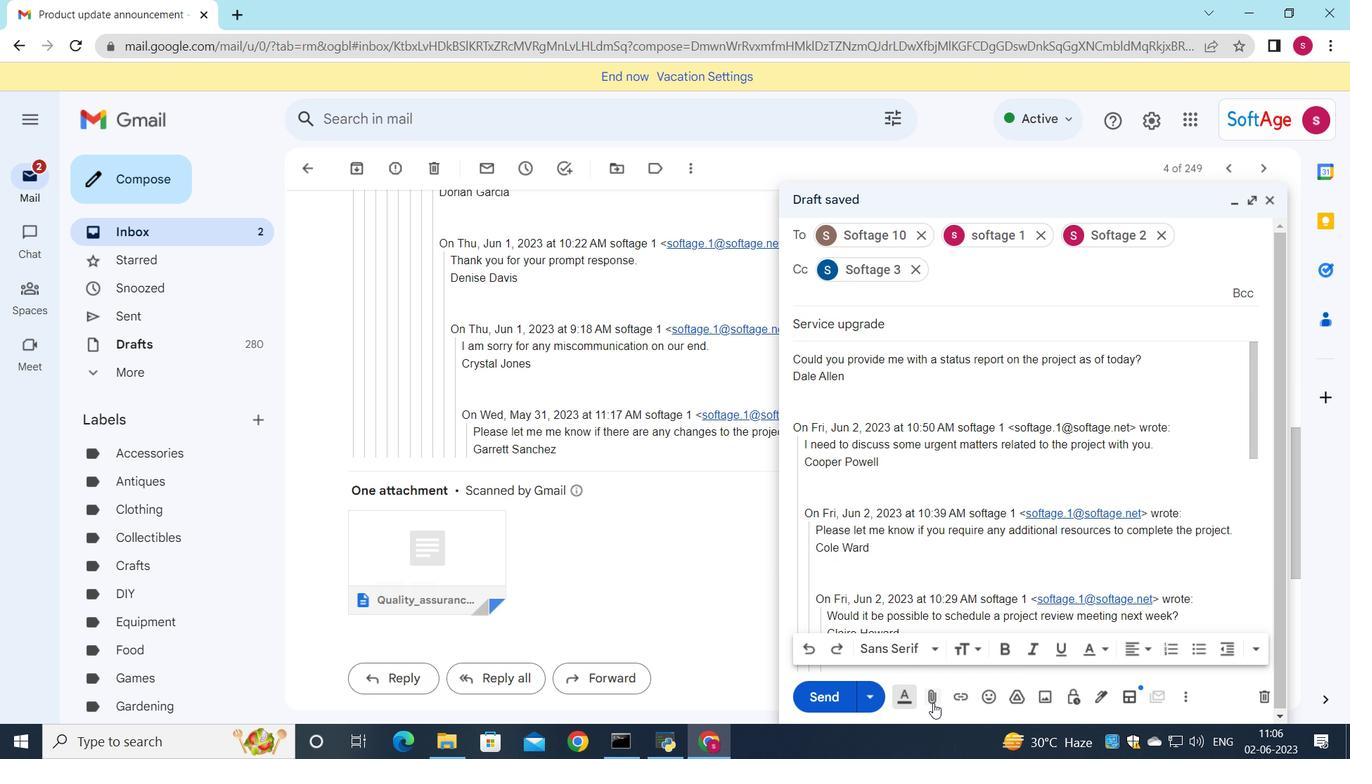 
Action: Mouse moved to (279, 132)
Screenshot: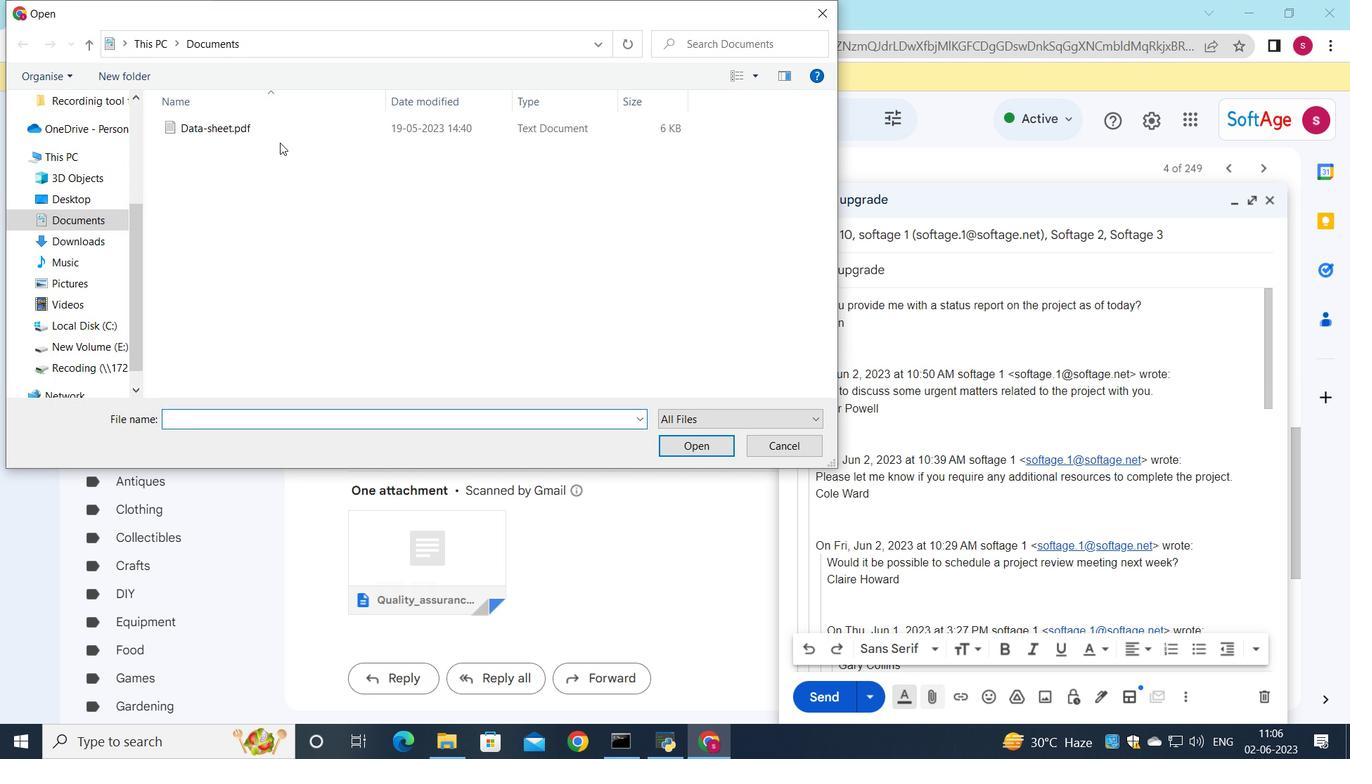 
Action: Mouse pressed left at (279, 132)
Screenshot: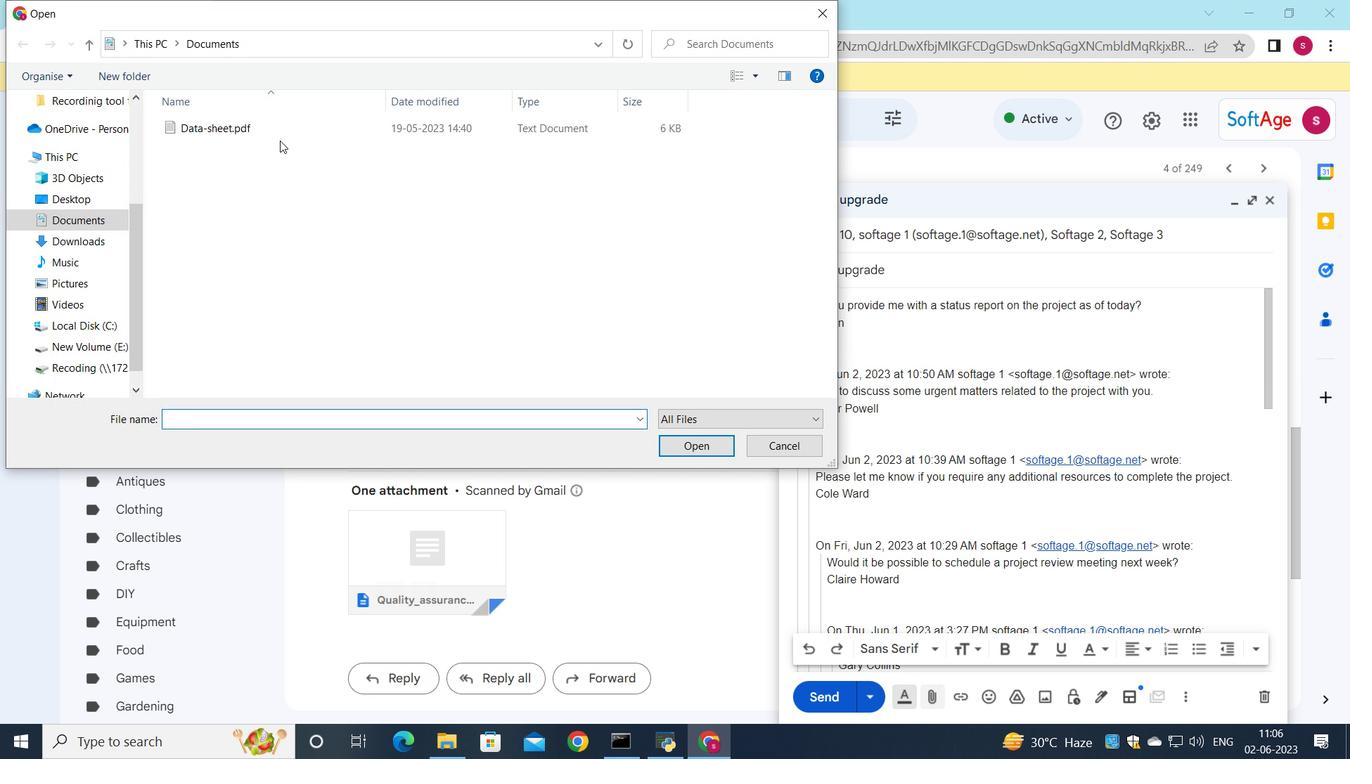 
Action: Mouse moved to (286, 131)
Screenshot: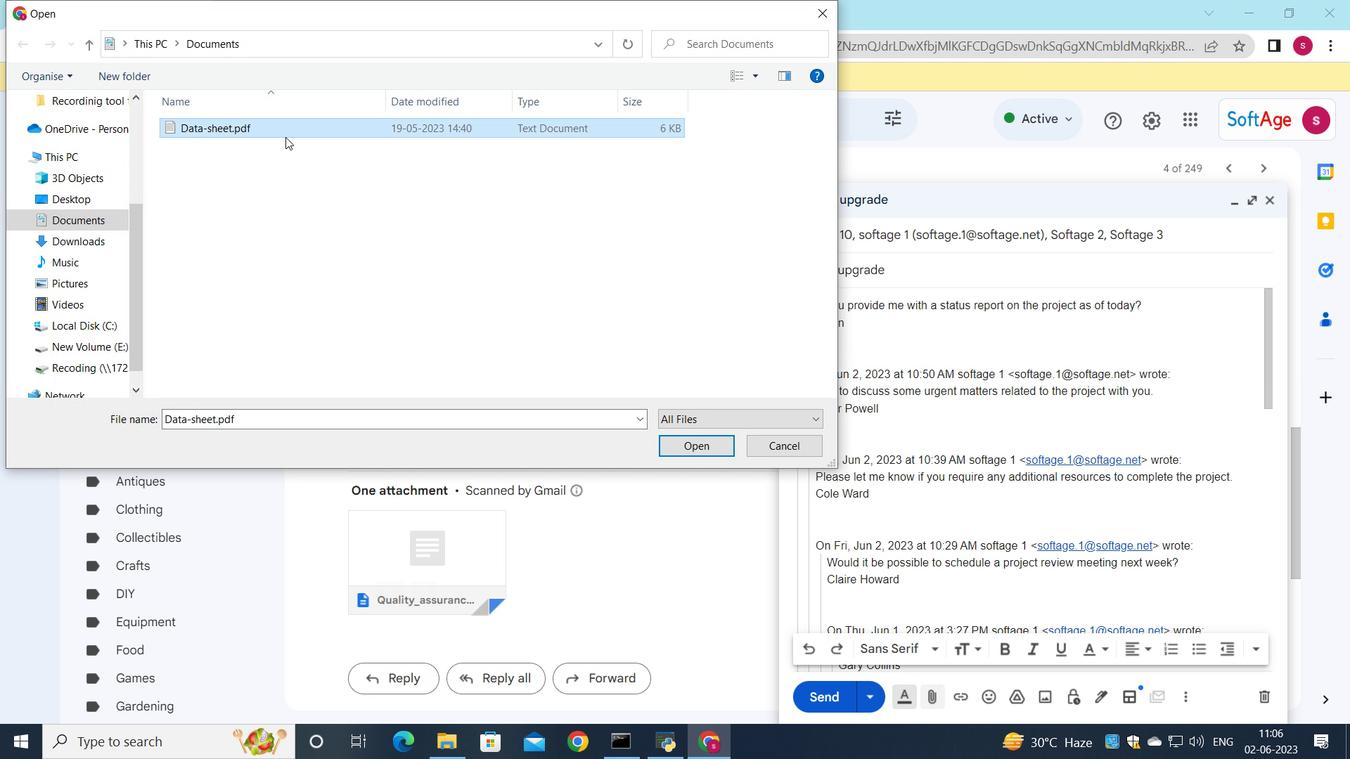 
Action: Mouse pressed left at (286, 131)
Screenshot: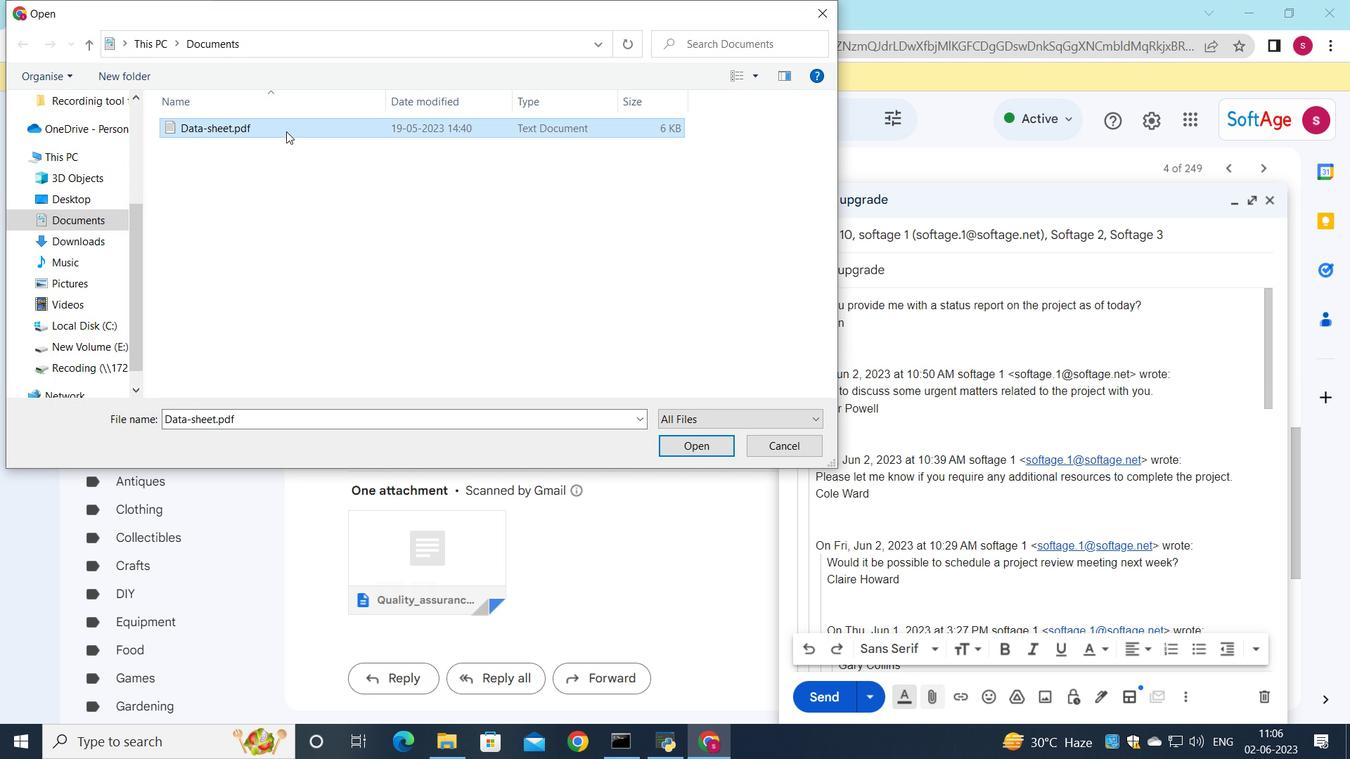 
Action: Mouse moved to (398, 135)
Screenshot: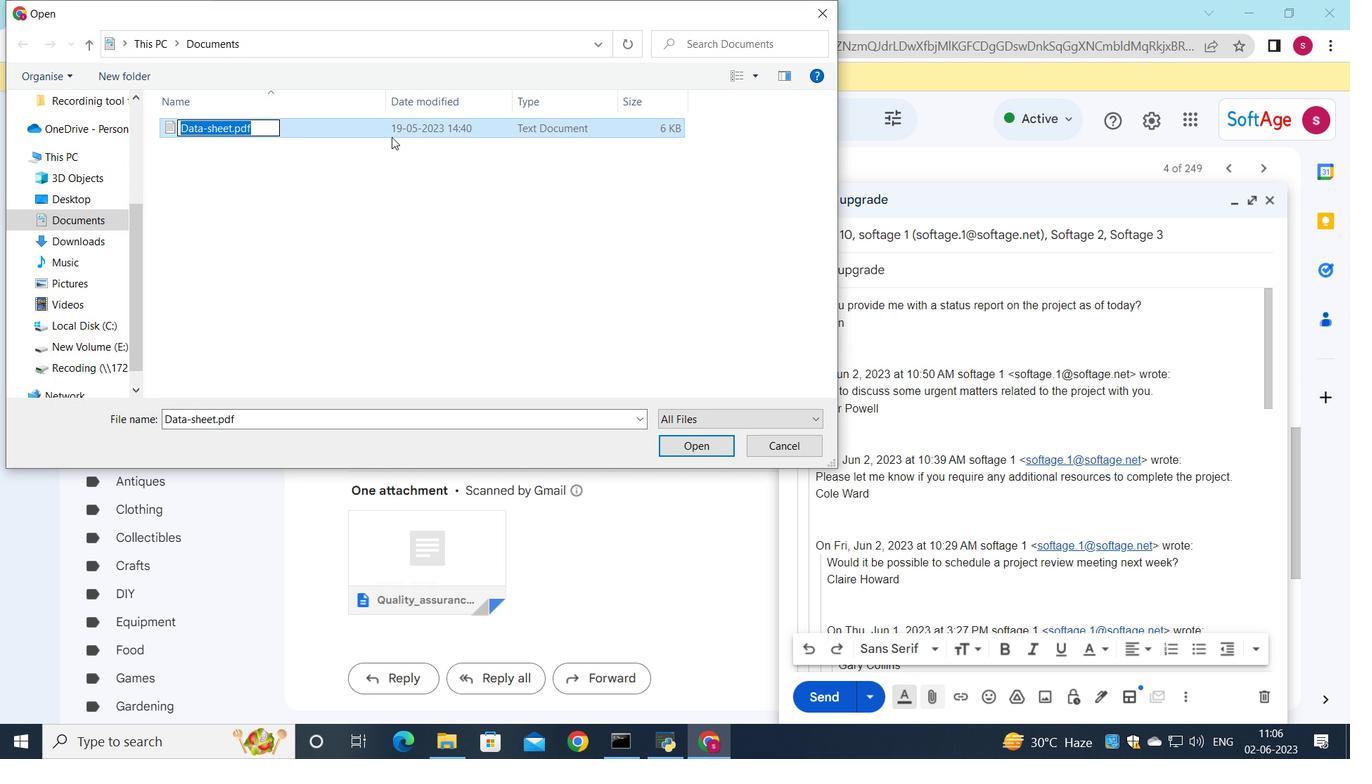 
Action: Key pressed <Key.shift>Policy<Key.shift>-m<Key.backspace><Key.backspace><Key.shift>_manual
Screenshot: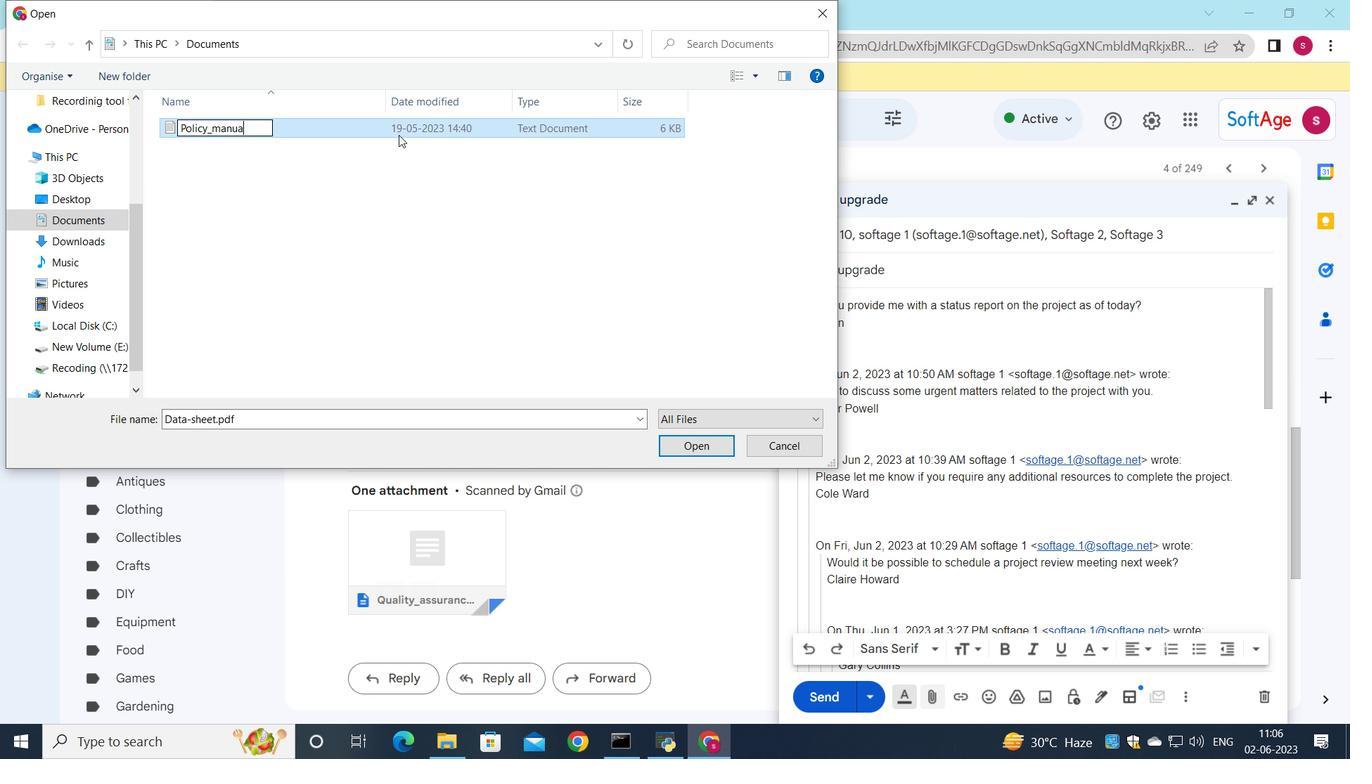 
Action: Mouse moved to (503, 77)
Screenshot: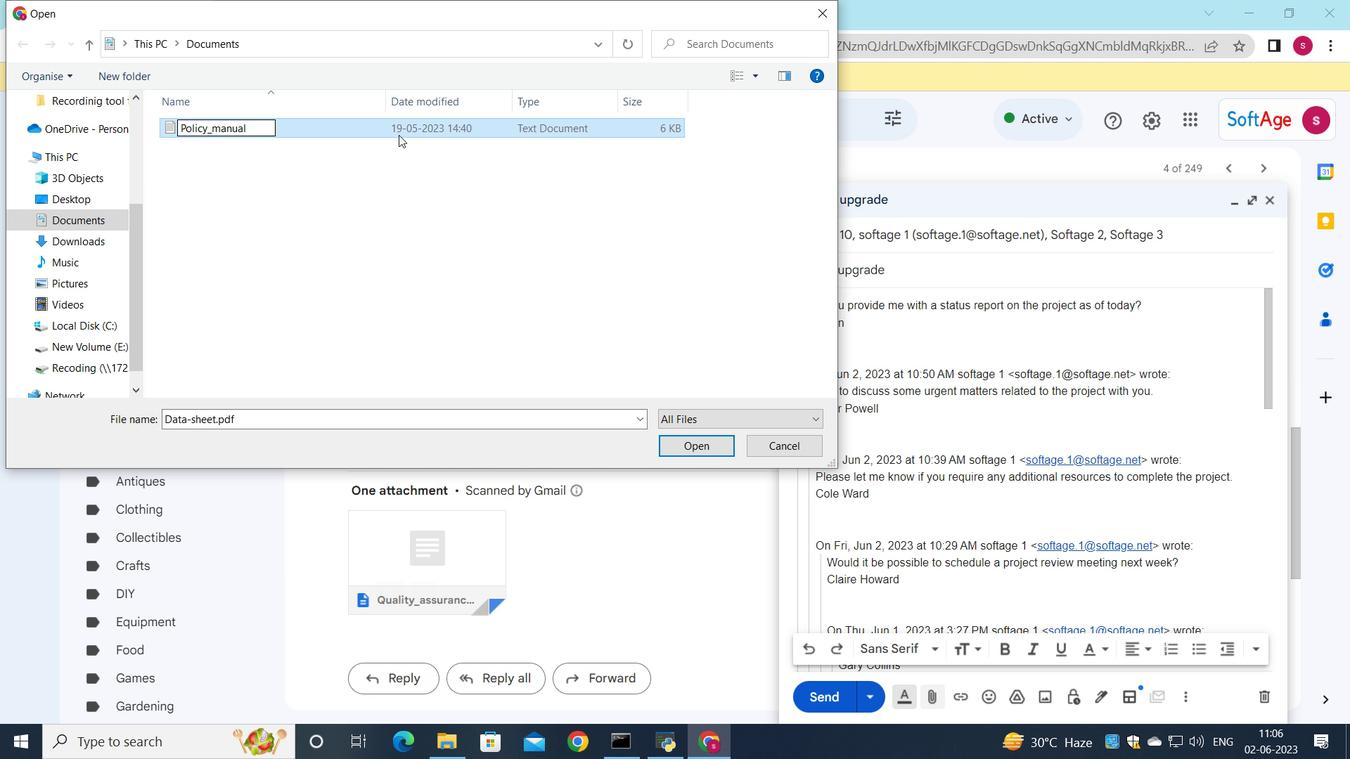 
Action: Key pressed .docx
Screenshot: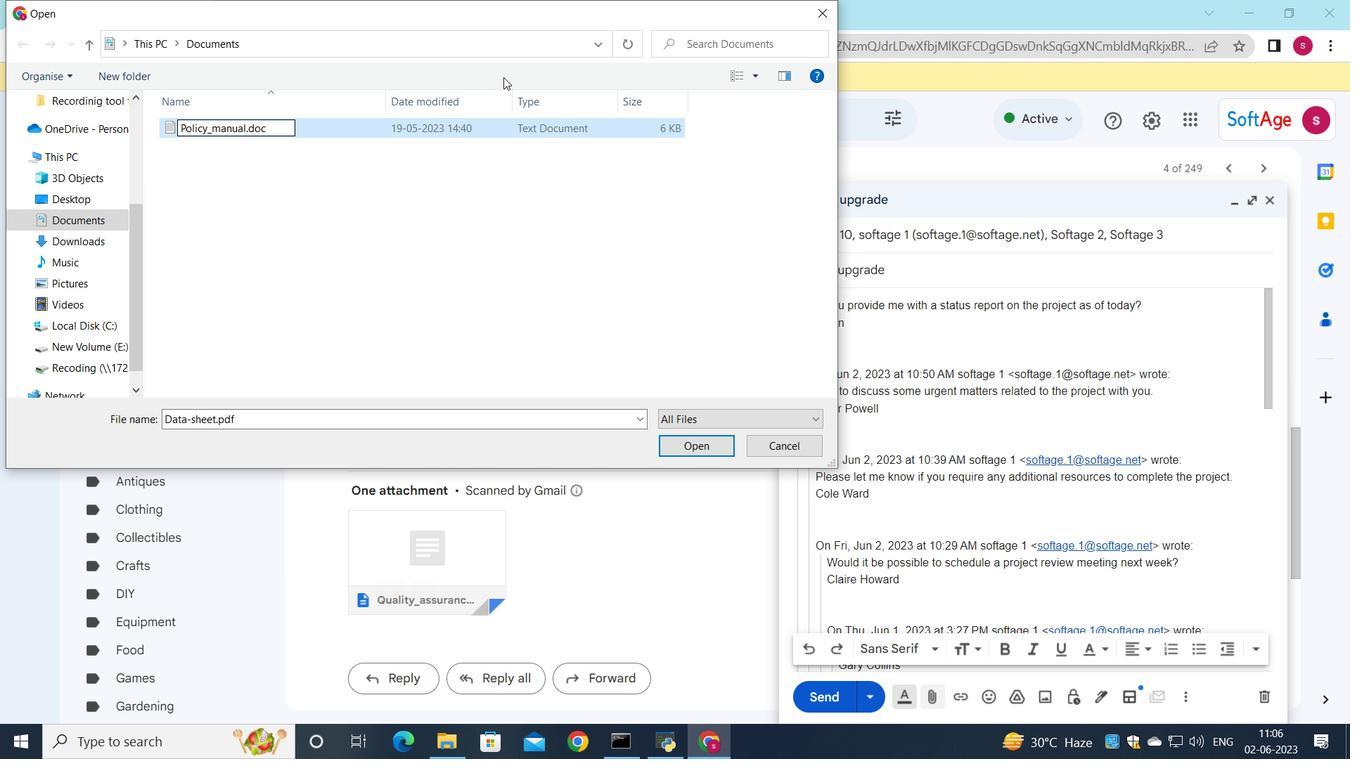 
Action: Mouse moved to (526, 133)
Screenshot: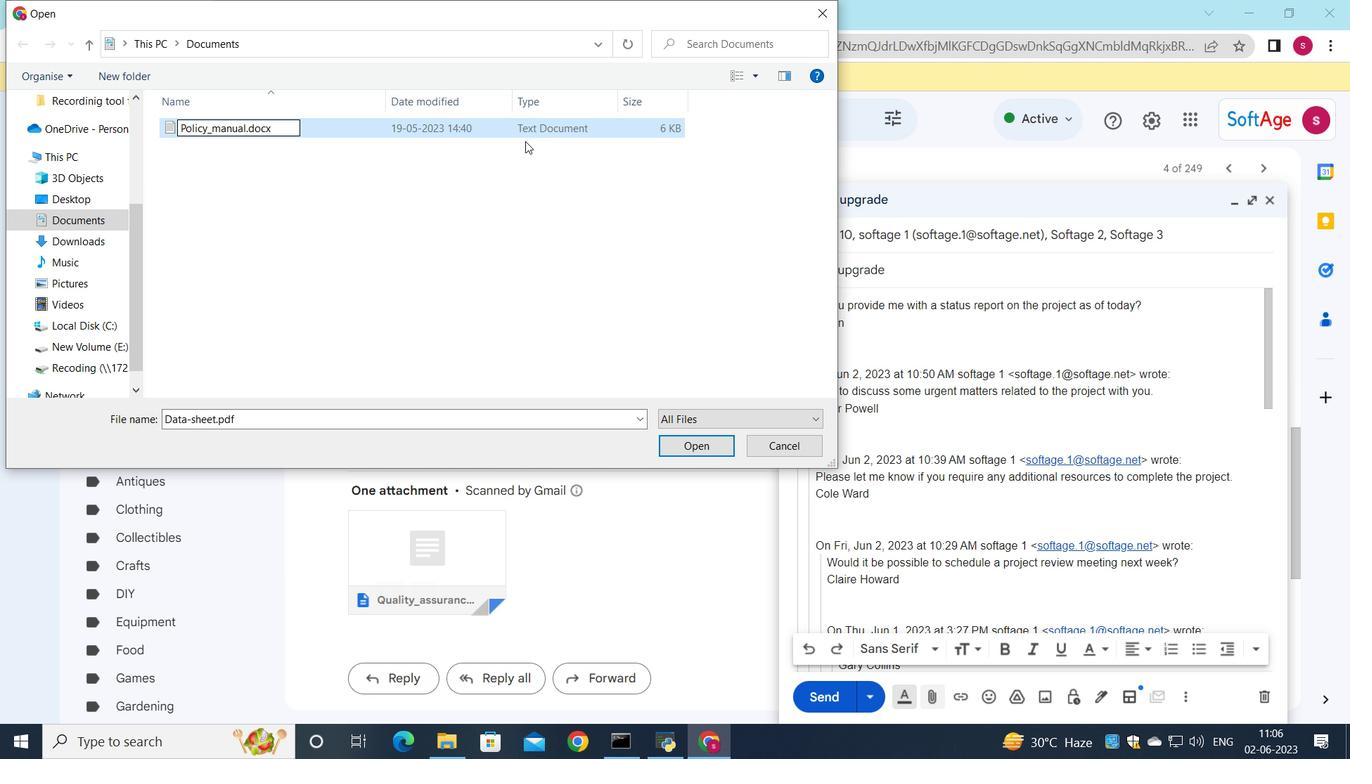 
Action: Mouse pressed left at (526, 133)
Screenshot: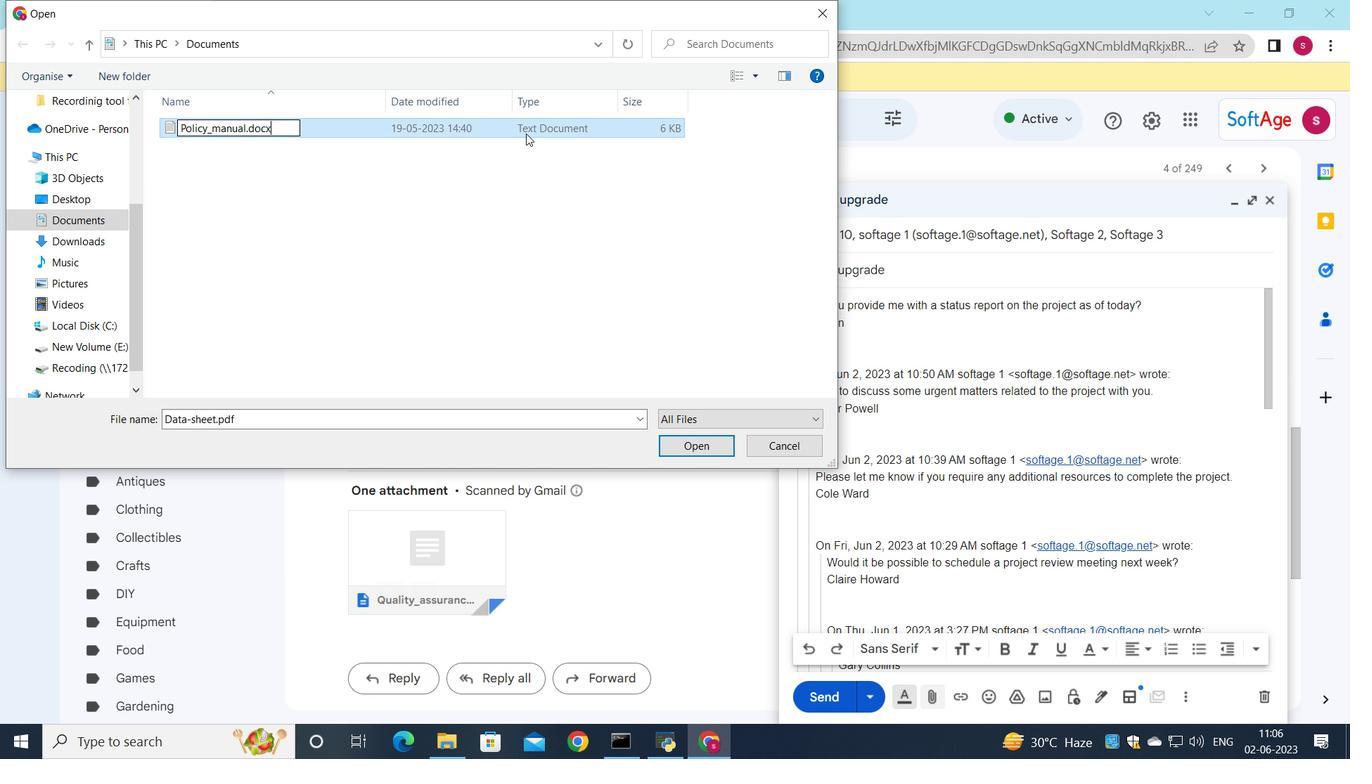 
Action: Mouse moved to (695, 457)
Screenshot: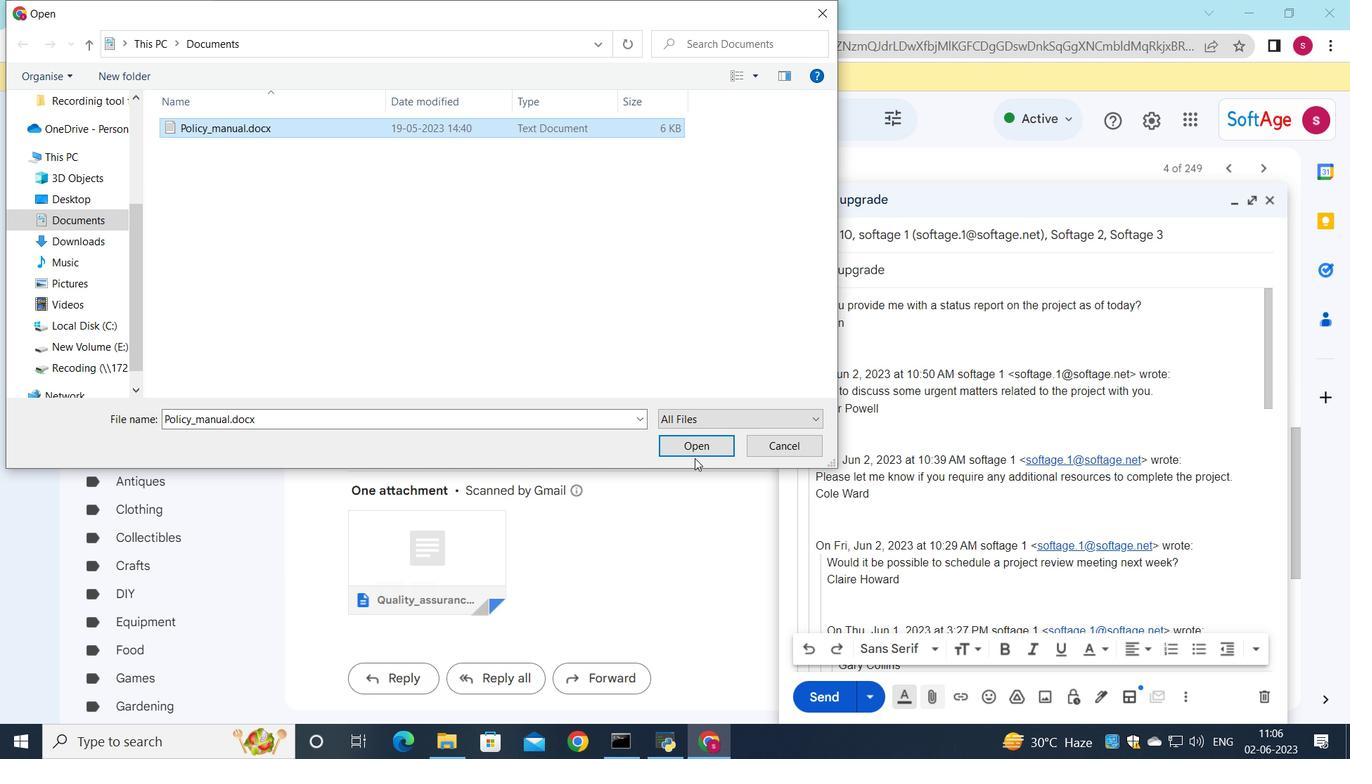 
Action: Mouse pressed left at (695, 457)
Screenshot: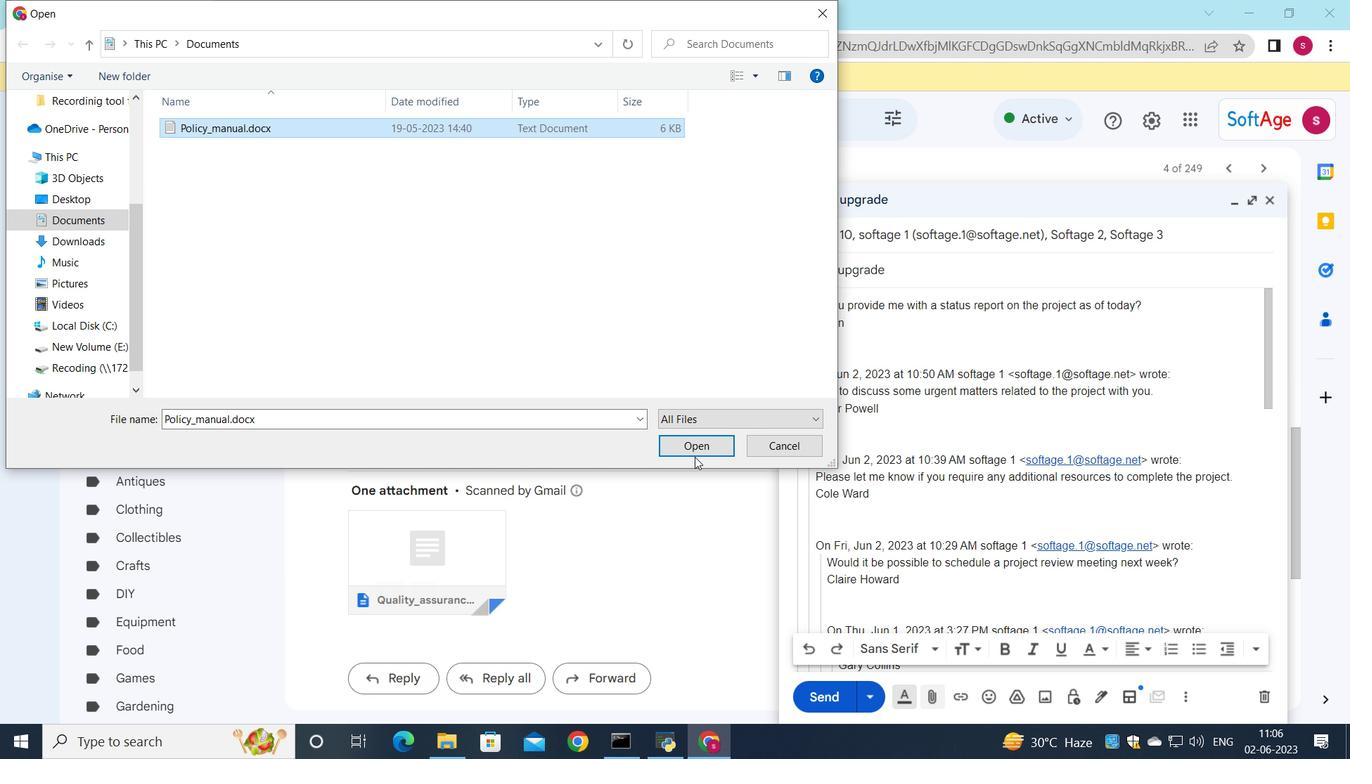 
Action: Mouse moved to (820, 697)
Screenshot: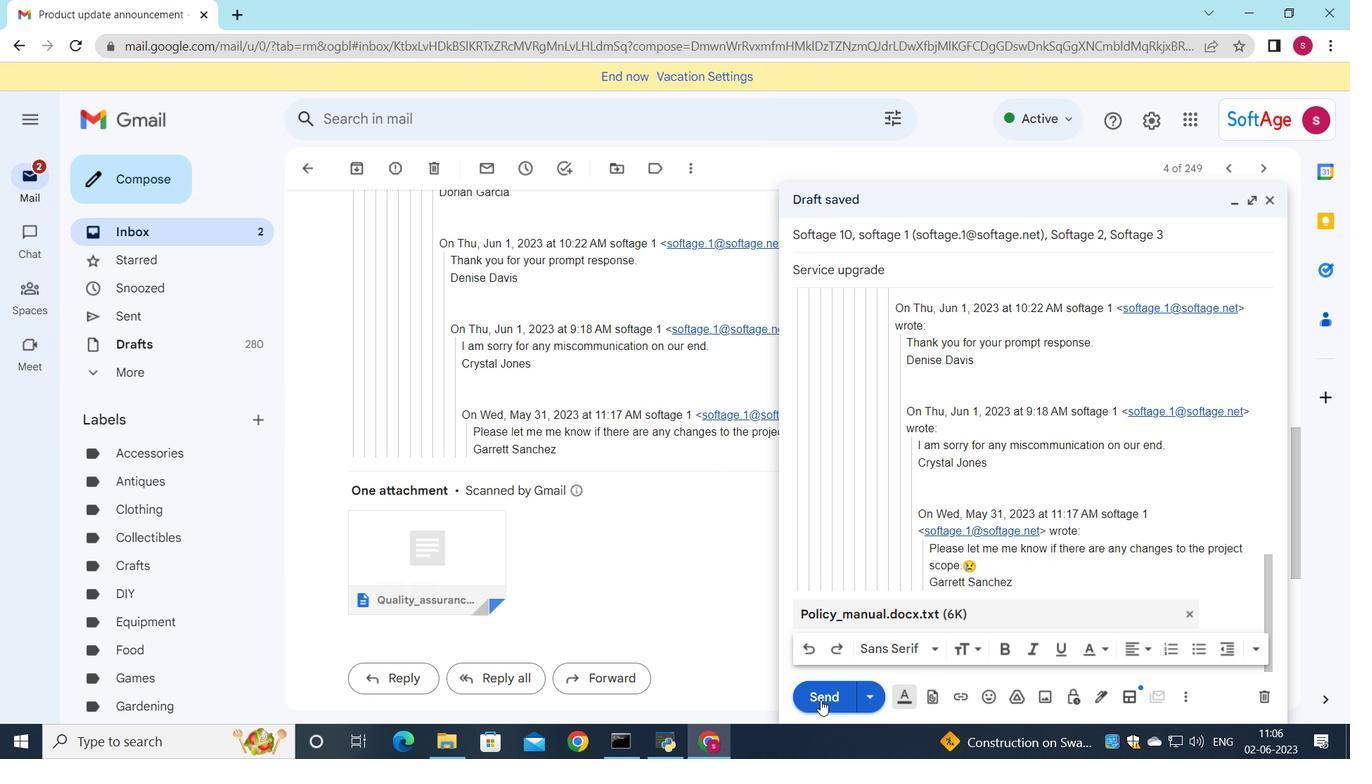
Action: Mouse pressed left at (820, 697)
Screenshot: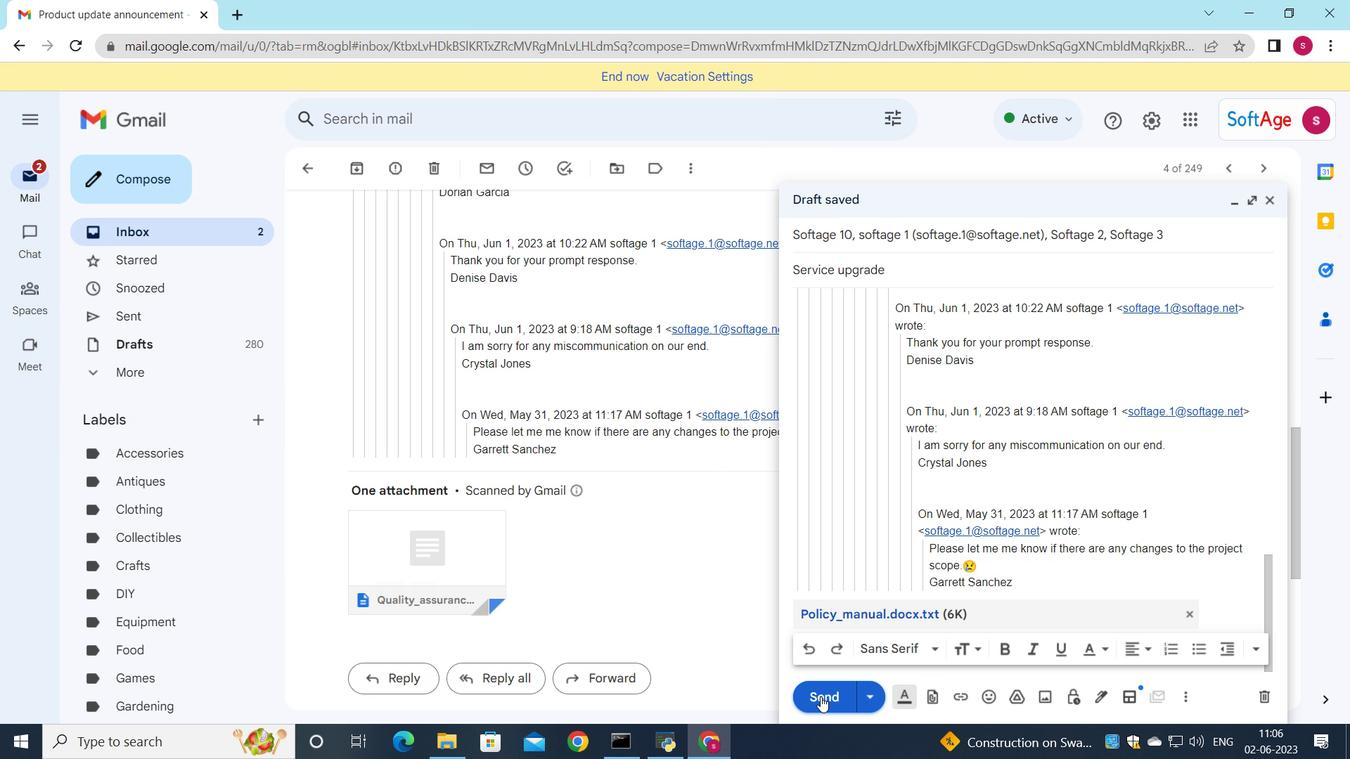 
Action: Mouse moved to (199, 237)
Screenshot: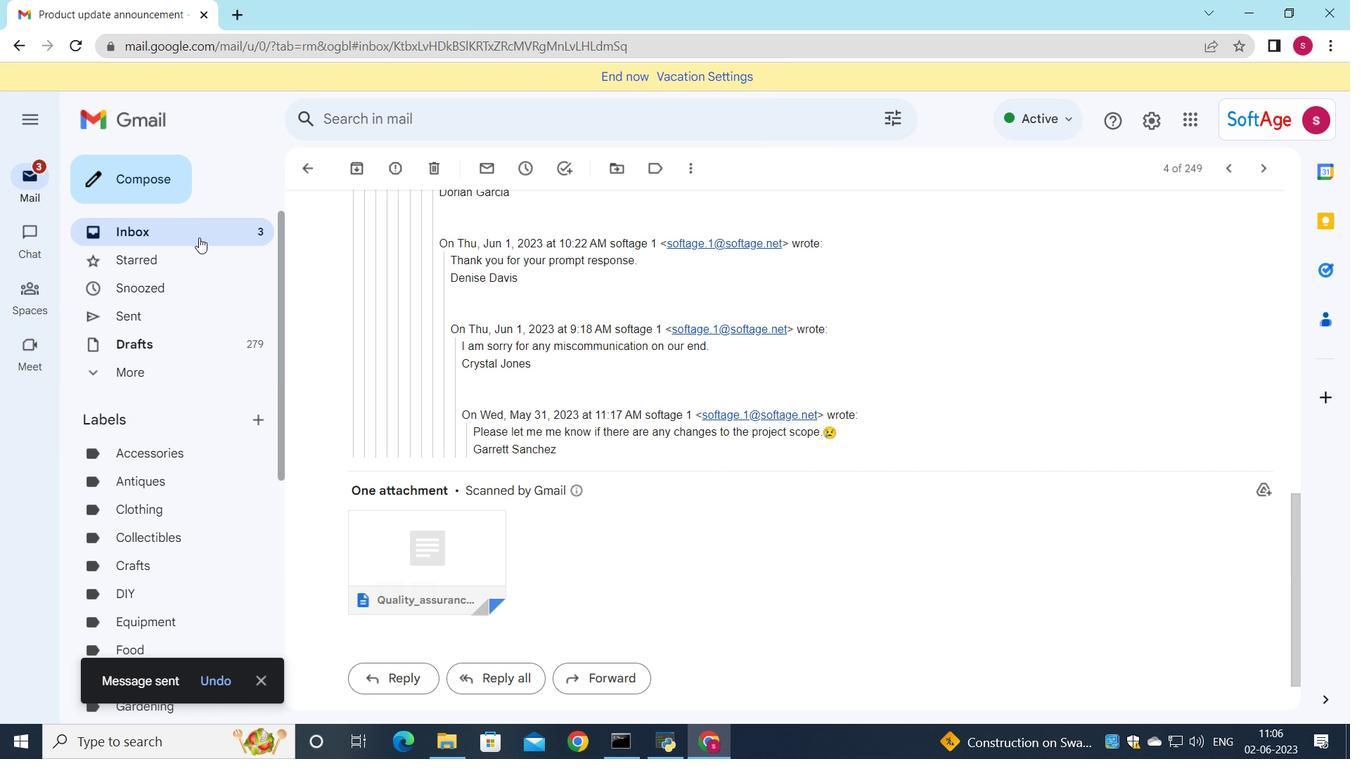 
Action: Mouse pressed left at (199, 237)
Screenshot: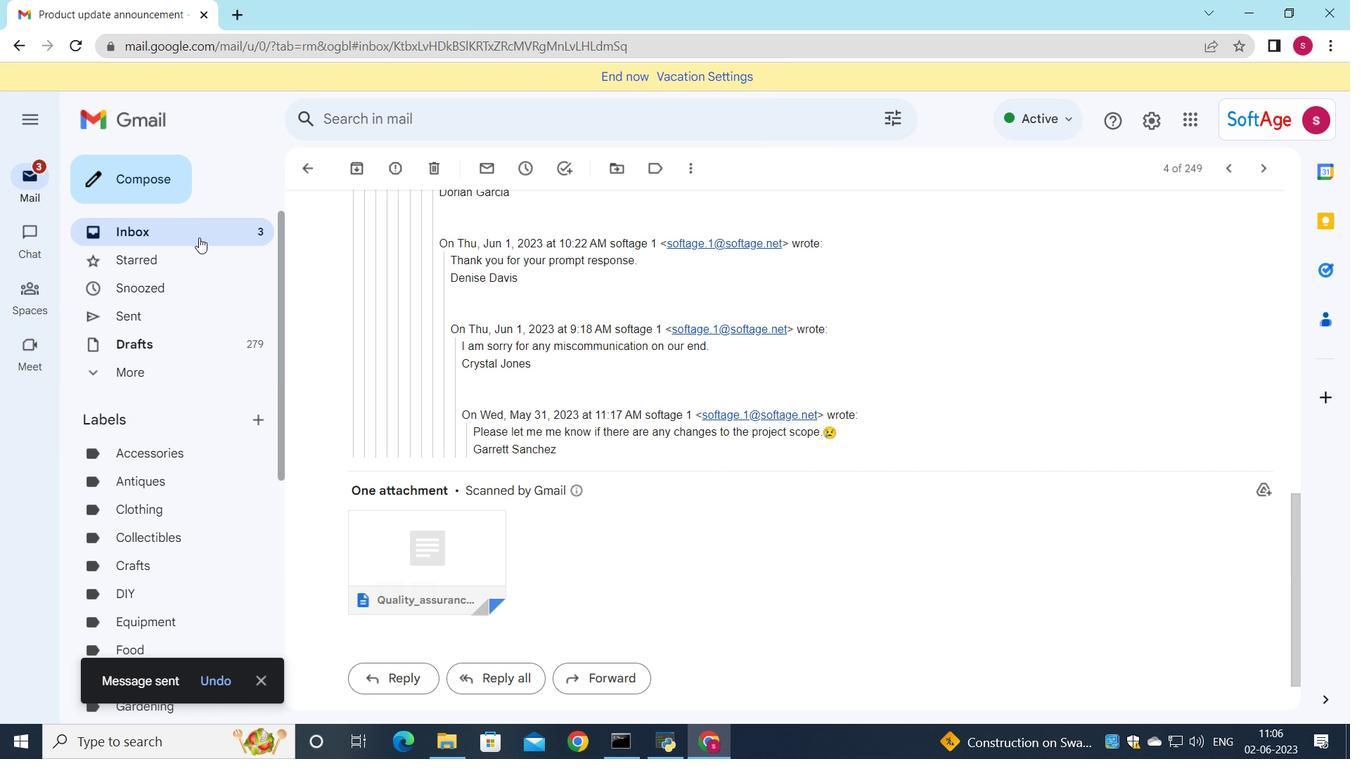 
Action: Mouse moved to (483, 231)
Screenshot: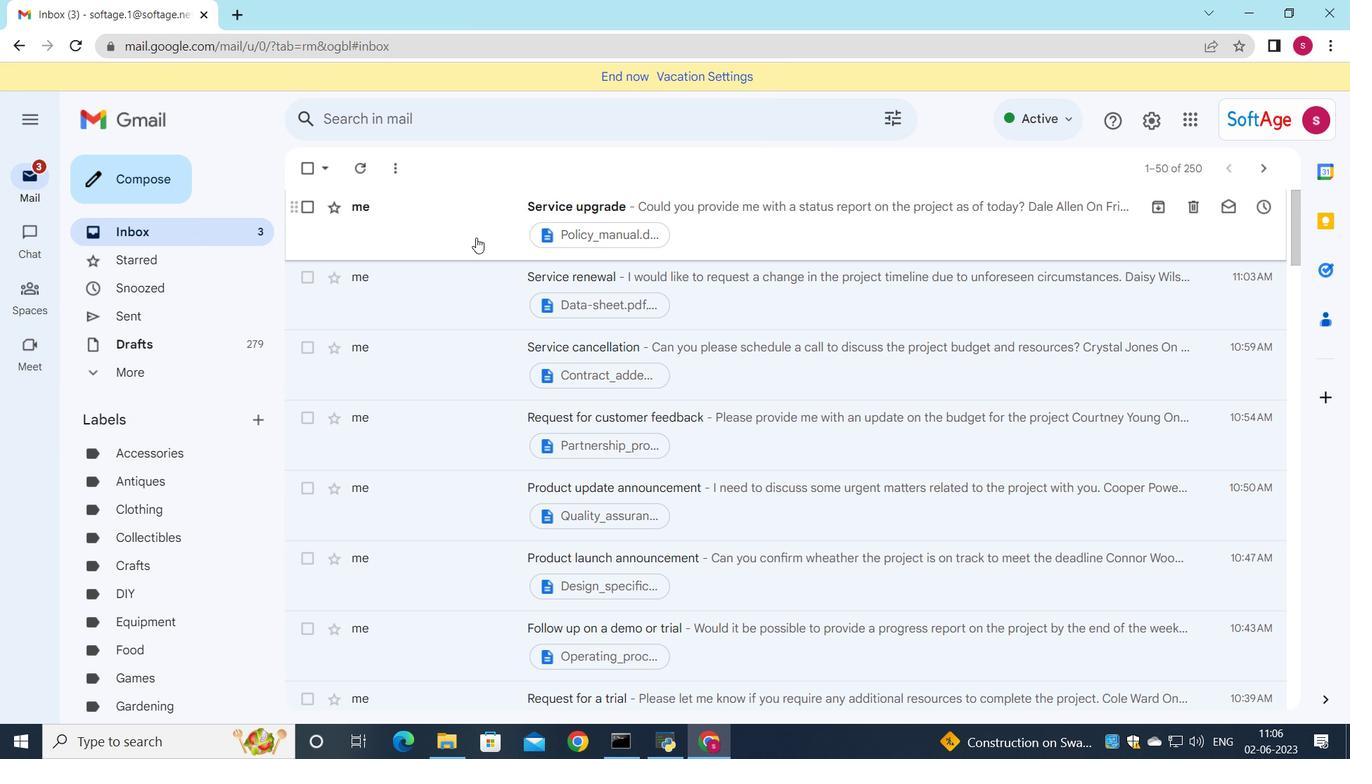 
Action: Mouse pressed left at (483, 231)
Screenshot: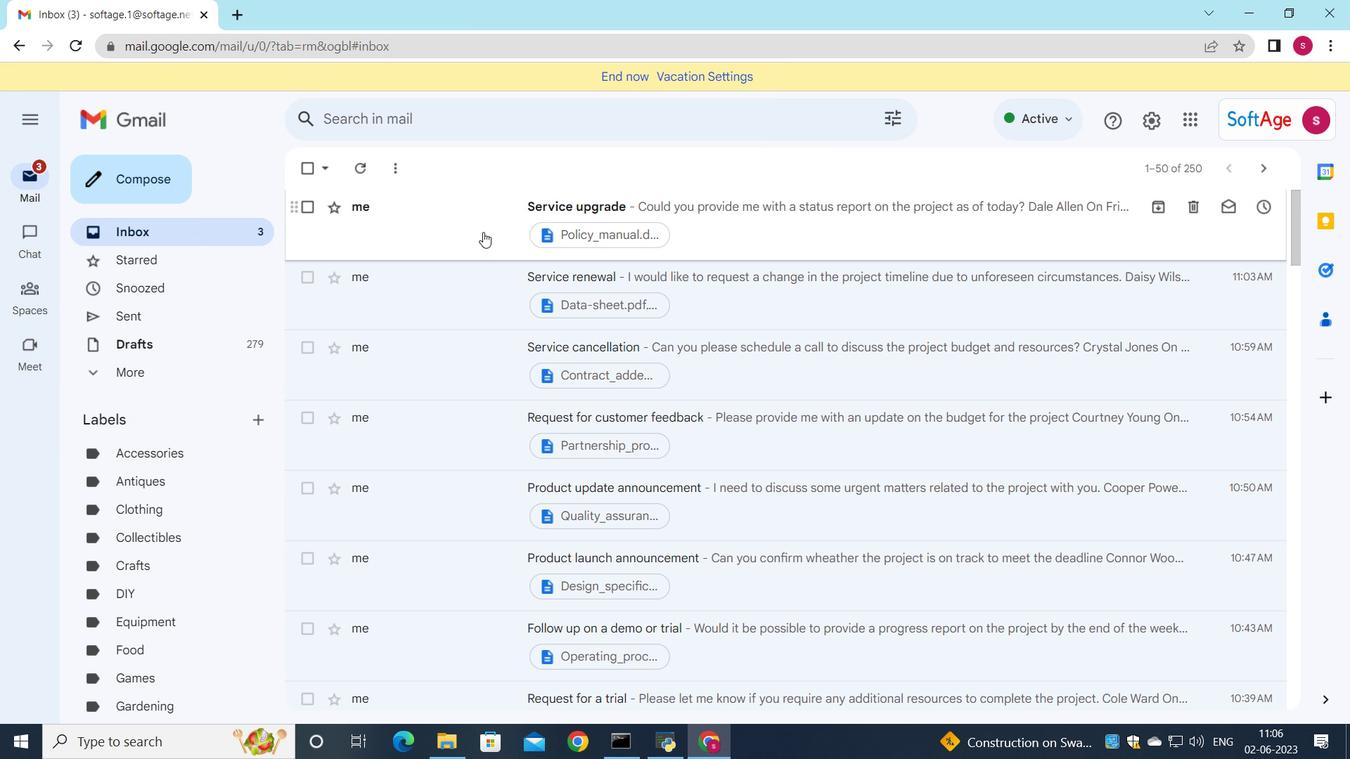 
Action: Mouse moved to (565, 253)
Screenshot: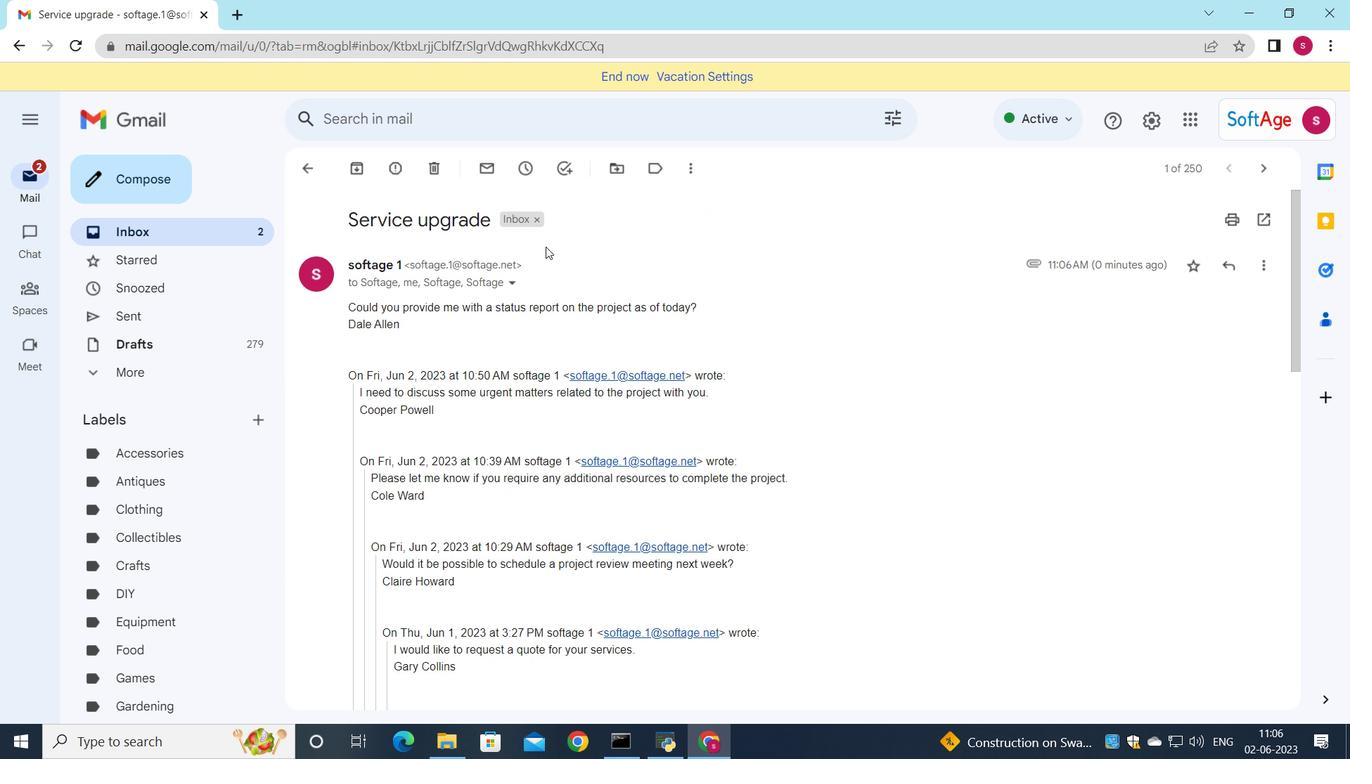 
